 Task: Research Airbnb properties in Kingstown Park, Saint Vincent and the Grenadines from 6th December, 2023 to 10th December, 2023 for 1 adult.1  bedroom having 1 bed and 1 bathroom. Property type can be hotel. Booking option can be shelf check-in. Look for 5 properties as per requirement.
Action: Mouse moved to (426, 160)
Screenshot: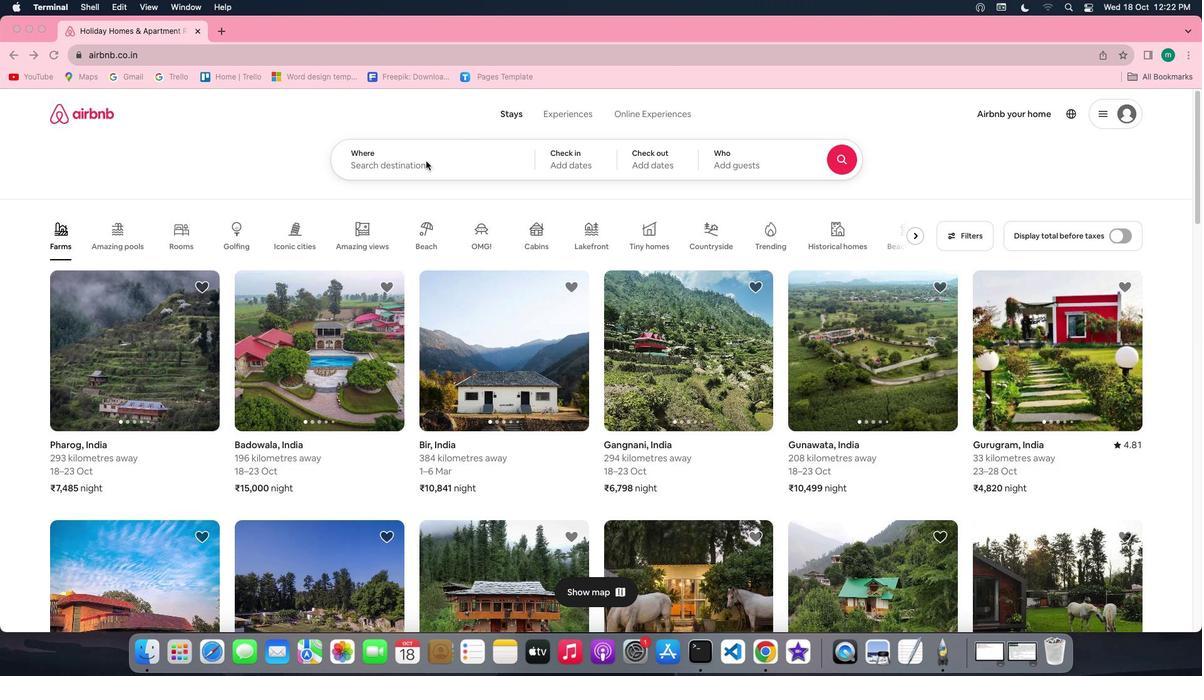 
Action: Mouse pressed left at (426, 160)
Screenshot: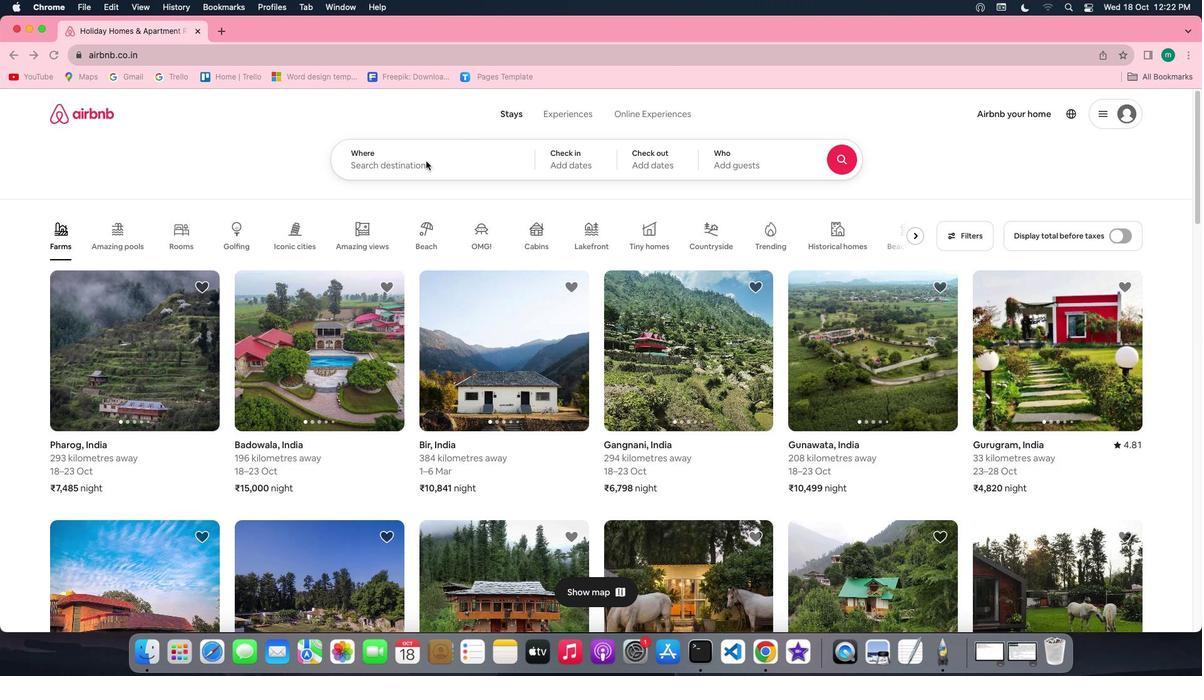 
Action: Mouse pressed left at (426, 160)
Screenshot: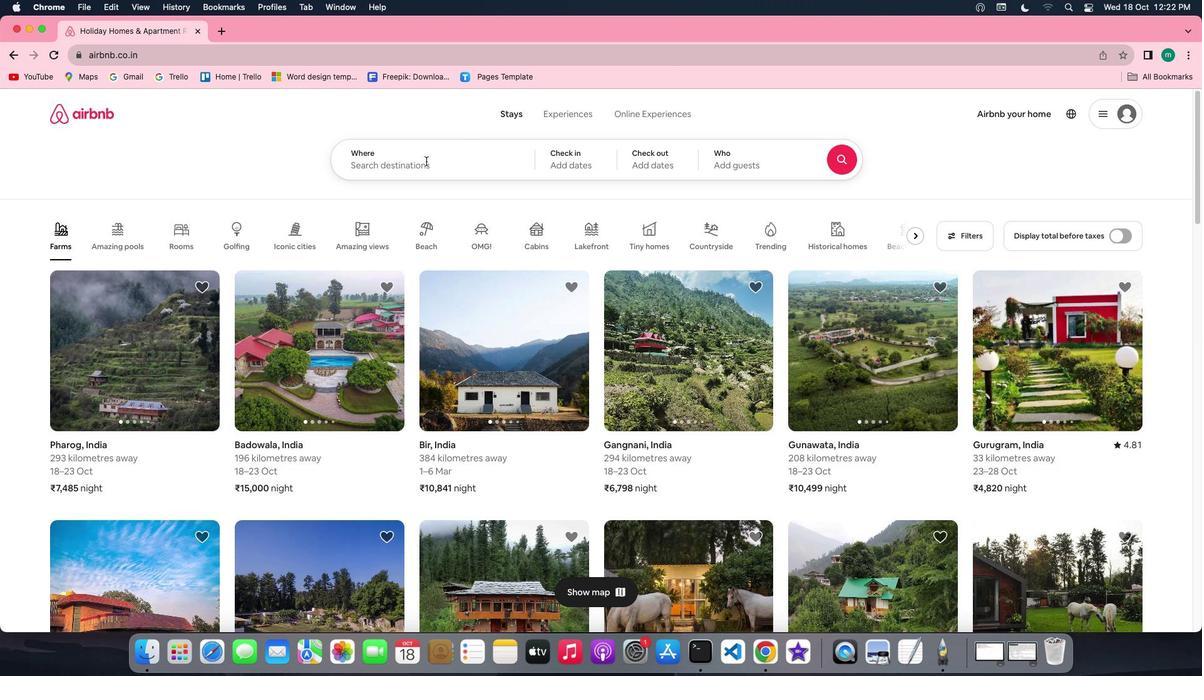 
Action: Key pressed Key.shift'K''i''n''g''s''t''o''w''n'Key.spaceKey.shift'P''a''r''k'','Key.shift's''a''i''n''t'Key.spaceKey.shift'V''i''n''c''e''n''t'Key.space'a''n''d'Key.space't''h''e'Key.spaceKey.shift'G''e'Key.backspace'r''e''n''a''d''i''n''e''s'
Screenshot: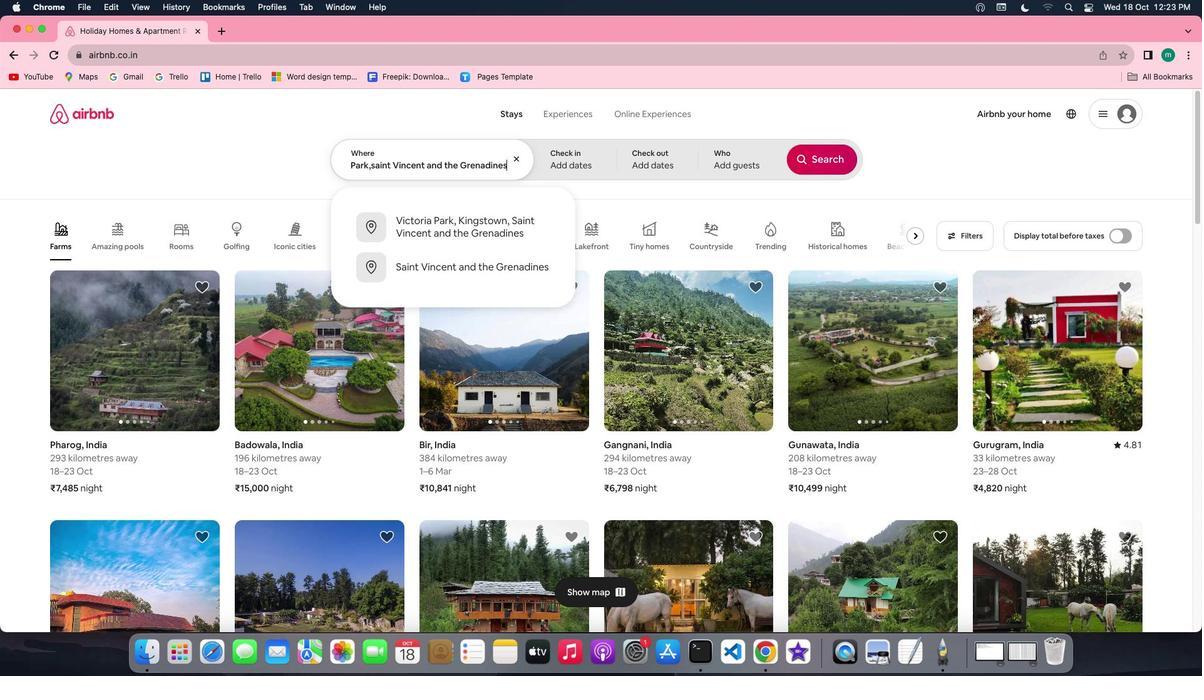 
Action: Mouse moved to (467, 228)
Screenshot: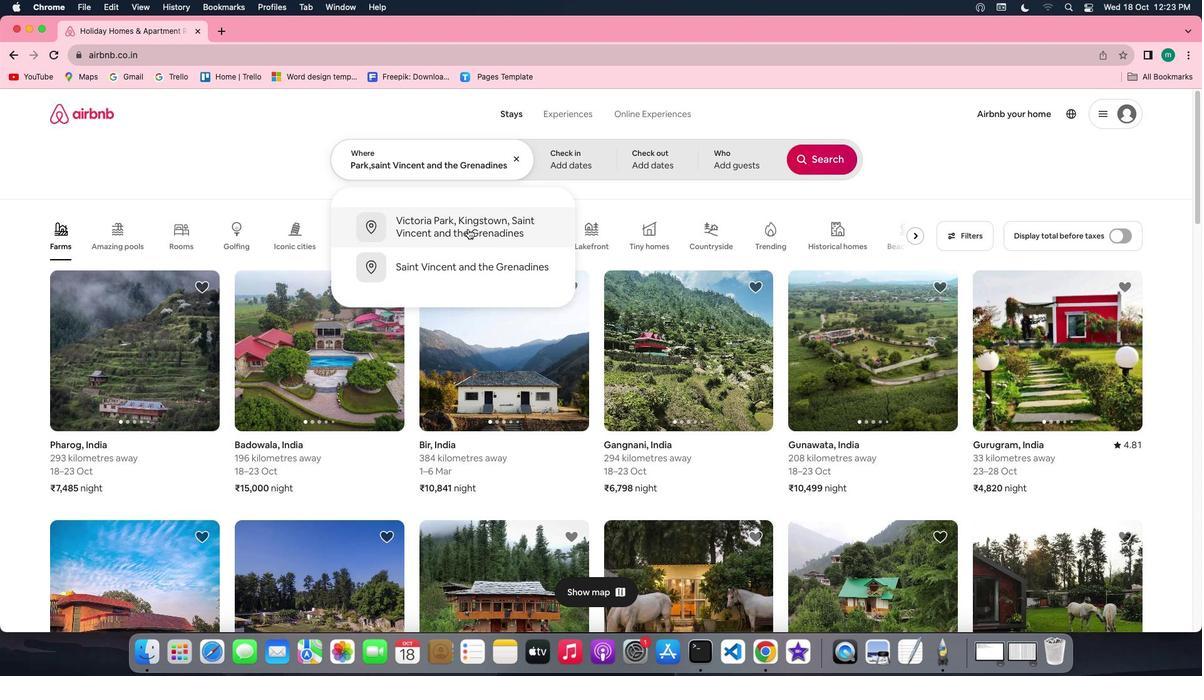 
Action: Mouse pressed left at (467, 228)
Screenshot: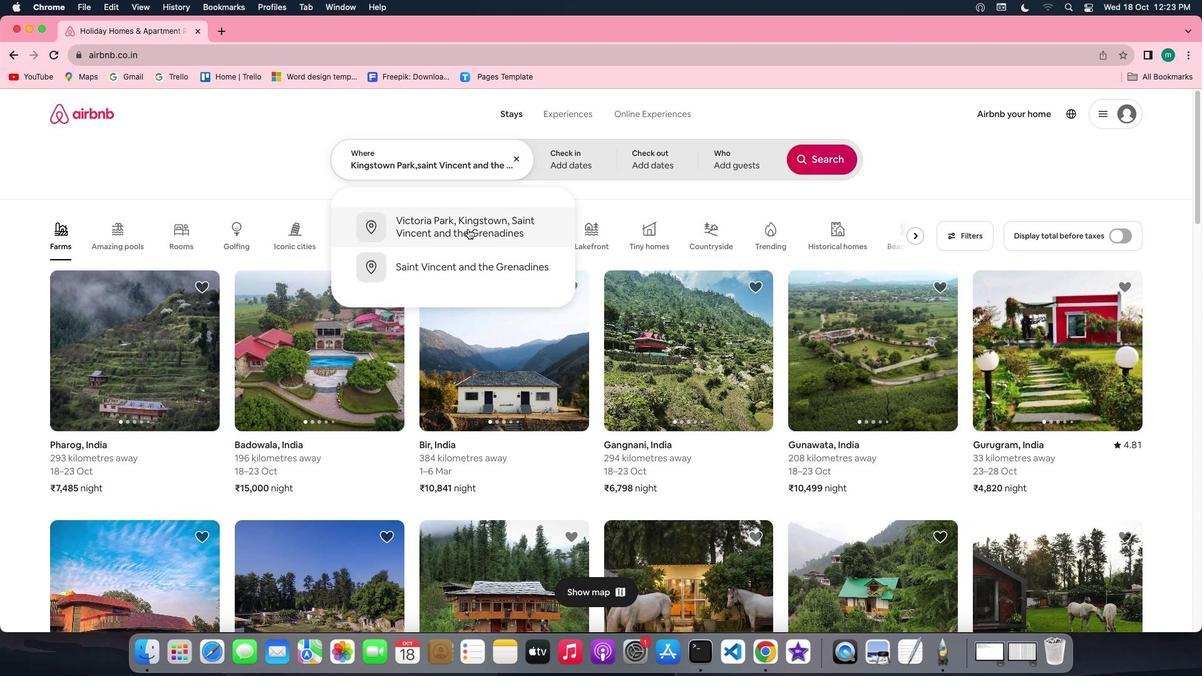 
Action: Mouse moved to (825, 261)
Screenshot: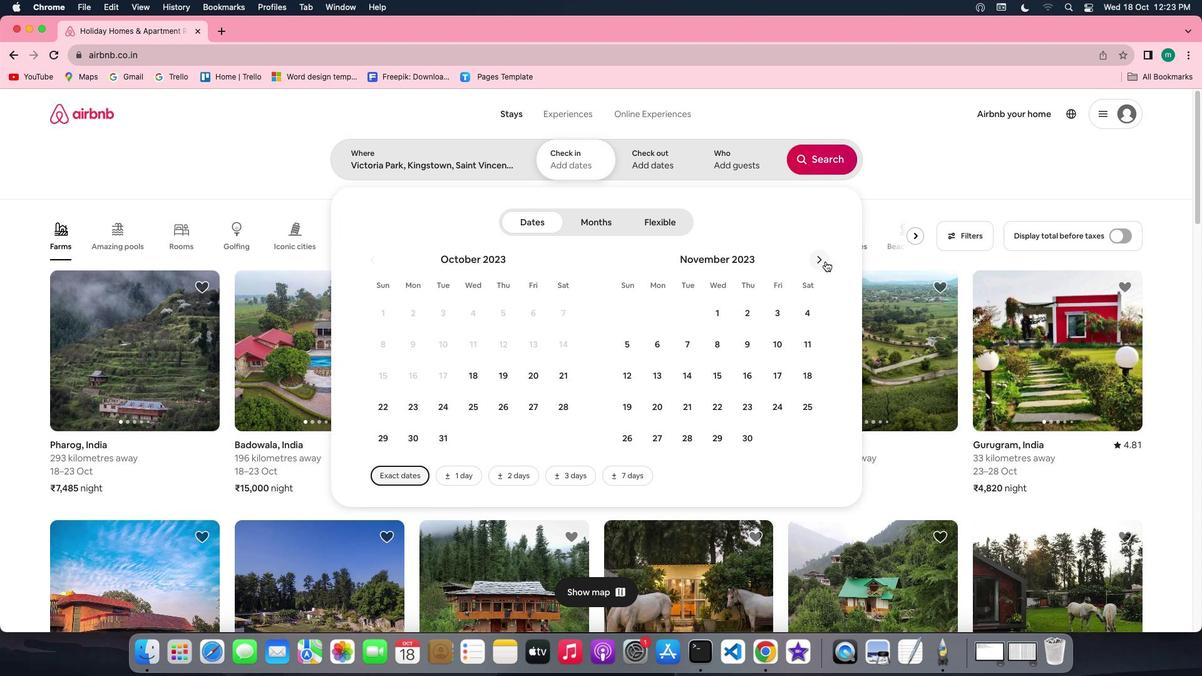 
Action: Mouse pressed left at (825, 261)
Screenshot: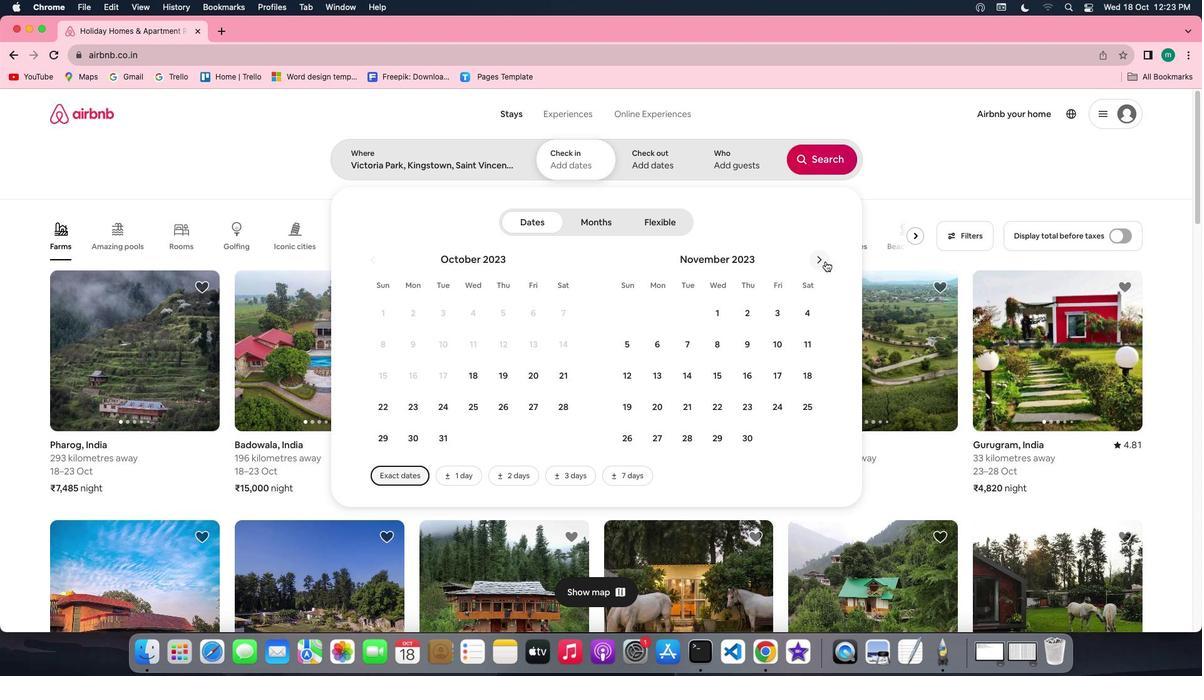 
Action: Mouse moved to (716, 346)
Screenshot: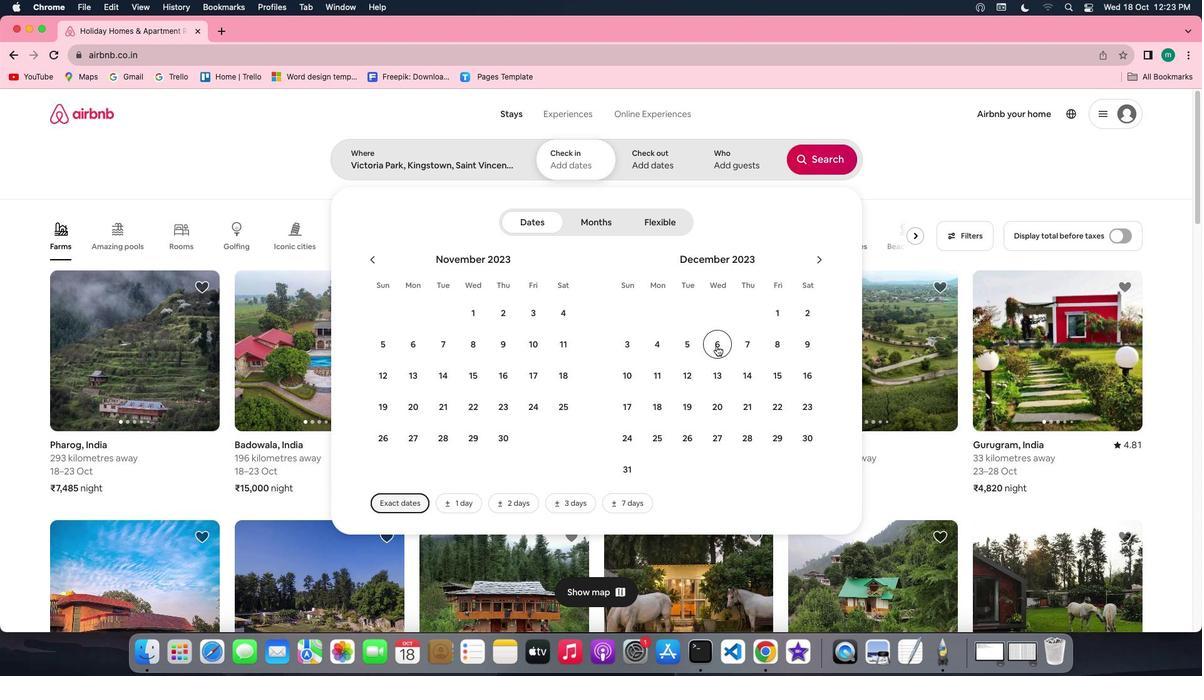 
Action: Mouse pressed left at (716, 346)
Screenshot: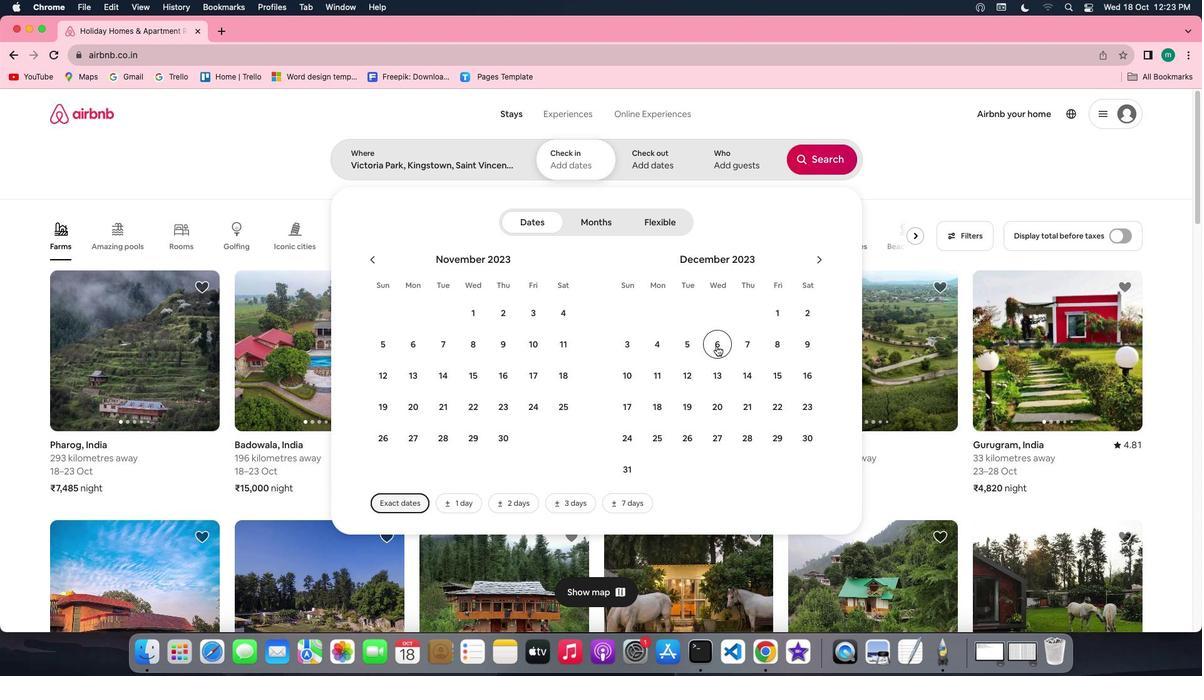 
Action: Mouse moved to (634, 376)
Screenshot: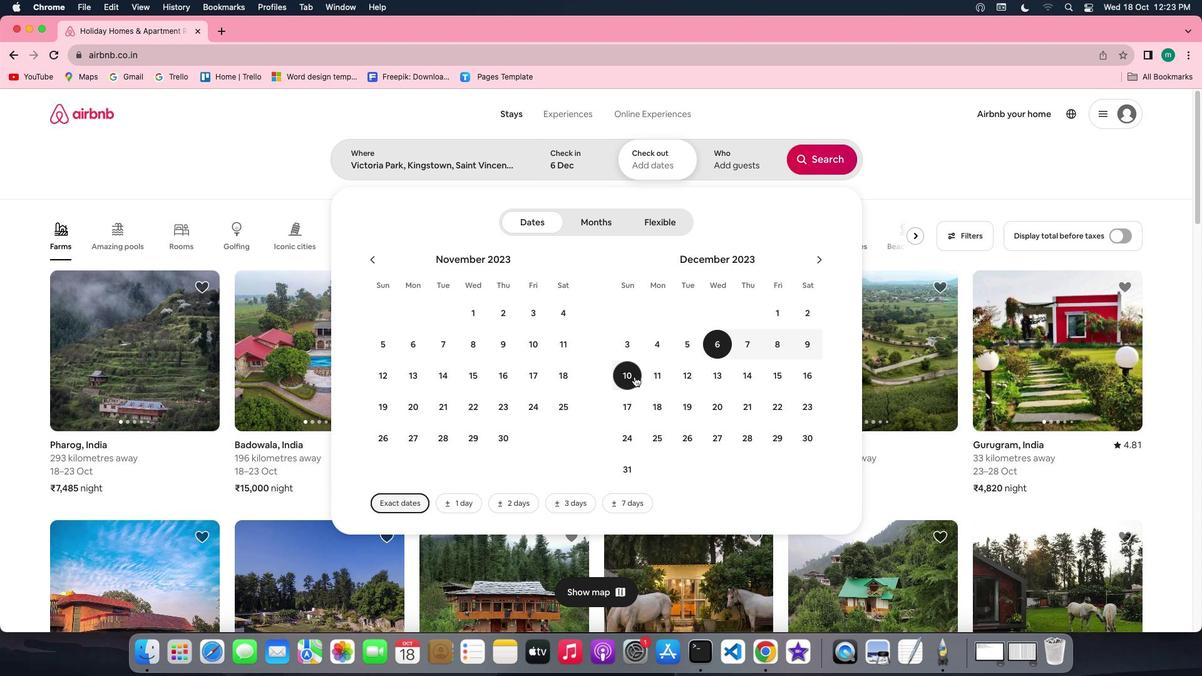 
Action: Mouse pressed left at (634, 376)
Screenshot: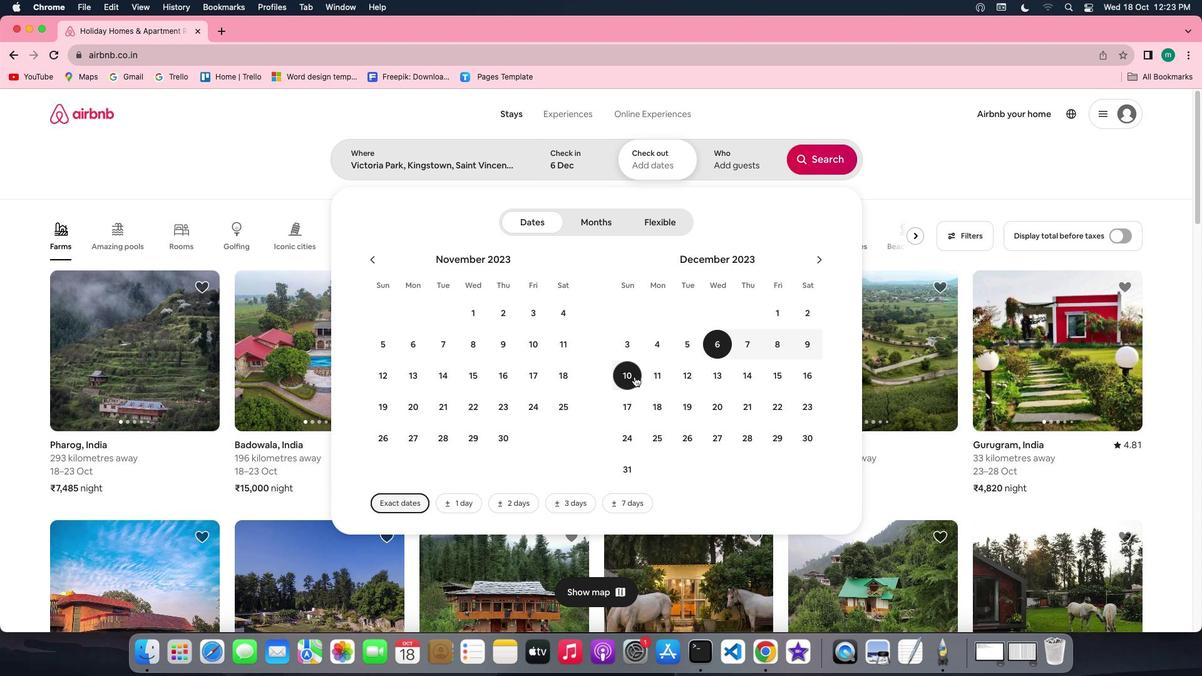 
Action: Mouse moved to (727, 175)
Screenshot: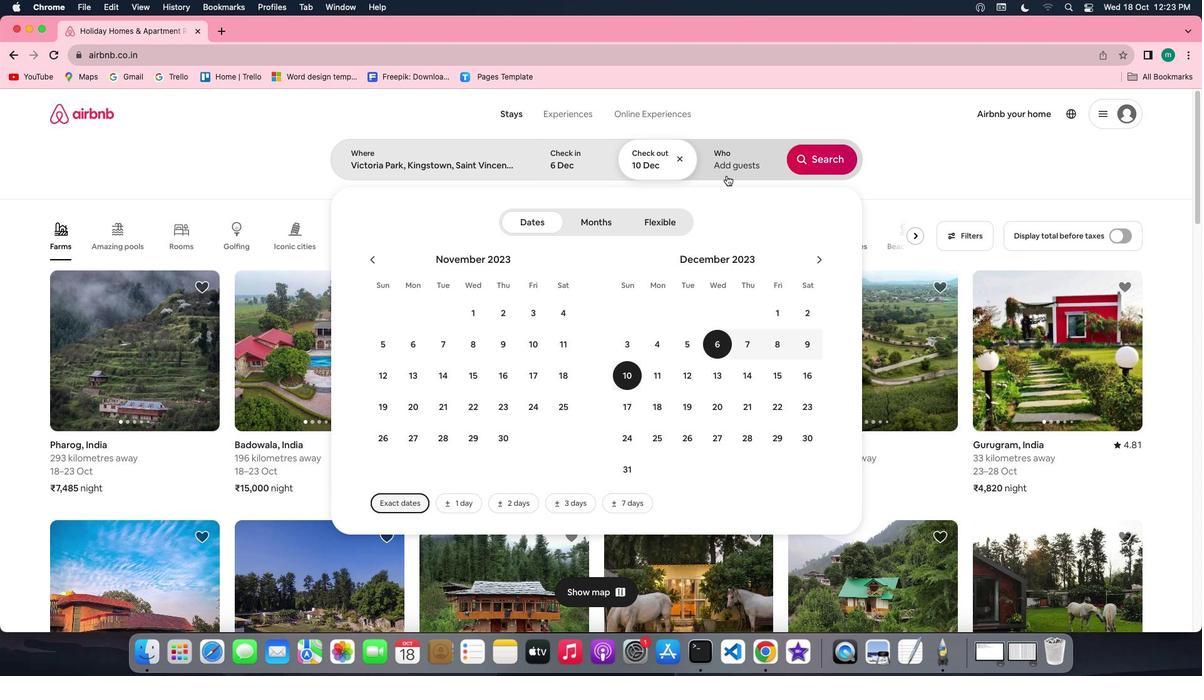 
Action: Mouse pressed left at (727, 175)
Screenshot: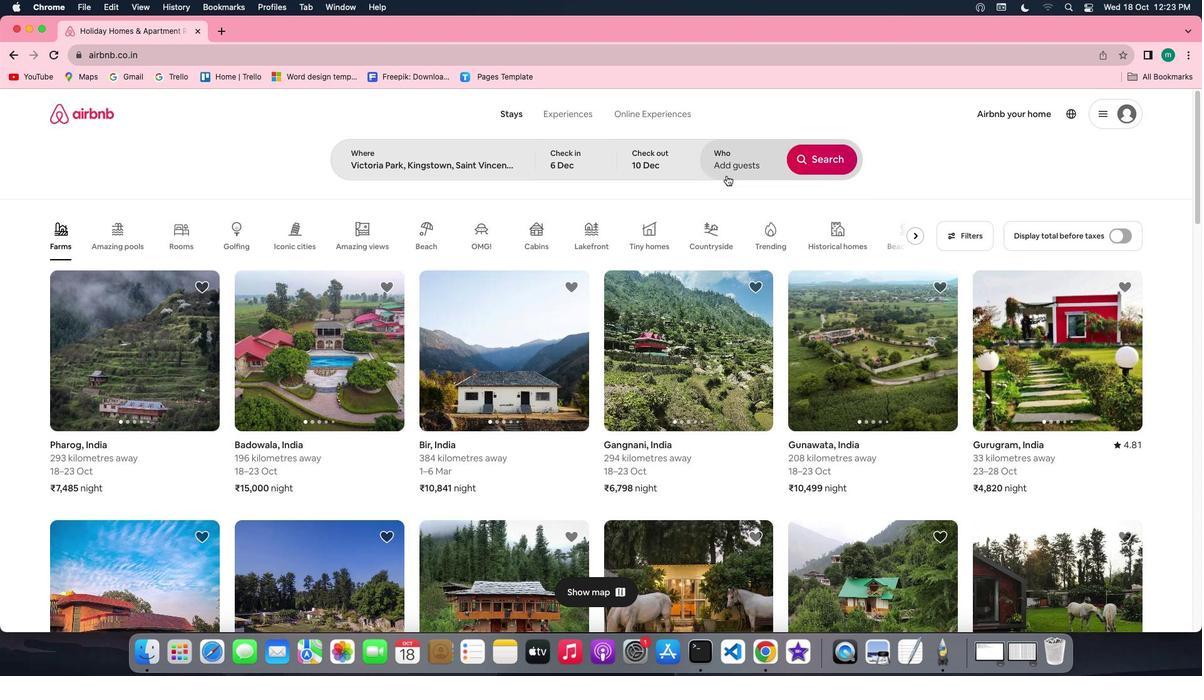 
Action: Mouse moved to (830, 228)
Screenshot: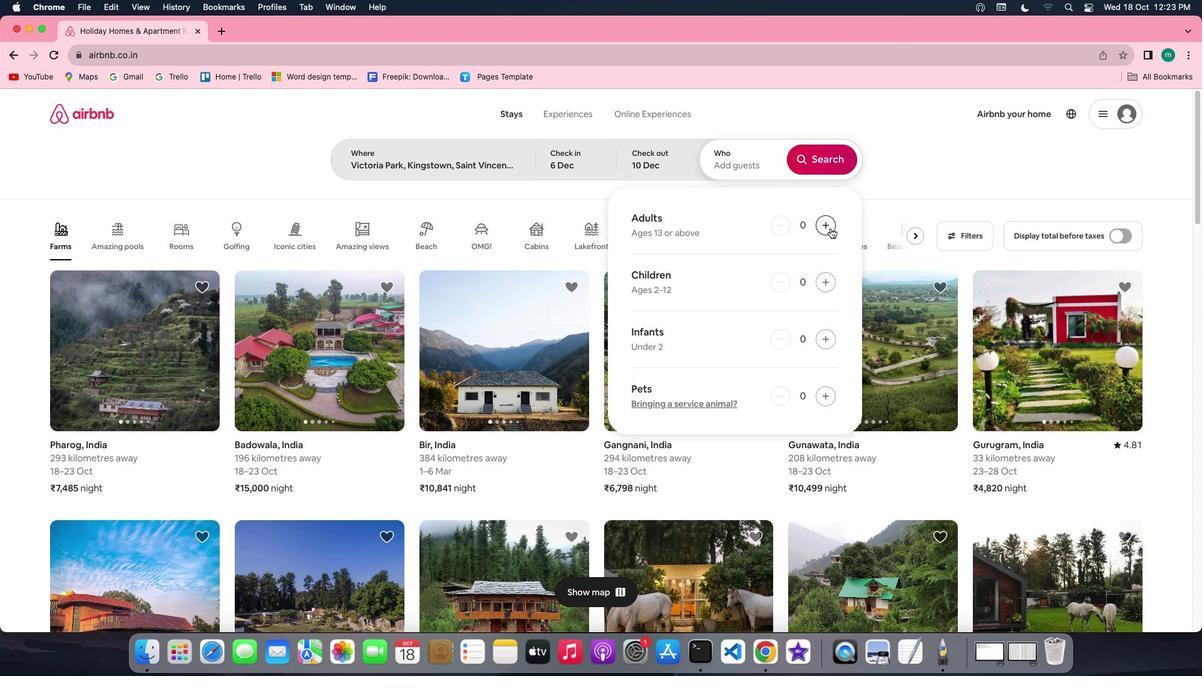 
Action: Mouse pressed left at (830, 228)
Screenshot: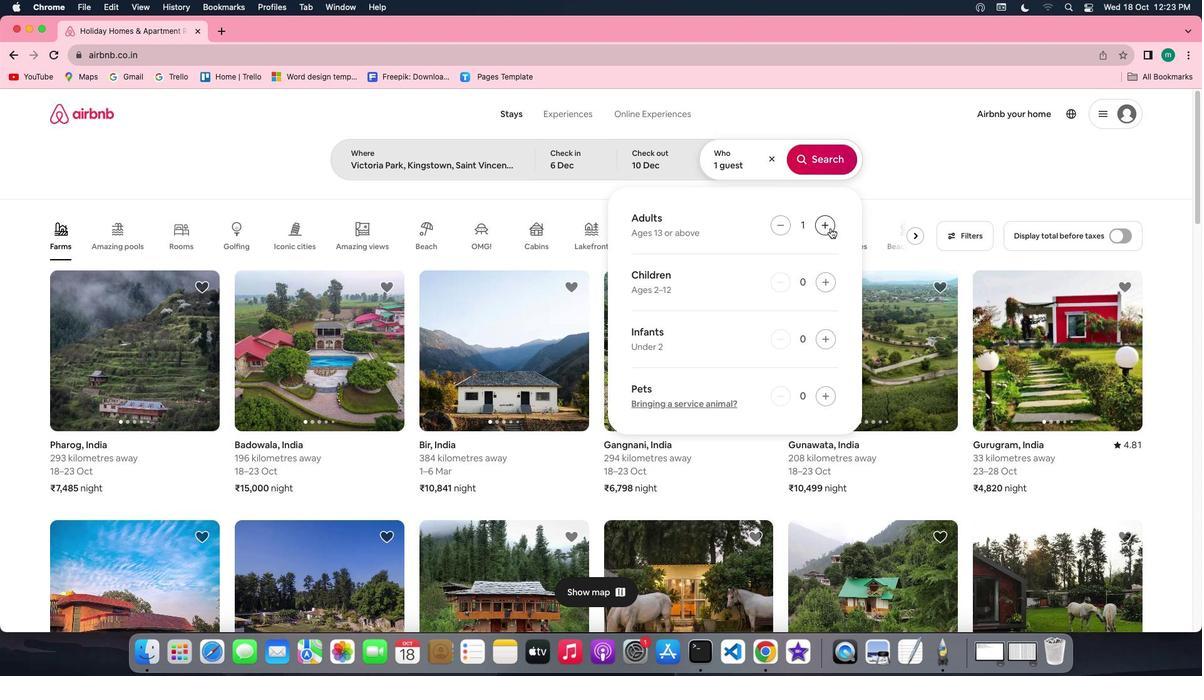 
Action: Mouse moved to (825, 154)
Screenshot: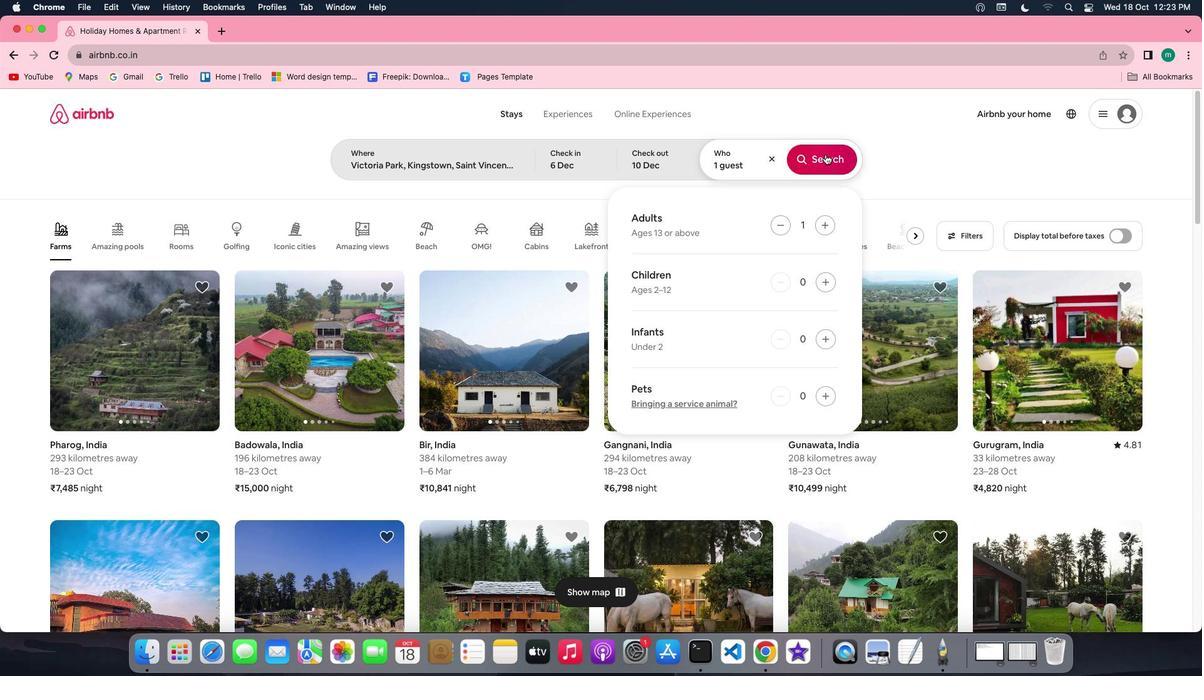
Action: Mouse pressed left at (825, 154)
Screenshot: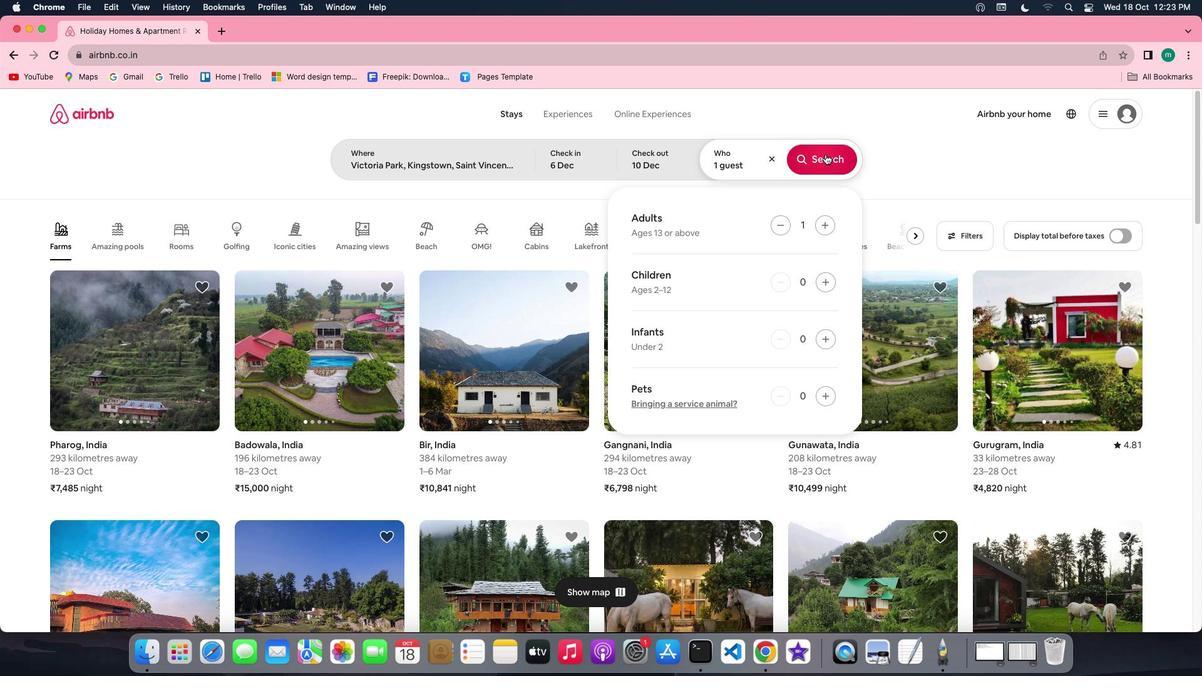 
Action: Mouse moved to (991, 157)
Screenshot: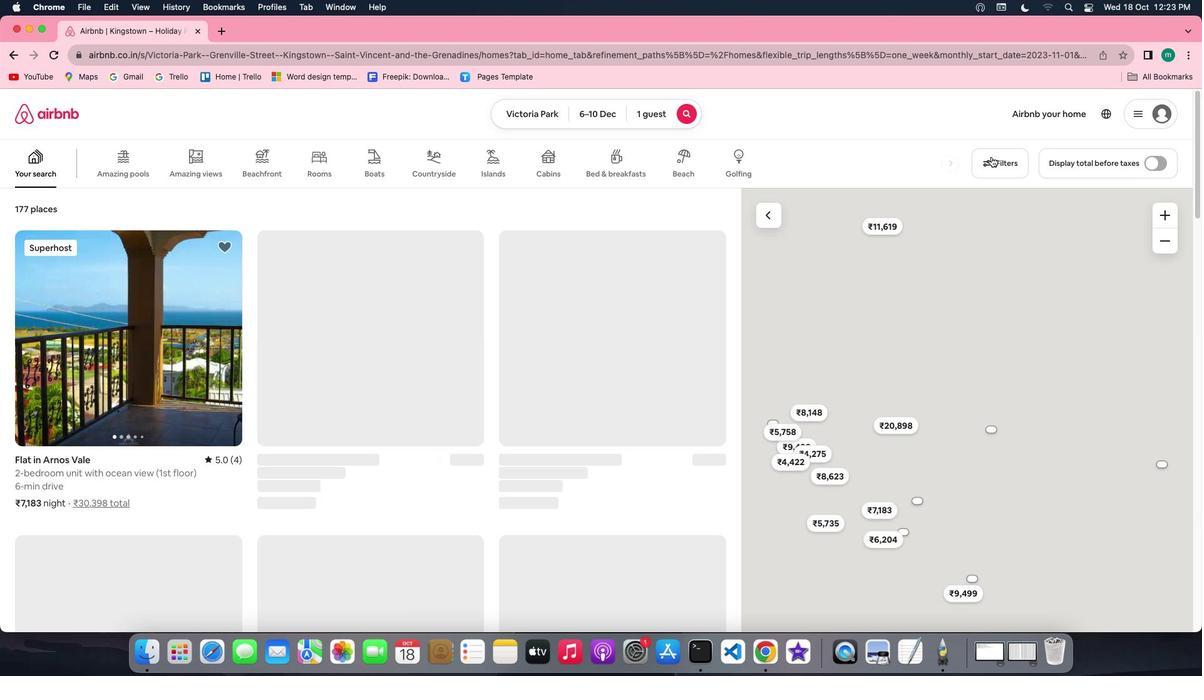 
Action: Mouse pressed left at (991, 157)
Screenshot: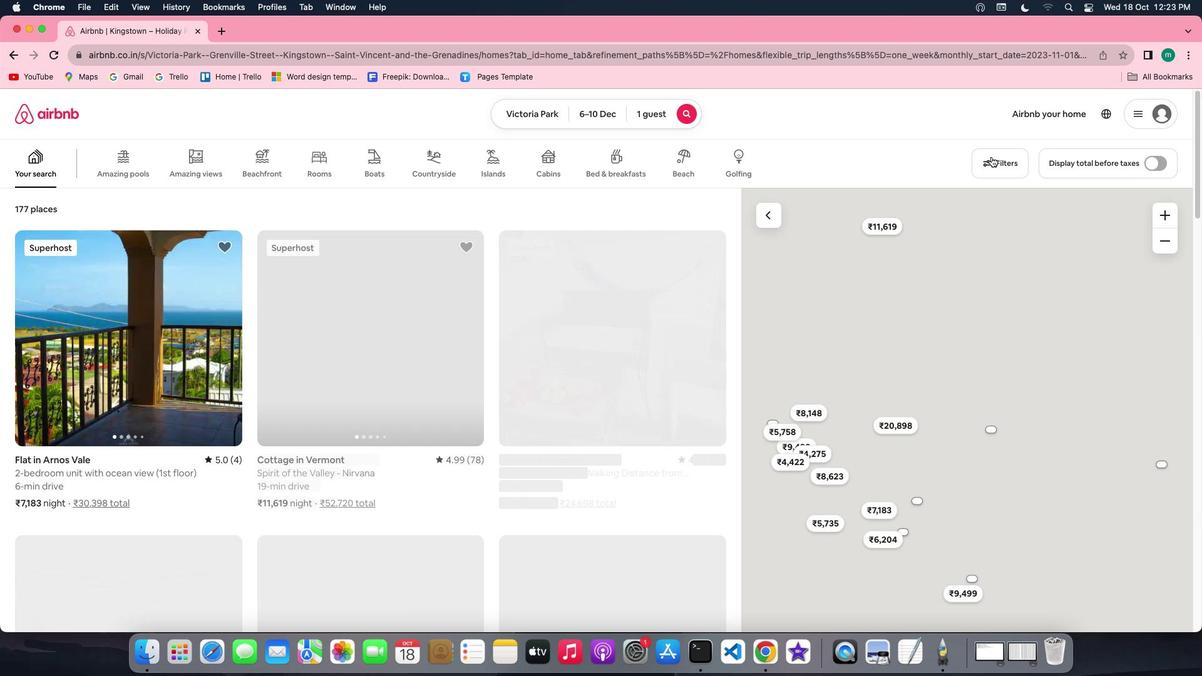 
Action: Mouse moved to (694, 294)
Screenshot: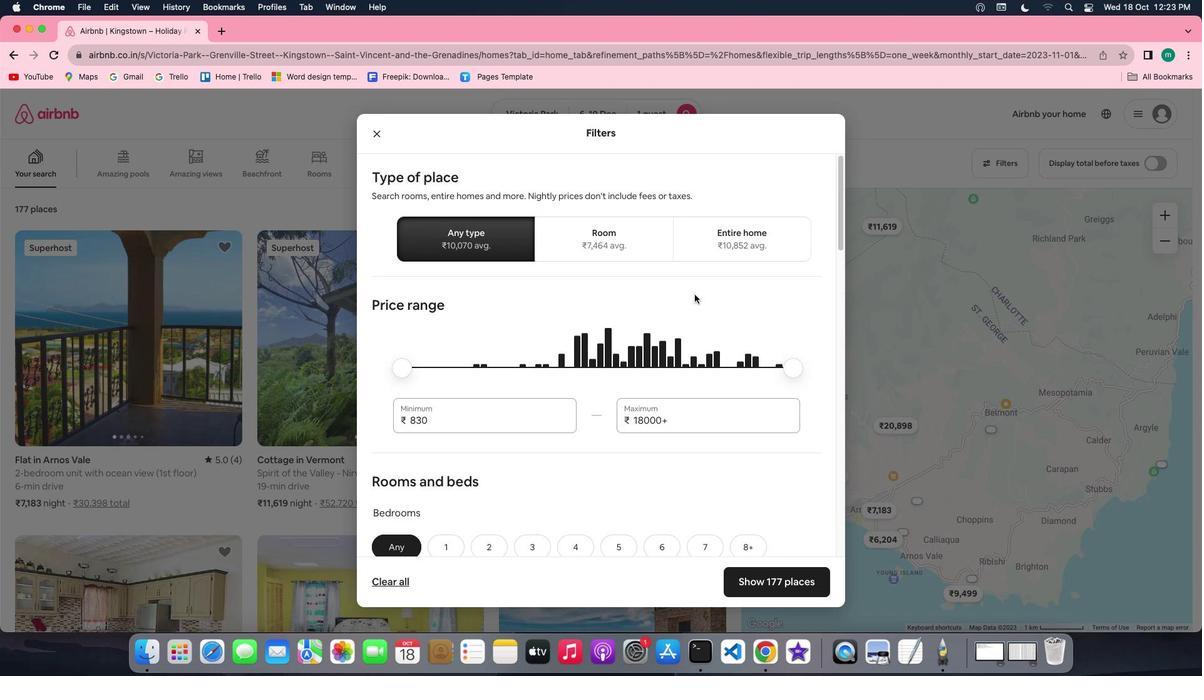
Action: Mouse scrolled (694, 294) with delta (0, 0)
Screenshot: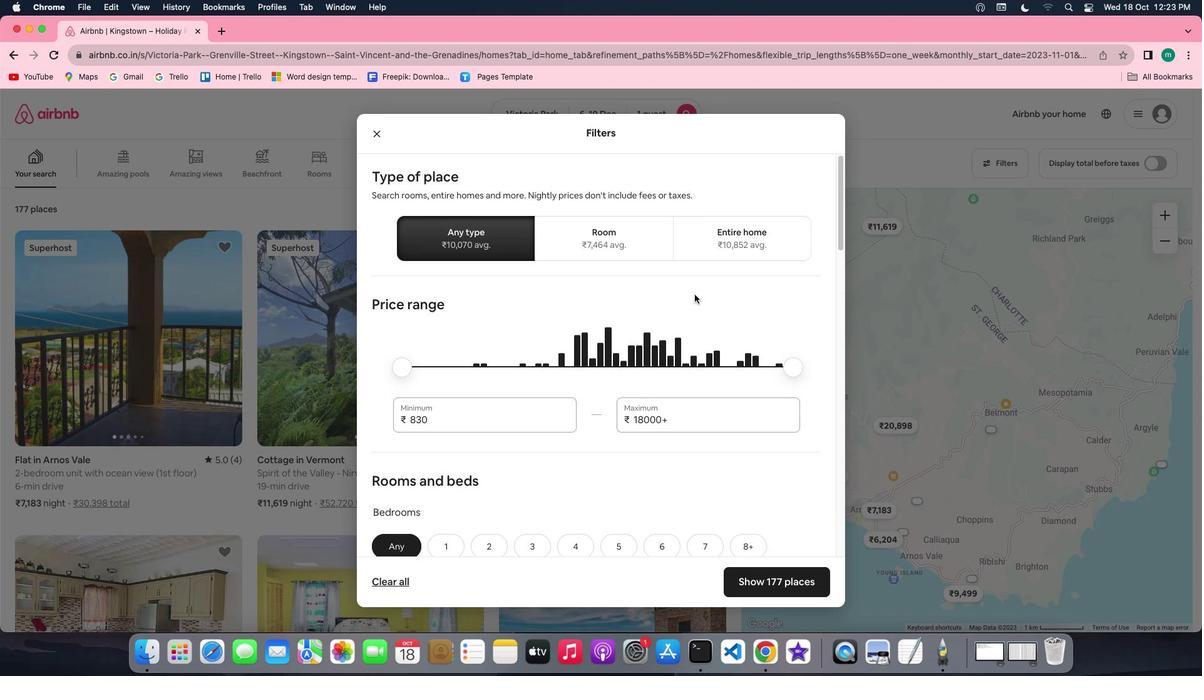 
Action: Mouse scrolled (694, 294) with delta (0, 0)
Screenshot: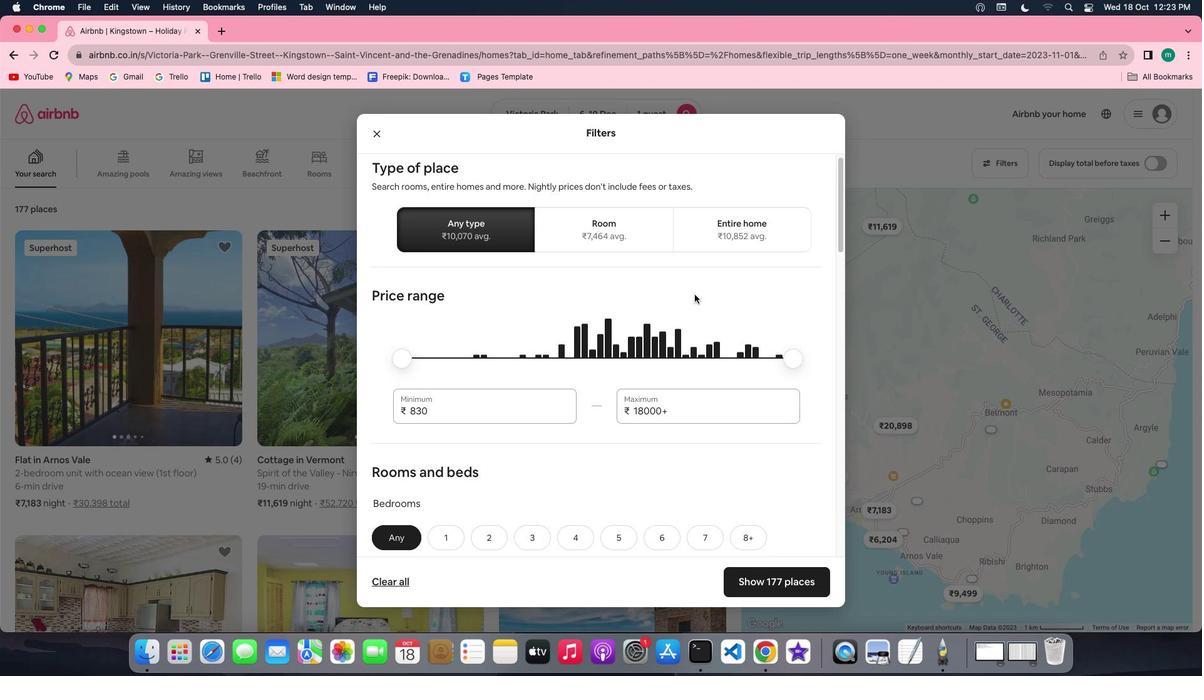 
Action: Mouse scrolled (694, 294) with delta (0, -1)
Screenshot: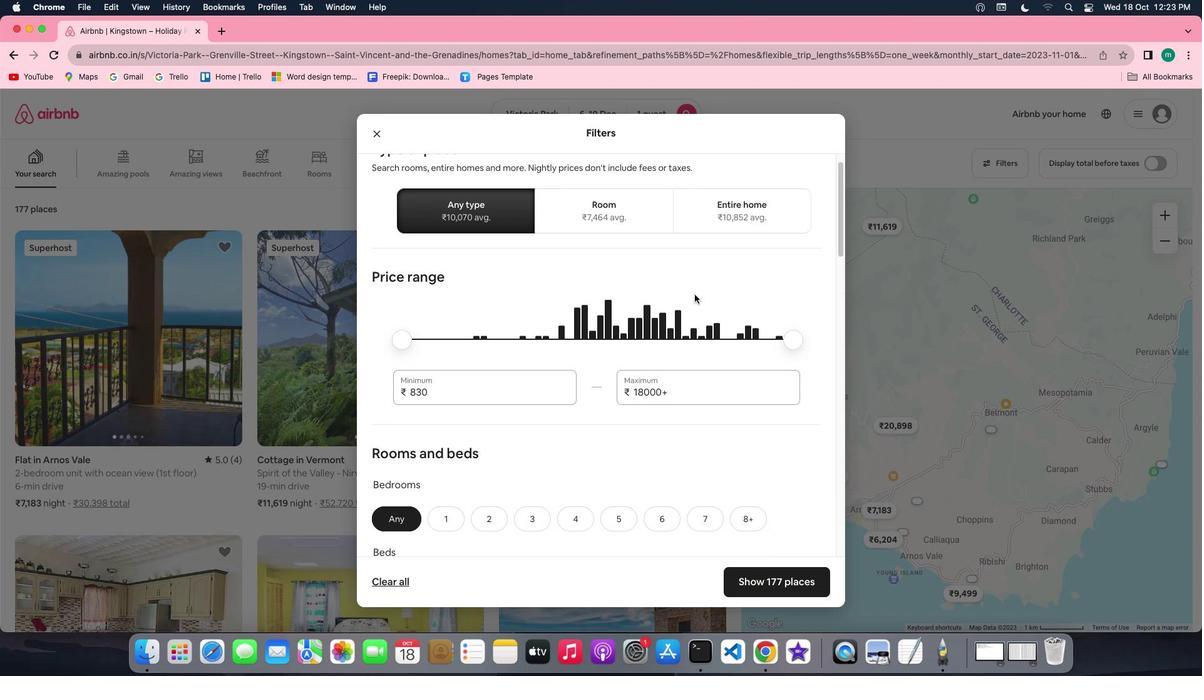 
Action: Mouse scrolled (694, 294) with delta (0, -1)
Screenshot: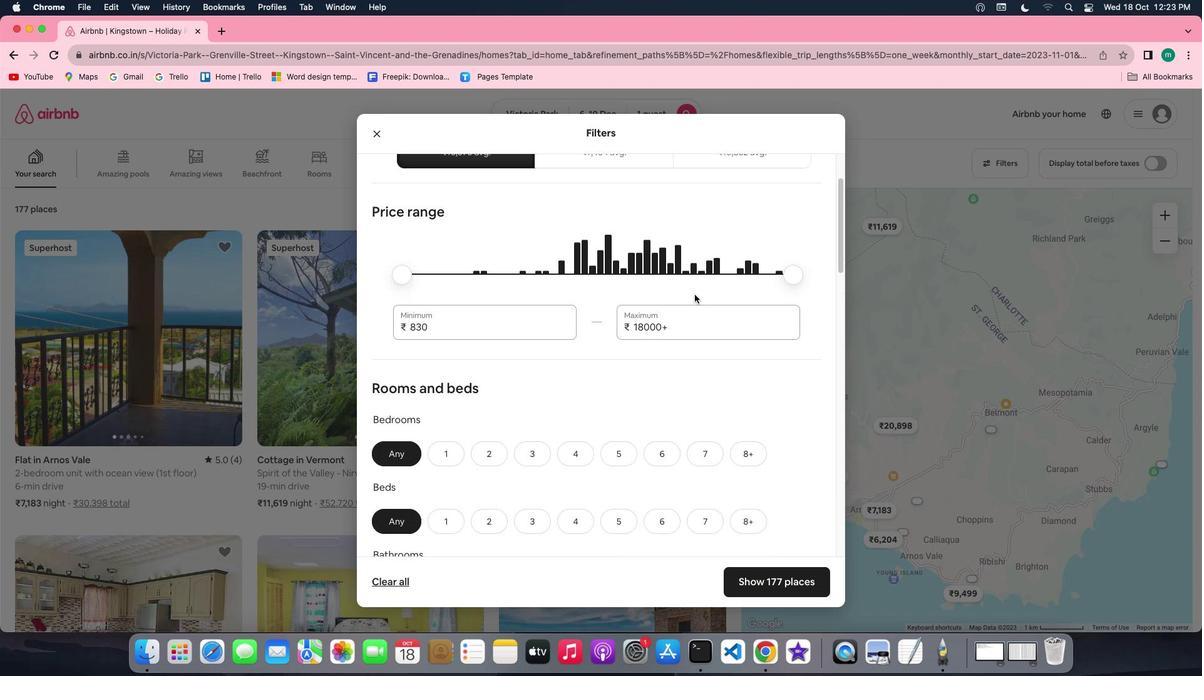 
Action: Mouse scrolled (694, 294) with delta (0, -1)
Screenshot: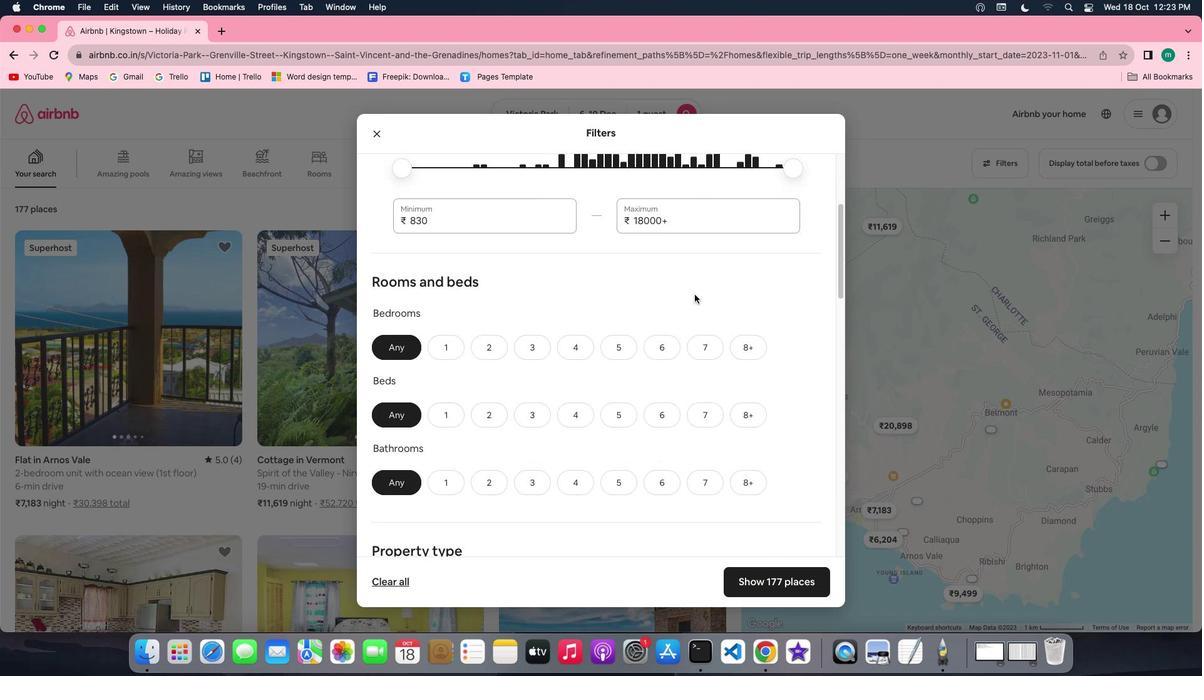 
Action: Mouse scrolled (694, 294) with delta (0, 0)
Screenshot: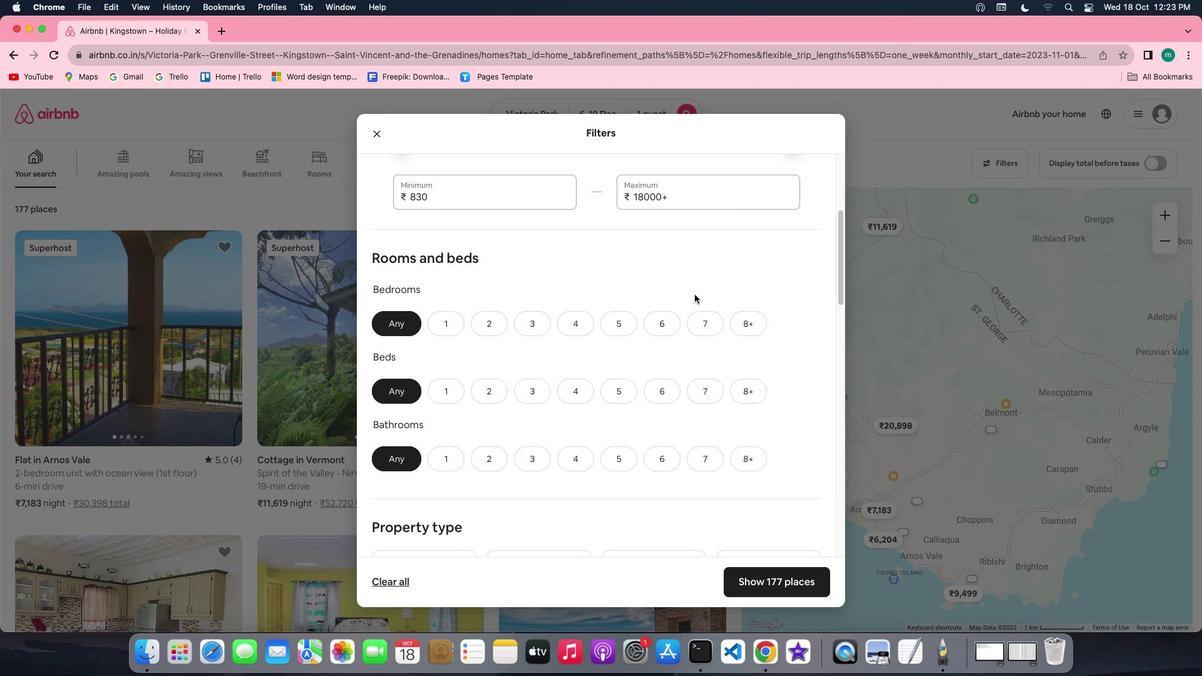 
Action: Mouse scrolled (694, 294) with delta (0, 0)
Screenshot: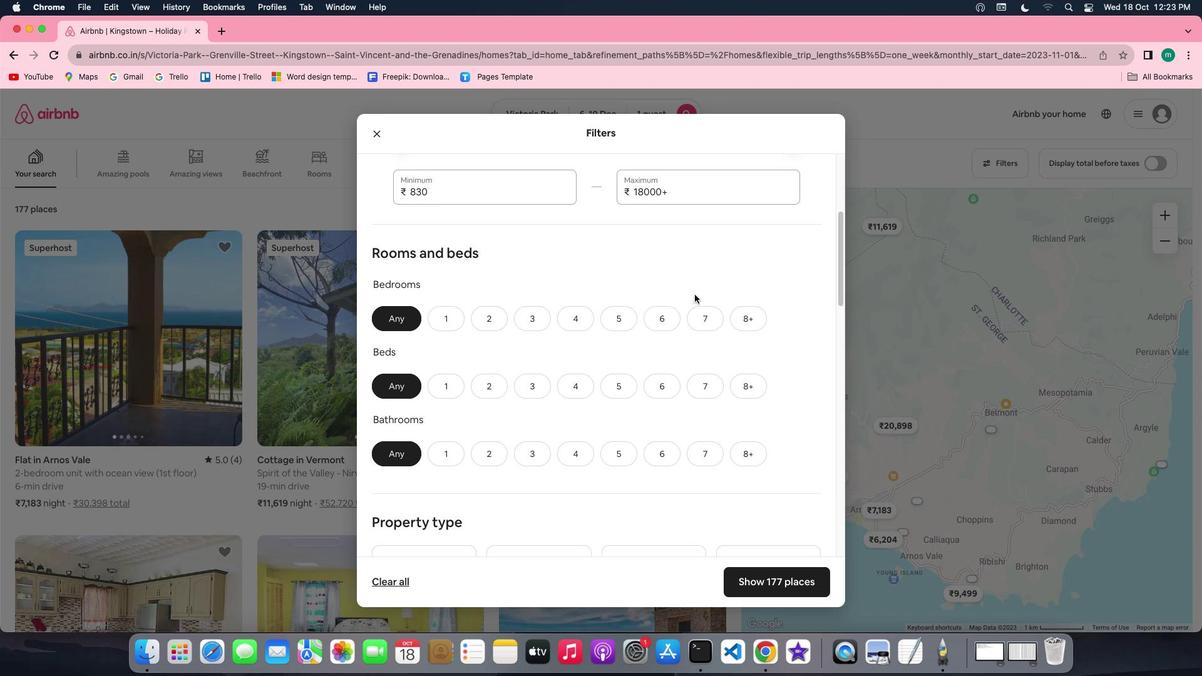 
Action: Mouse scrolled (694, 294) with delta (0, 0)
Screenshot: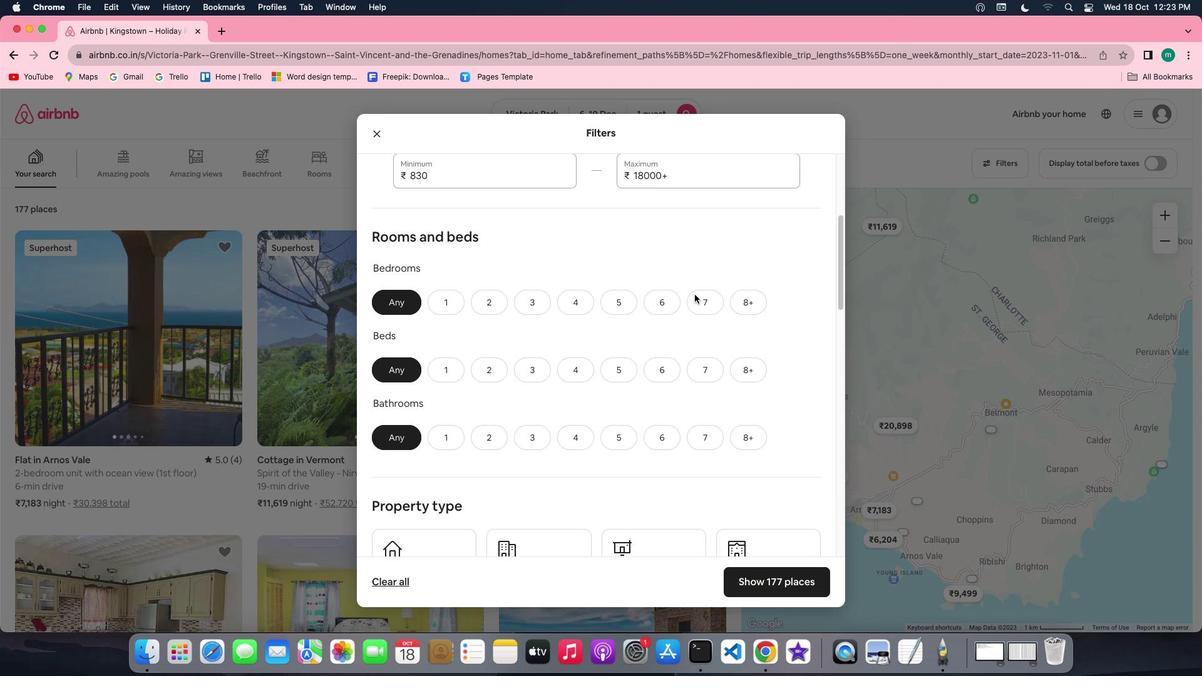 
Action: Mouse scrolled (694, 294) with delta (0, 0)
Screenshot: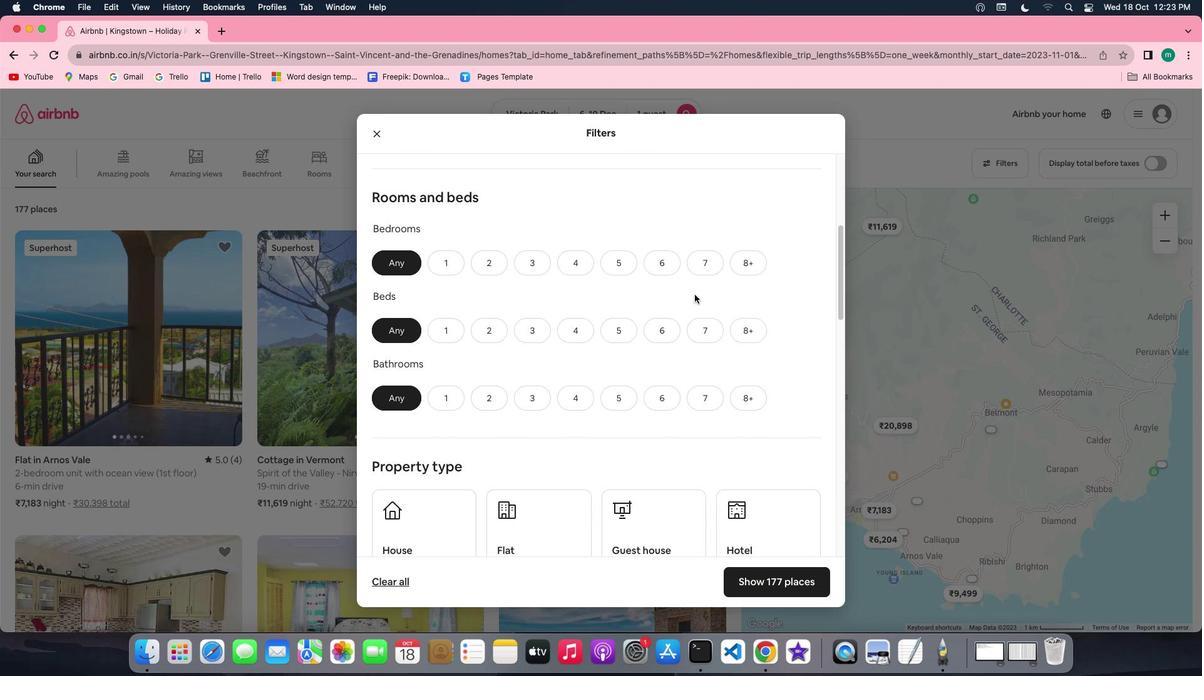 
Action: Mouse moved to (451, 250)
Screenshot: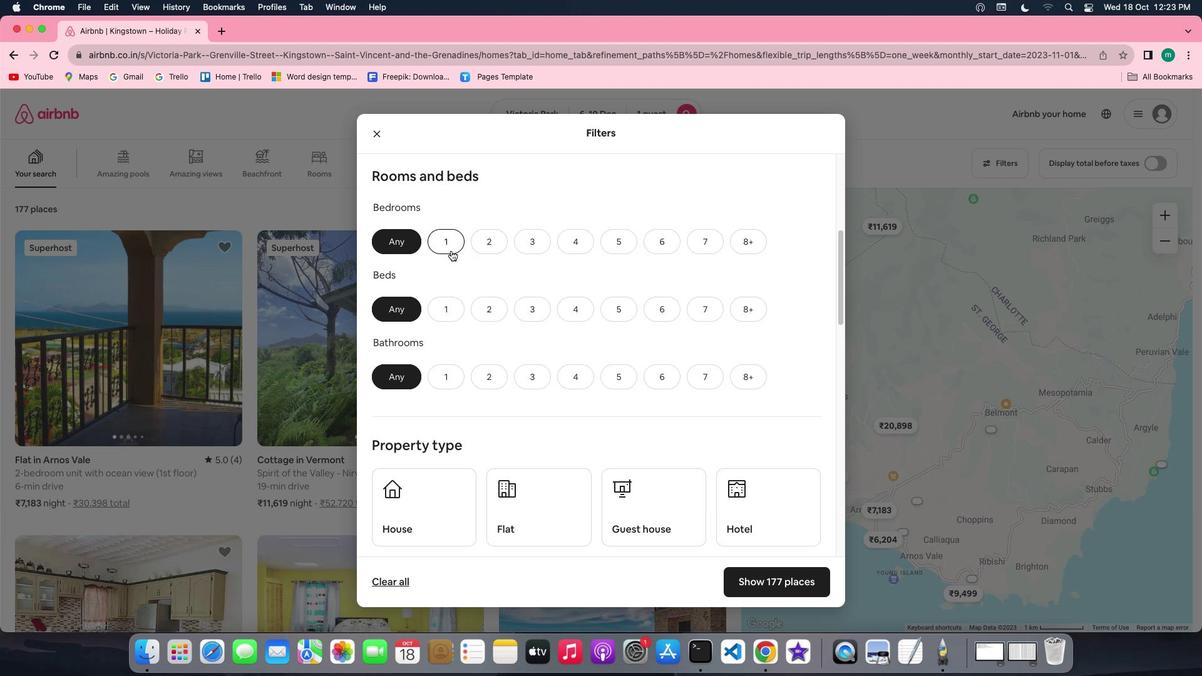 
Action: Mouse pressed left at (451, 250)
Screenshot: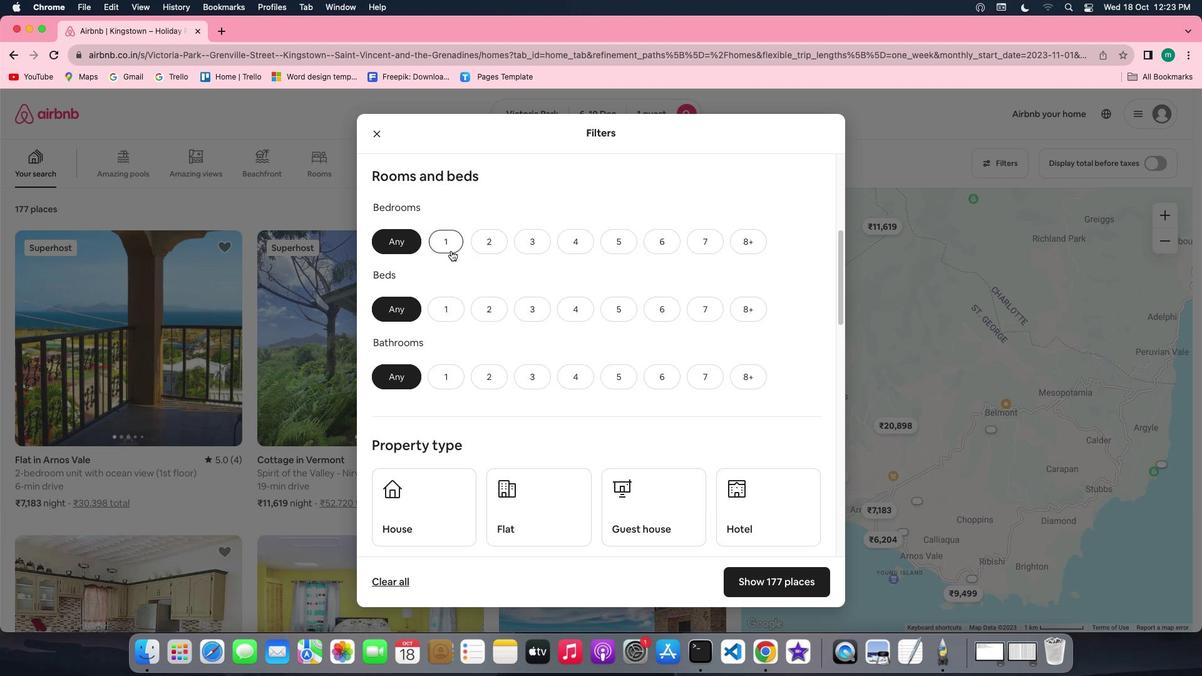 
Action: Mouse moved to (448, 307)
Screenshot: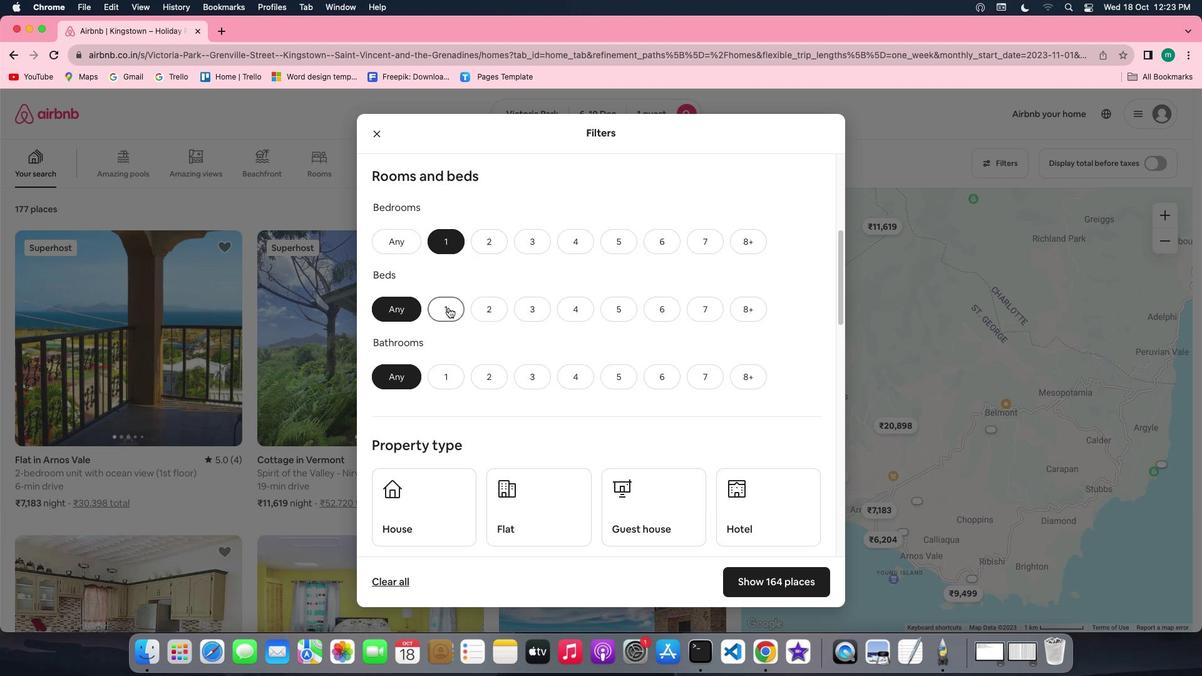 
Action: Mouse pressed left at (448, 307)
Screenshot: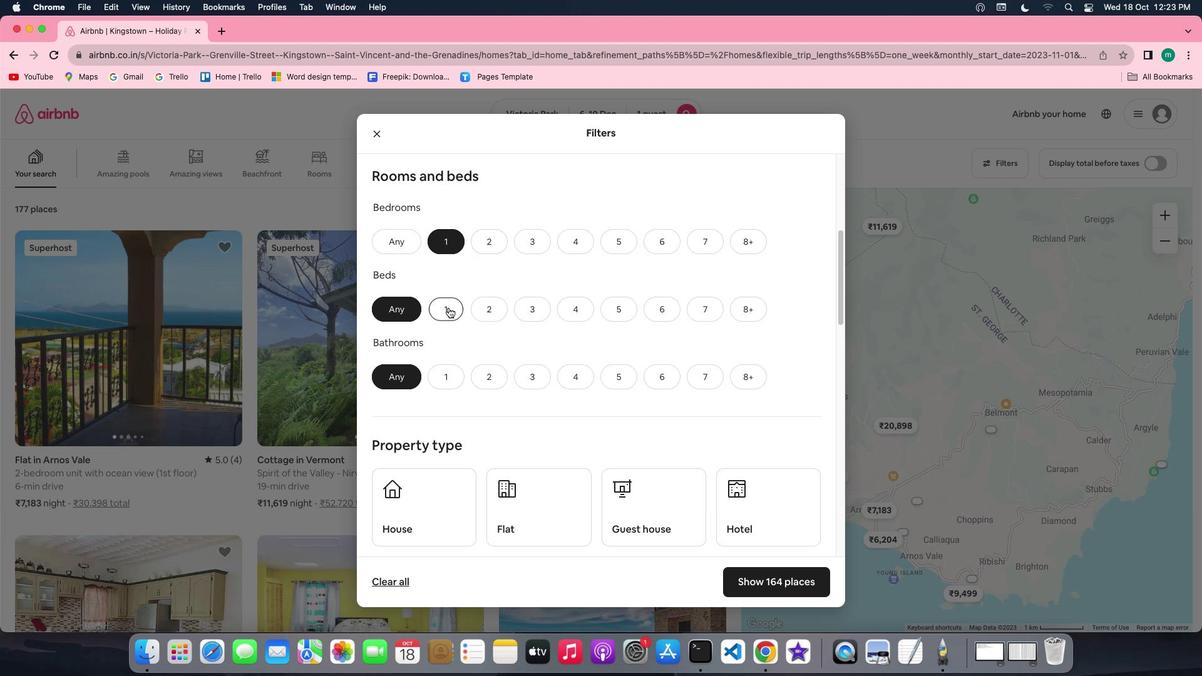 
Action: Mouse moved to (445, 366)
Screenshot: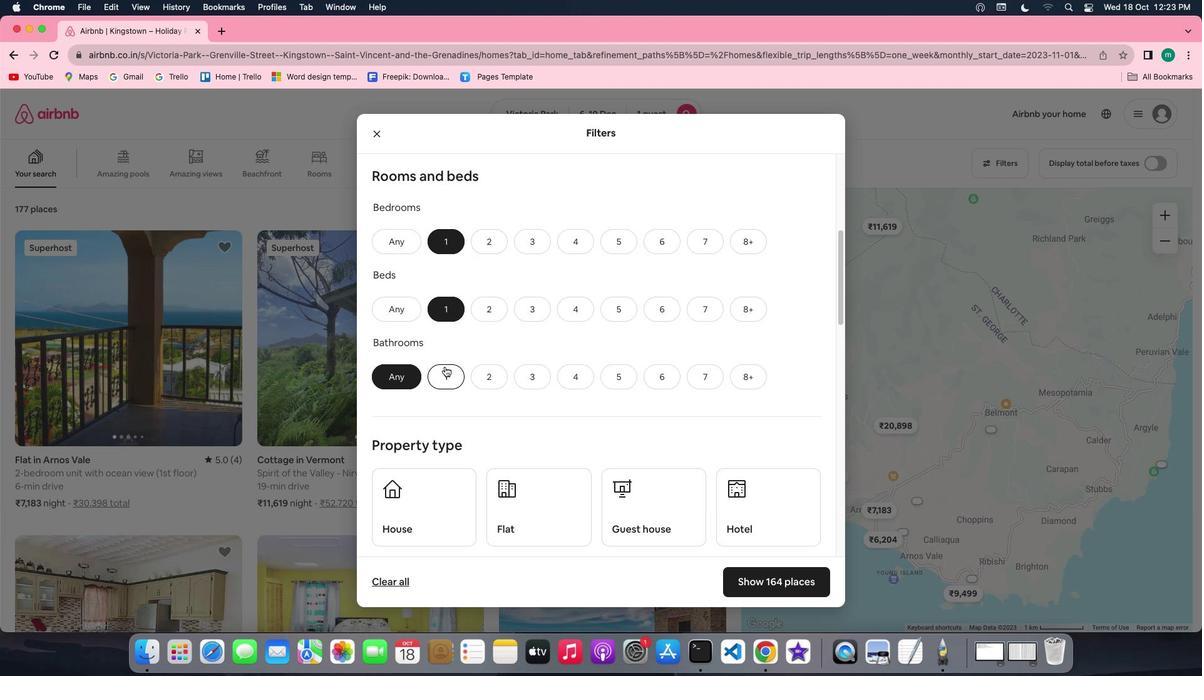 
Action: Mouse pressed left at (445, 366)
Screenshot: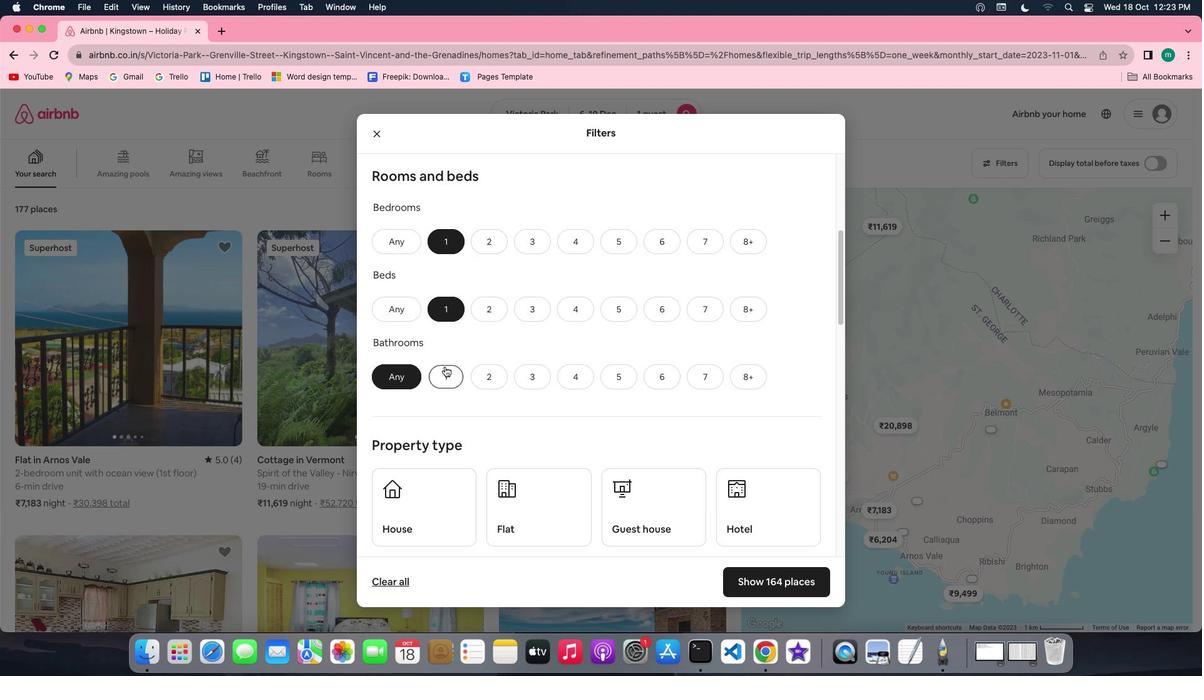 
Action: Mouse moved to (454, 351)
Screenshot: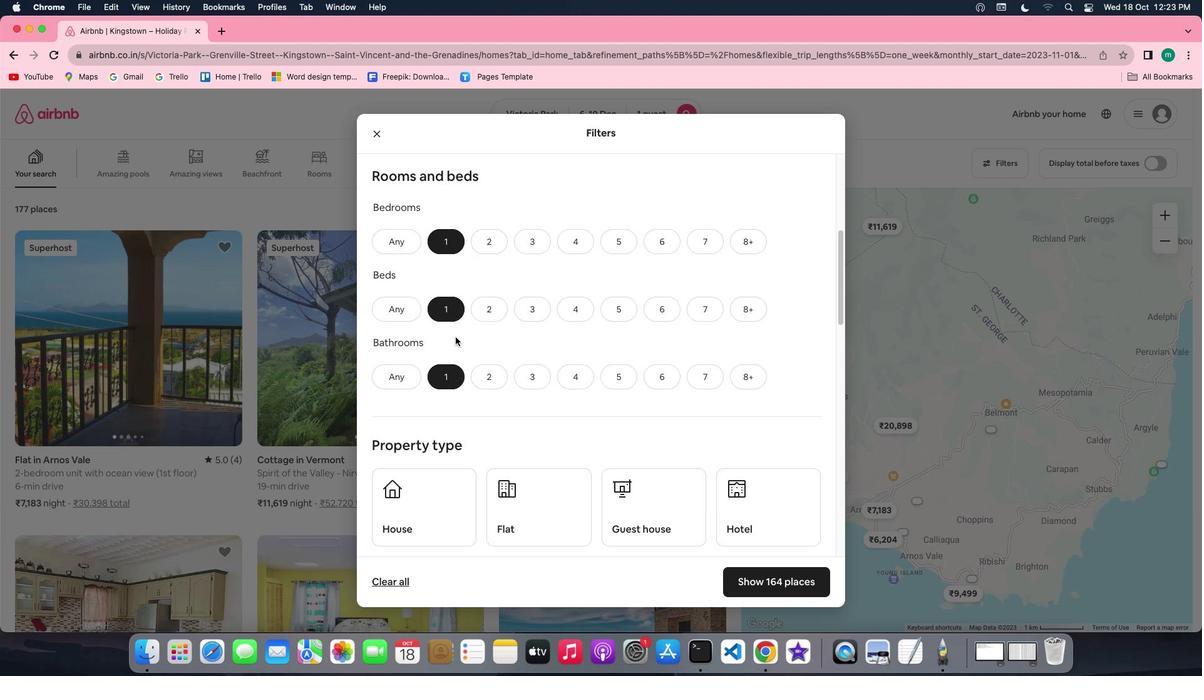 
Action: Mouse pressed left at (454, 351)
Screenshot: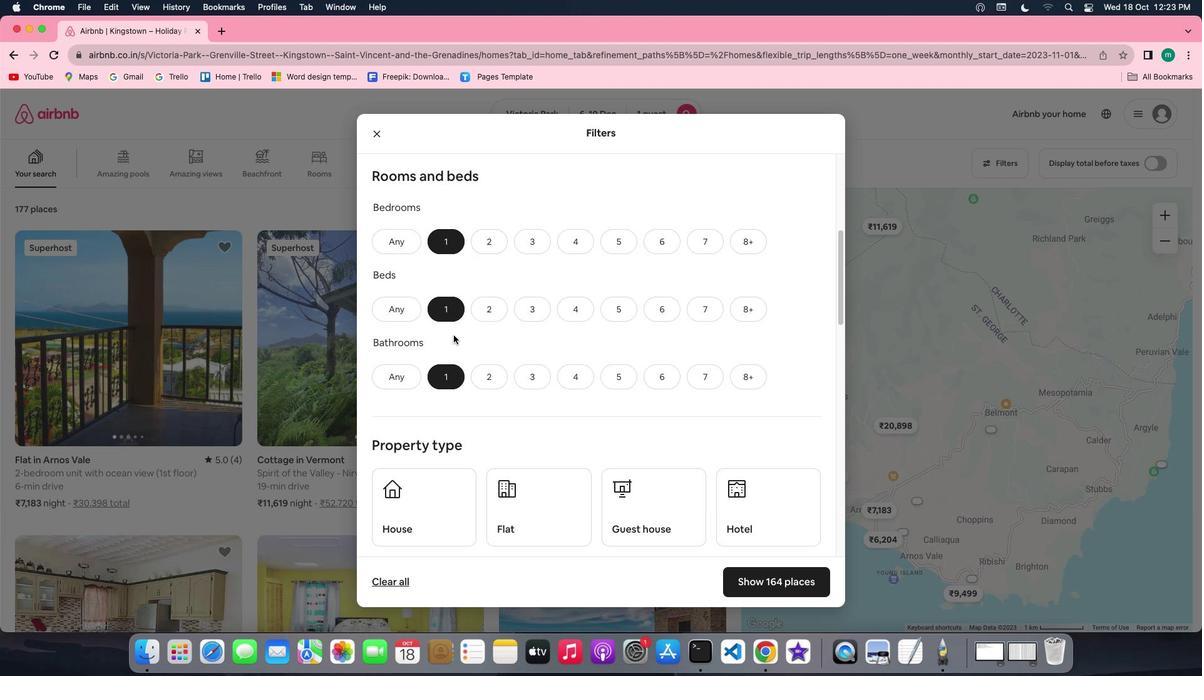 
Action: Mouse moved to (532, 462)
Screenshot: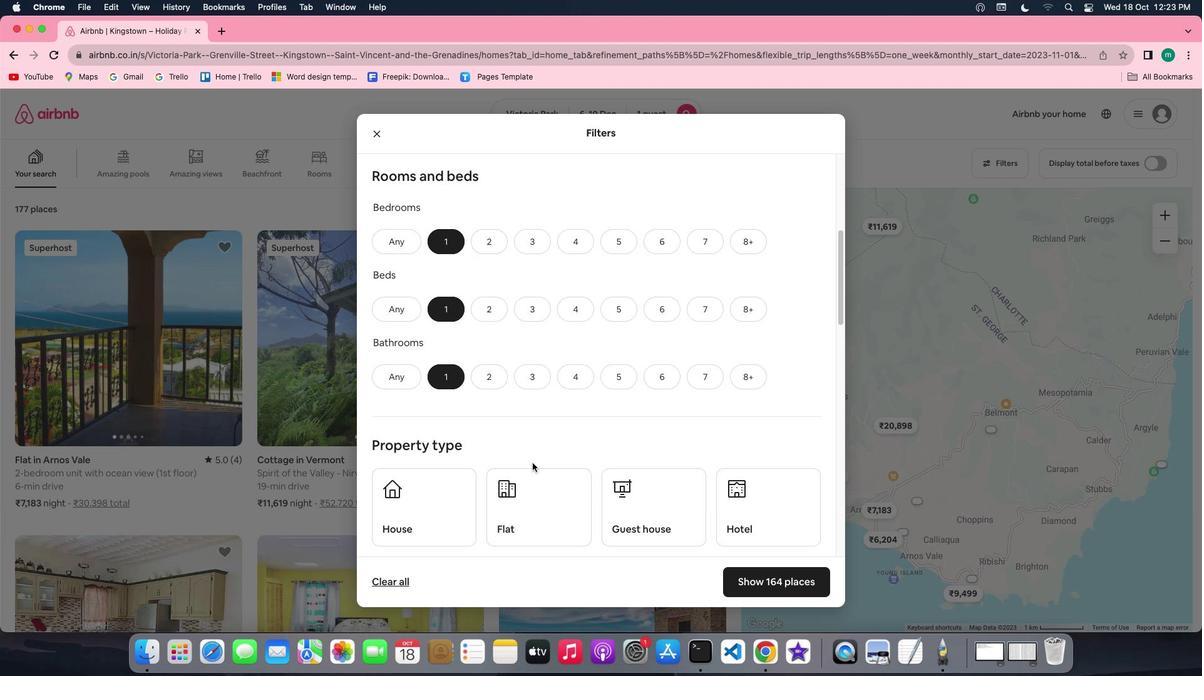 
Action: Mouse scrolled (532, 462) with delta (0, 0)
Screenshot: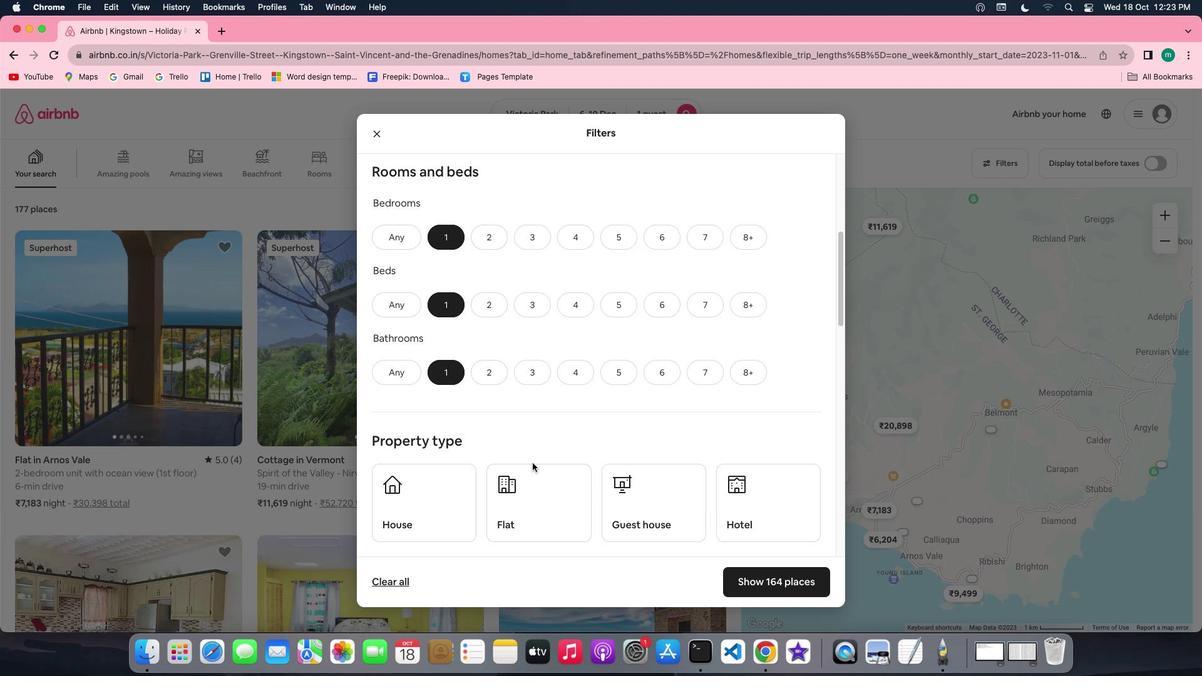 
Action: Mouse scrolled (532, 462) with delta (0, 0)
Screenshot: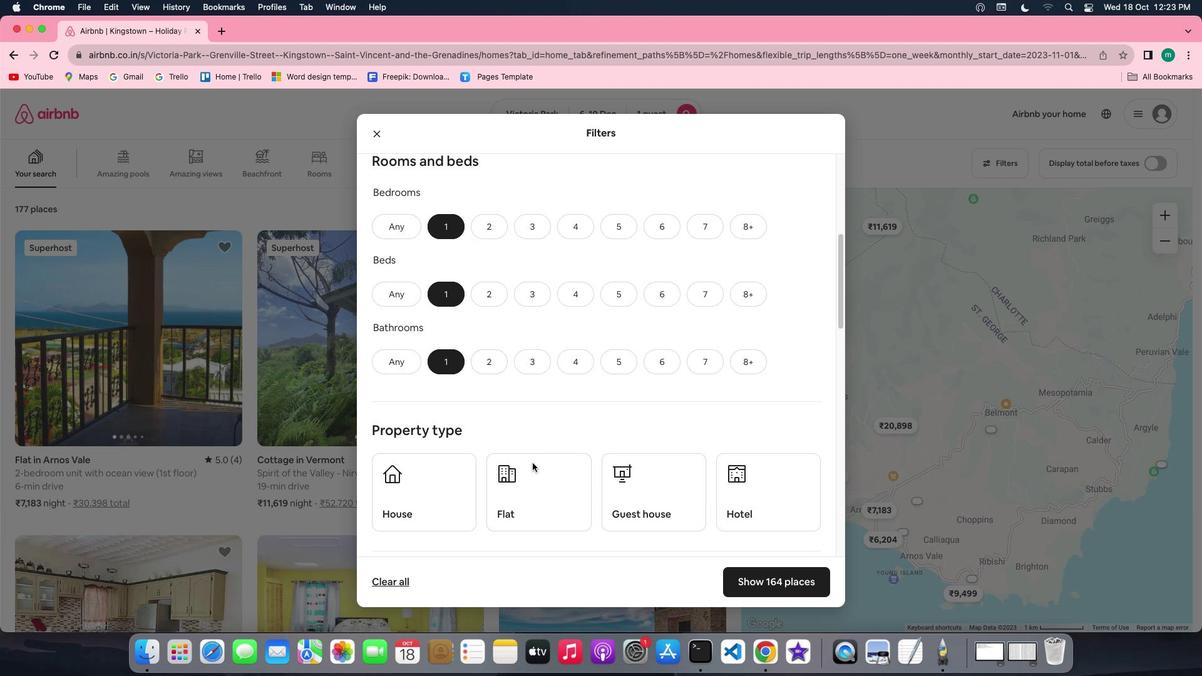 
Action: Mouse scrolled (532, 462) with delta (0, -1)
Screenshot: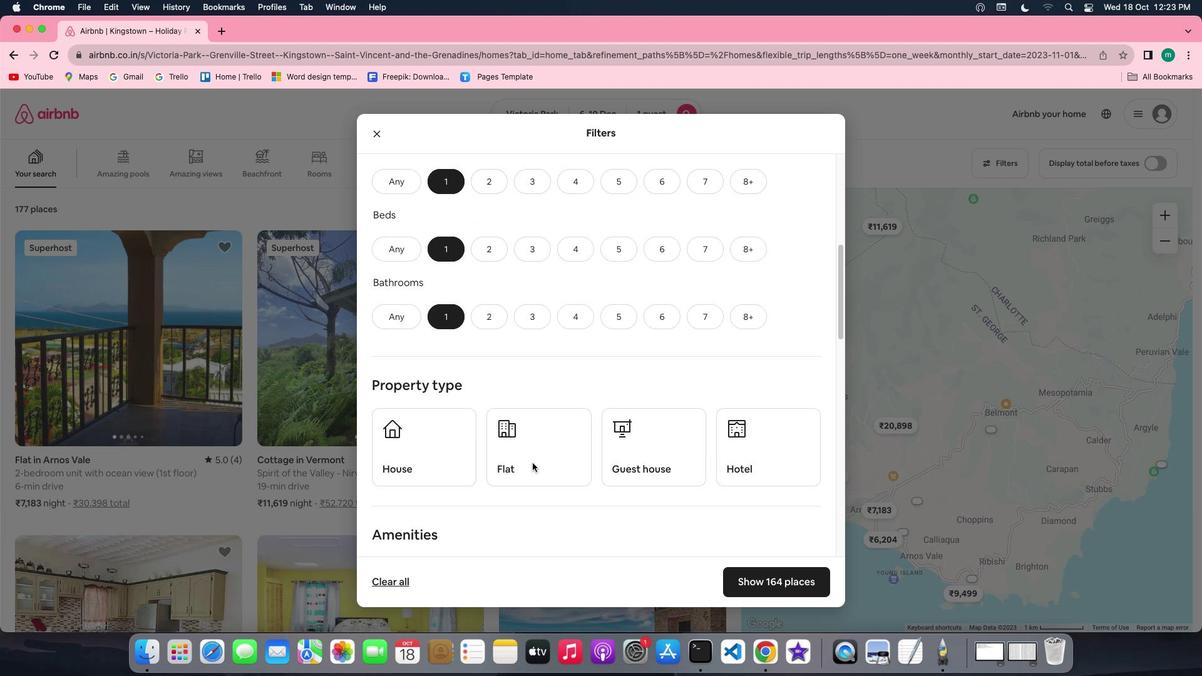 
Action: Mouse scrolled (532, 462) with delta (0, -1)
Screenshot: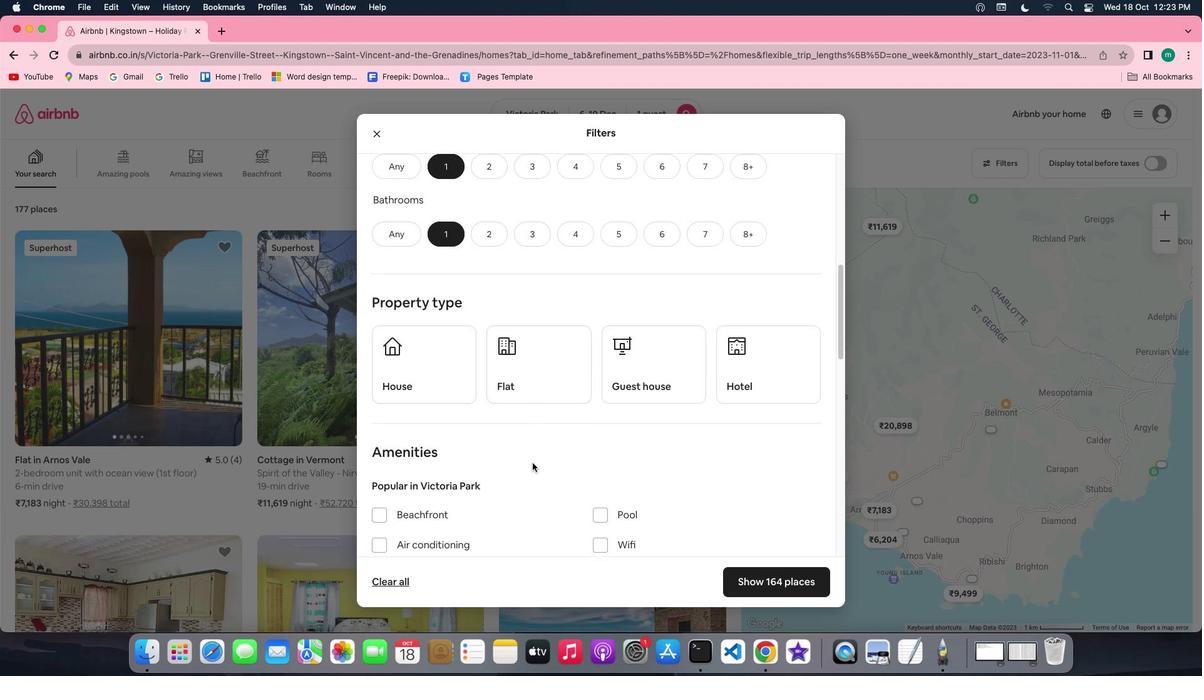 
Action: Mouse moved to (572, 450)
Screenshot: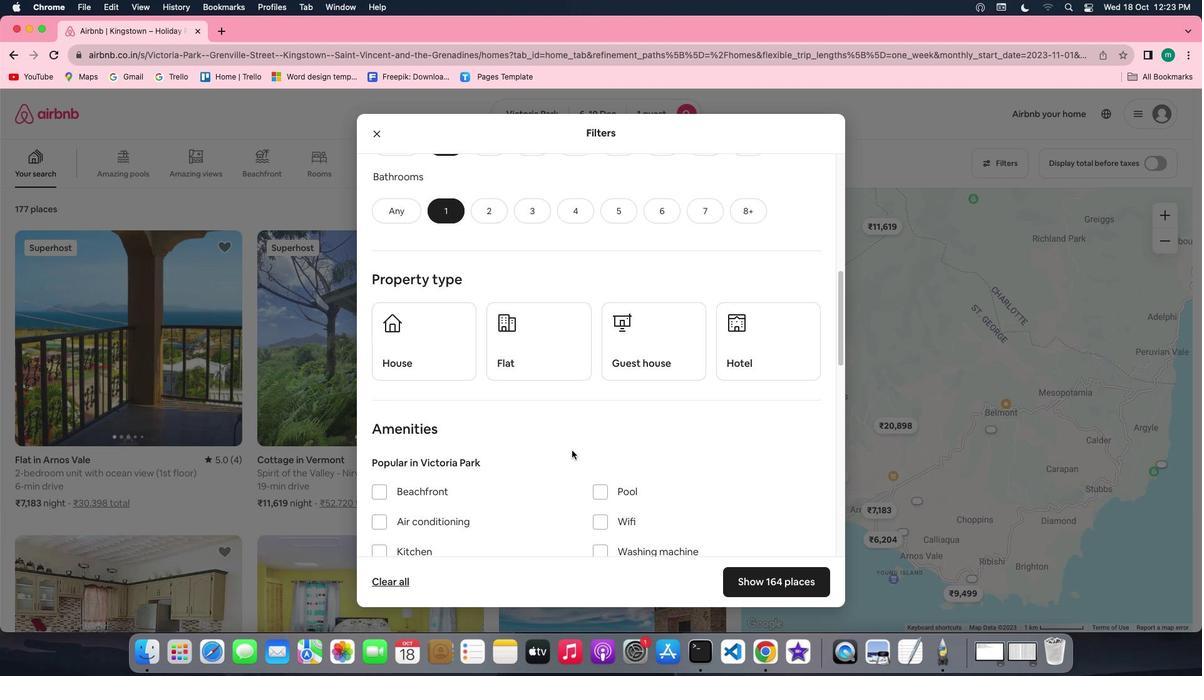
Action: Mouse scrolled (572, 450) with delta (0, 0)
Screenshot: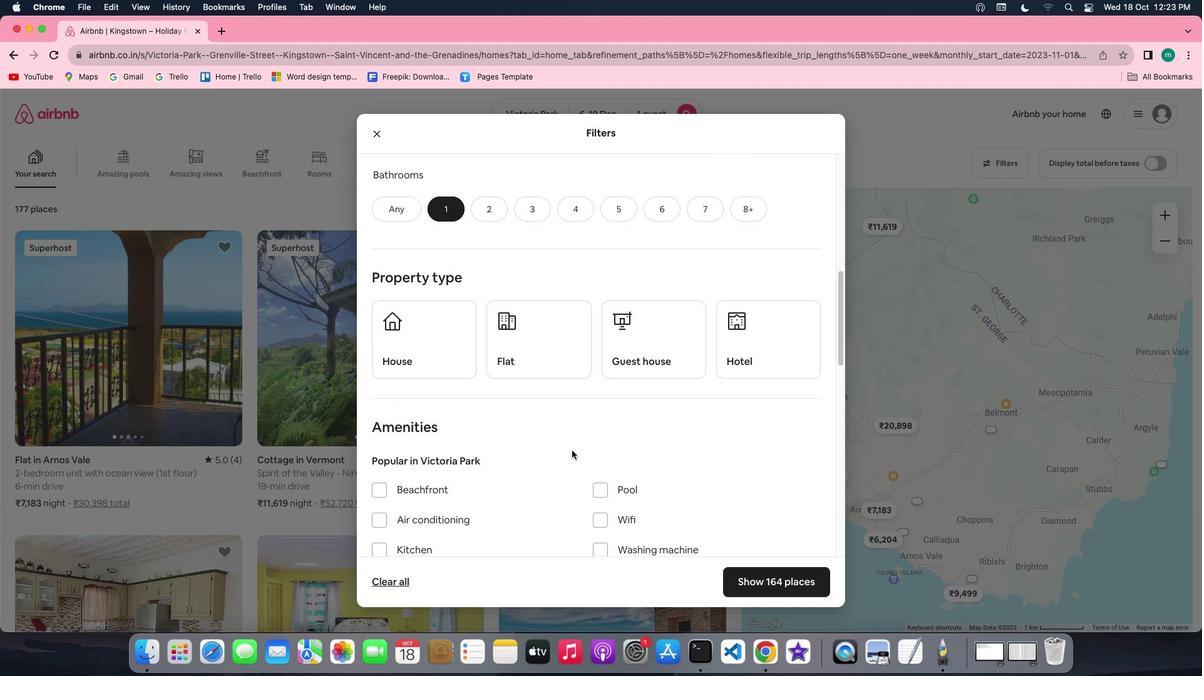 
Action: Mouse scrolled (572, 450) with delta (0, 0)
Screenshot: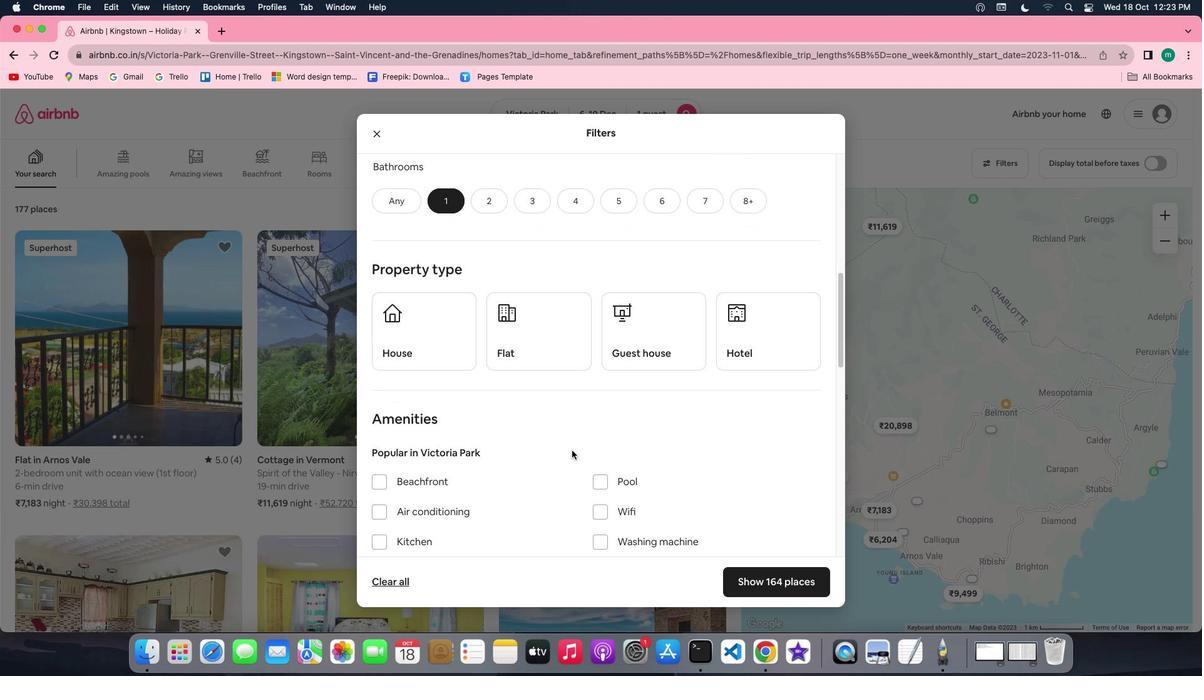 
Action: Mouse scrolled (572, 450) with delta (0, 0)
Screenshot: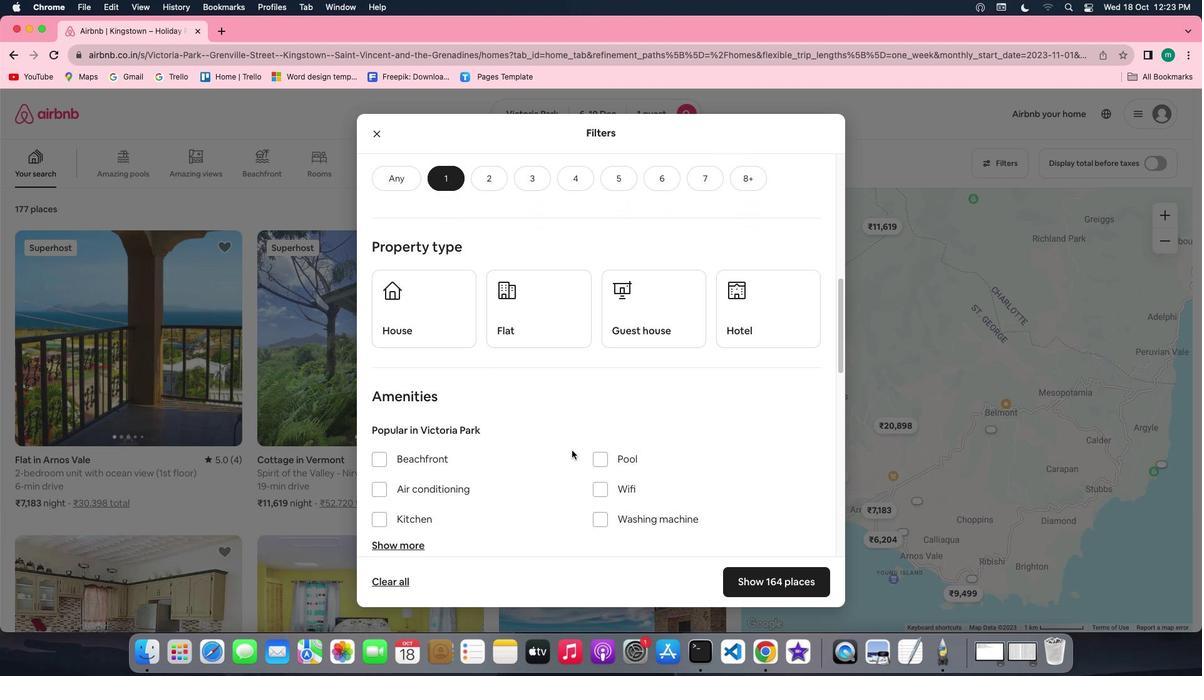 
Action: Mouse scrolled (572, 450) with delta (0, 0)
Screenshot: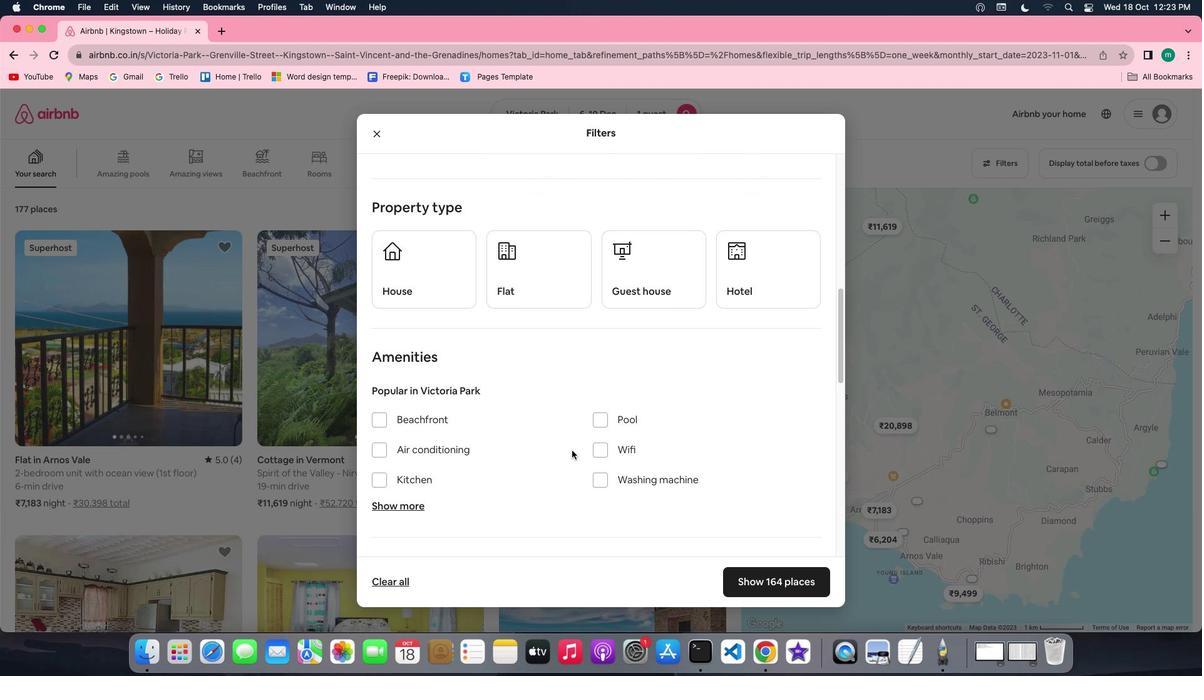 
Action: Mouse moved to (764, 271)
Screenshot: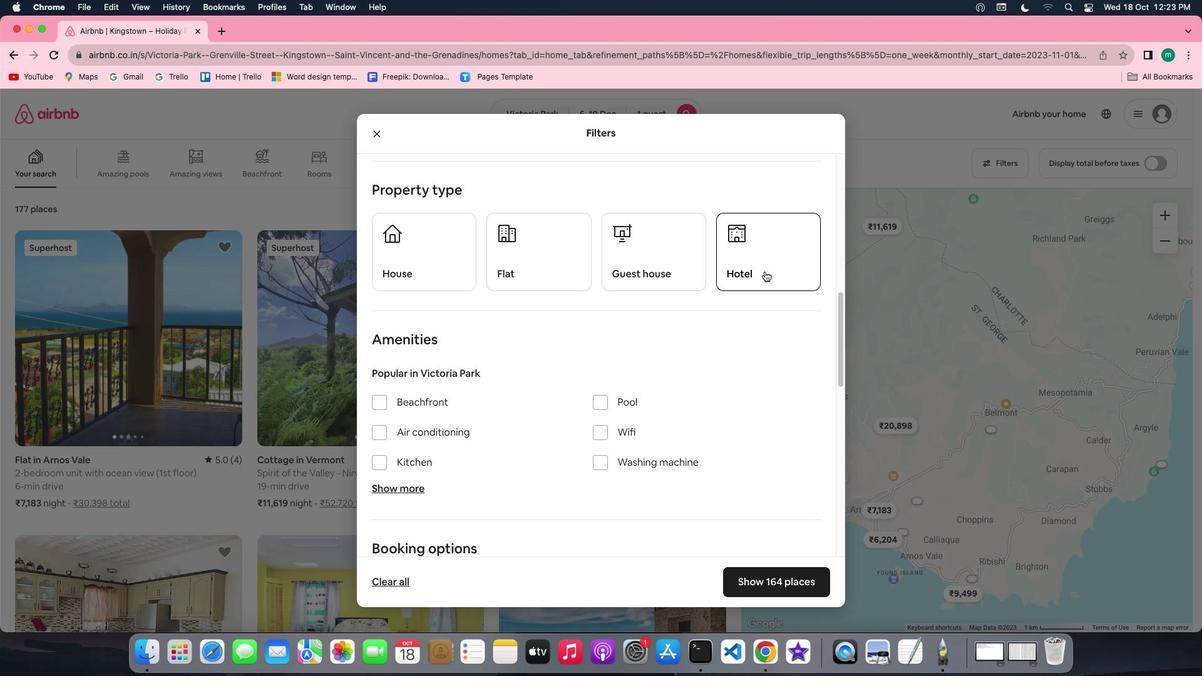 
Action: Mouse pressed left at (764, 271)
Screenshot: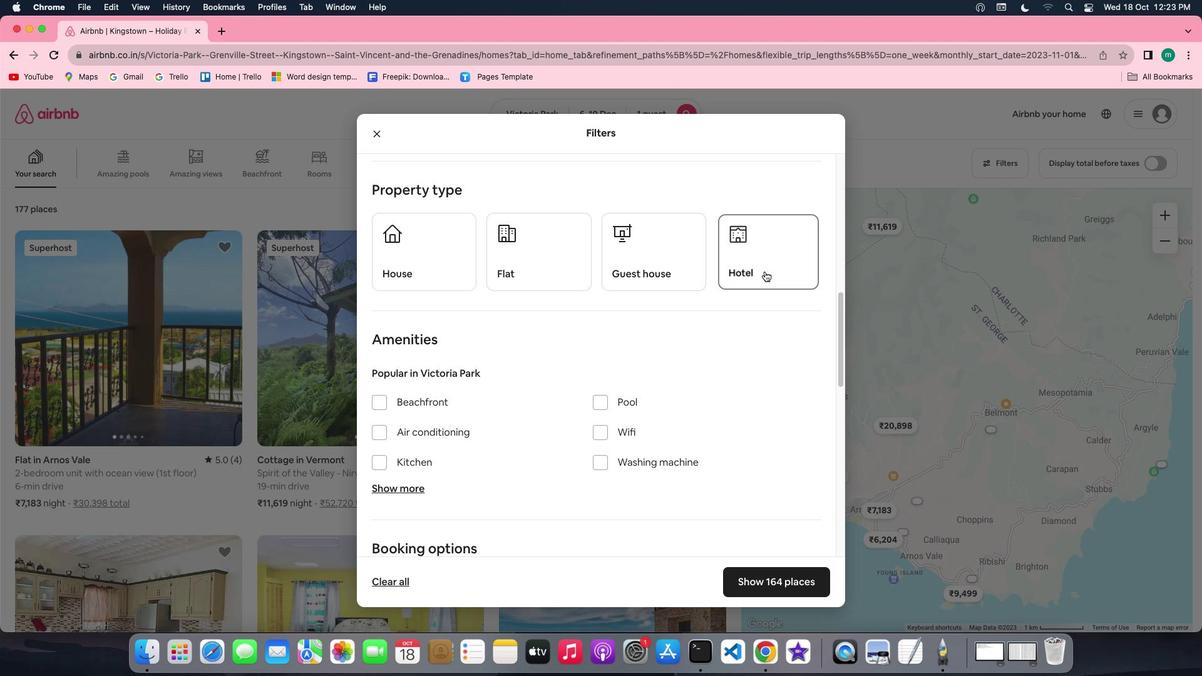 
Action: Mouse moved to (690, 340)
Screenshot: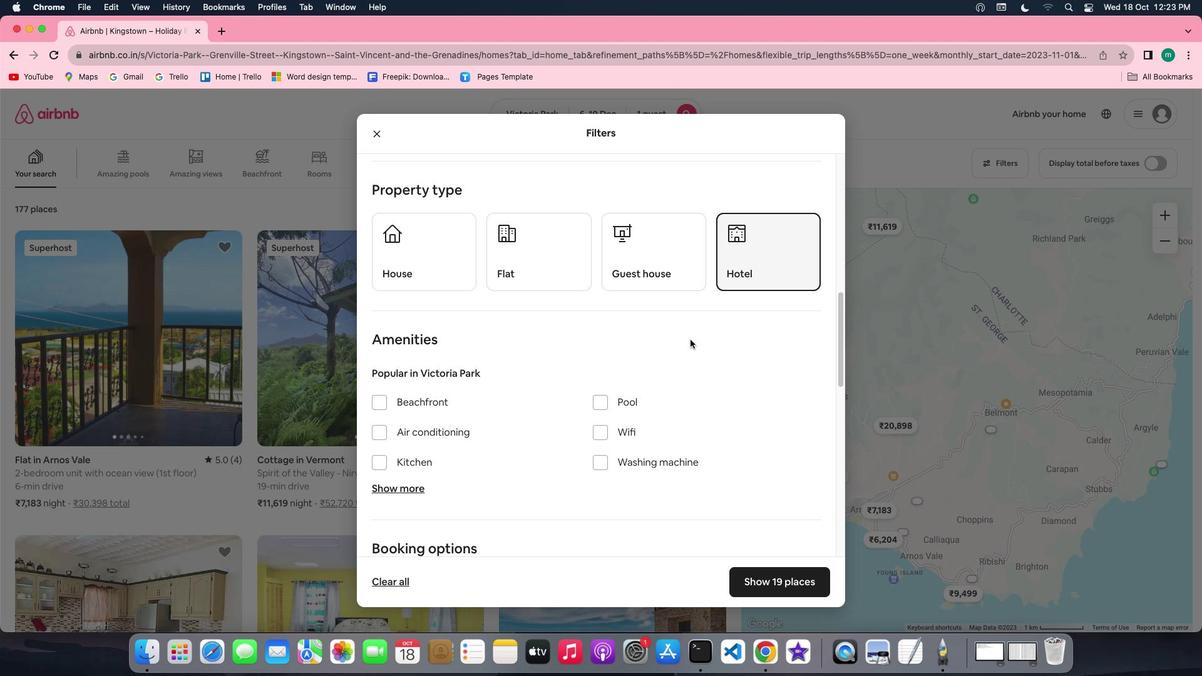 
Action: Mouse scrolled (690, 340) with delta (0, 0)
Screenshot: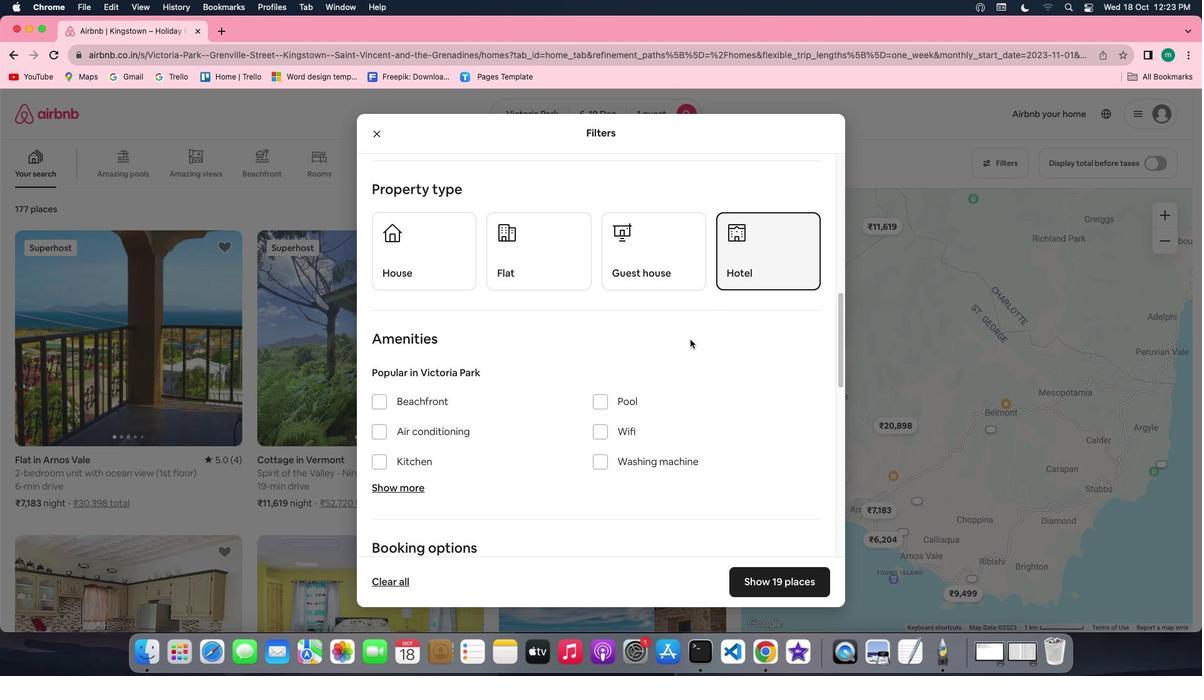 
Action: Mouse scrolled (690, 340) with delta (0, 0)
Screenshot: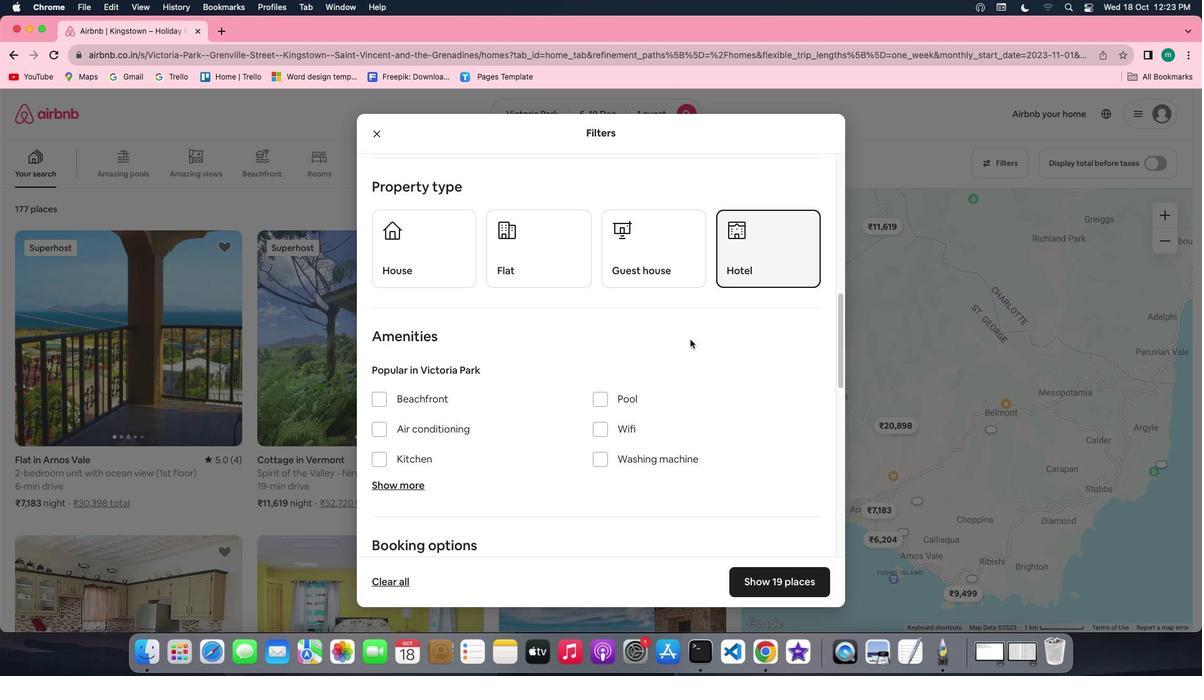 
Action: Mouse scrolled (690, 340) with delta (0, 0)
Screenshot: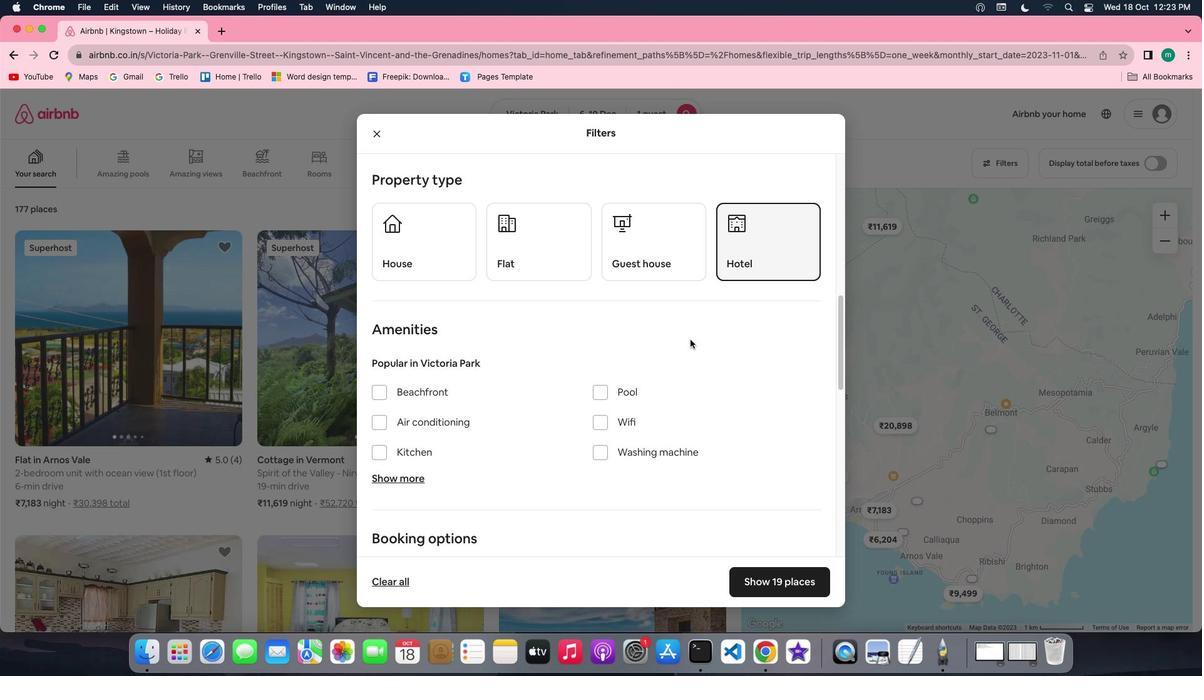 
Action: Mouse scrolled (690, 340) with delta (0, 0)
Screenshot: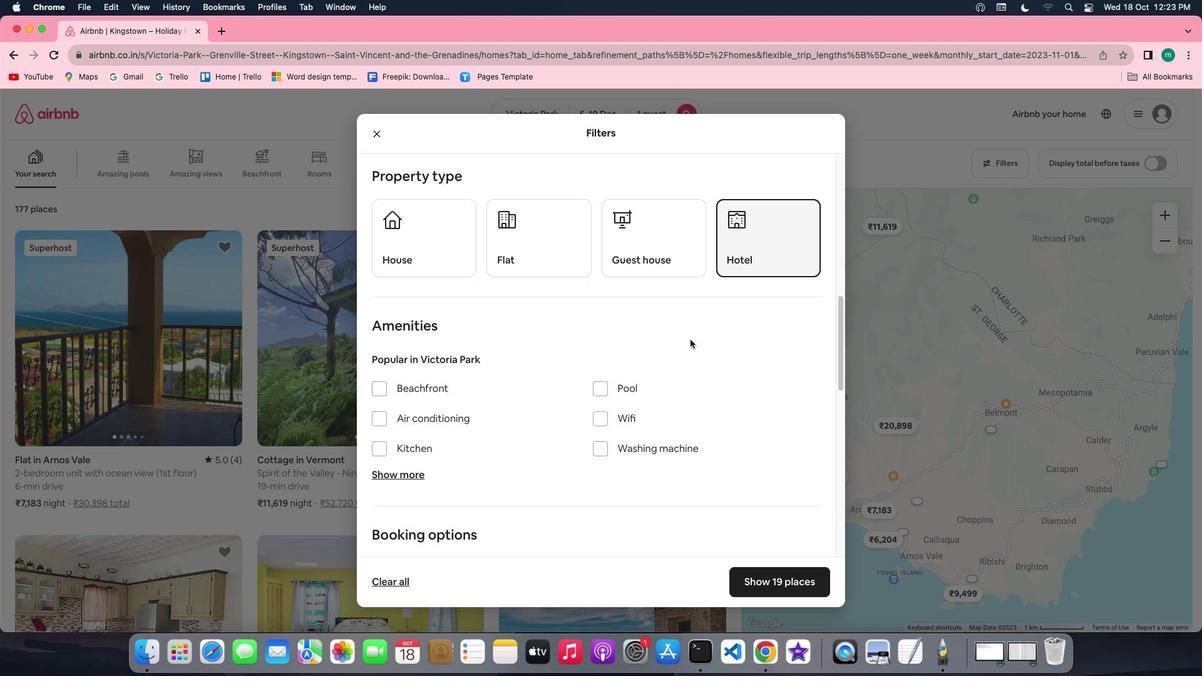 
Action: Mouse scrolled (690, 340) with delta (0, 0)
Screenshot: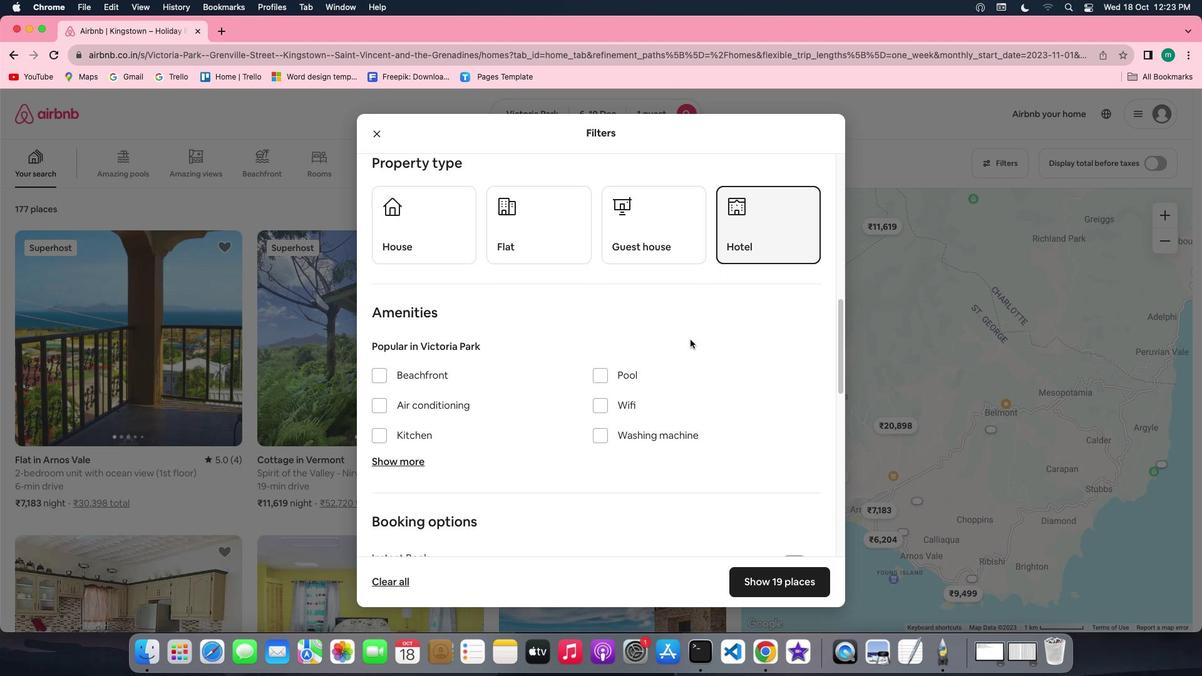 
Action: Mouse scrolled (690, 340) with delta (0, 0)
Screenshot: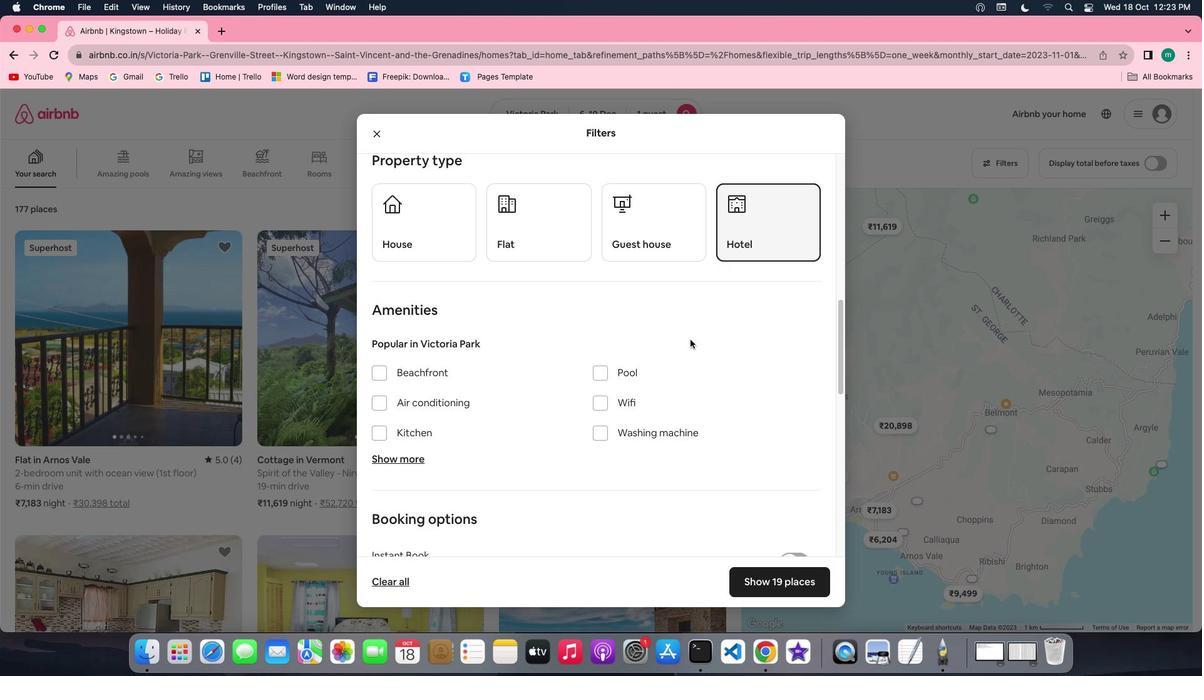 
Action: Mouse scrolled (690, 340) with delta (0, 0)
Screenshot: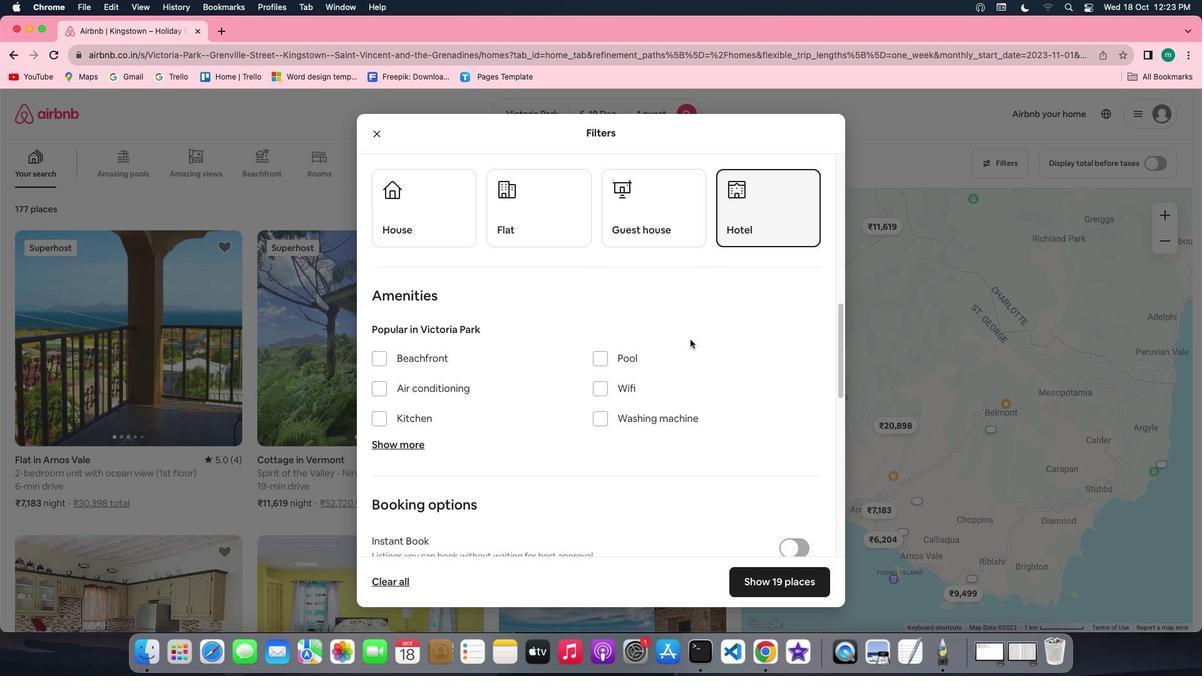 
Action: Mouse scrolled (690, 340) with delta (0, 0)
Screenshot: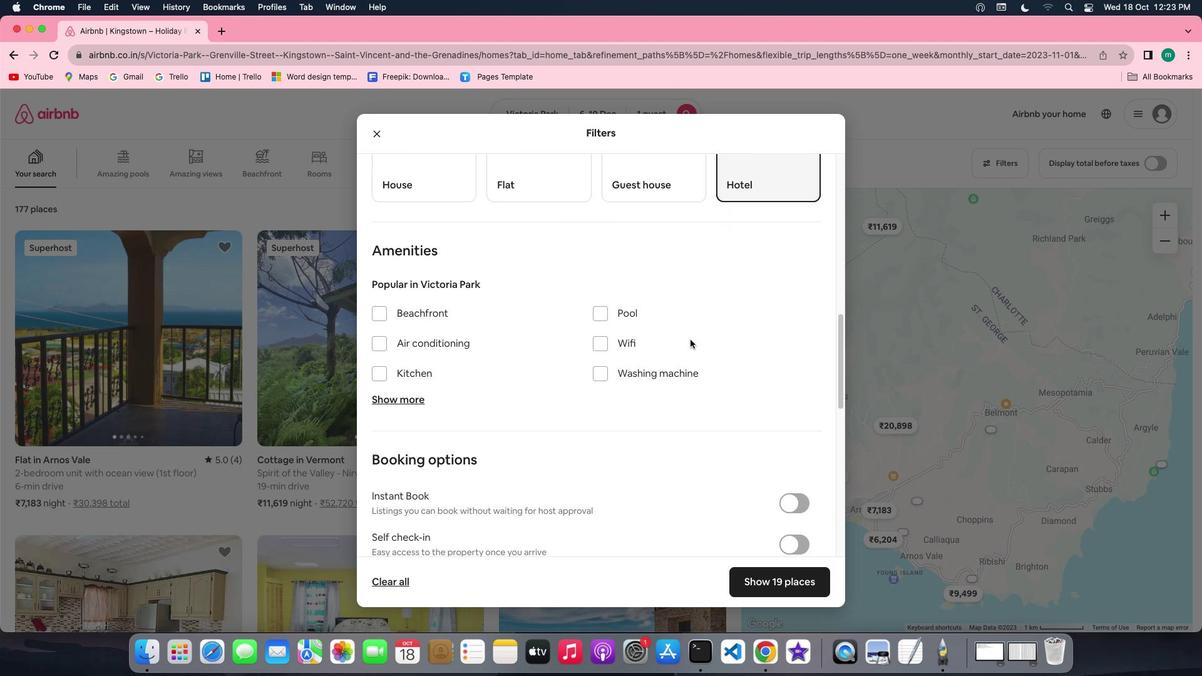 
Action: Mouse scrolled (690, 340) with delta (0, 0)
Screenshot: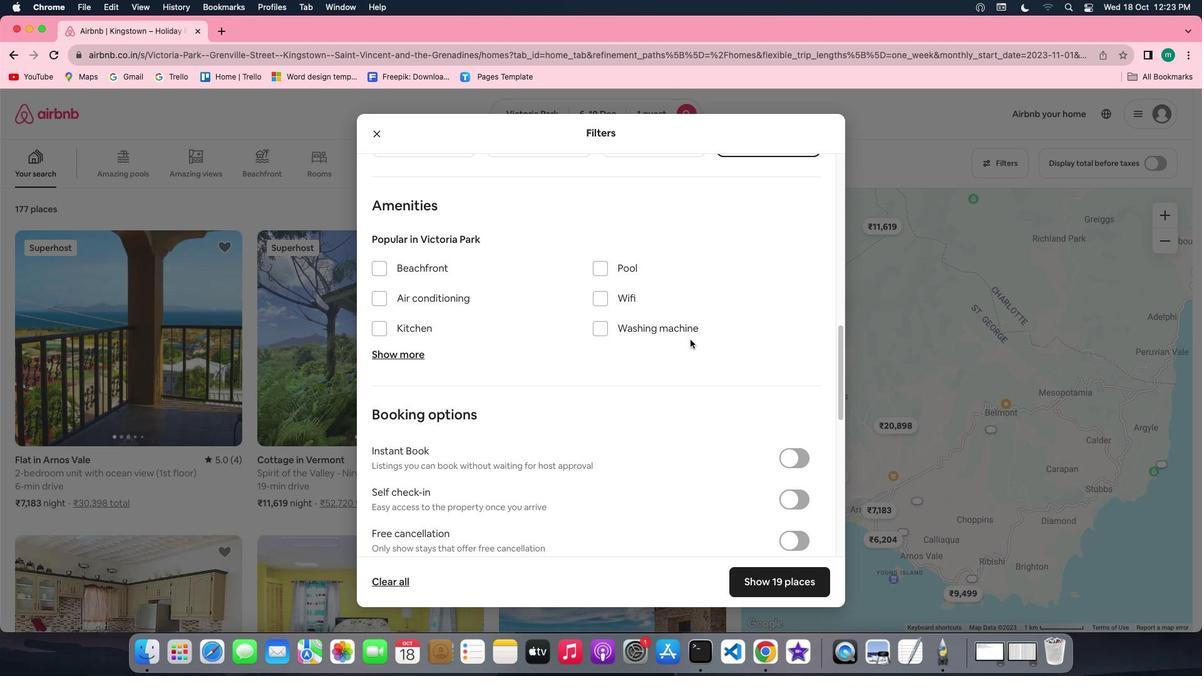 
Action: Mouse scrolled (690, 340) with delta (0, 0)
Screenshot: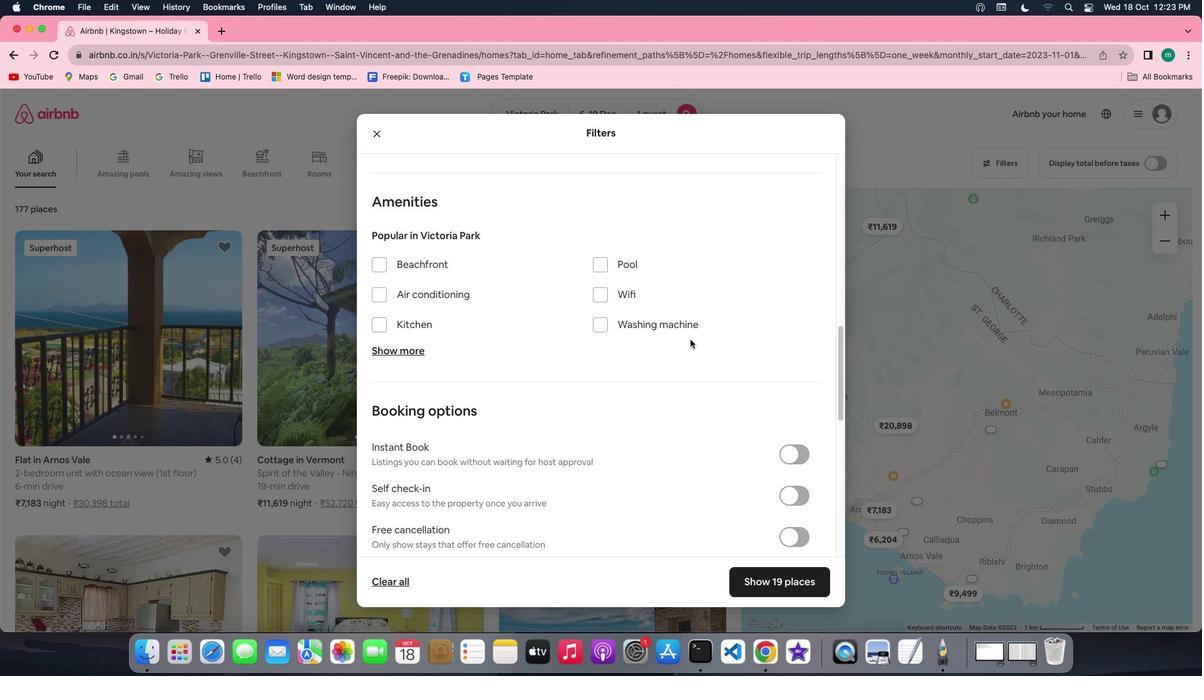 
Action: Mouse scrolled (690, 340) with delta (0, 0)
Screenshot: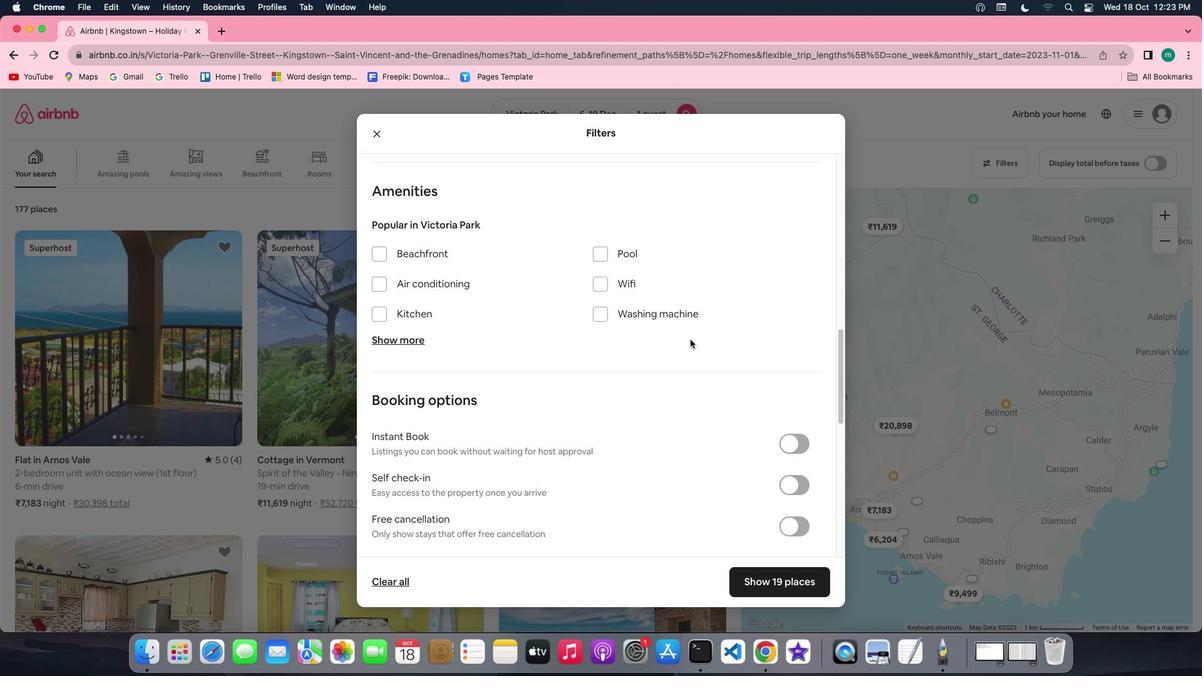 
Action: Mouse scrolled (690, 340) with delta (0, 0)
Screenshot: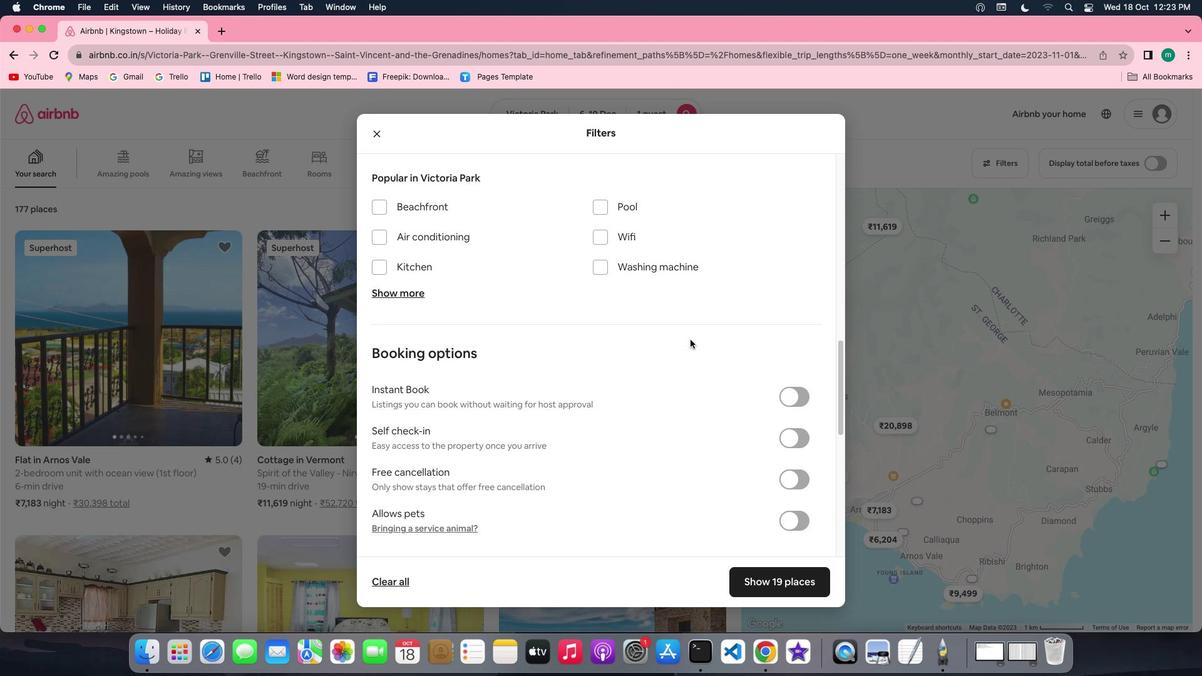 
Action: Mouse scrolled (690, 340) with delta (0, 0)
Screenshot: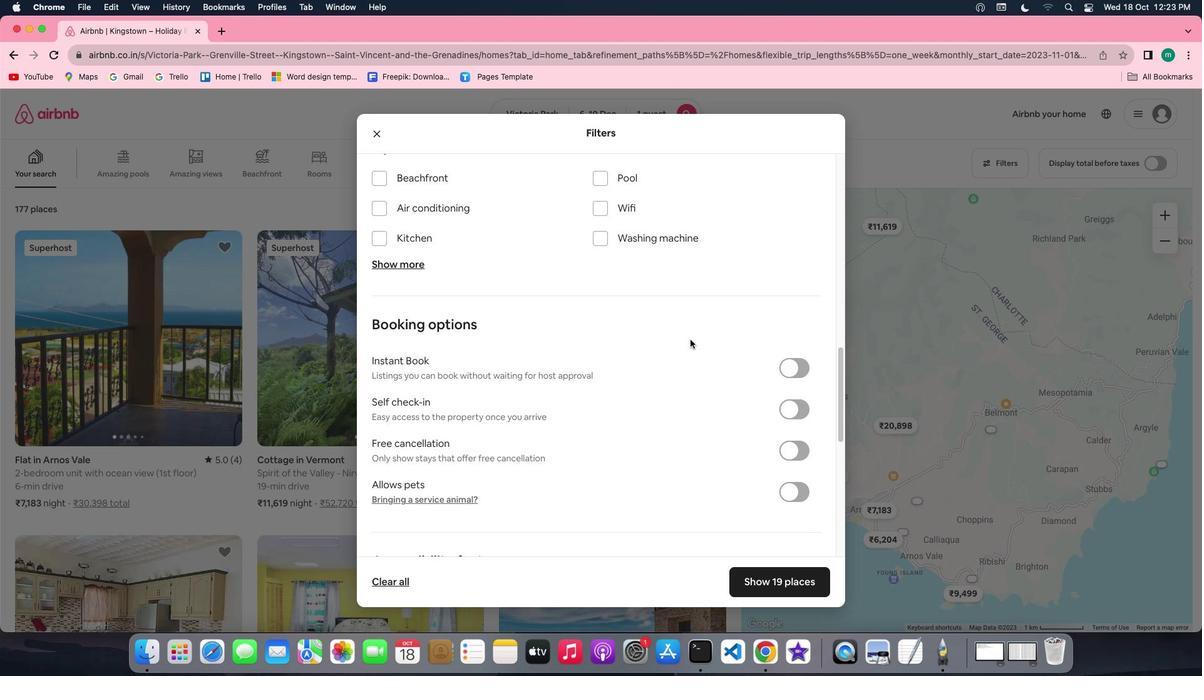 
Action: Mouse scrolled (690, 340) with delta (0, 0)
Screenshot: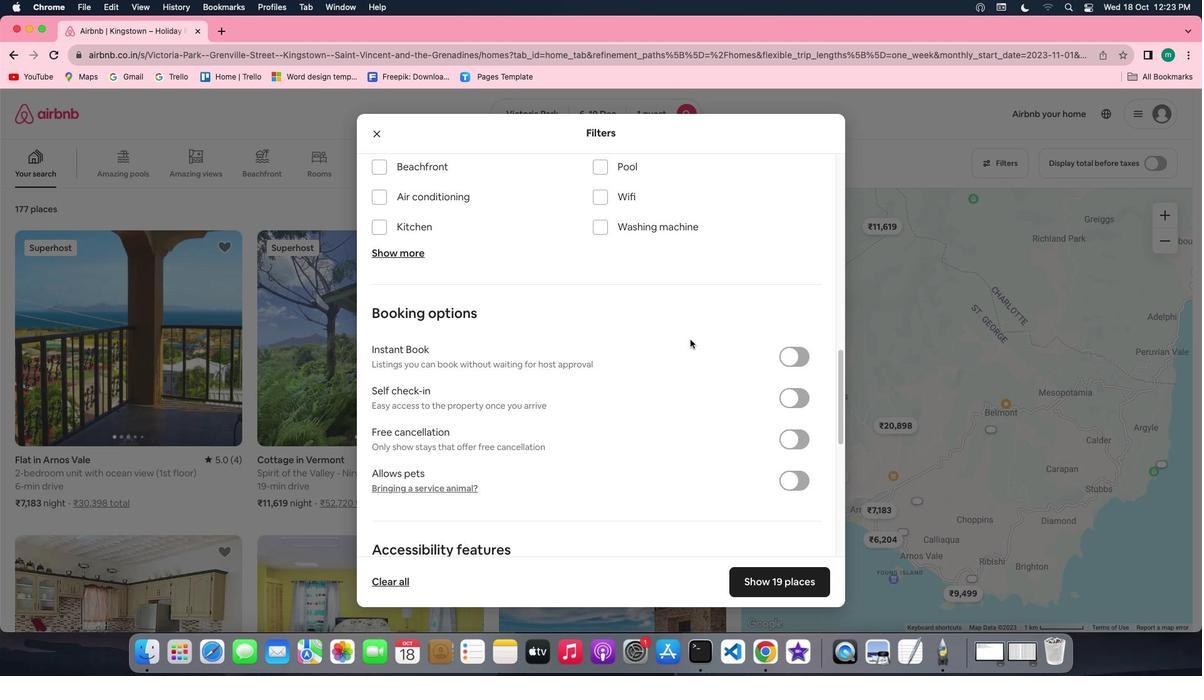 
Action: Mouse scrolled (690, 340) with delta (0, -1)
Screenshot: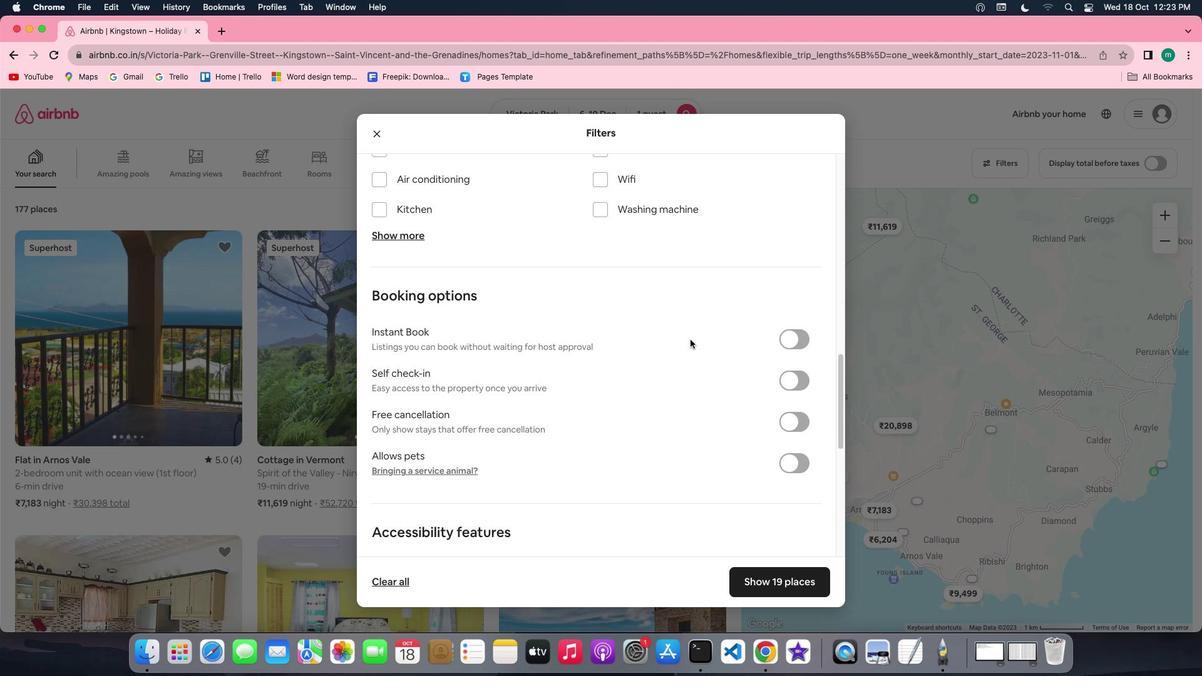 
Action: Mouse moved to (787, 328)
Screenshot: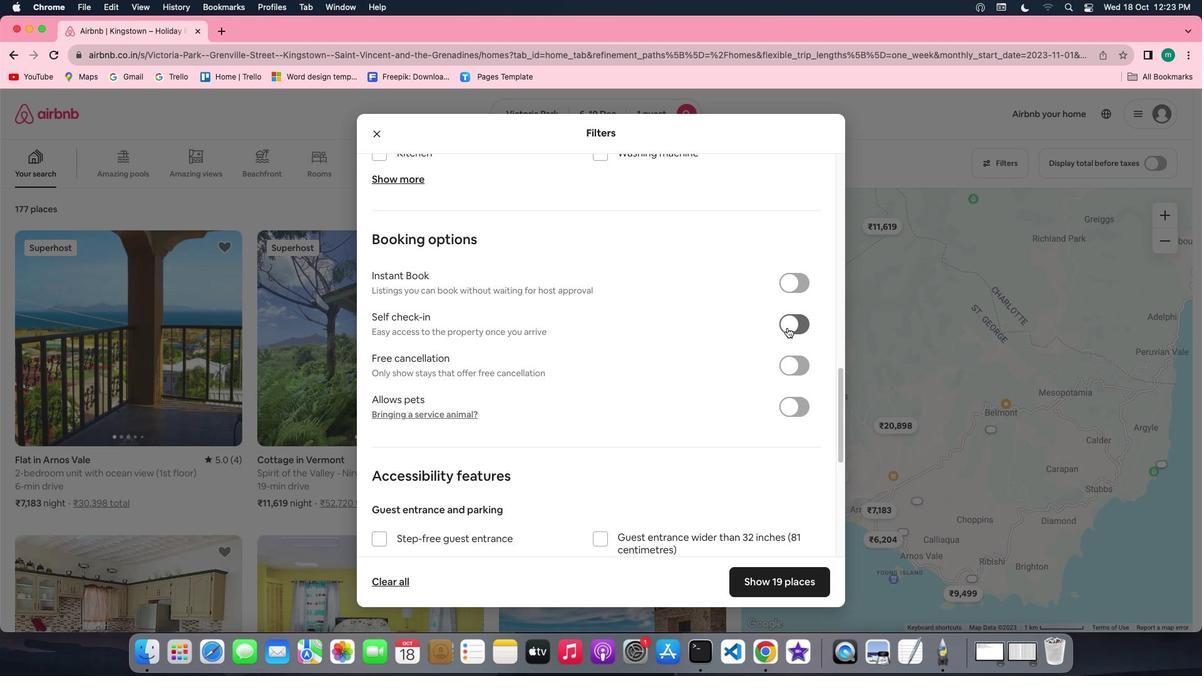 
Action: Mouse pressed left at (787, 328)
Screenshot: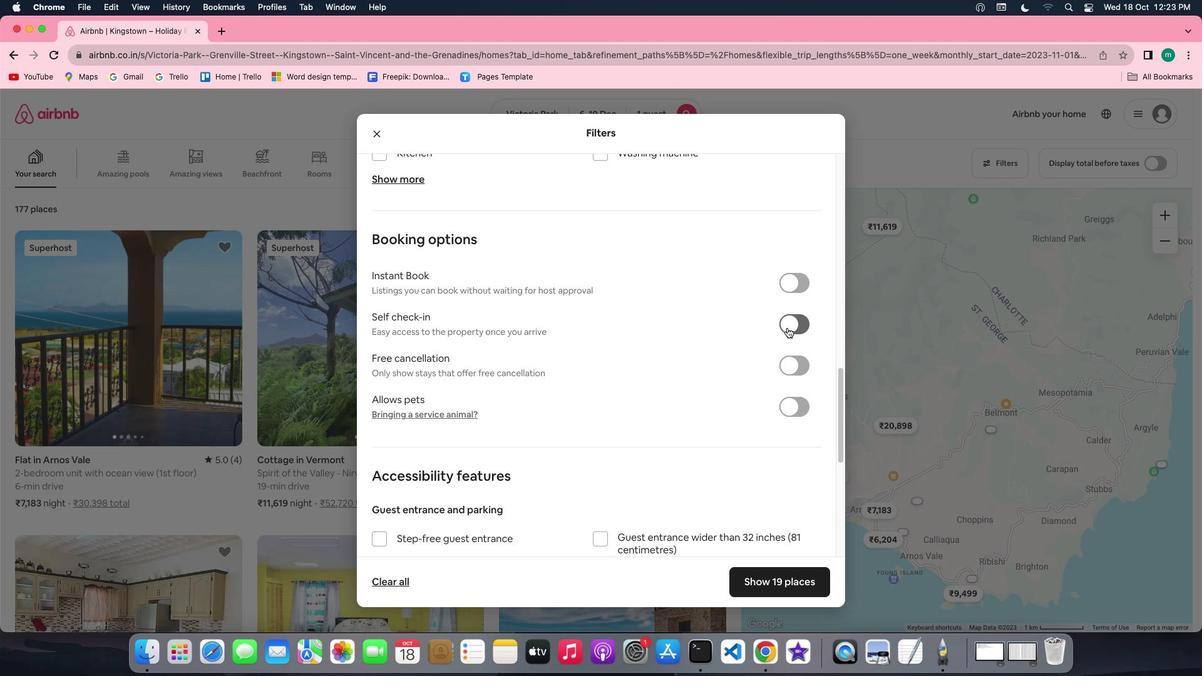 
Action: Mouse moved to (797, 322)
Screenshot: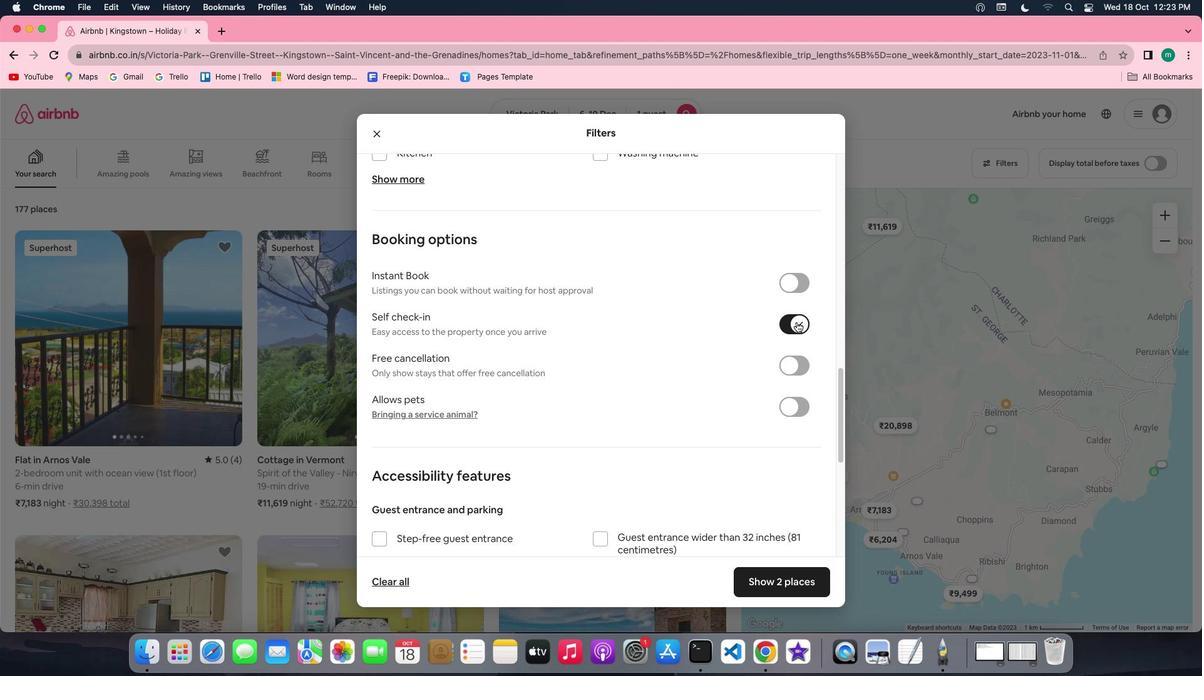 
Action: Mouse pressed left at (797, 322)
Screenshot: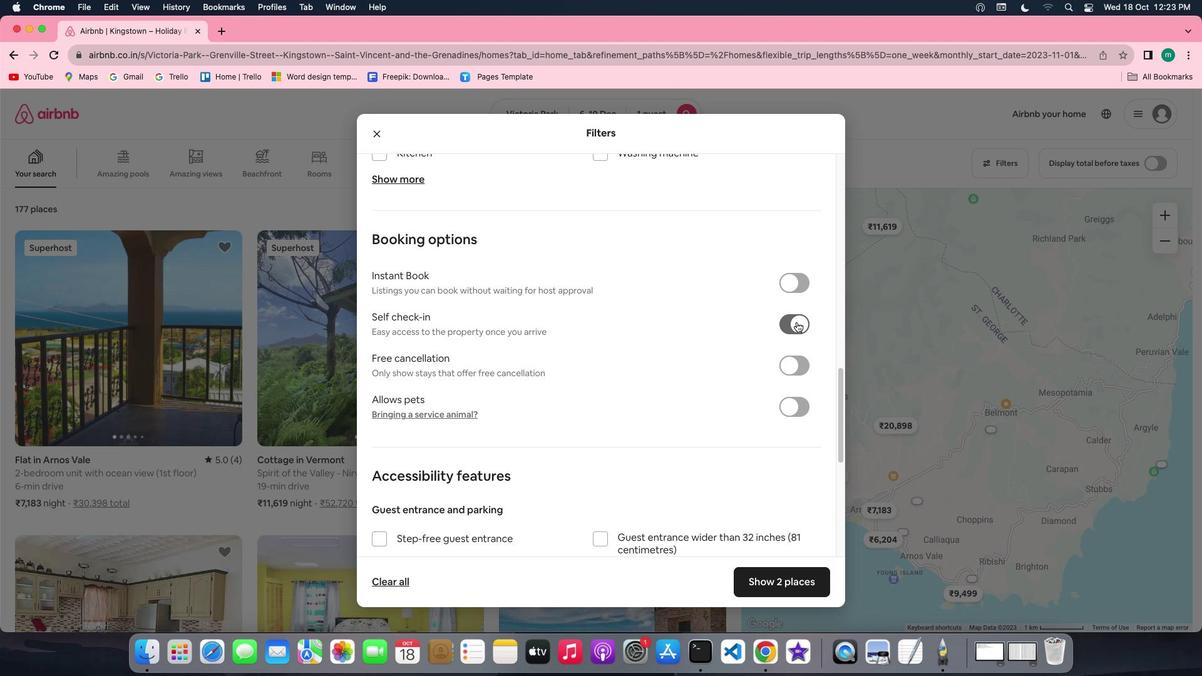 
Action: Mouse moved to (789, 577)
Screenshot: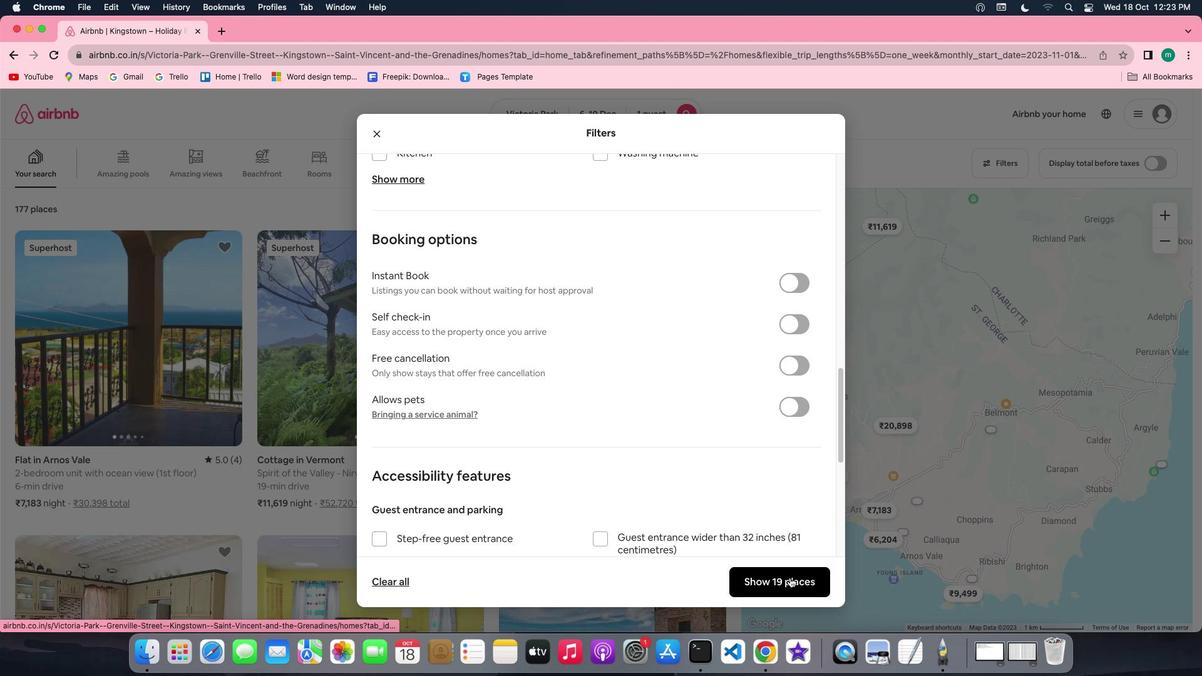 
Action: Mouse pressed left at (789, 577)
Screenshot: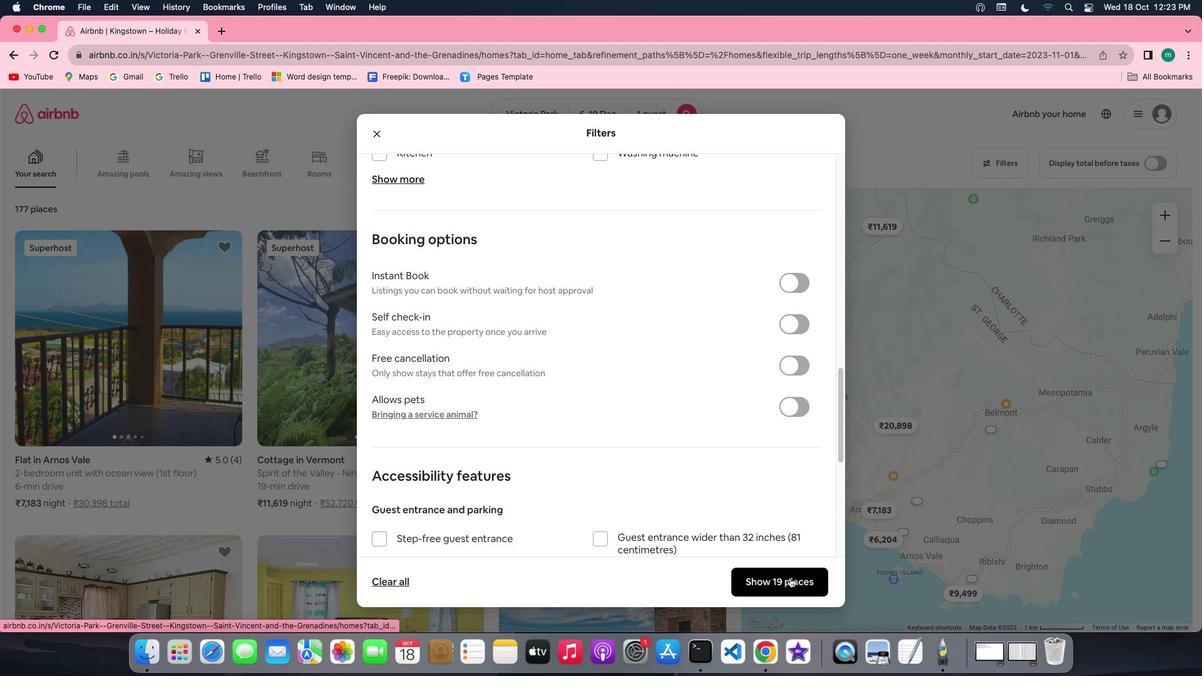 
Action: Mouse moved to (135, 319)
Screenshot: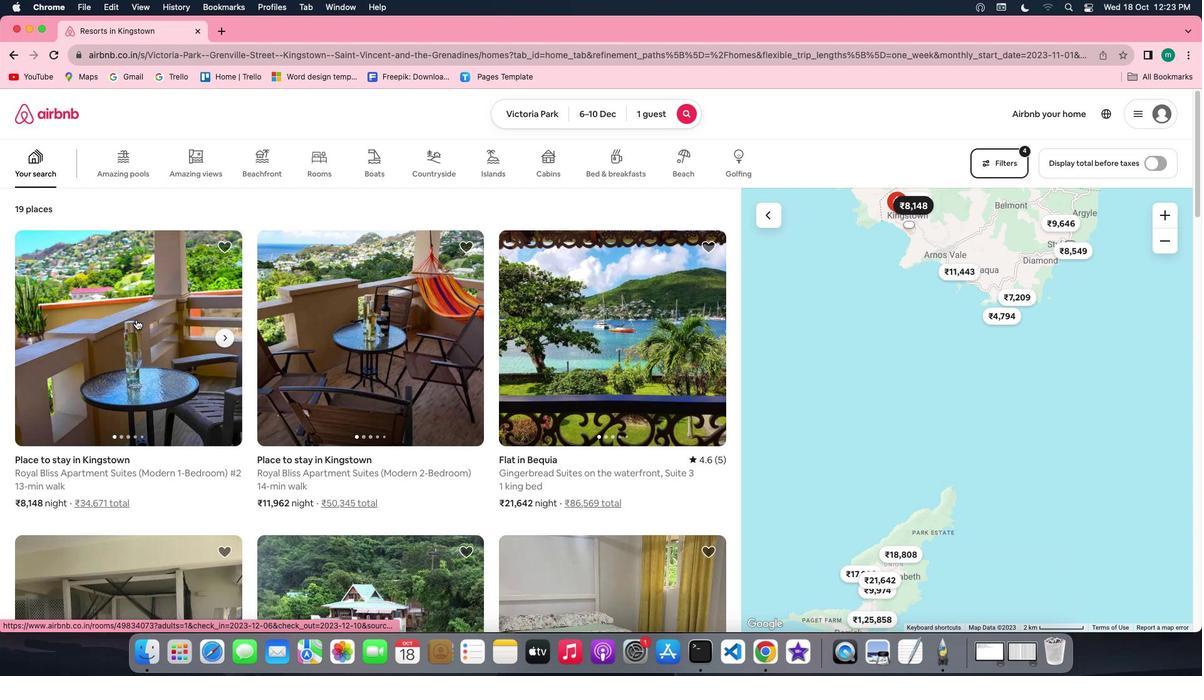 
Action: Mouse pressed left at (135, 319)
Screenshot: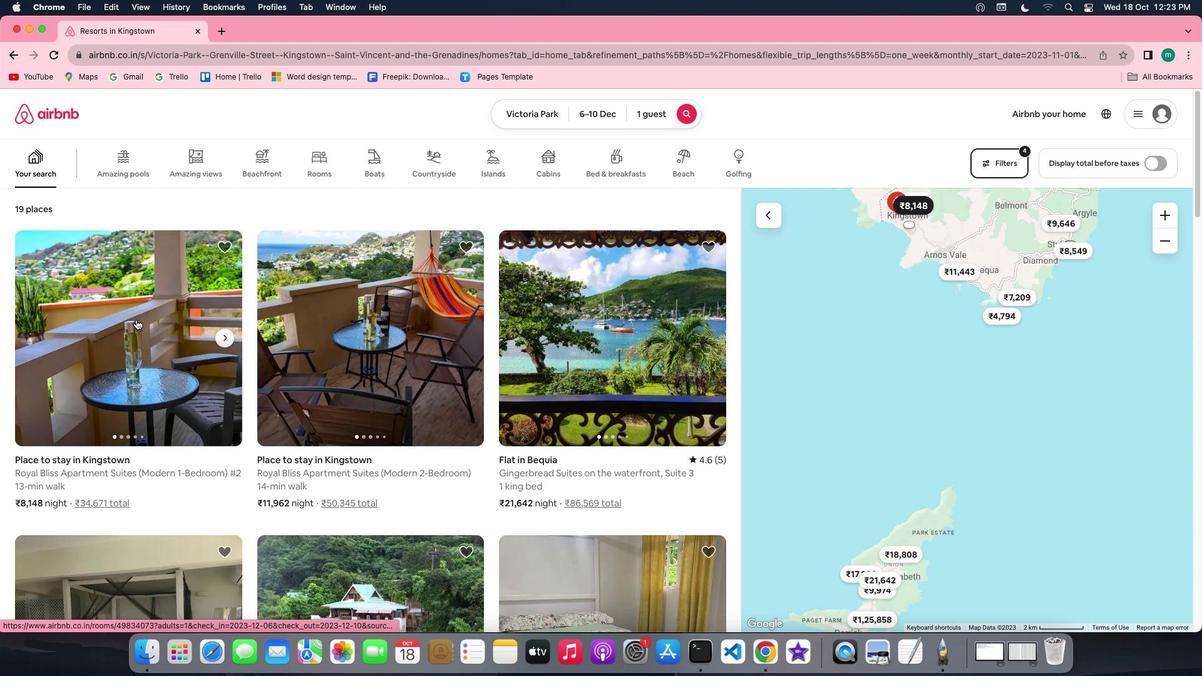
Action: Mouse moved to (924, 470)
Screenshot: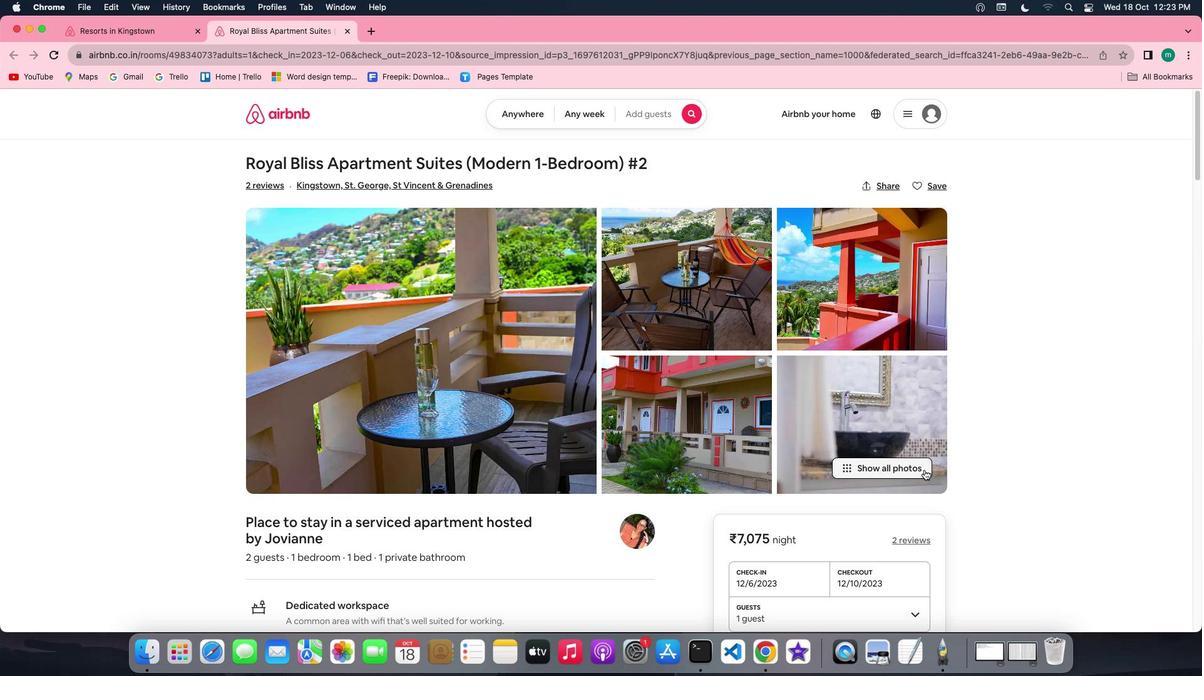 
Action: Mouse pressed left at (924, 470)
Screenshot: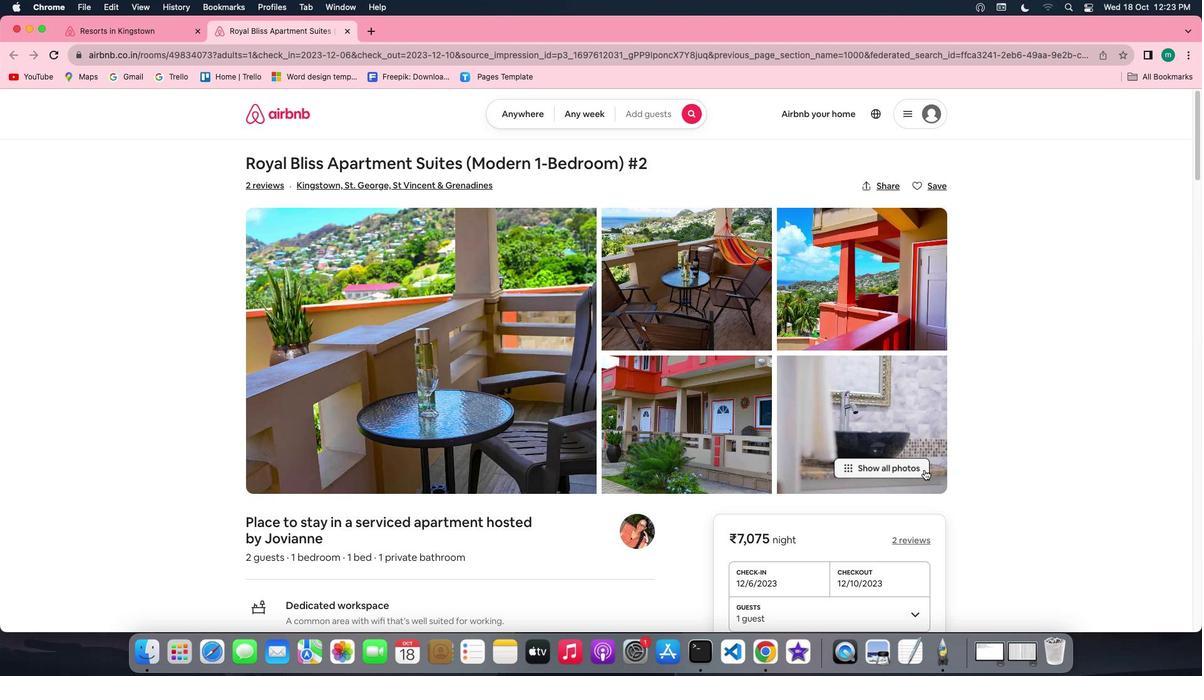 
Action: Mouse moved to (760, 425)
Screenshot: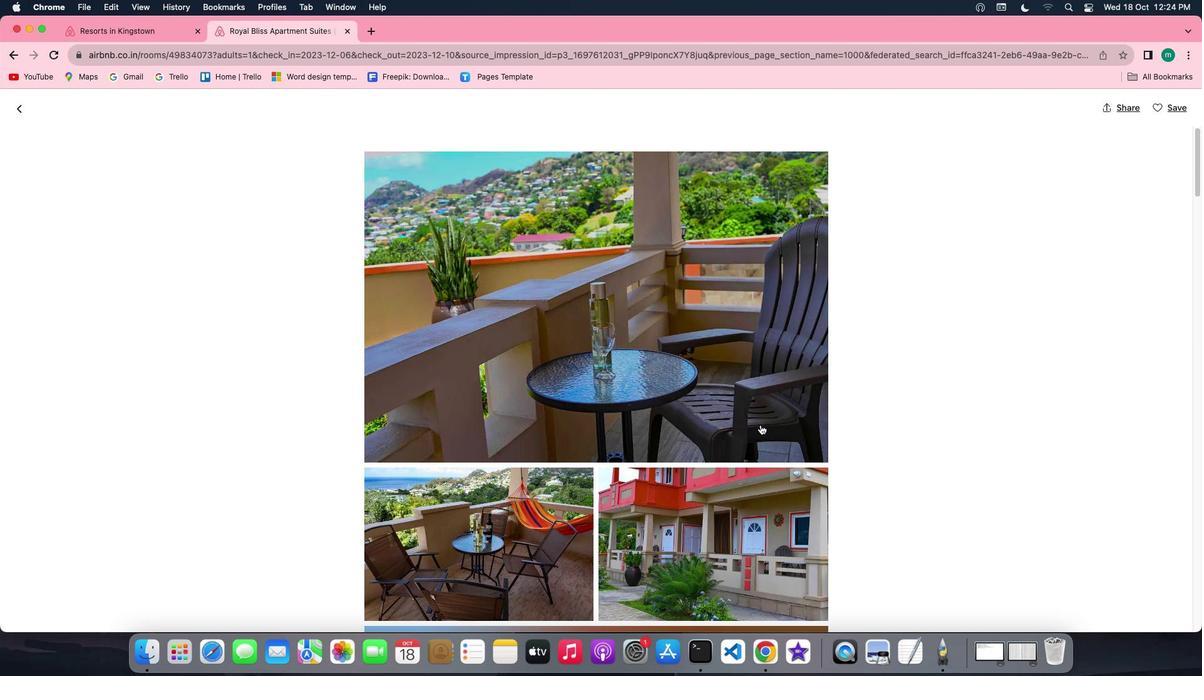 
Action: Mouse scrolled (760, 425) with delta (0, 0)
Screenshot: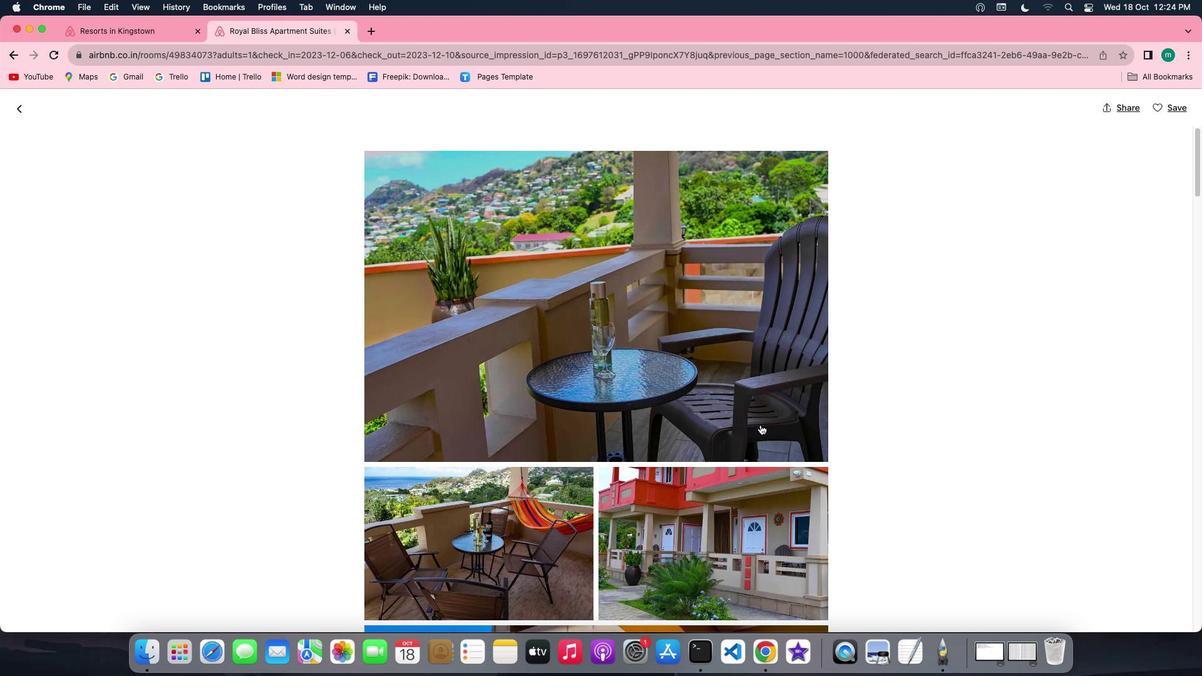 
Action: Mouse scrolled (760, 425) with delta (0, 0)
Screenshot: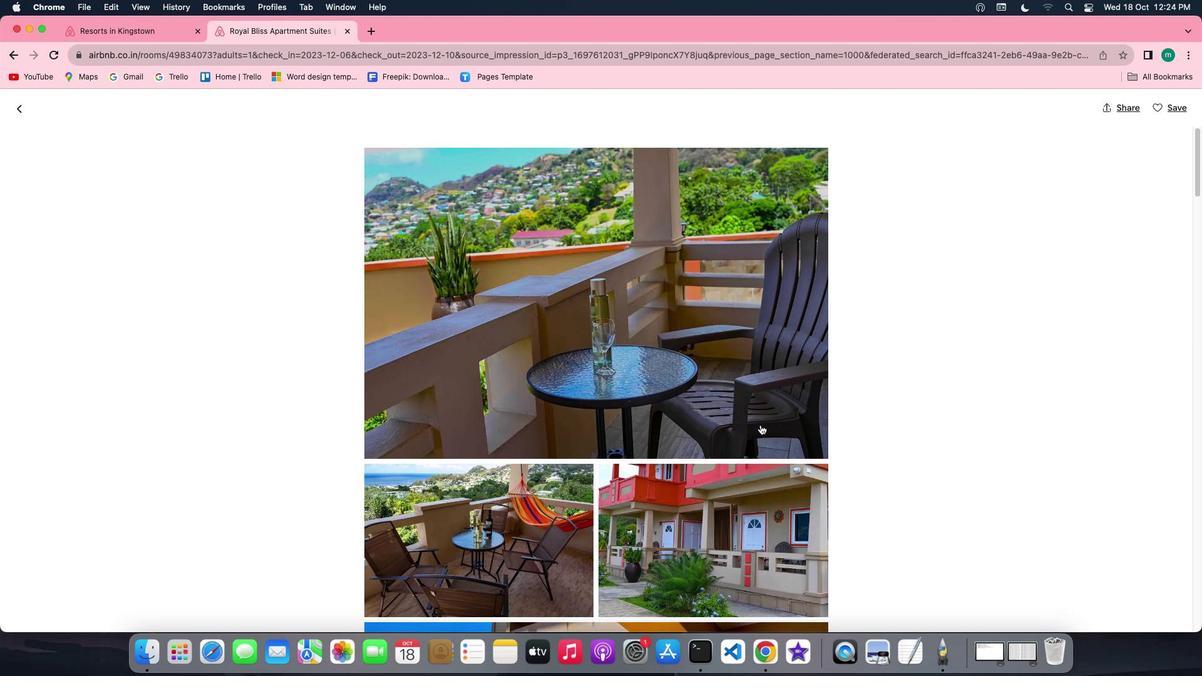 
Action: Mouse scrolled (760, 425) with delta (0, 0)
Screenshot: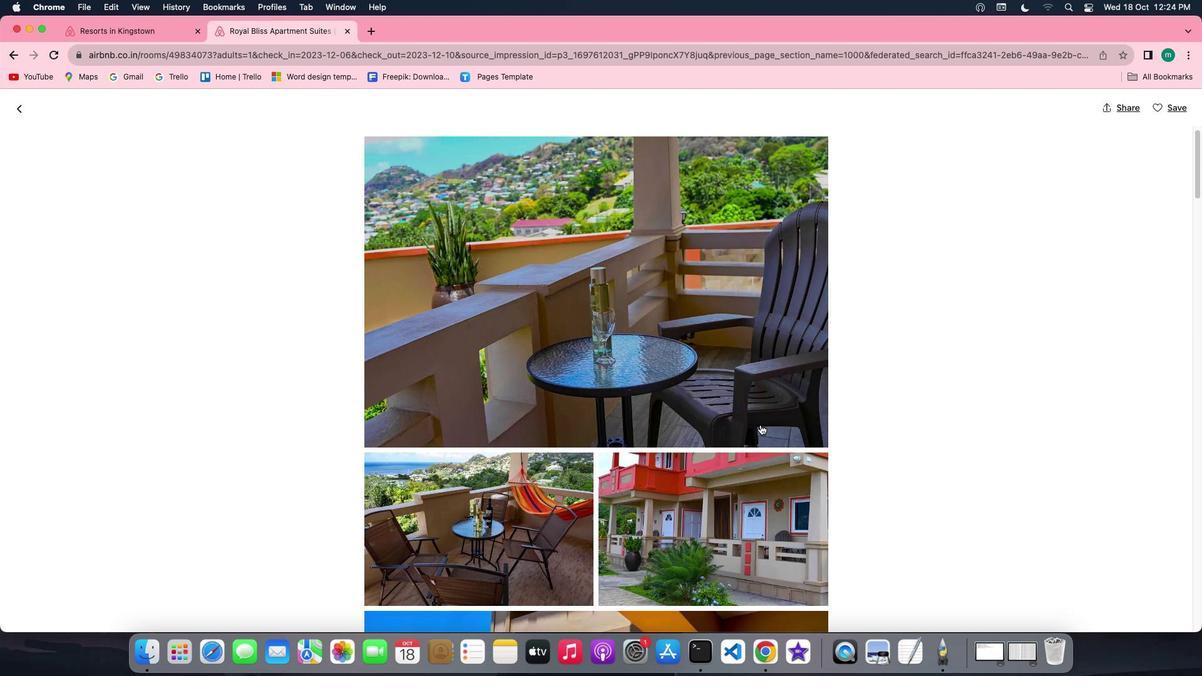 
Action: Mouse scrolled (760, 425) with delta (0, 0)
Screenshot: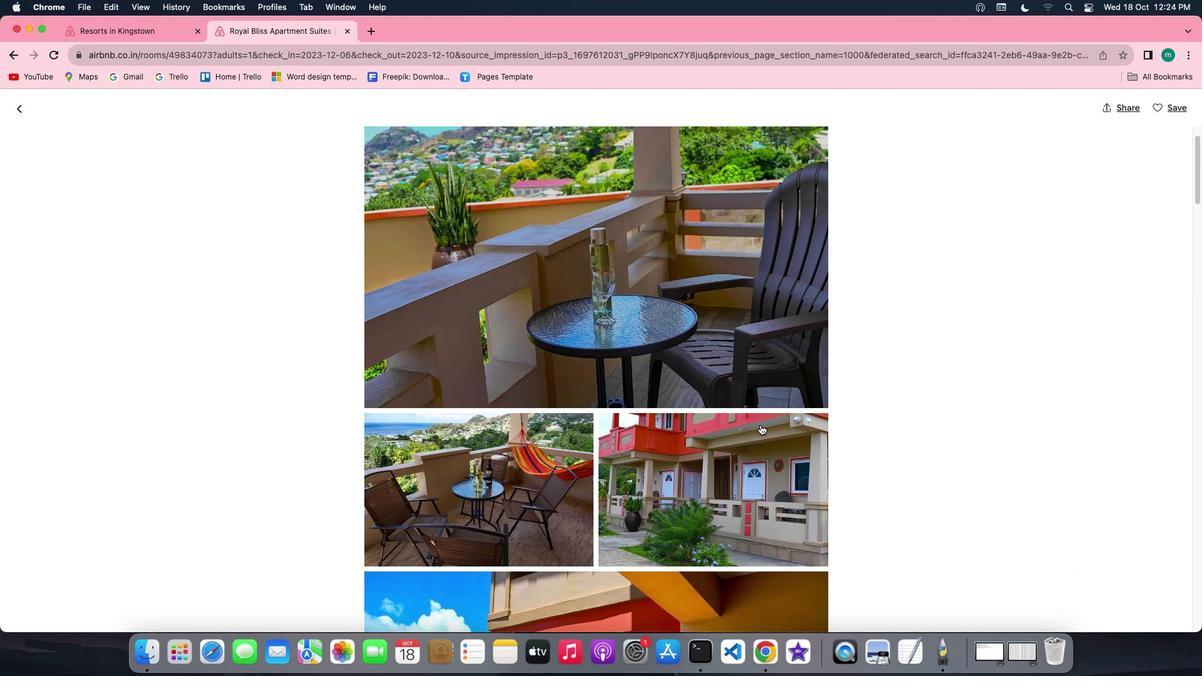 
Action: Mouse scrolled (760, 425) with delta (0, 0)
Screenshot: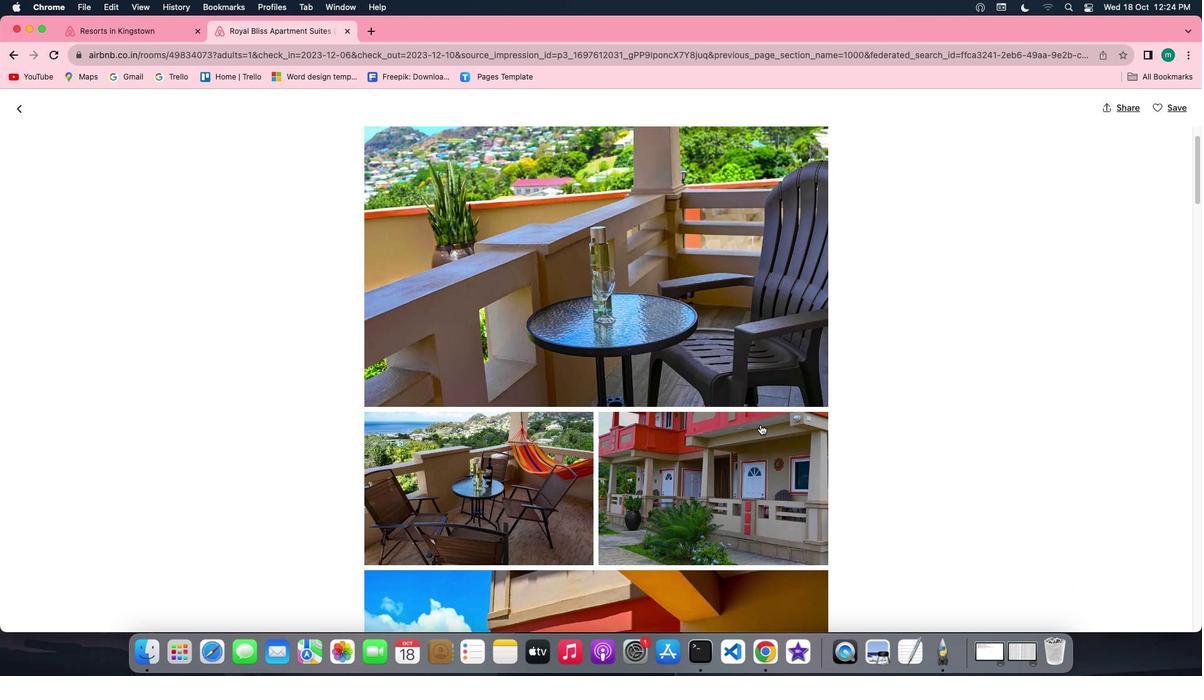 
Action: Mouse scrolled (760, 425) with delta (0, 0)
Screenshot: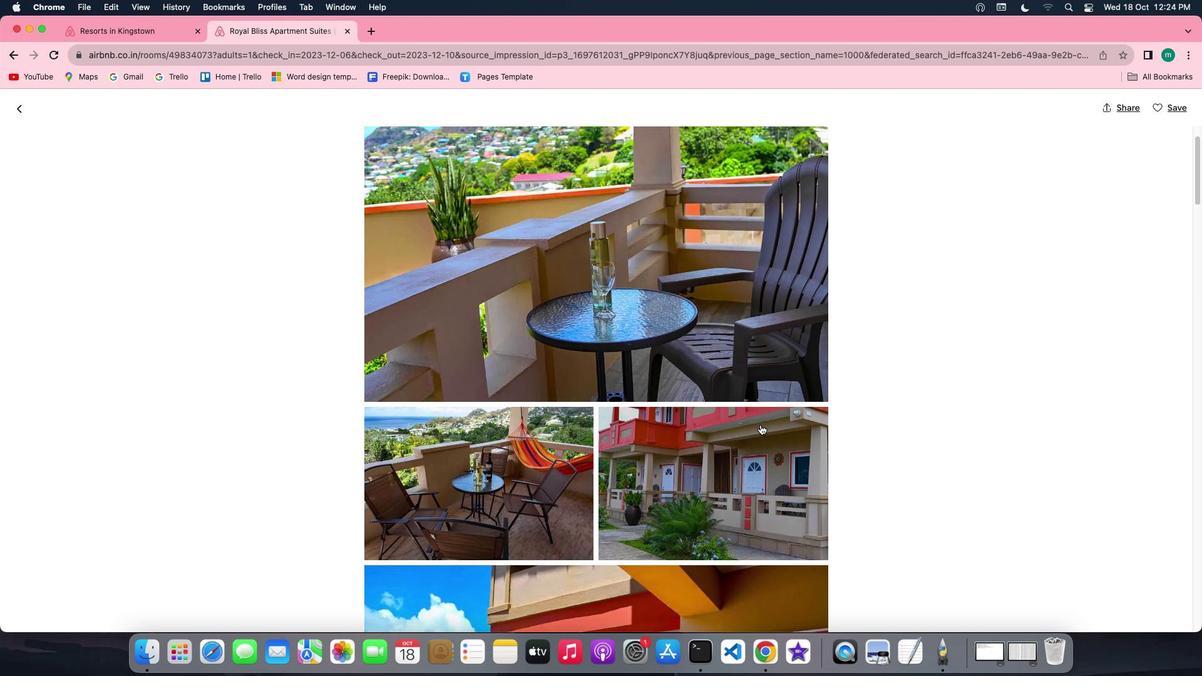
Action: Mouse scrolled (760, 425) with delta (0, 0)
Screenshot: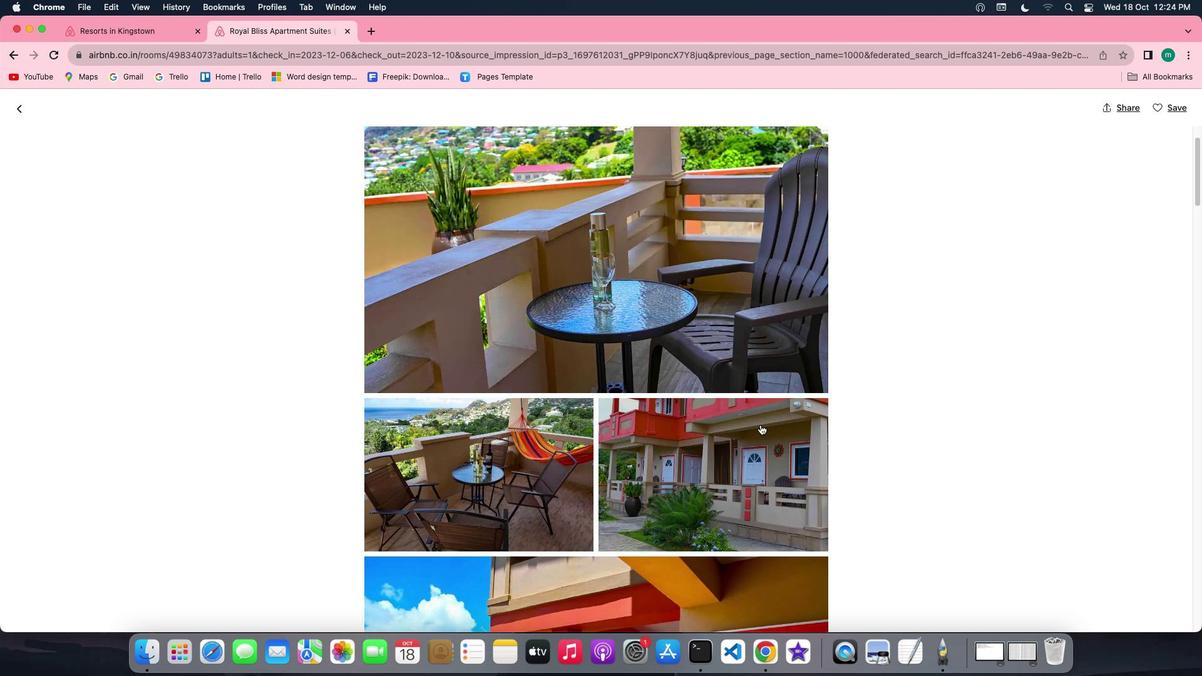 
Action: Mouse scrolled (760, 425) with delta (0, 0)
Screenshot: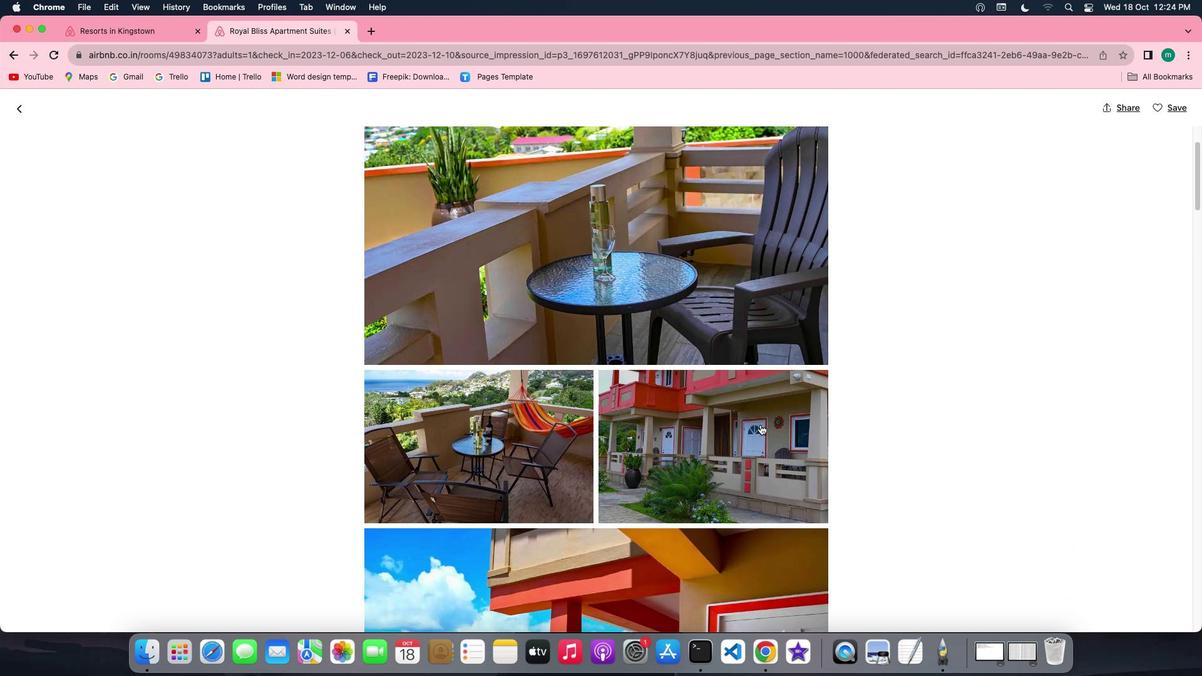 
Action: Mouse scrolled (760, 425) with delta (0, 0)
Screenshot: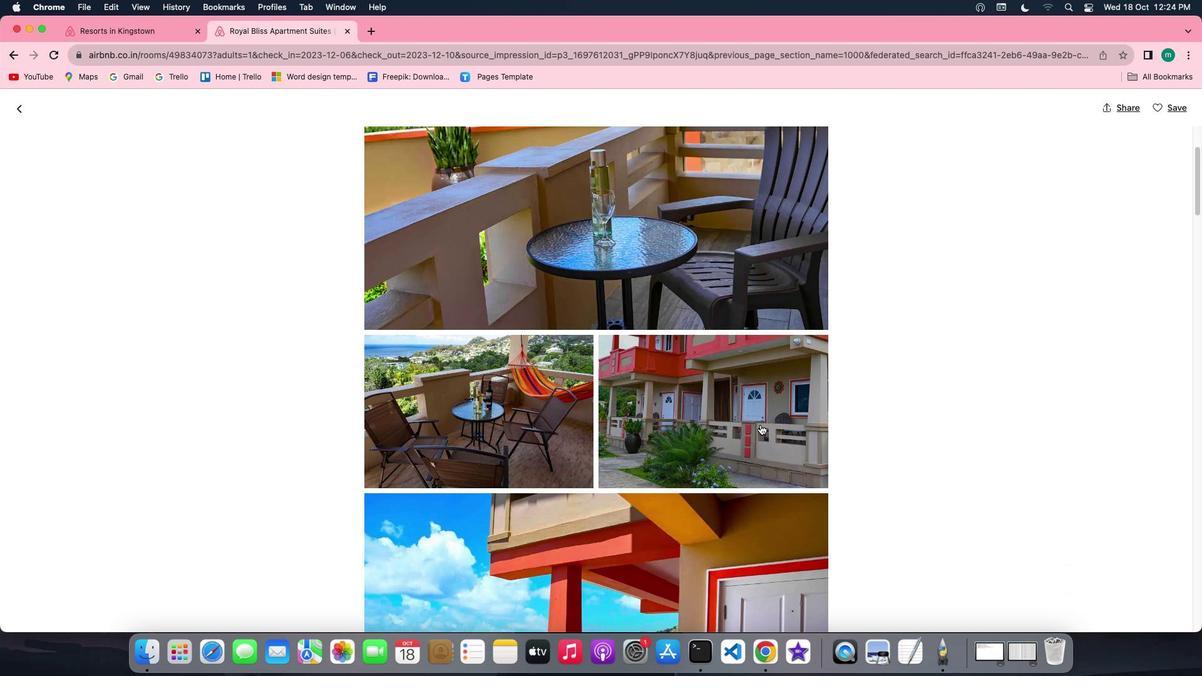 
Action: Mouse scrolled (760, 425) with delta (0, 0)
Screenshot: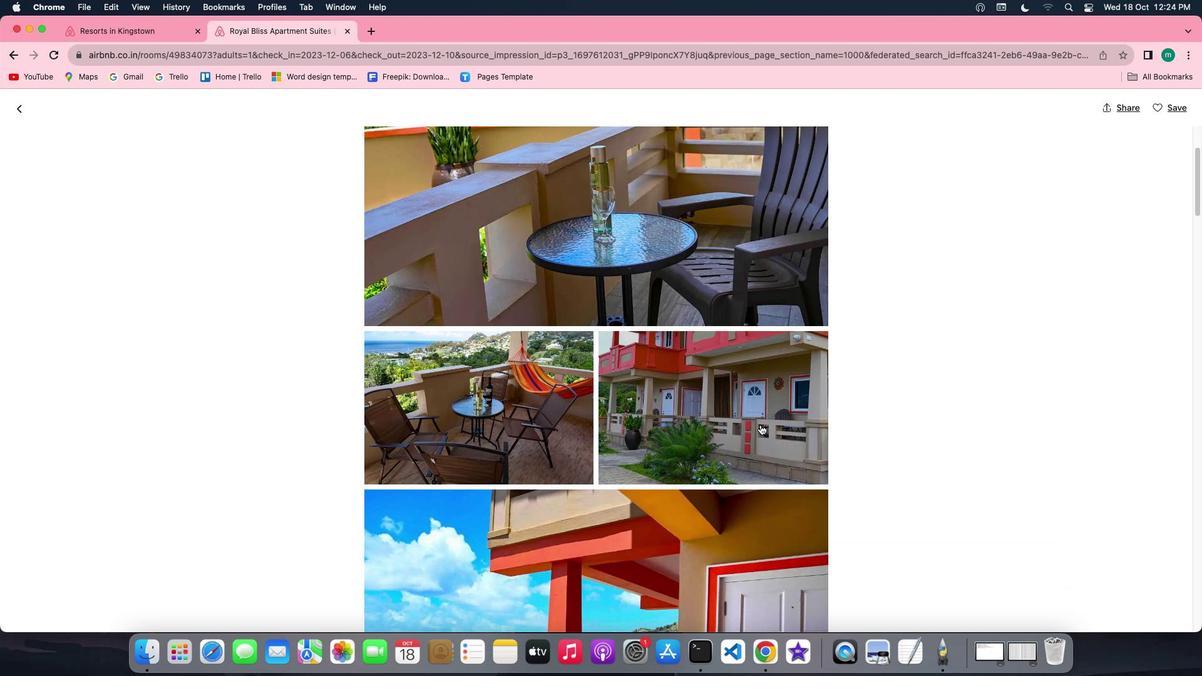 
Action: Mouse scrolled (760, 425) with delta (0, -1)
Screenshot: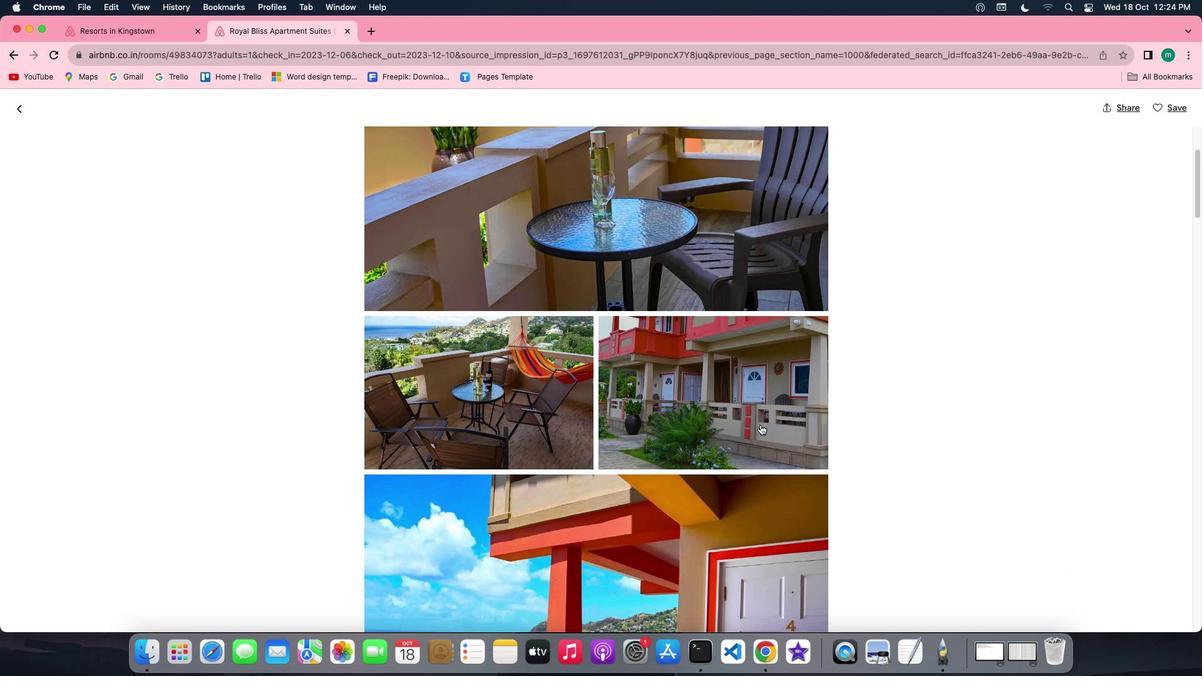 
Action: Mouse scrolled (760, 425) with delta (0, -1)
Screenshot: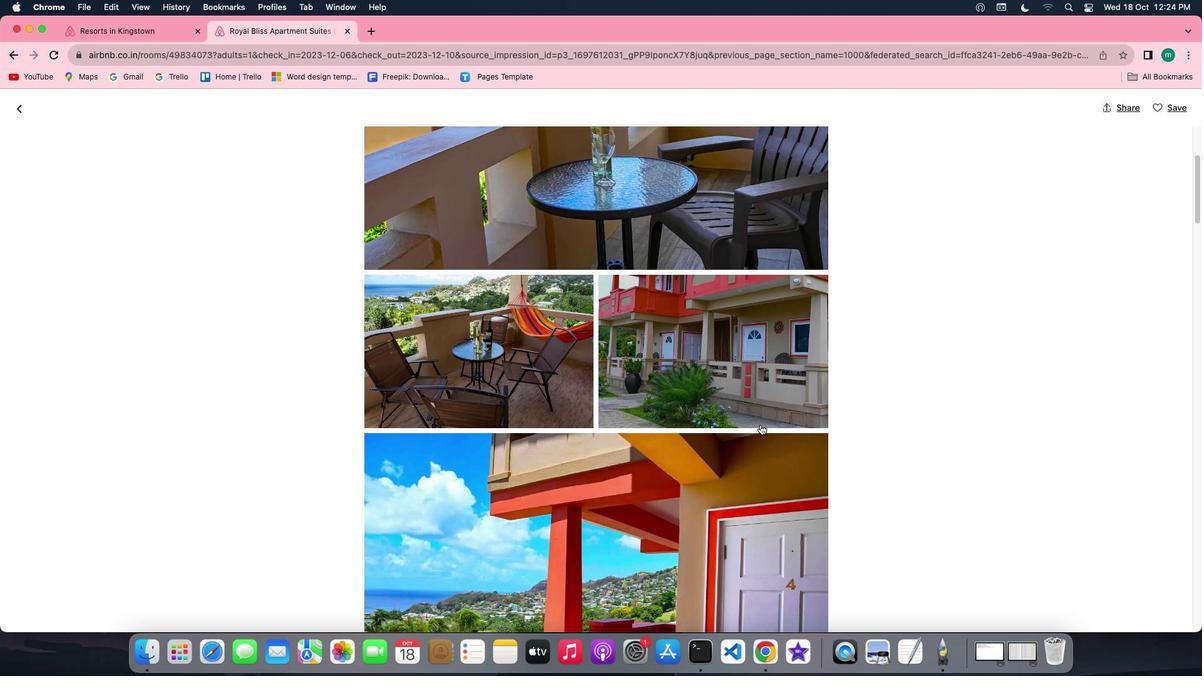 
Action: Mouse scrolled (760, 425) with delta (0, 0)
Screenshot: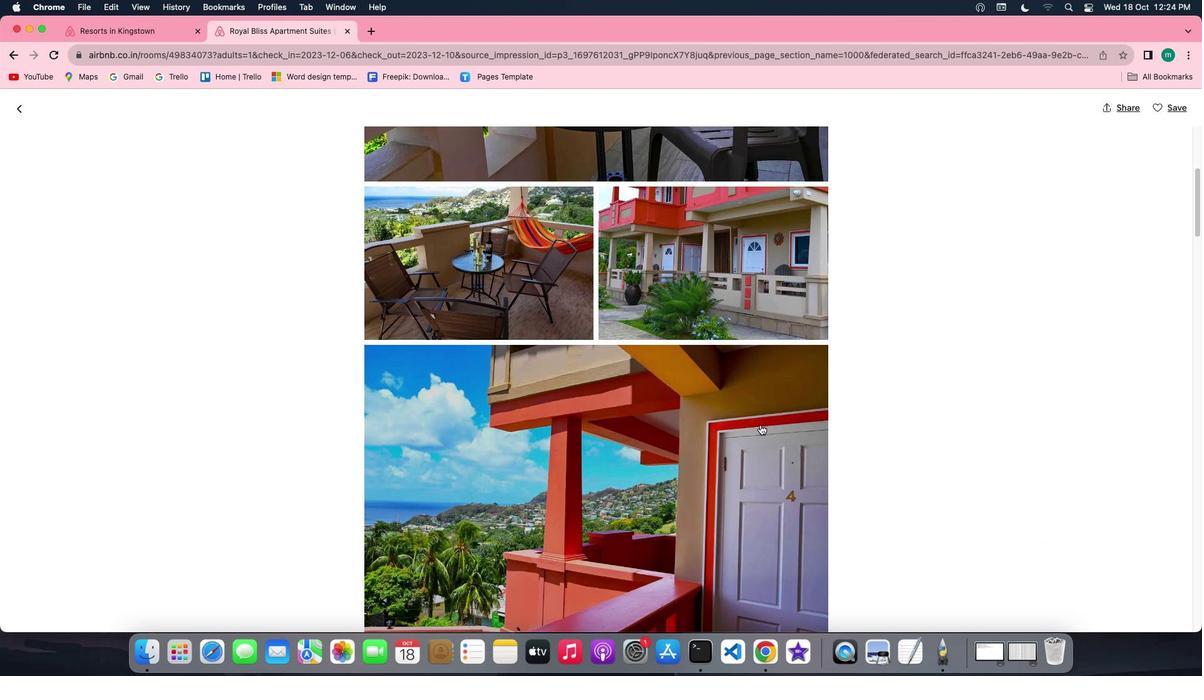 
Action: Mouse scrolled (760, 425) with delta (0, 0)
Screenshot: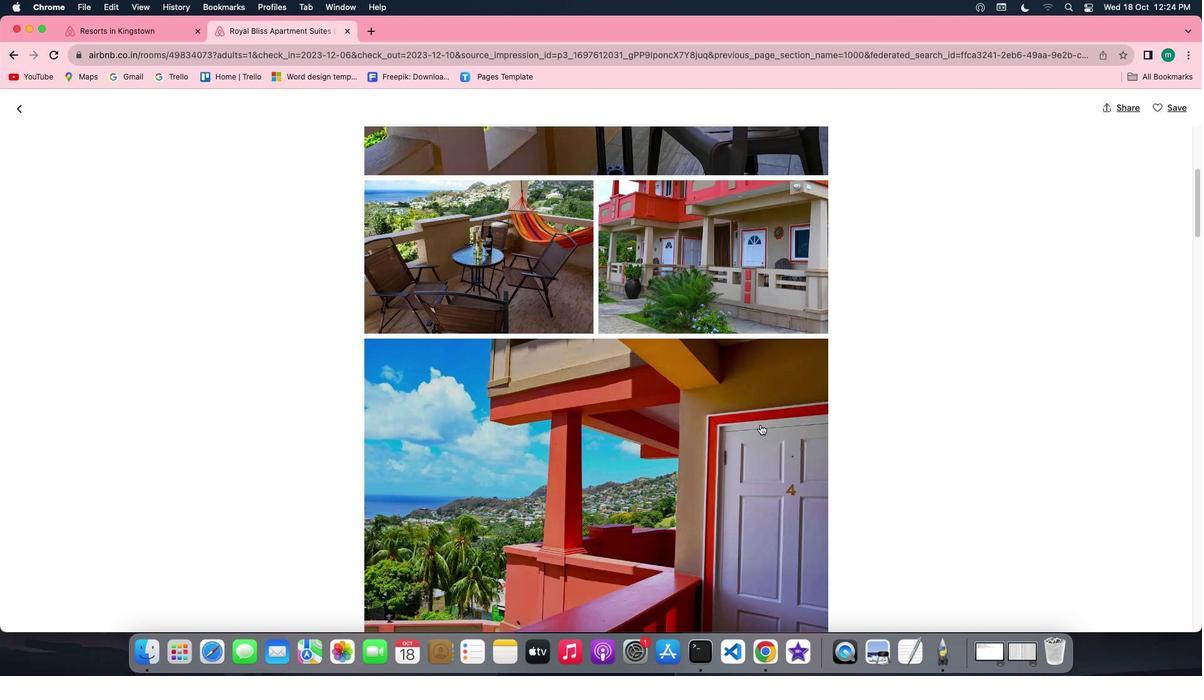 
Action: Mouse scrolled (760, 425) with delta (0, 0)
Screenshot: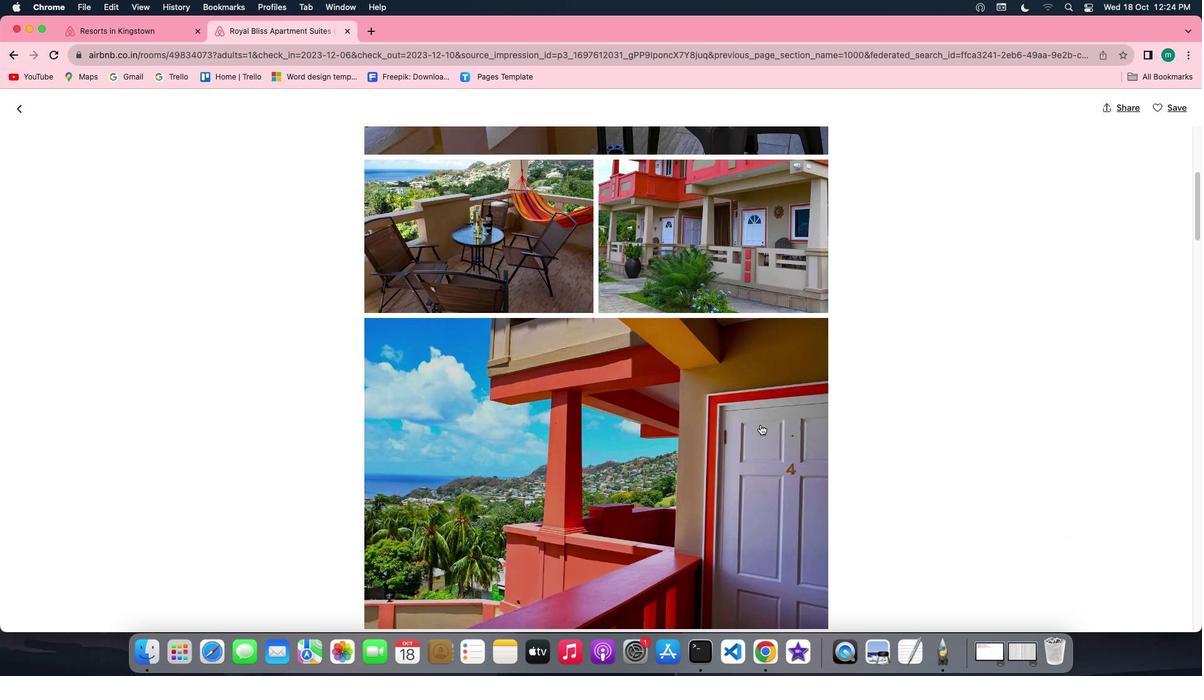 
Action: Mouse scrolled (760, 425) with delta (0, 0)
Screenshot: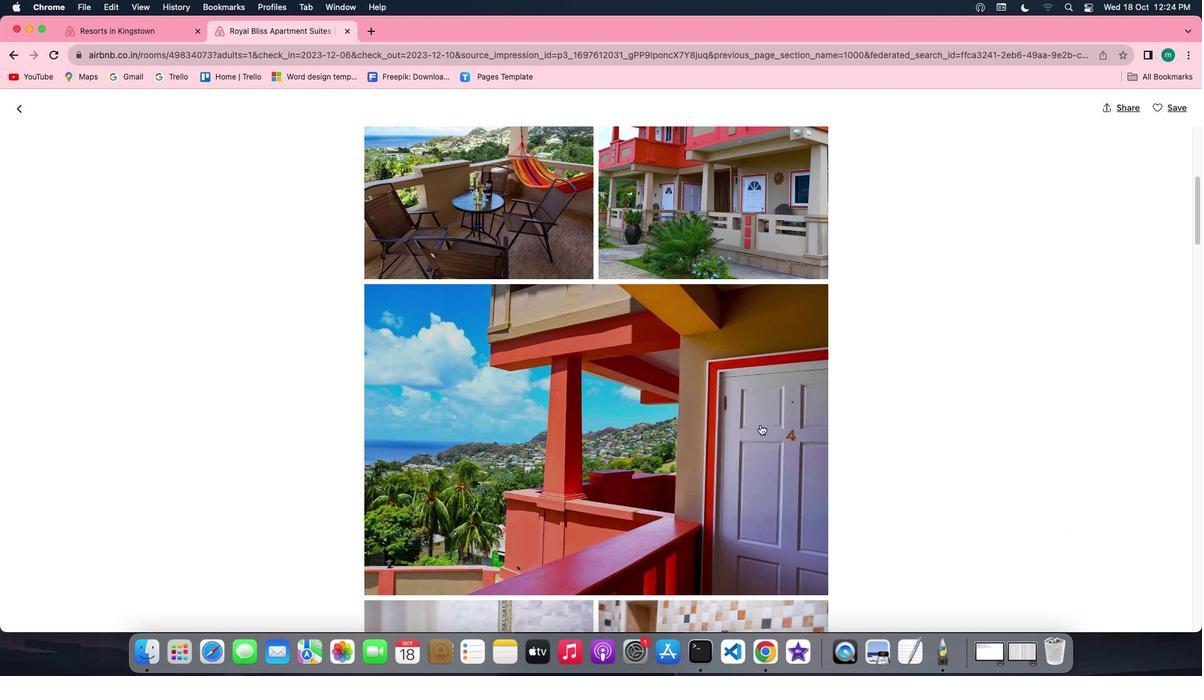 
Action: Mouse scrolled (760, 425) with delta (0, 0)
Screenshot: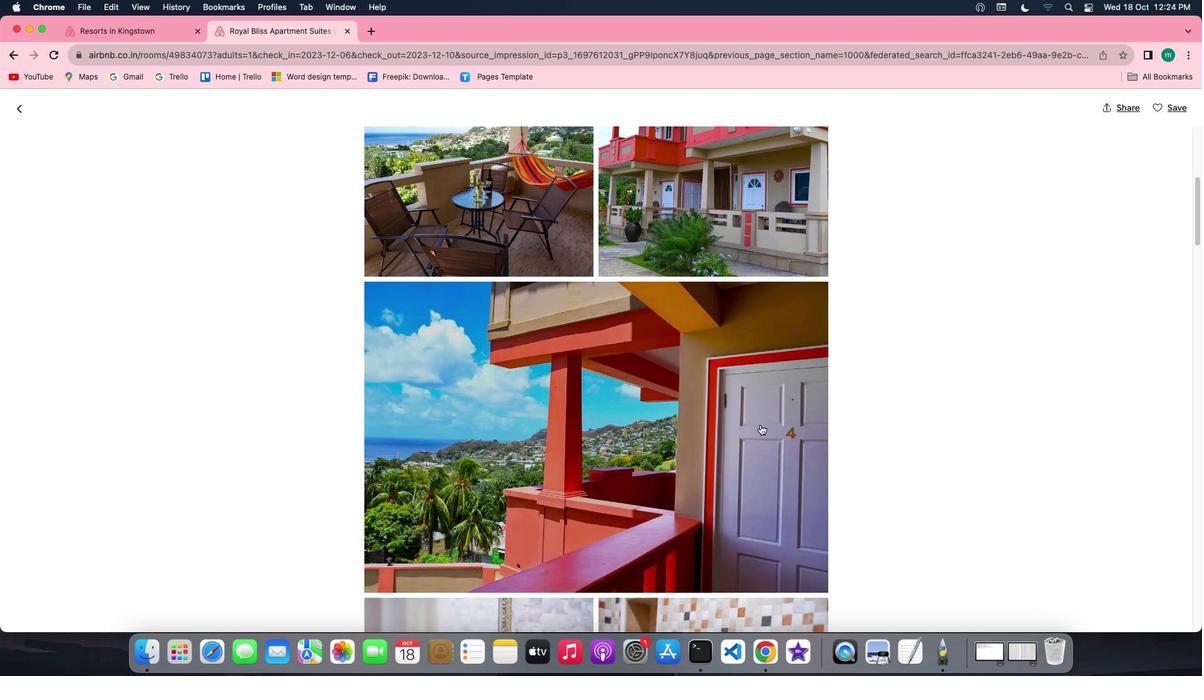 
Action: Mouse scrolled (760, 425) with delta (0, 0)
Screenshot: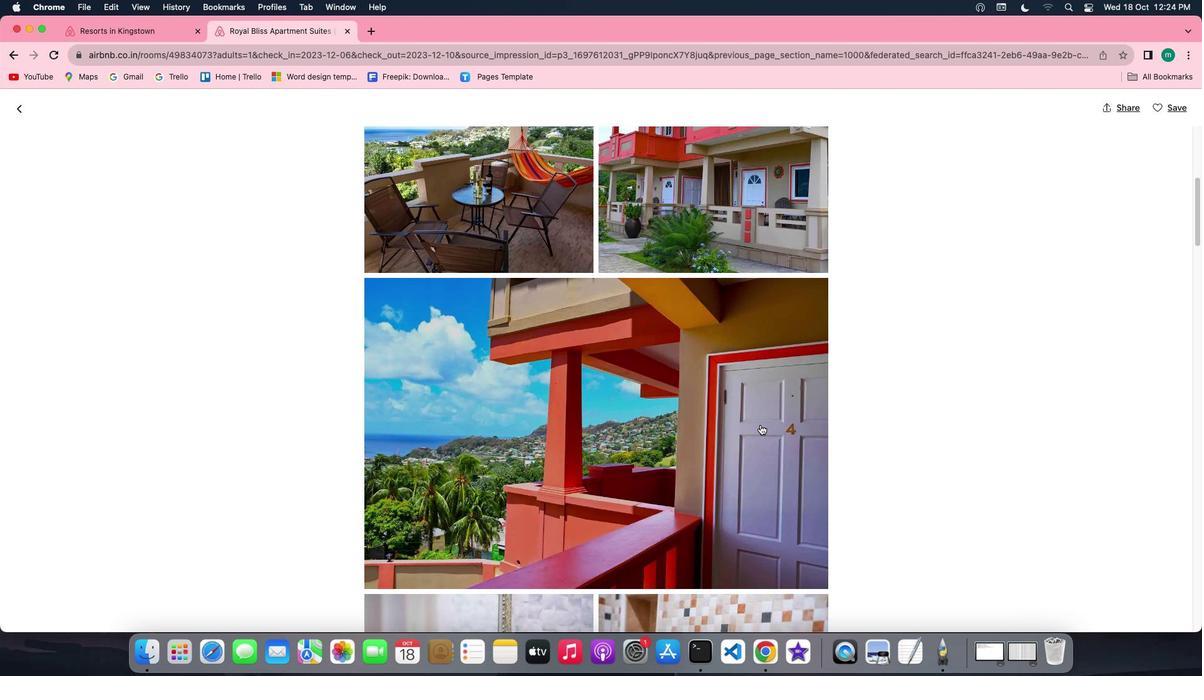 
Action: Mouse scrolled (760, 425) with delta (0, 0)
Screenshot: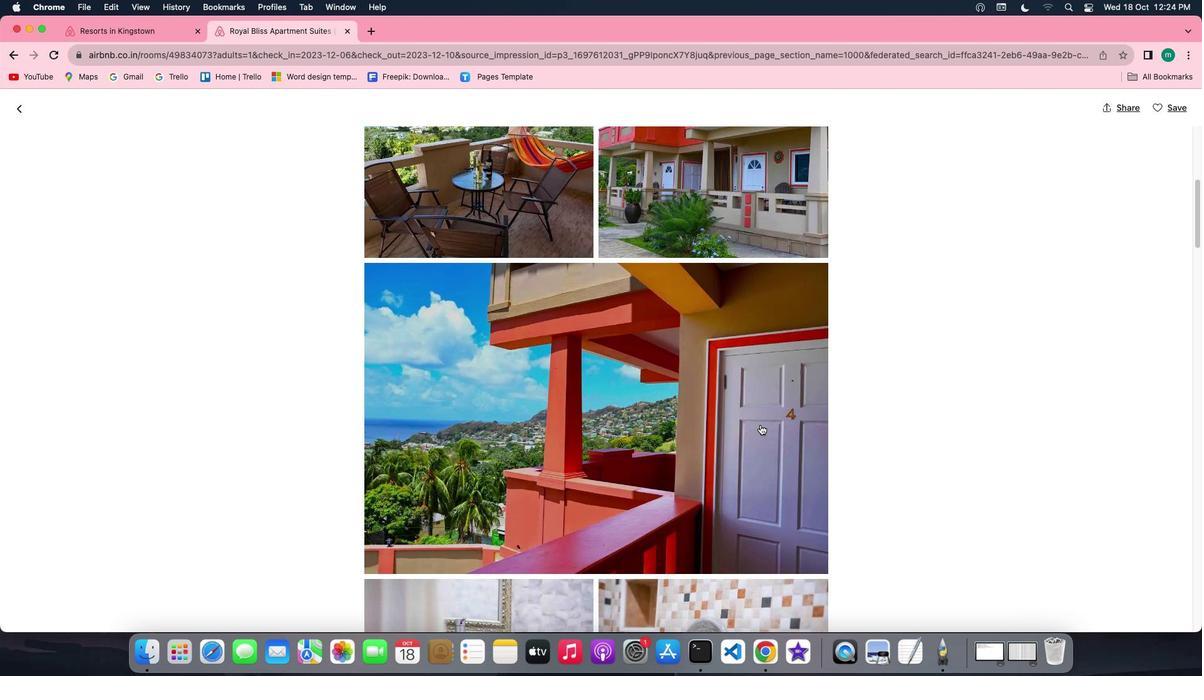 
Action: Mouse scrolled (760, 425) with delta (0, -1)
Screenshot: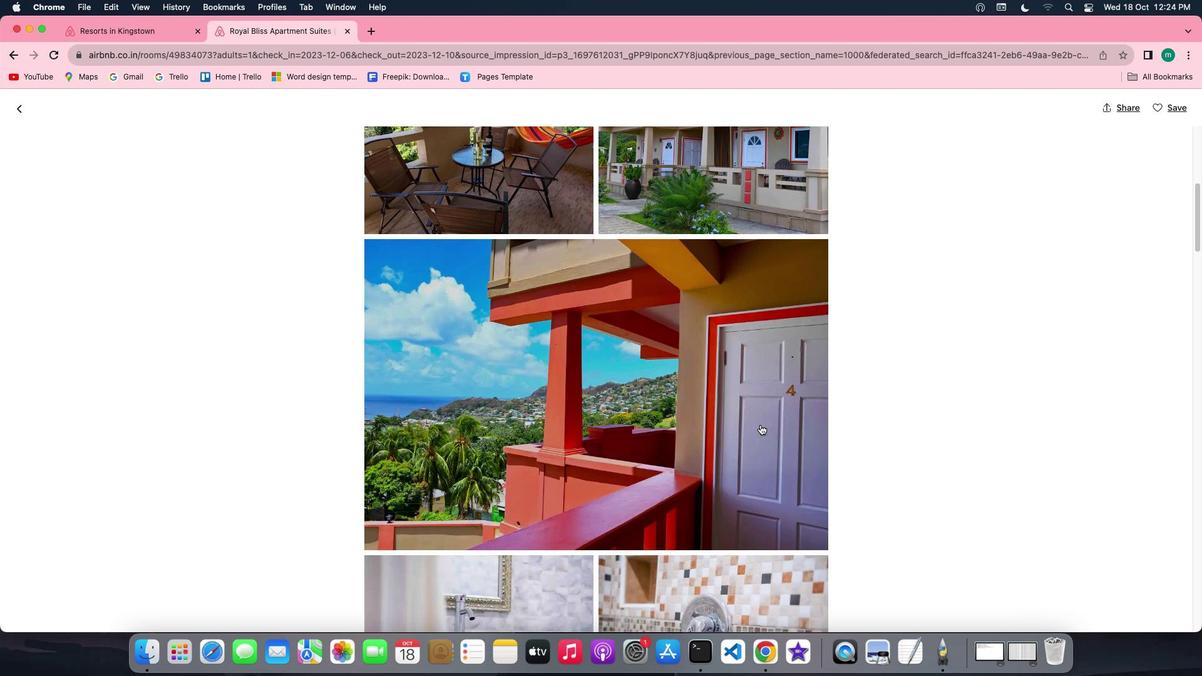 
Action: Mouse scrolled (760, 425) with delta (0, 0)
Screenshot: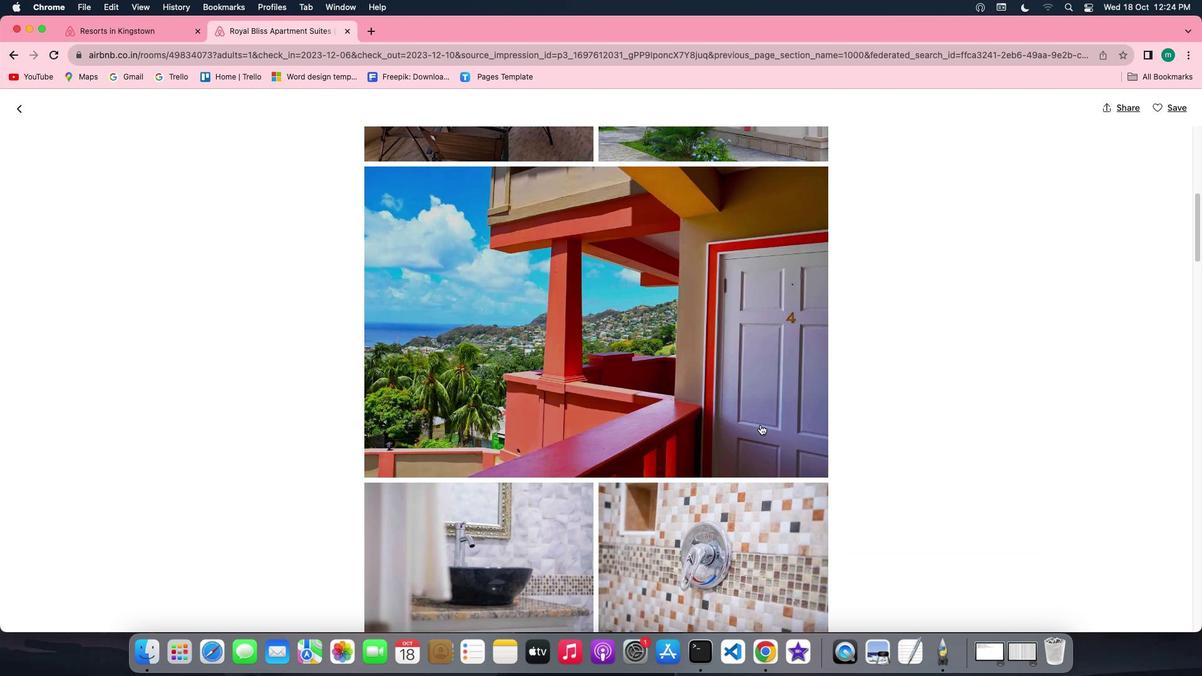 
Action: Mouse scrolled (760, 425) with delta (0, 0)
Screenshot: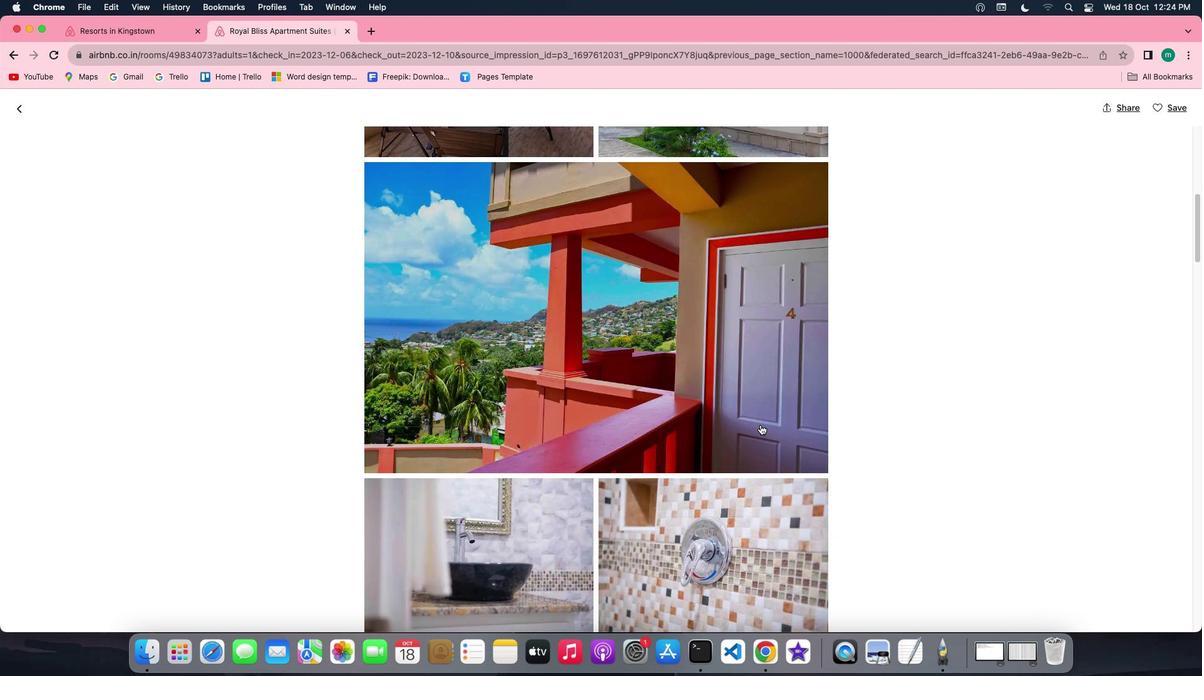 
Action: Mouse scrolled (760, 425) with delta (0, -1)
Screenshot: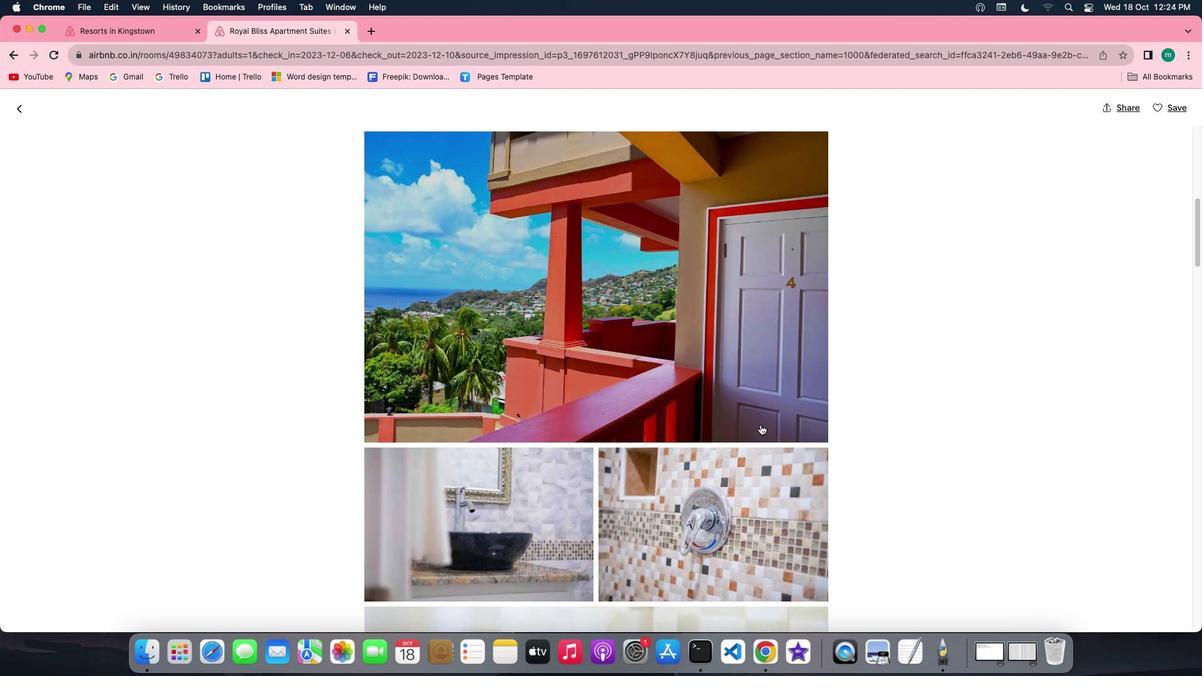 
Action: Mouse scrolled (760, 425) with delta (0, -1)
Screenshot: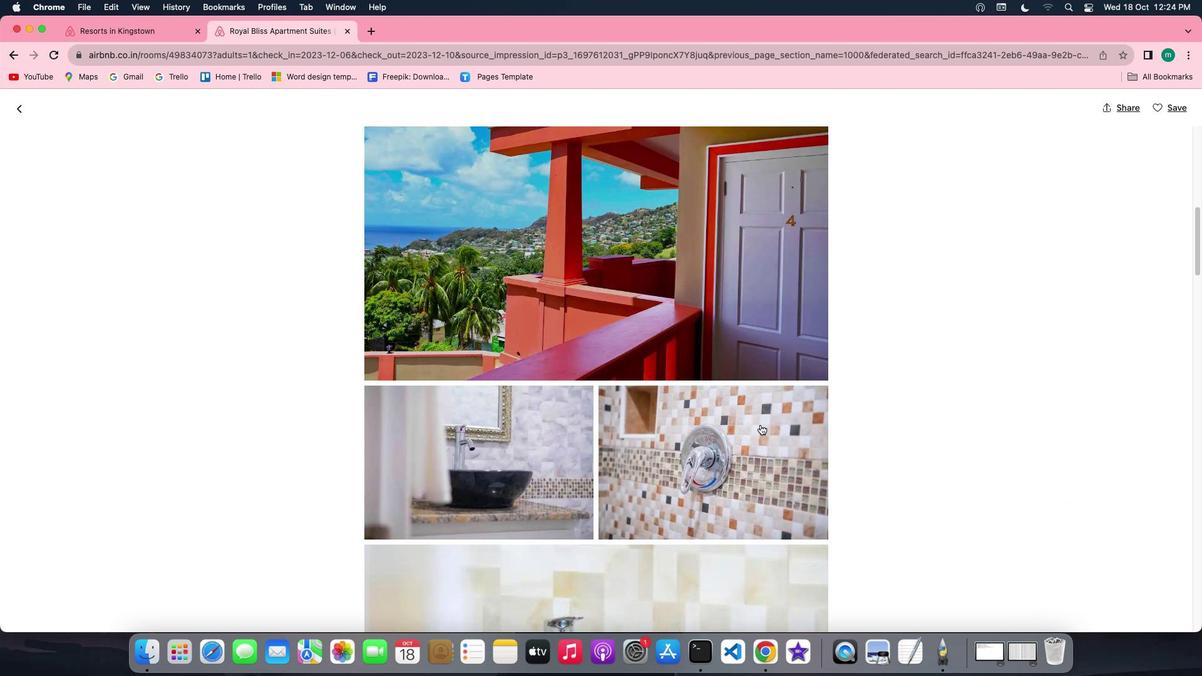 
Action: Mouse scrolled (760, 425) with delta (0, 0)
Screenshot: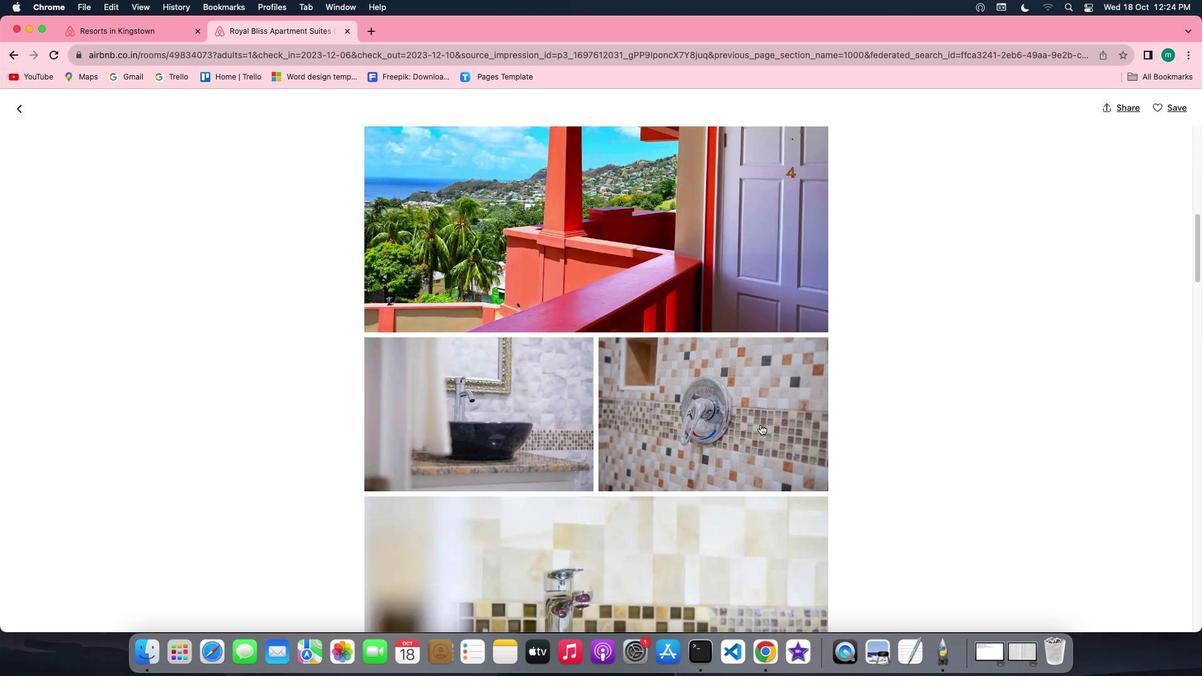 
Action: Mouse scrolled (760, 425) with delta (0, 0)
Screenshot: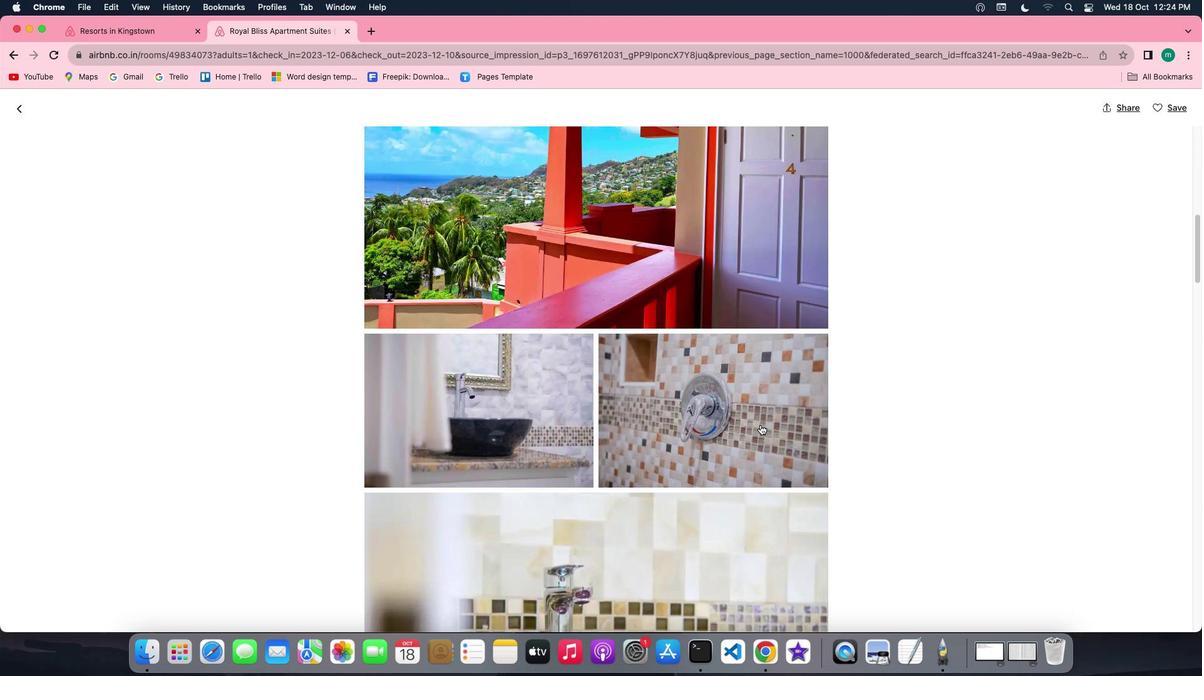 
Action: Mouse scrolled (760, 425) with delta (0, 0)
Screenshot: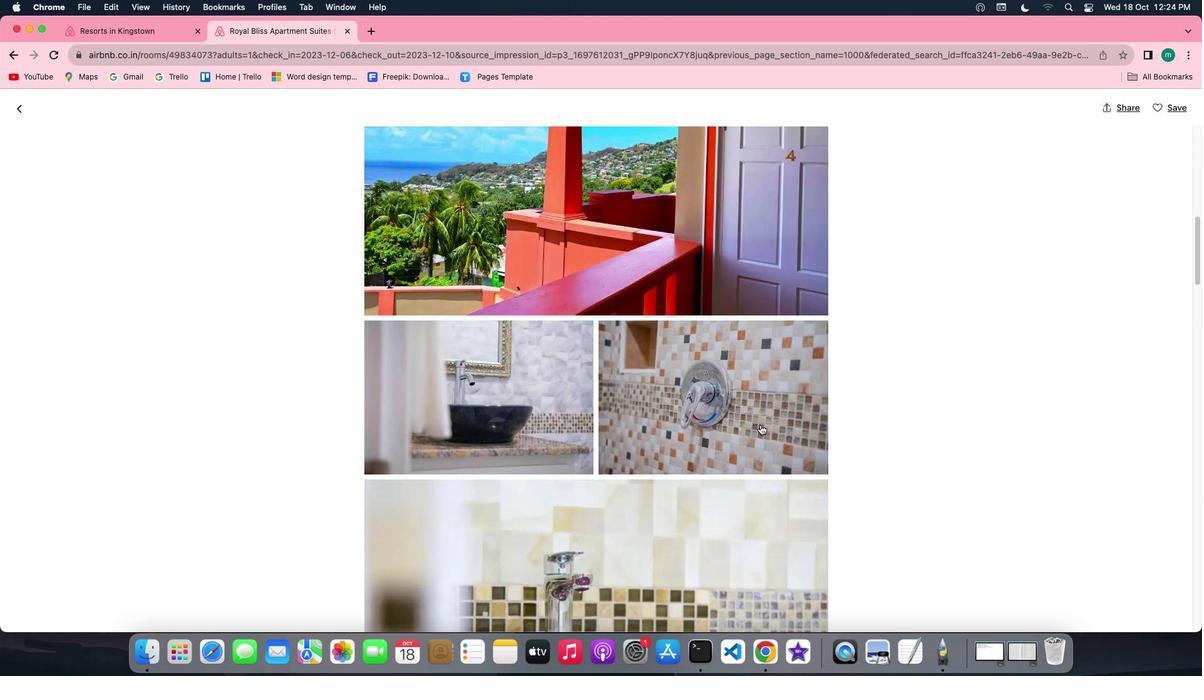 
Action: Mouse scrolled (760, 425) with delta (0, 0)
Screenshot: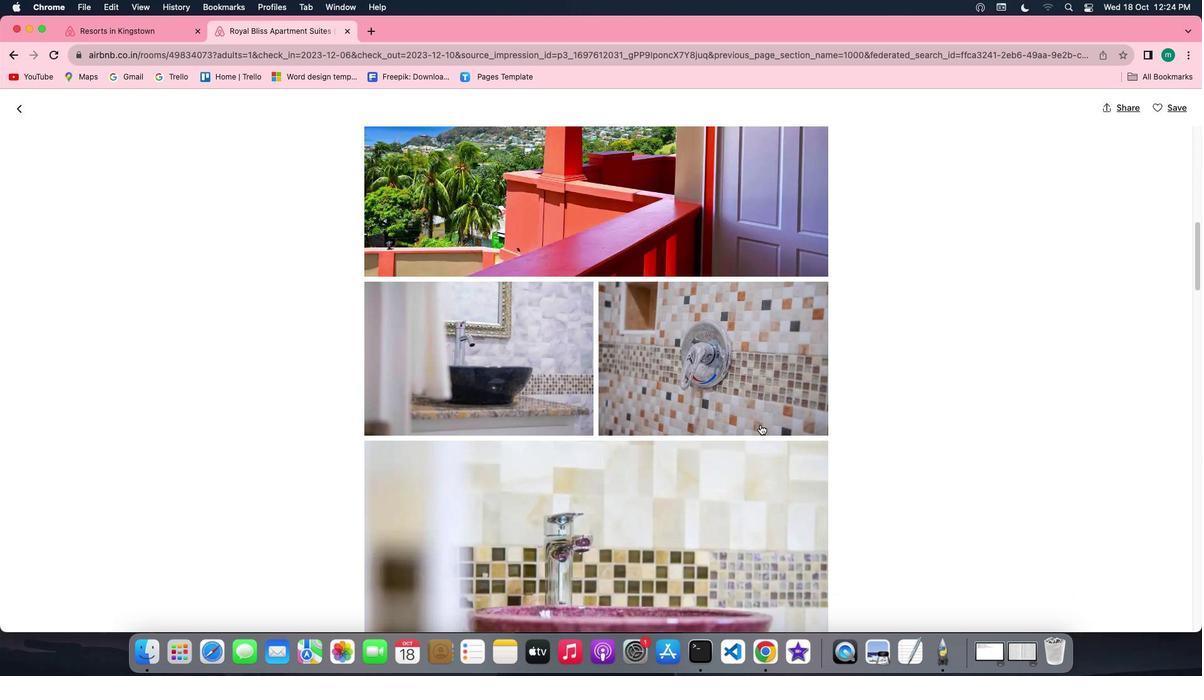 
Action: Mouse scrolled (760, 425) with delta (0, 0)
Screenshot: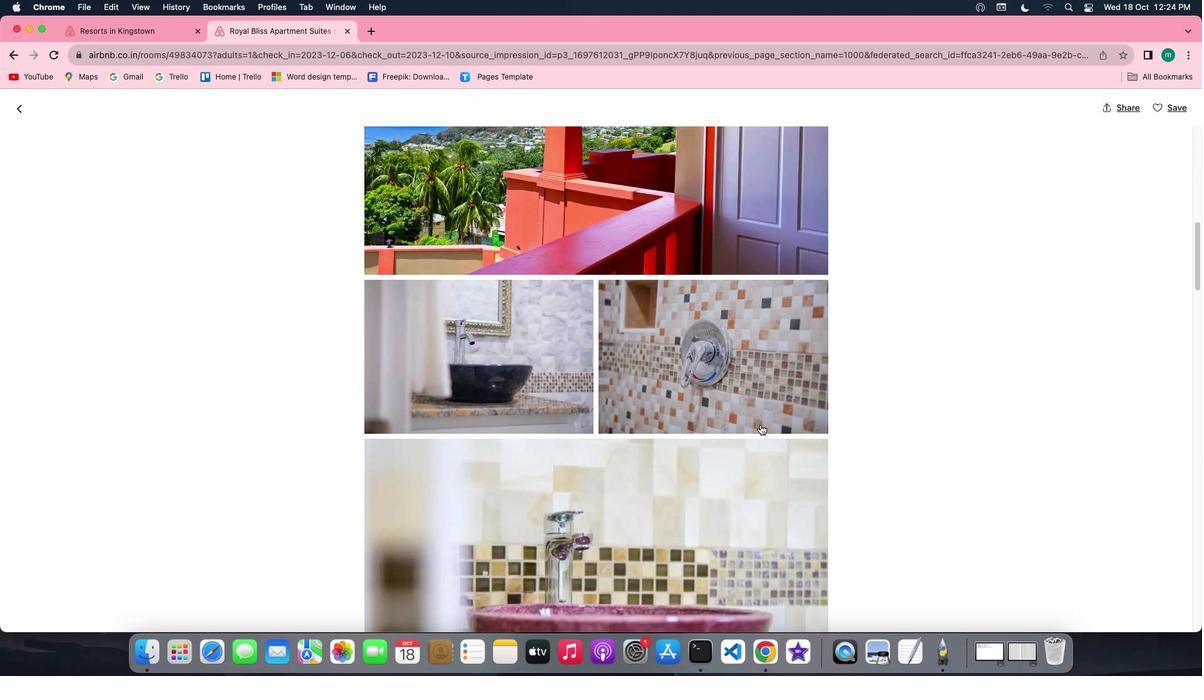 
Action: Mouse scrolled (760, 425) with delta (0, 0)
Screenshot: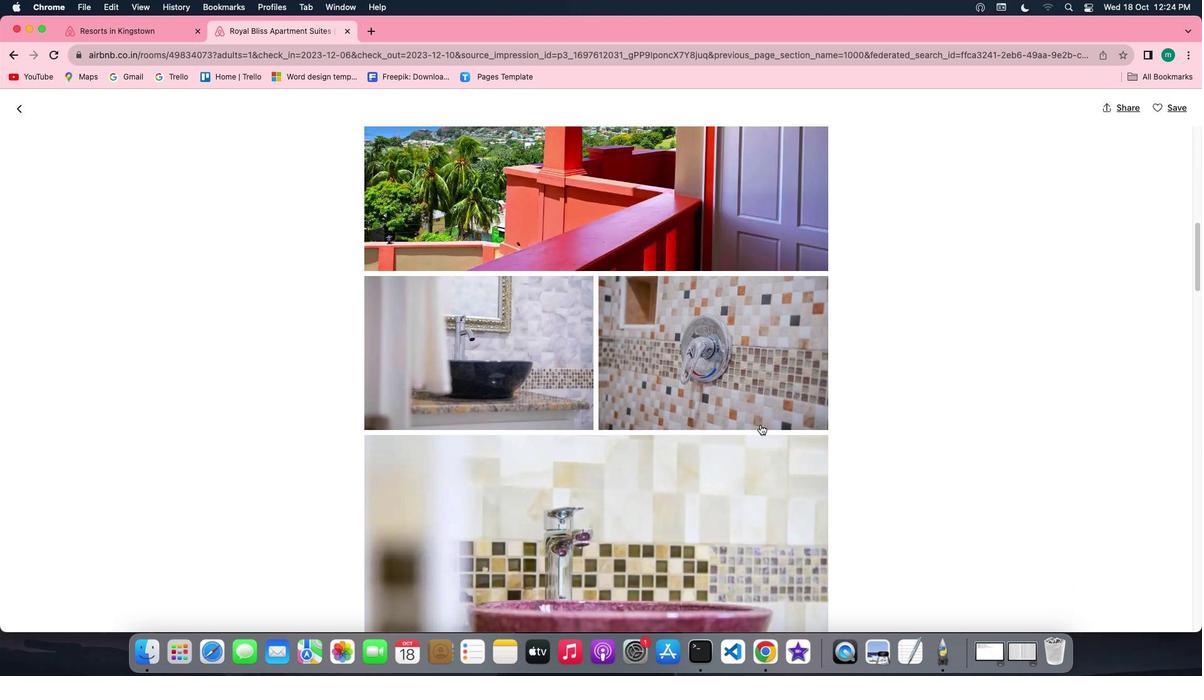 
Action: Mouse scrolled (760, 425) with delta (0, 0)
Screenshot: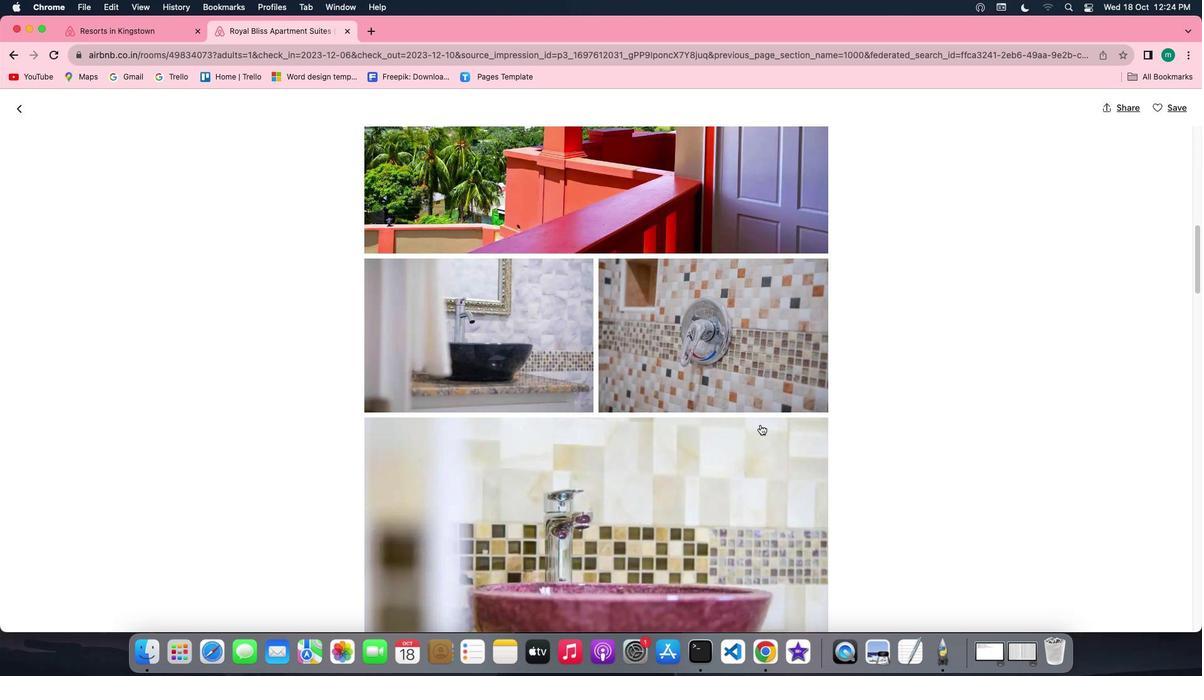 
Action: Mouse scrolled (760, 425) with delta (0, -1)
Screenshot: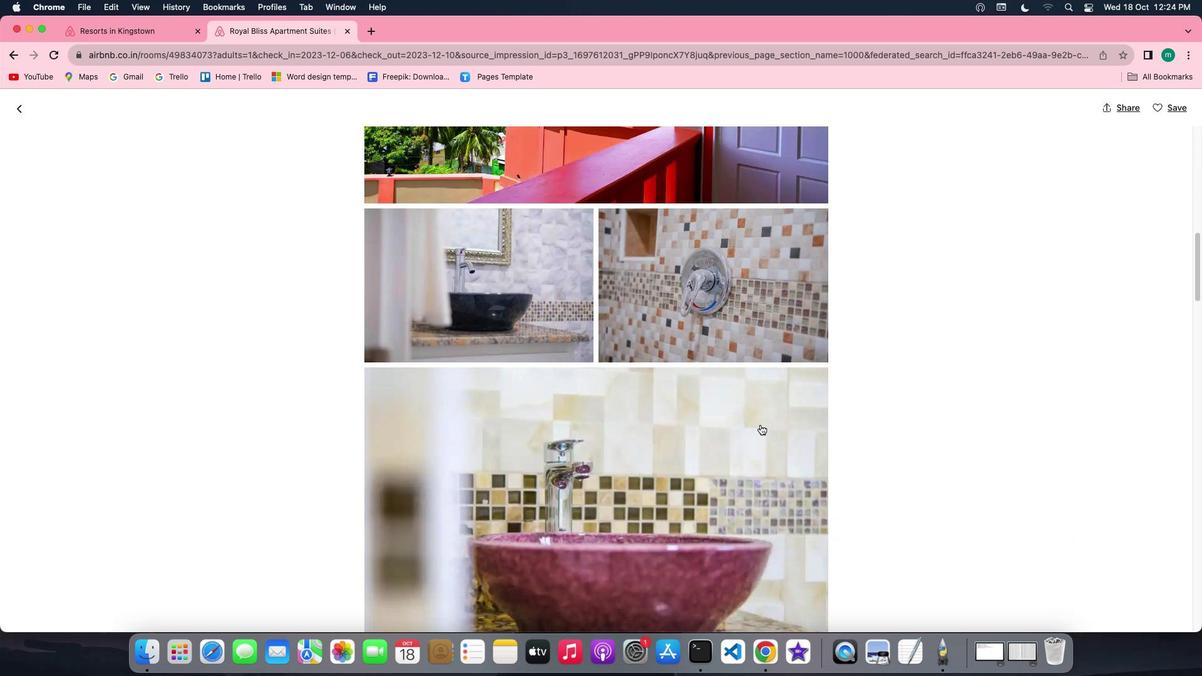 
Action: Mouse scrolled (760, 425) with delta (0, 0)
Screenshot: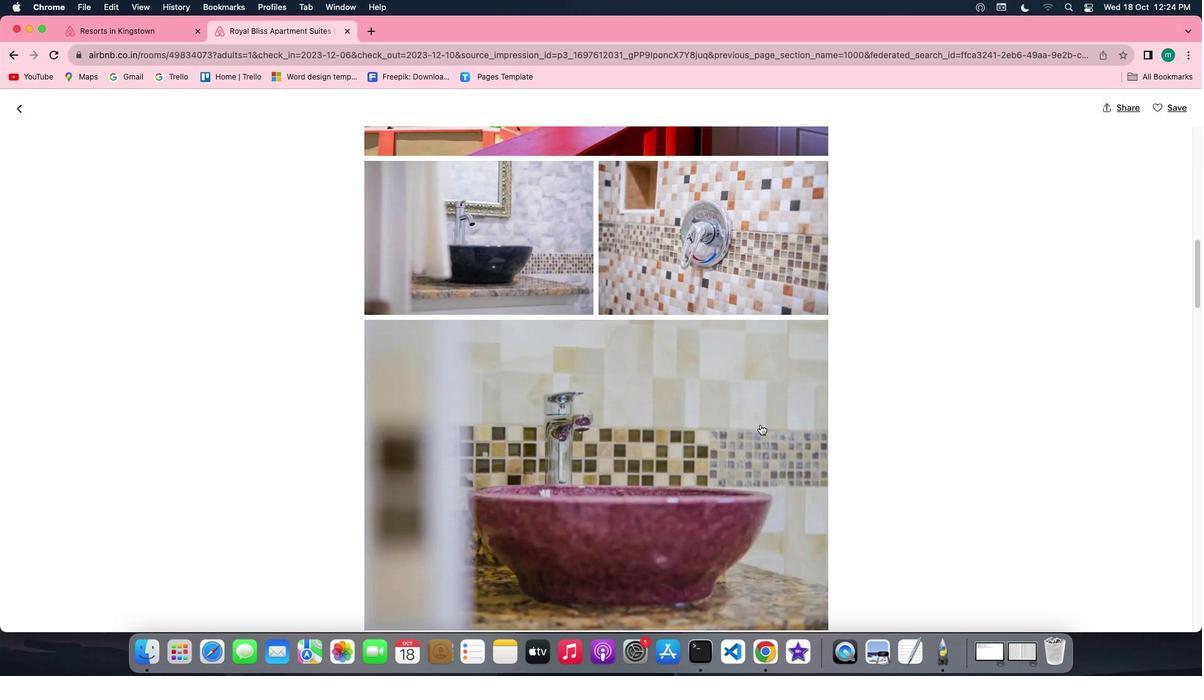 
Action: Mouse scrolled (760, 425) with delta (0, 0)
Screenshot: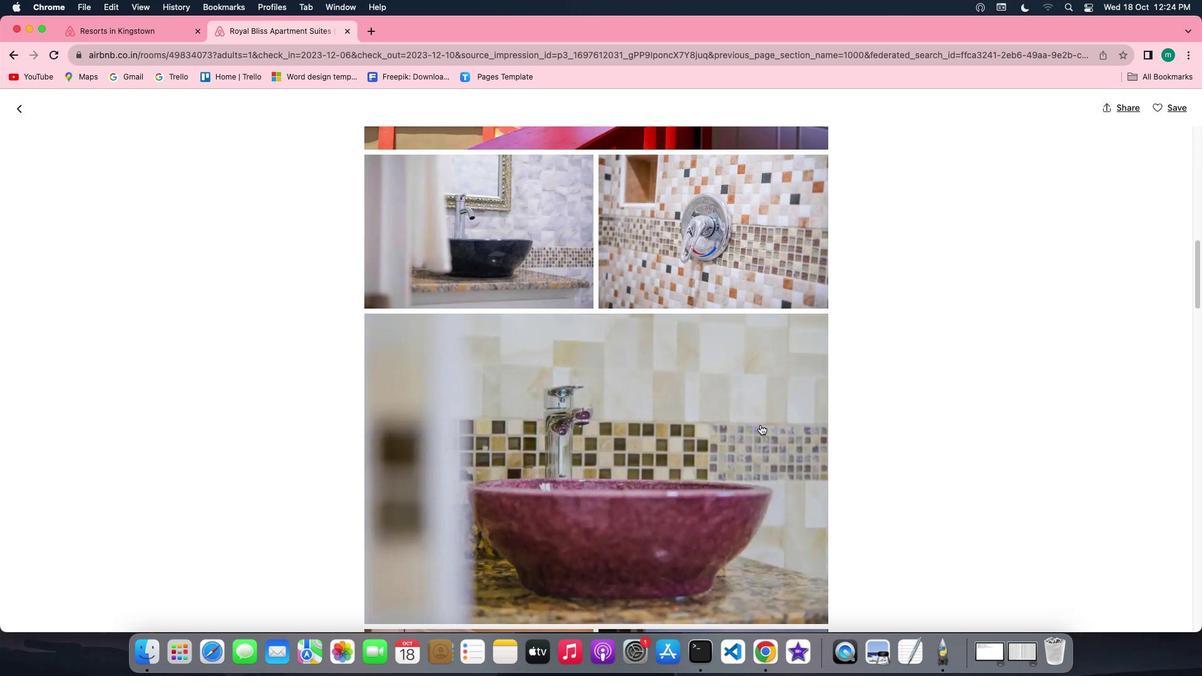 
Action: Mouse scrolled (760, 425) with delta (0, 0)
Screenshot: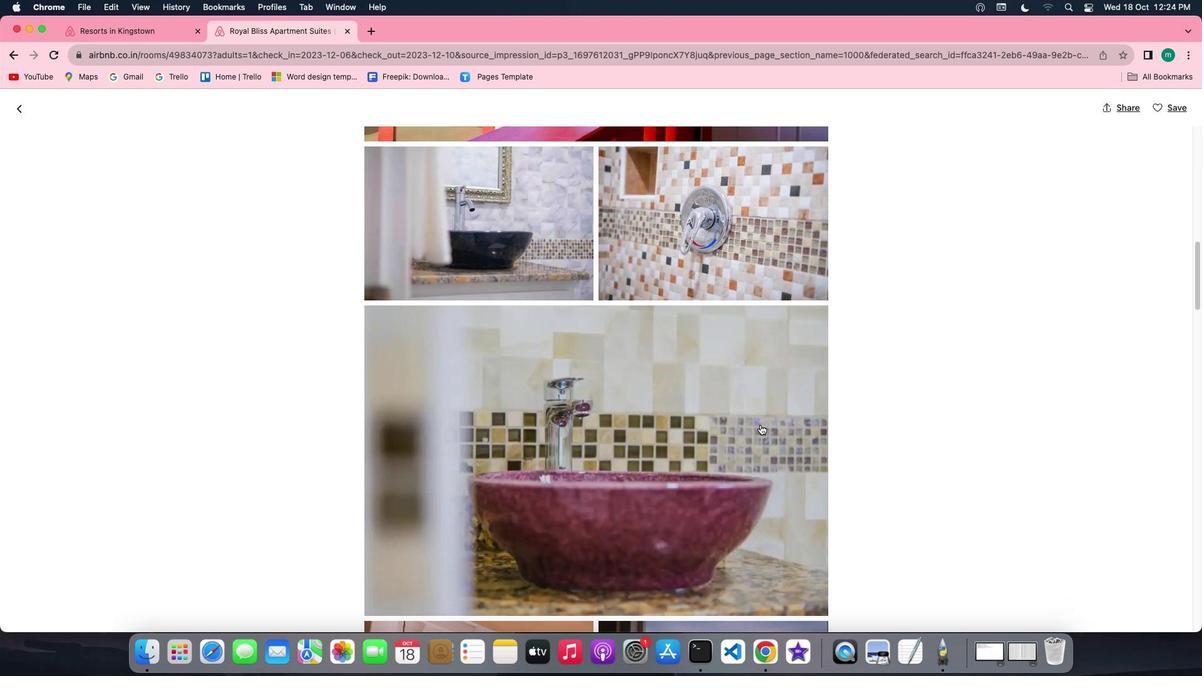 
Action: Mouse scrolled (760, 425) with delta (0, 0)
Screenshot: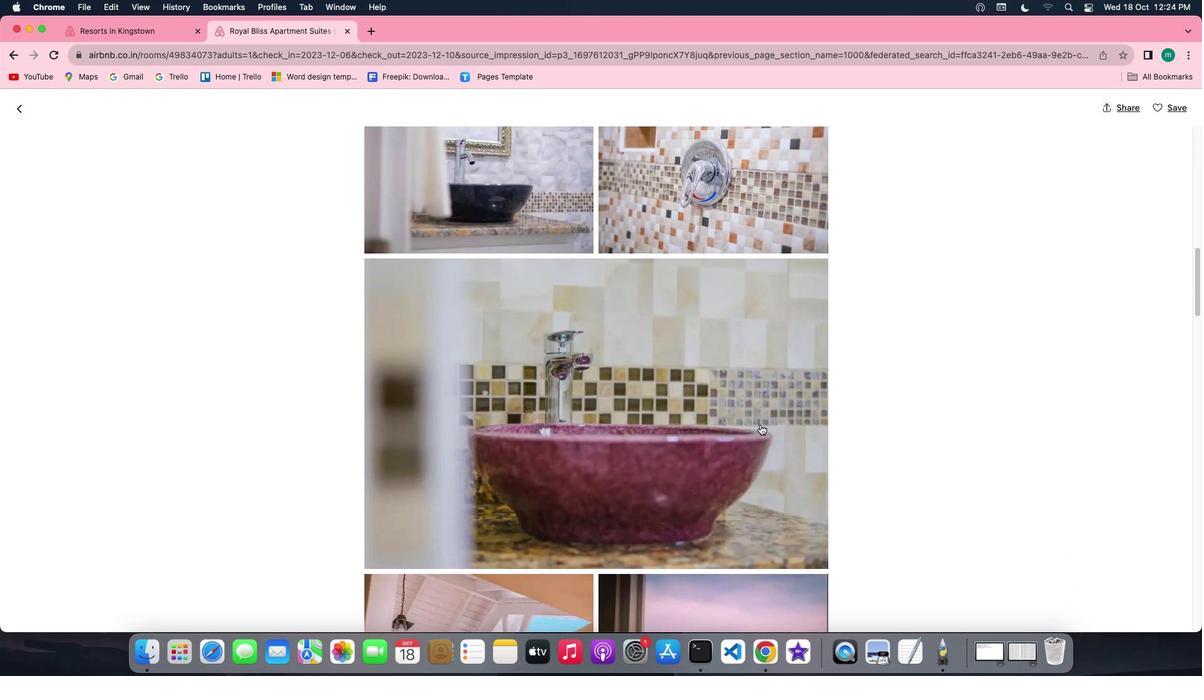 
Action: Mouse scrolled (760, 425) with delta (0, 0)
Screenshot: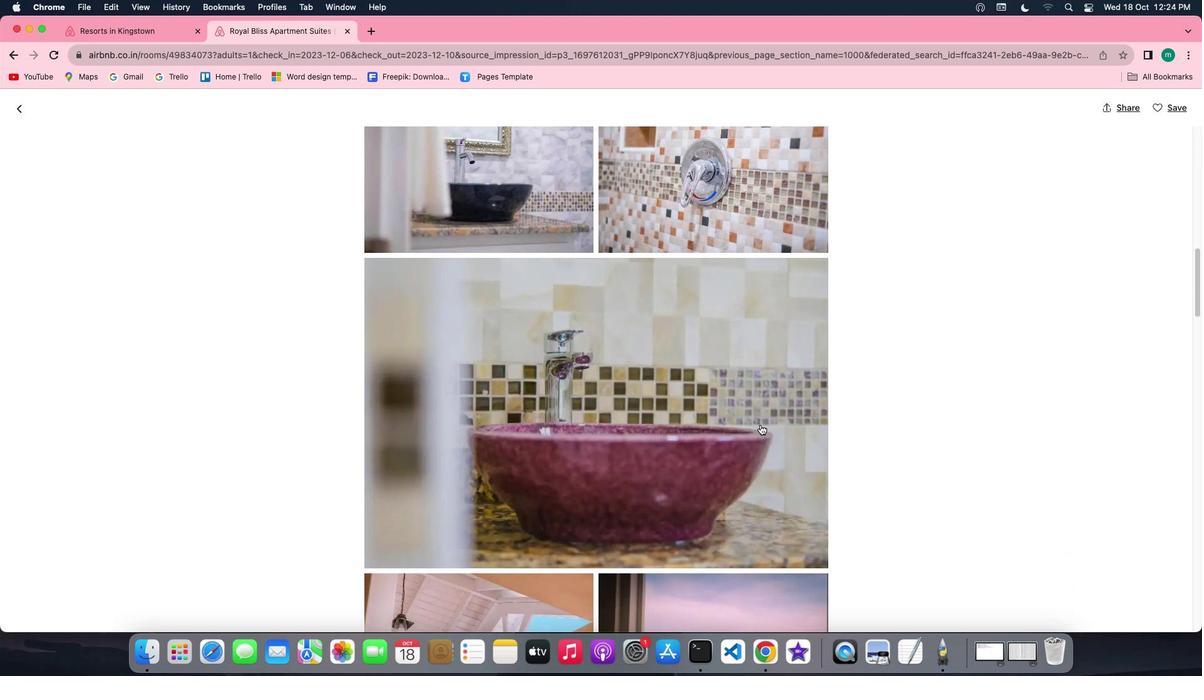 
Action: Mouse scrolled (760, 425) with delta (0, 0)
Screenshot: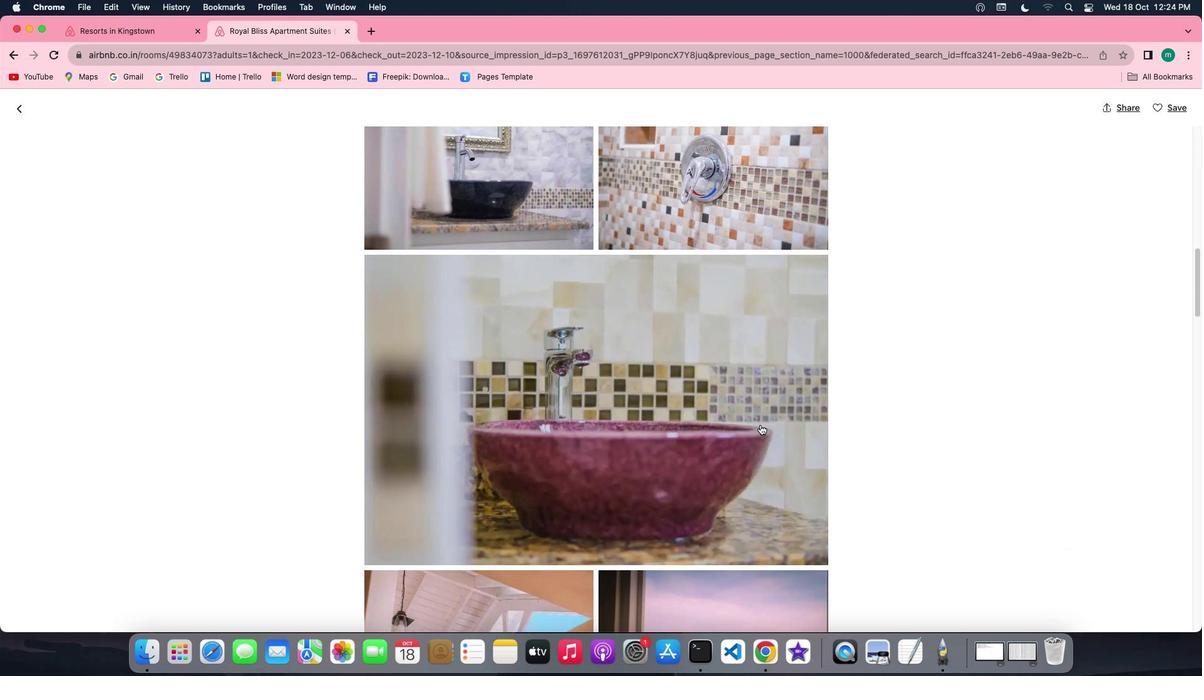 
Action: Mouse scrolled (760, 425) with delta (0, 0)
Screenshot: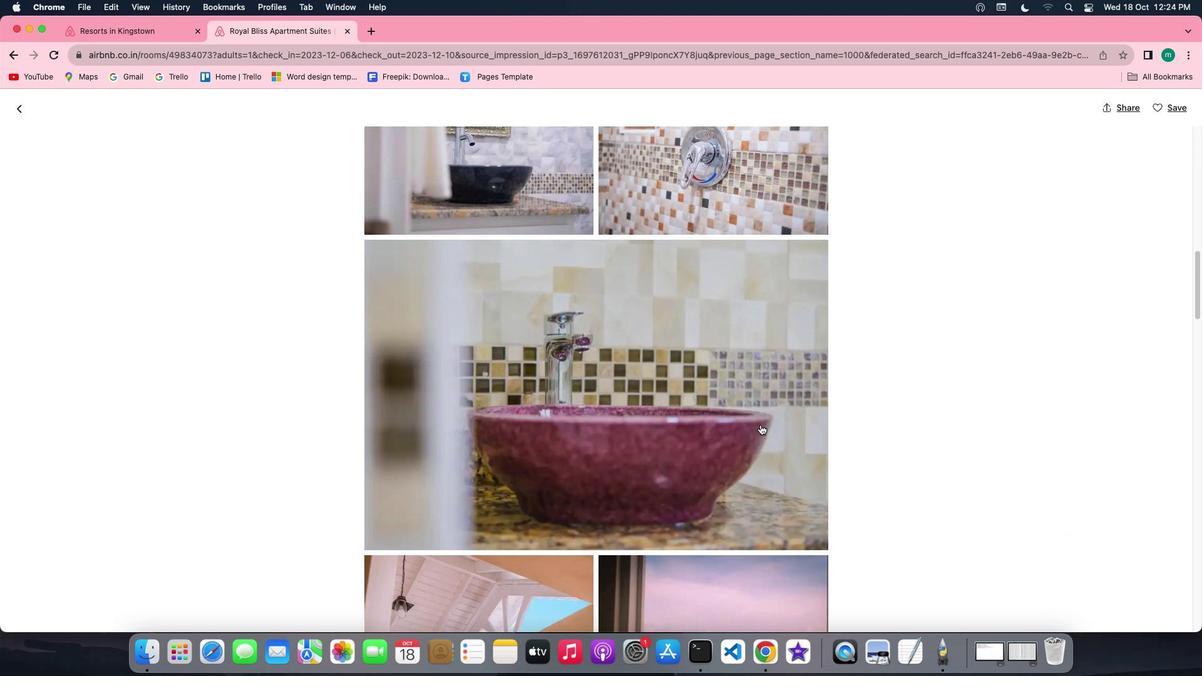 
Action: Mouse scrolled (760, 425) with delta (0, 0)
Screenshot: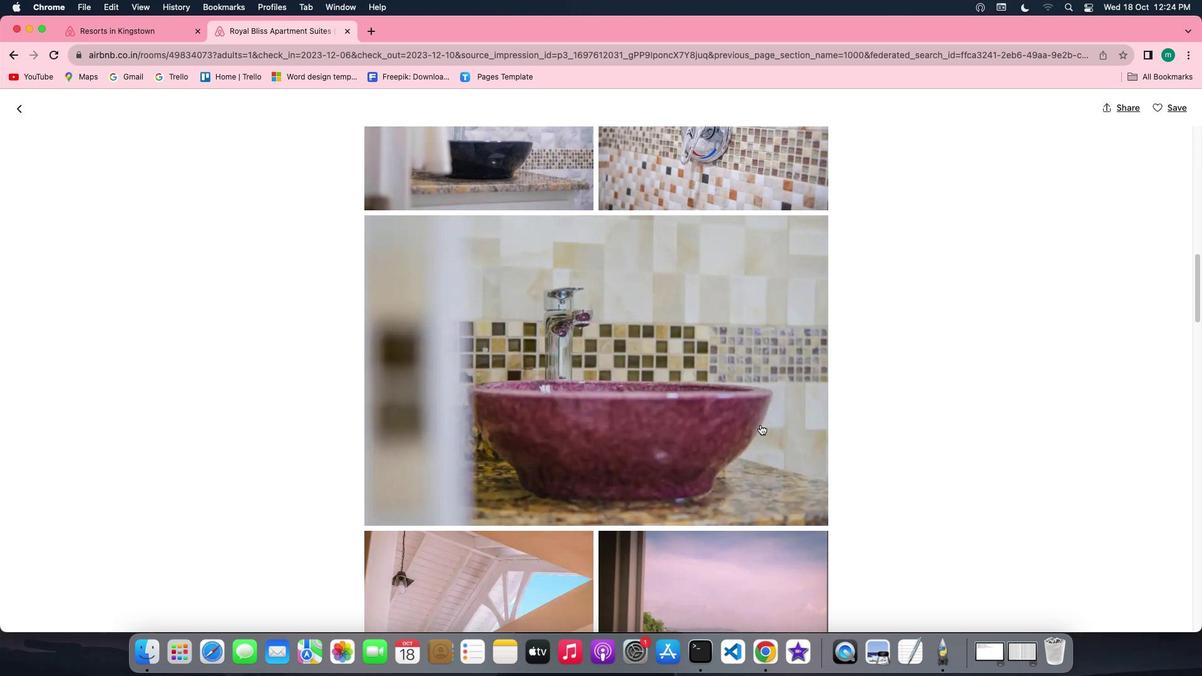 
Action: Mouse scrolled (760, 425) with delta (0, 0)
Screenshot: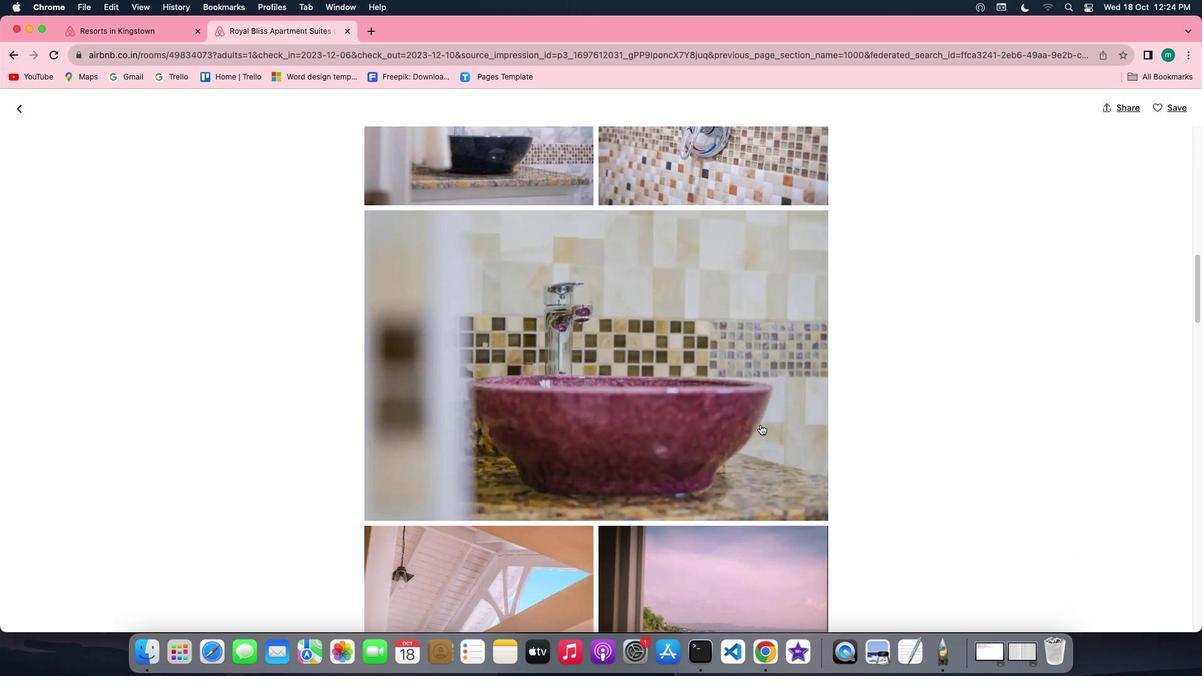 
Action: Mouse scrolled (760, 425) with delta (0, 0)
Screenshot: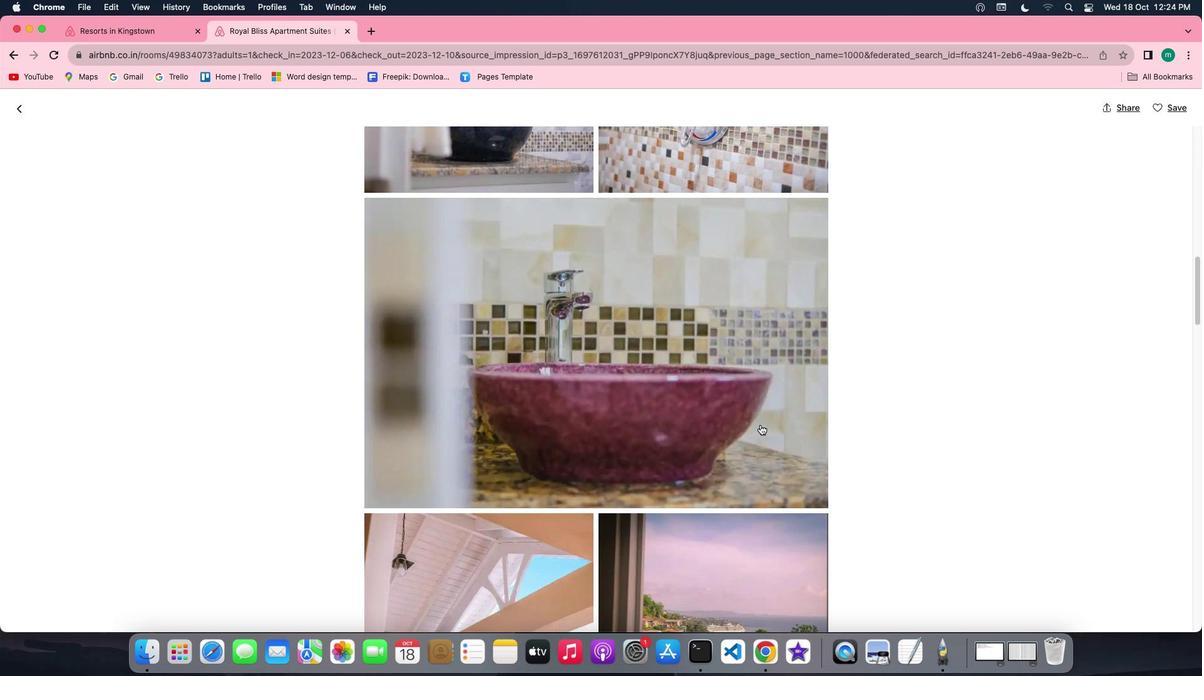 
Action: Mouse scrolled (760, 425) with delta (0, 0)
Screenshot: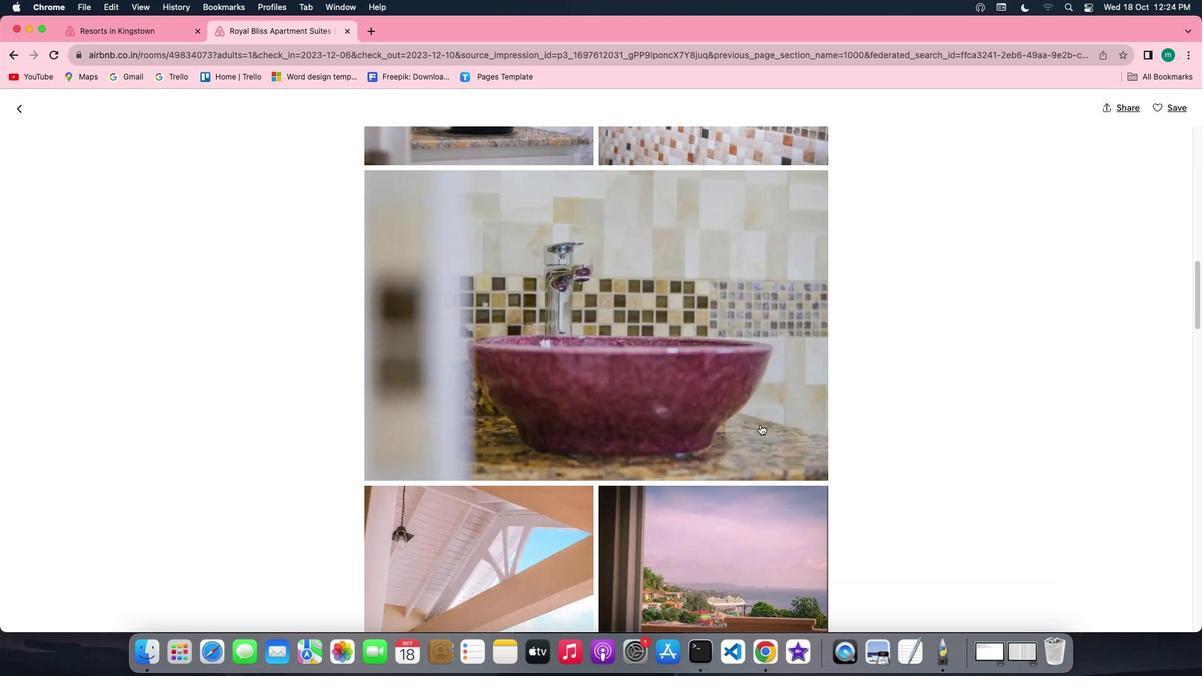 
Action: Mouse scrolled (760, 425) with delta (0, 0)
Screenshot: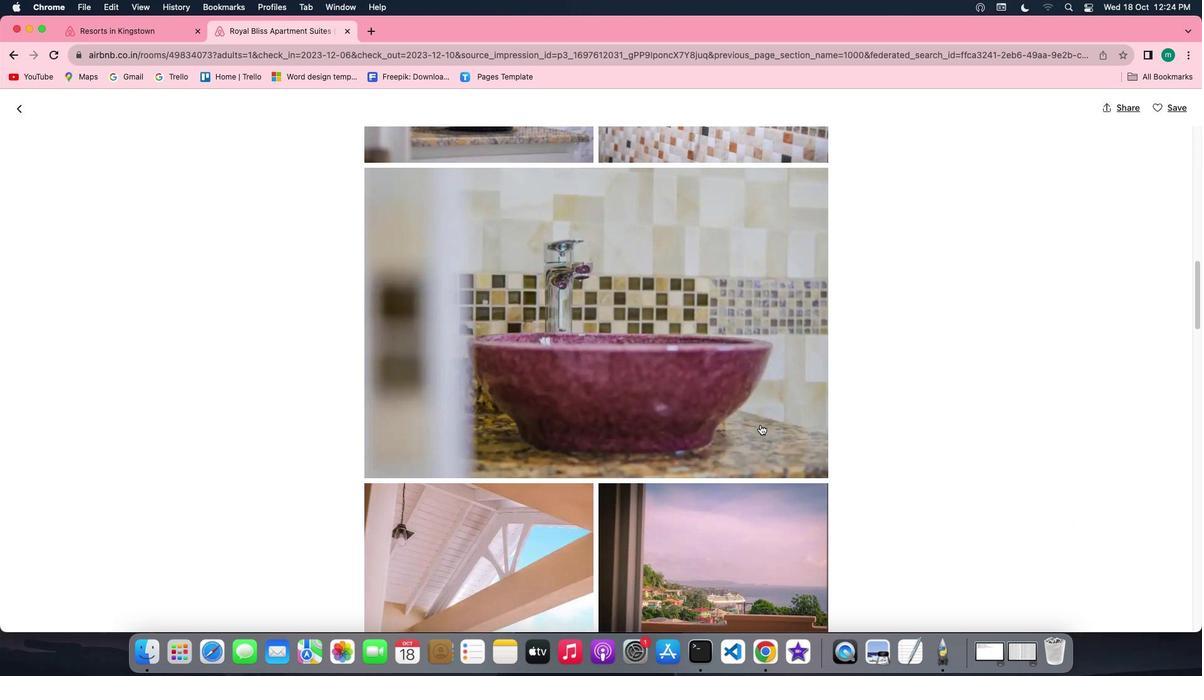 
Action: Mouse scrolled (760, 425) with delta (0, 0)
Screenshot: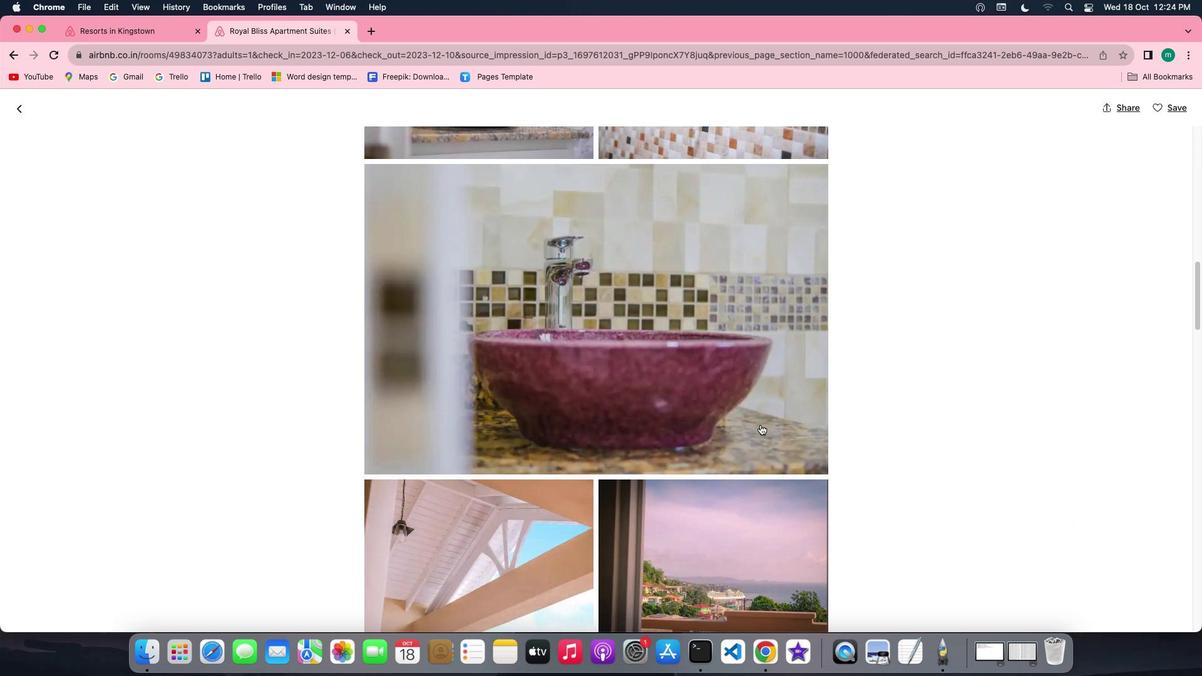
Action: Mouse scrolled (760, 425) with delta (0, 0)
Screenshot: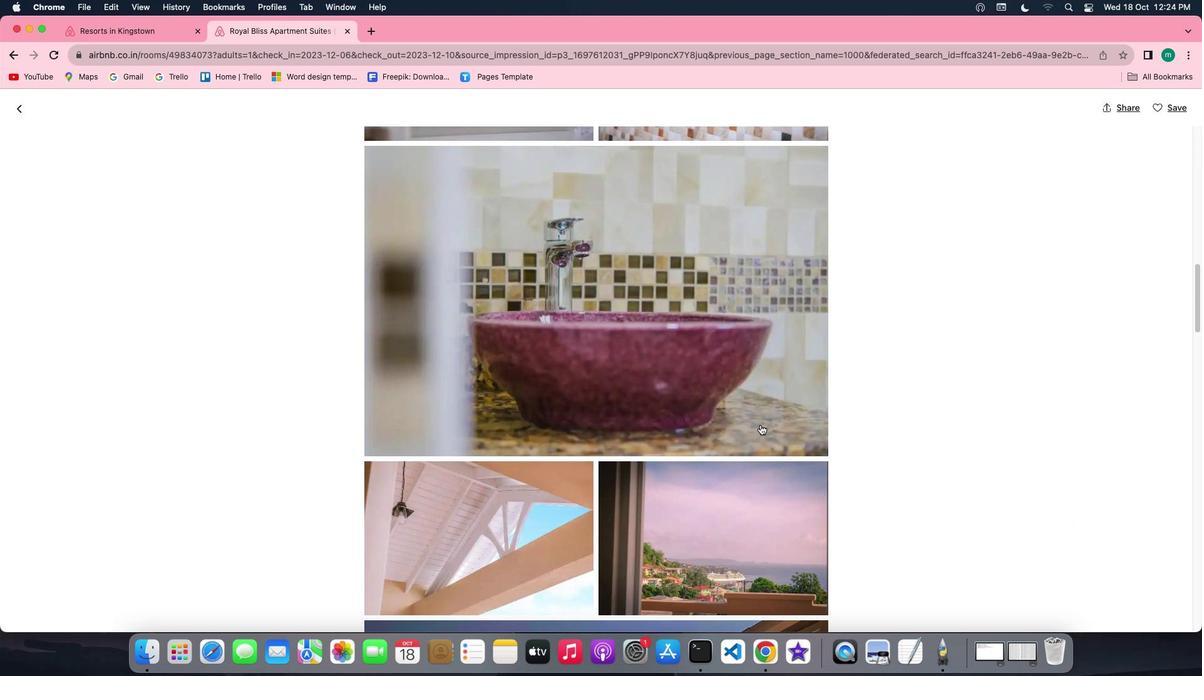 
Action: Mouse scrolled (760, 425) with delta (0, -1)
Screenshot: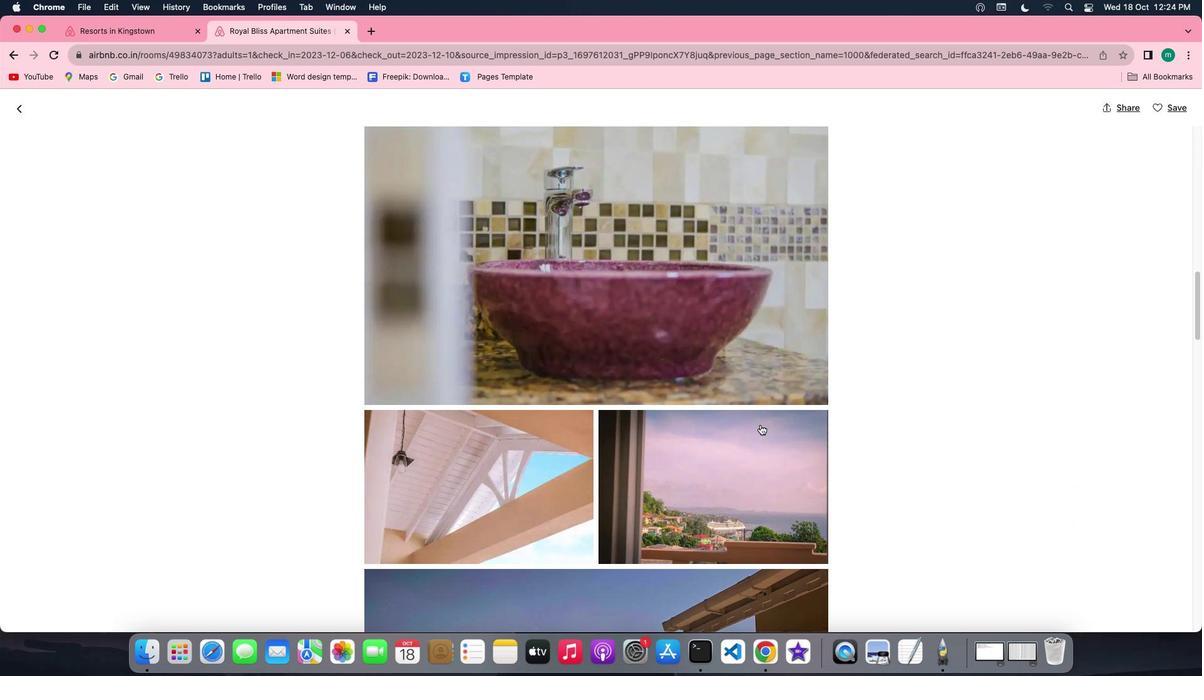 
Action: Mouse scrolled (760, 425) with delta (0, 0)
Screenshot: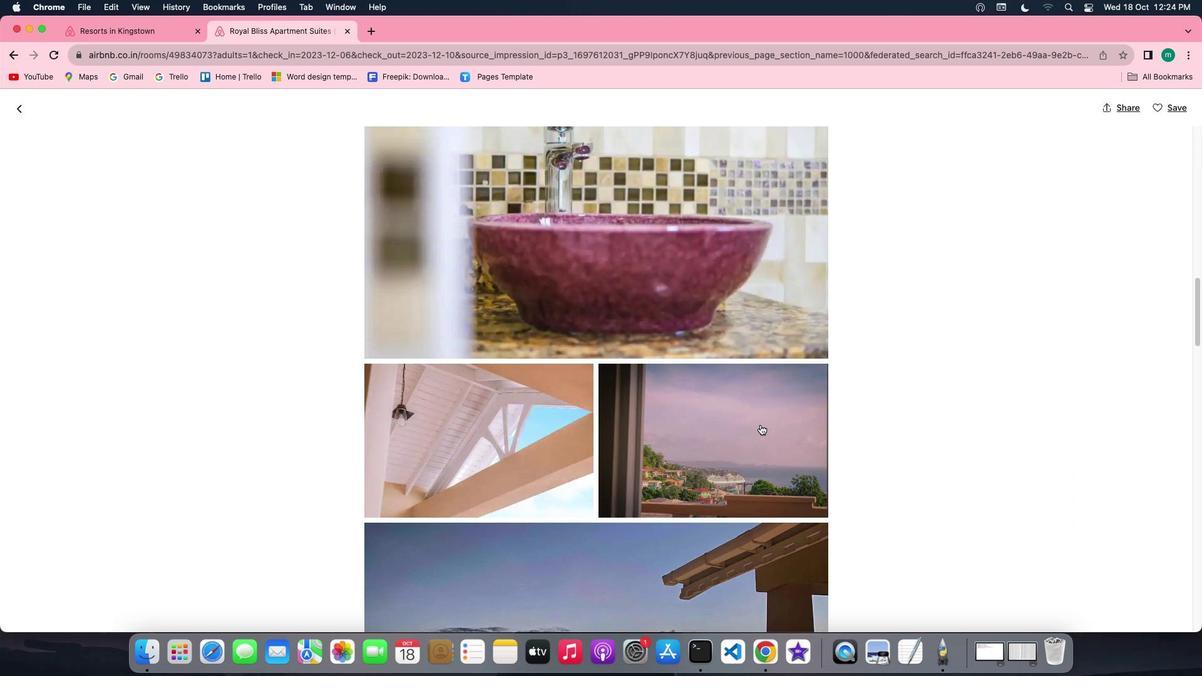 
Action: Mouse scrolled (760, 425) with delta (0, 0)
Screenshot: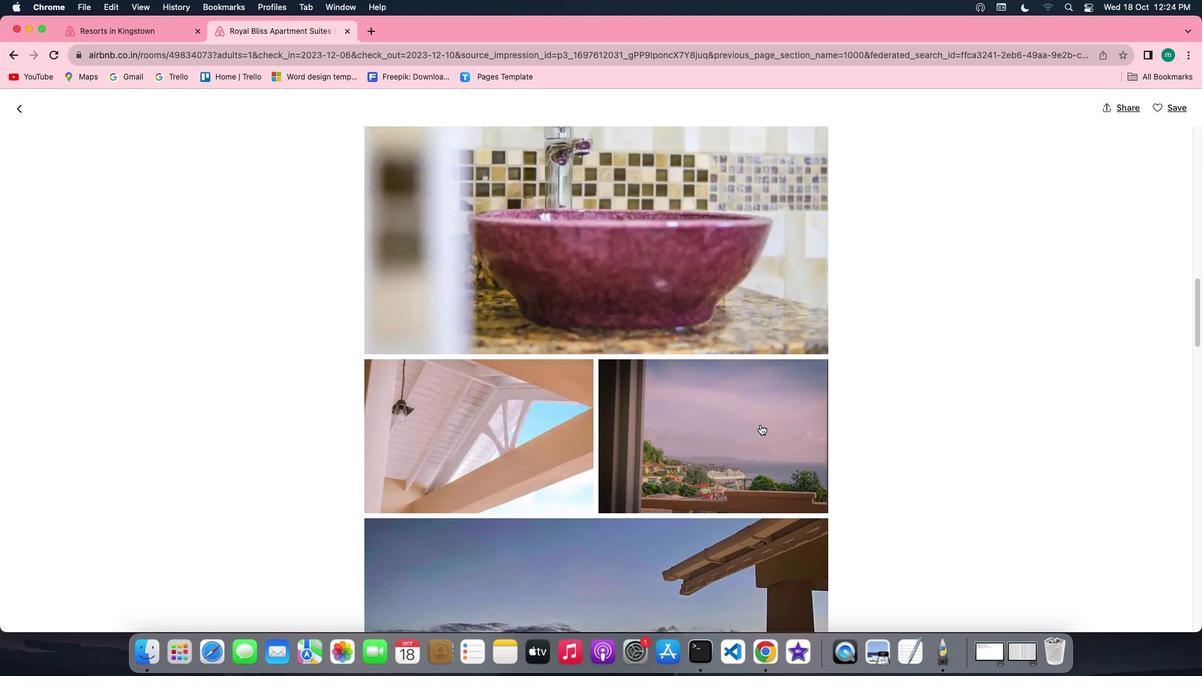 
Action: Mouse scrolled (760, 425) with delta (0, -1)
Screenshot: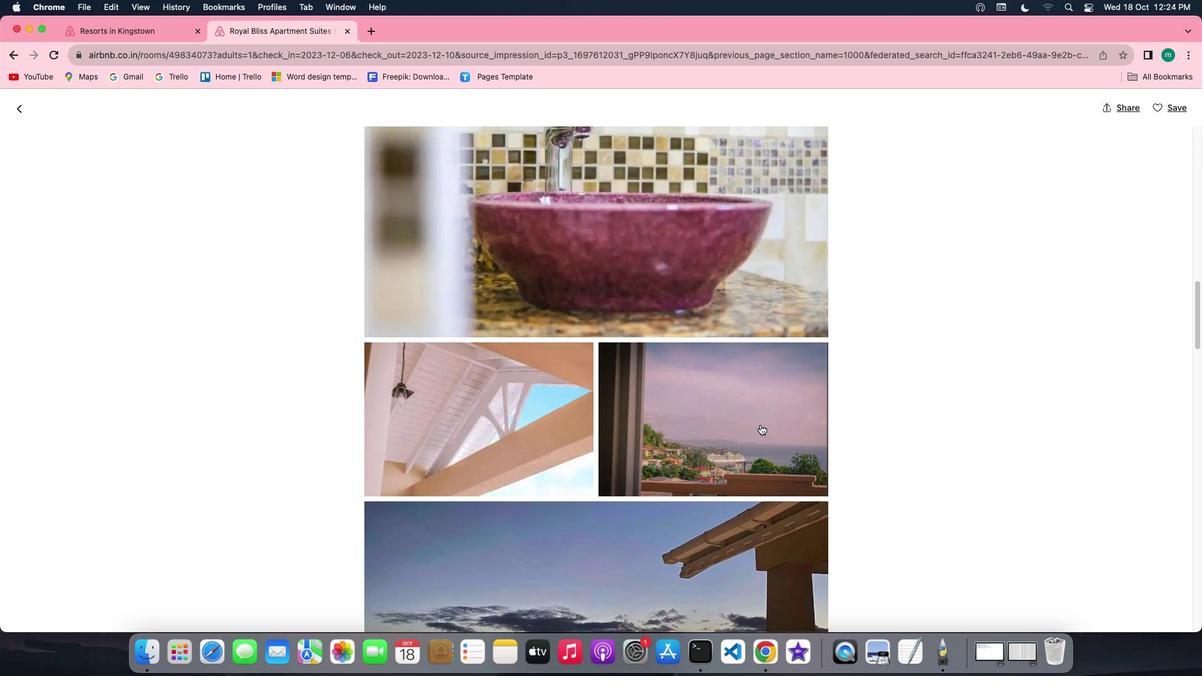
Action: Mouse scrolled (760, 425) with delta (0, -1)
Screenshot: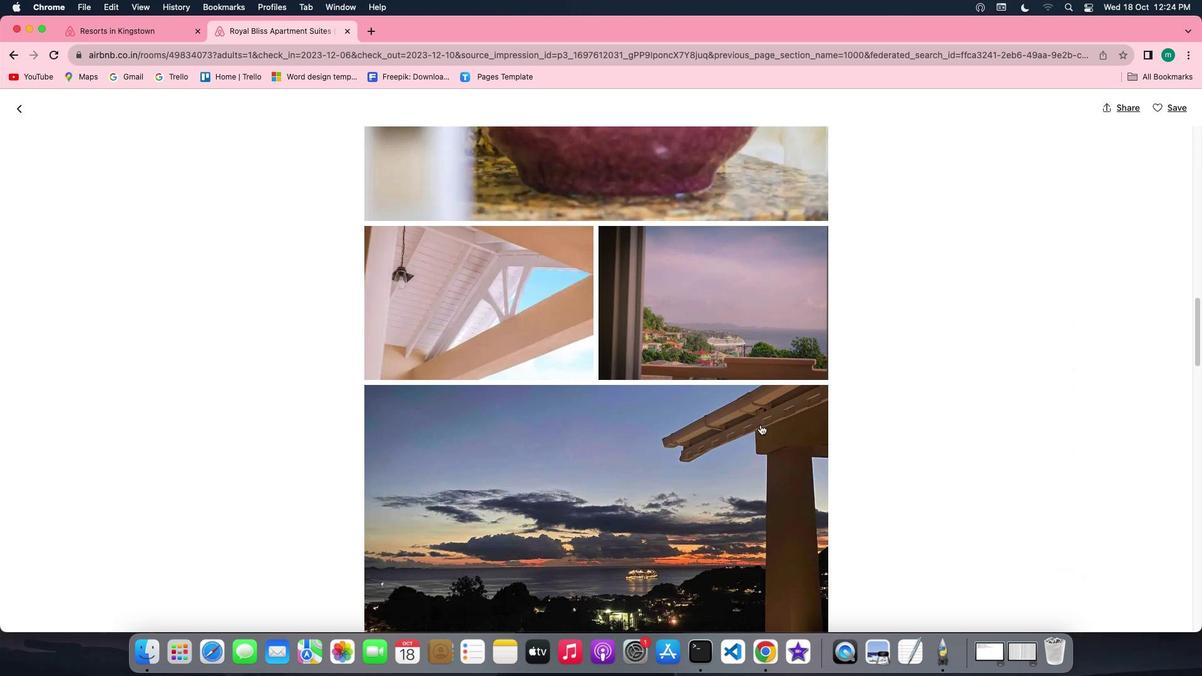 
Action: Mouse scrolled (760, 425) with delta (0, 0)
Screenshot: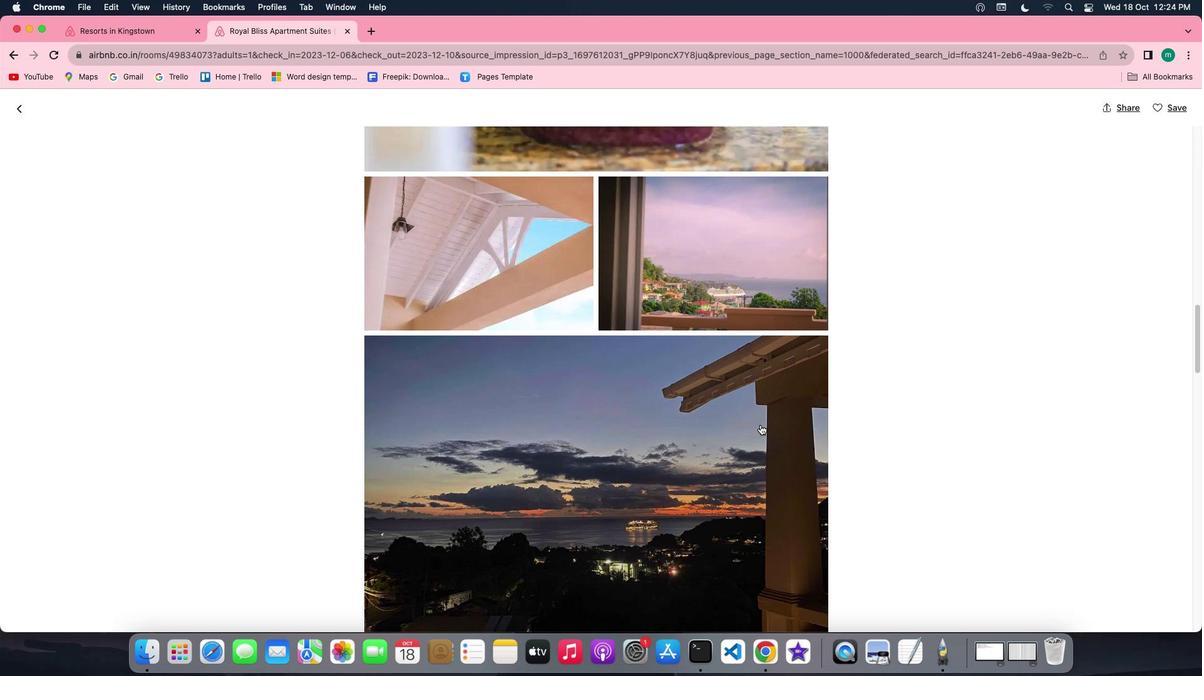 
Action: Mouse scrolled (760, 425) with delta (0, 0)
Screenshot: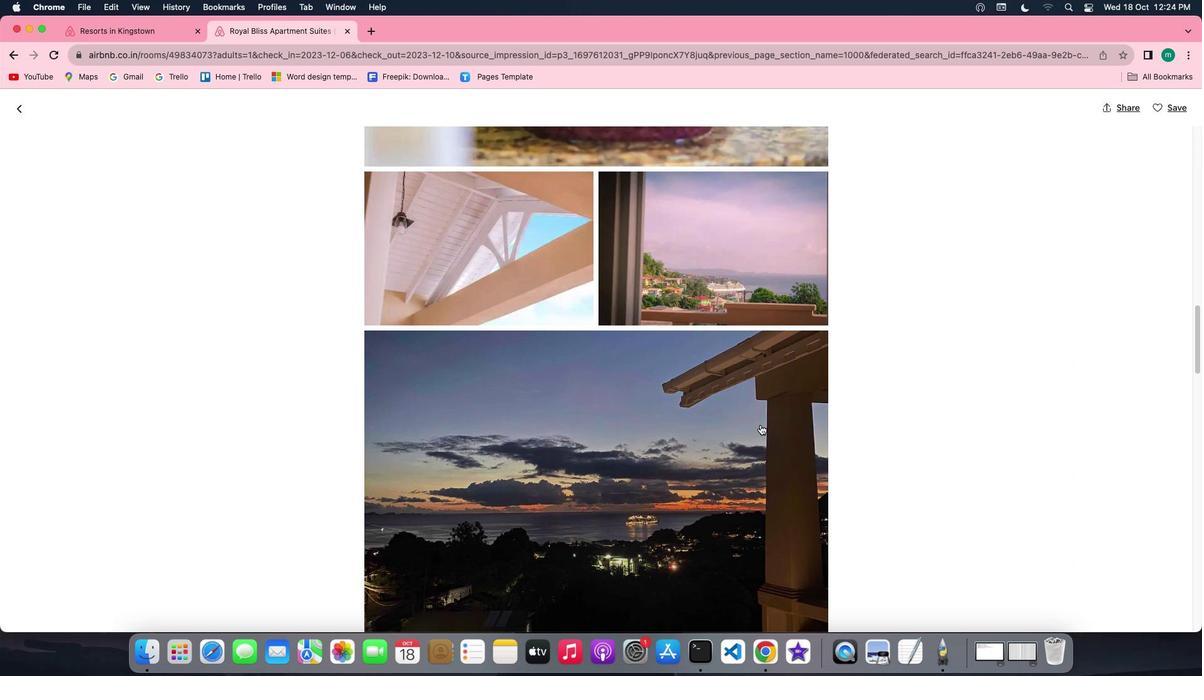 
Action: Mouse scrolled (760, 425) with delta (0, -1)
Screenshot: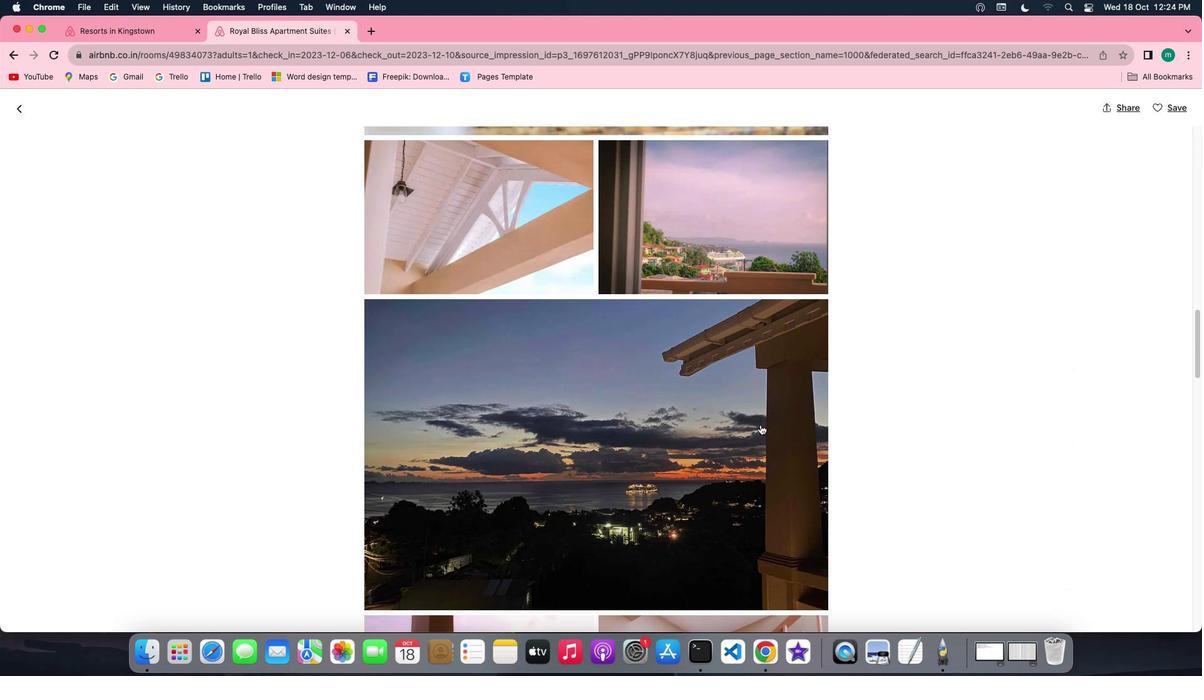 
Action: Mouse scrolled (760, 425) with delta (0, 0)
Screenshot: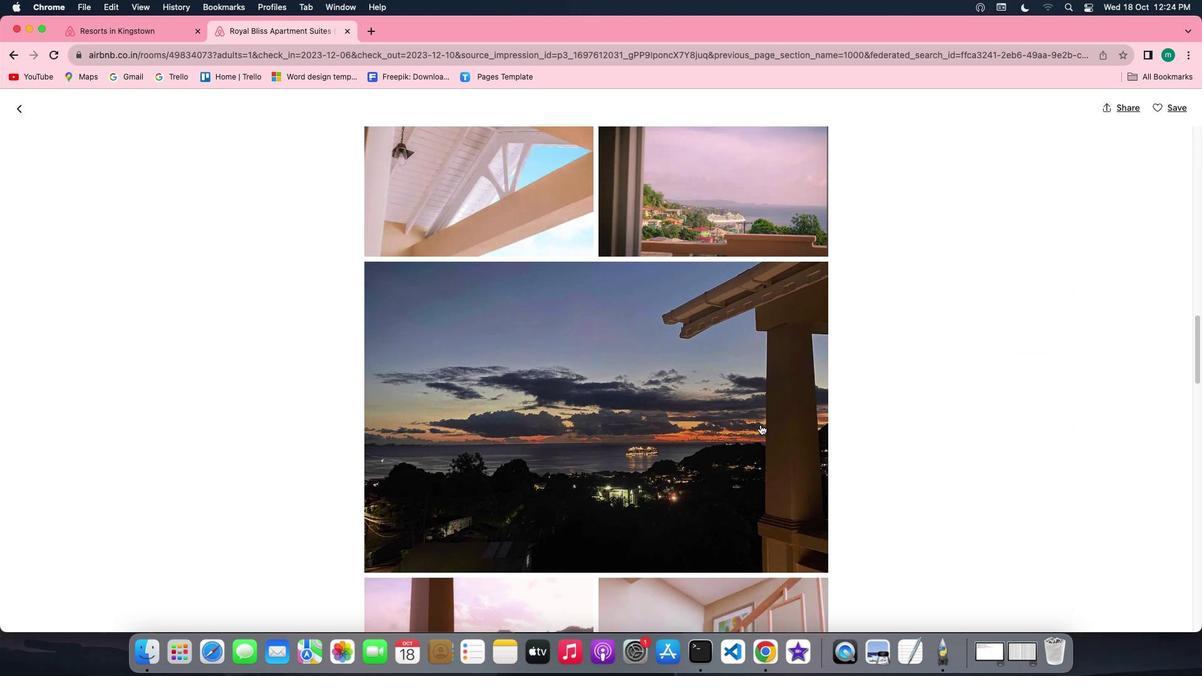 
Action: Mouse scrolled (760, 425) with delta (0, 0)
Screenshot: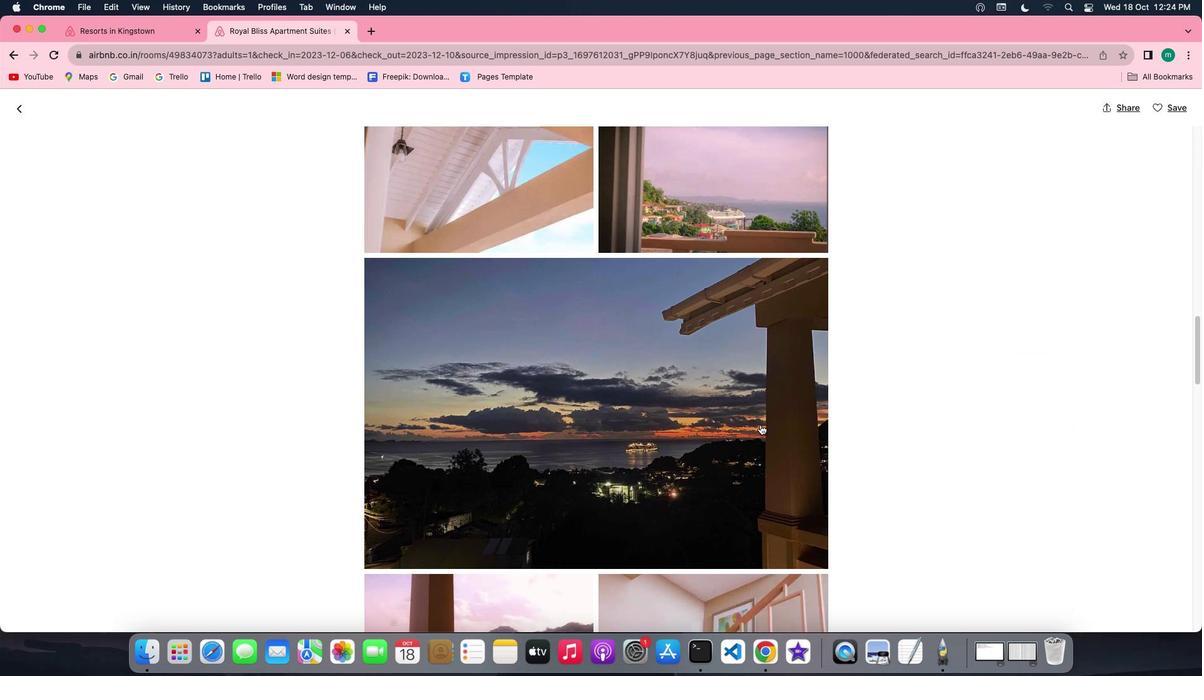 
Action: Mouse scrolled (760, 425) with delta (0, 0)
Screenshot: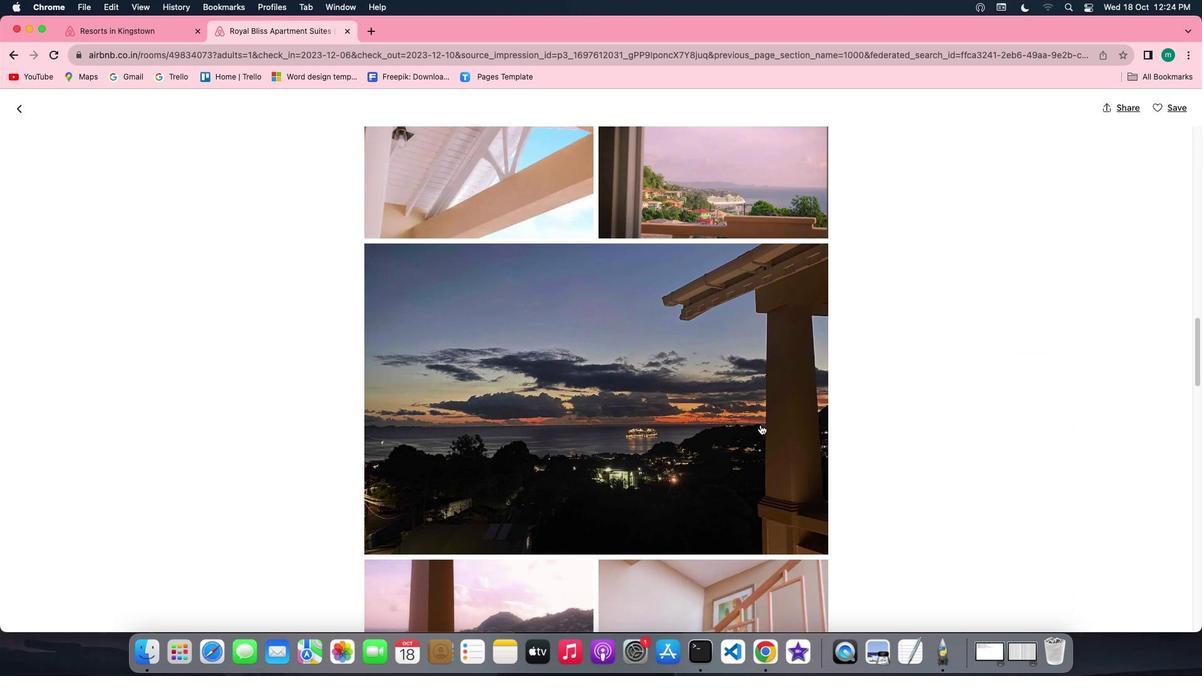 
Action: Mouse scrolled (760, 425) with delta (0, 0)
Screenshot: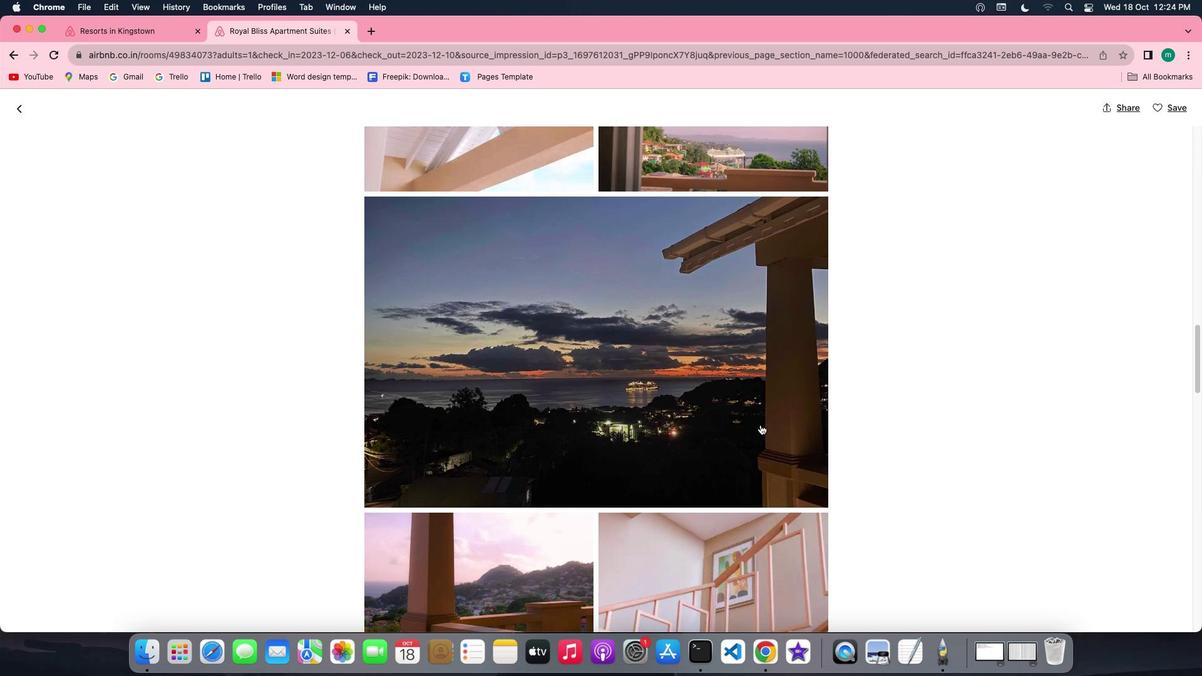 
Action: Mouse scrolled (760, 425) with delta (0, 0)
Screenshot: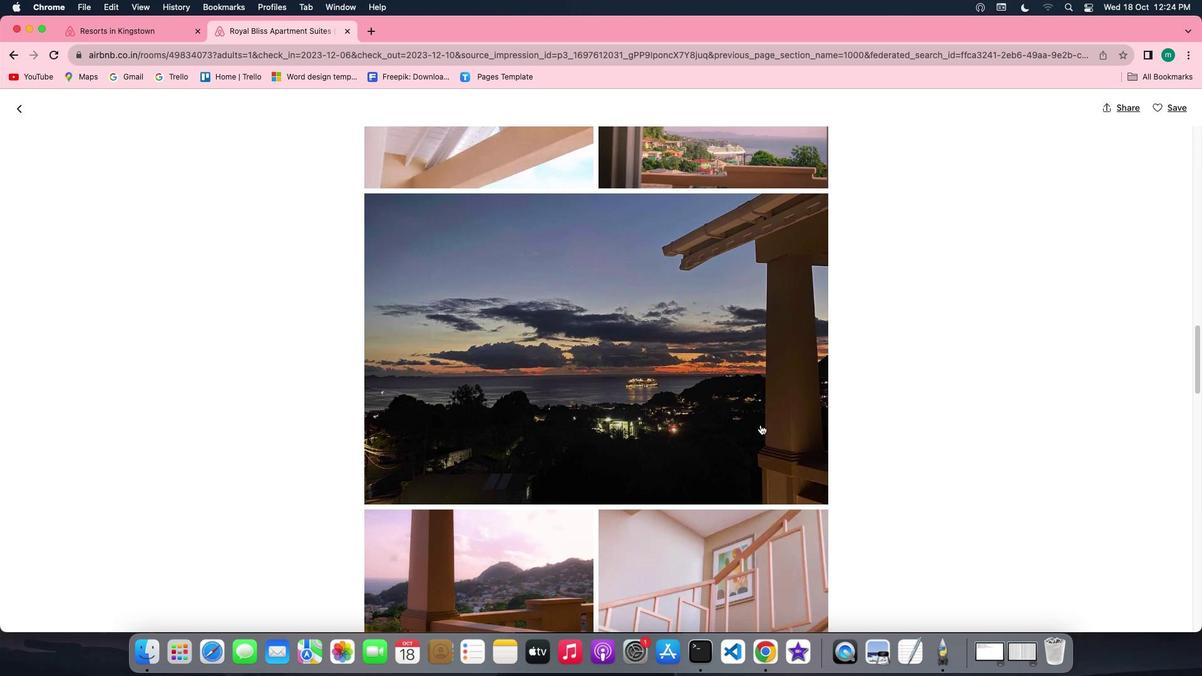 
Action: Mouse scrolled (760, 425) with delta (0, 0)
Screenshot: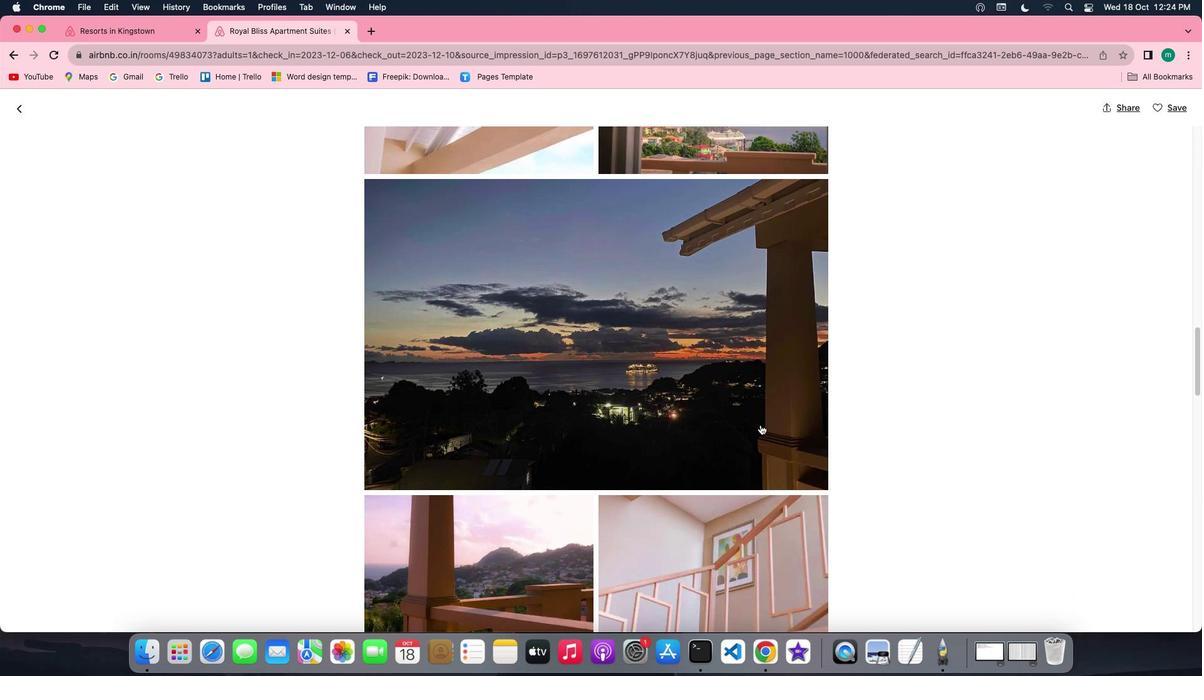 
Action: Mouse scrolled (760, 425) with delta (0, 0)
Screenshot: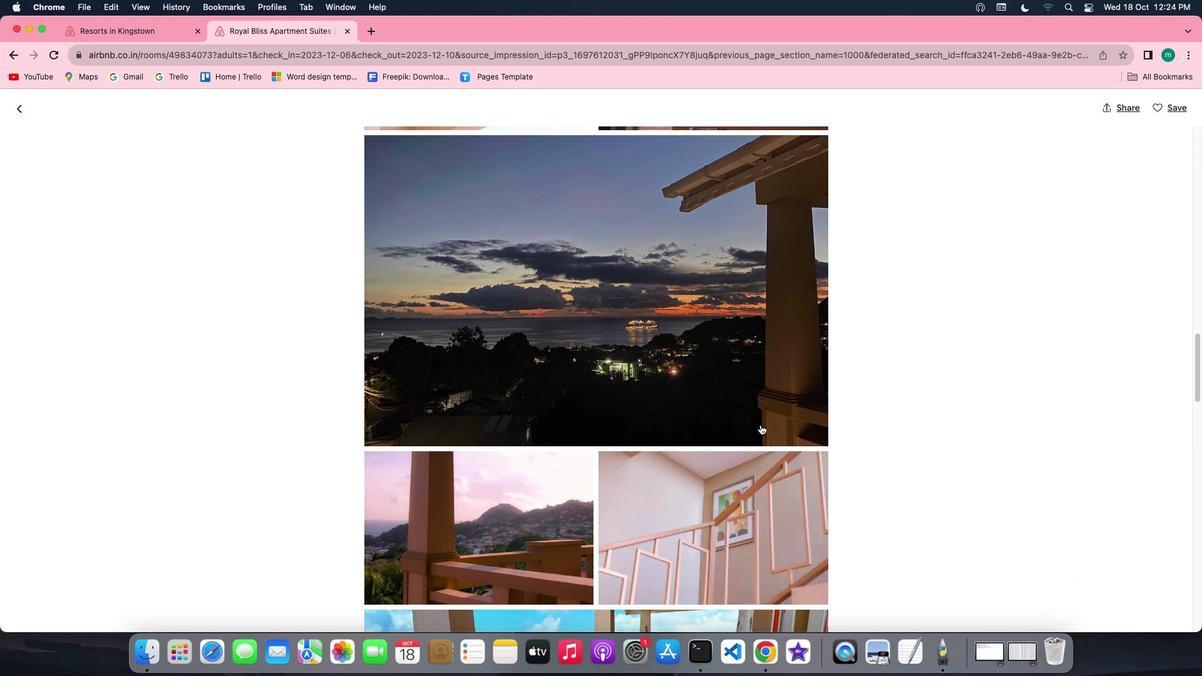 
Action: Mouse scrolled (760, 425) with delta (0, 0)
Screenshot: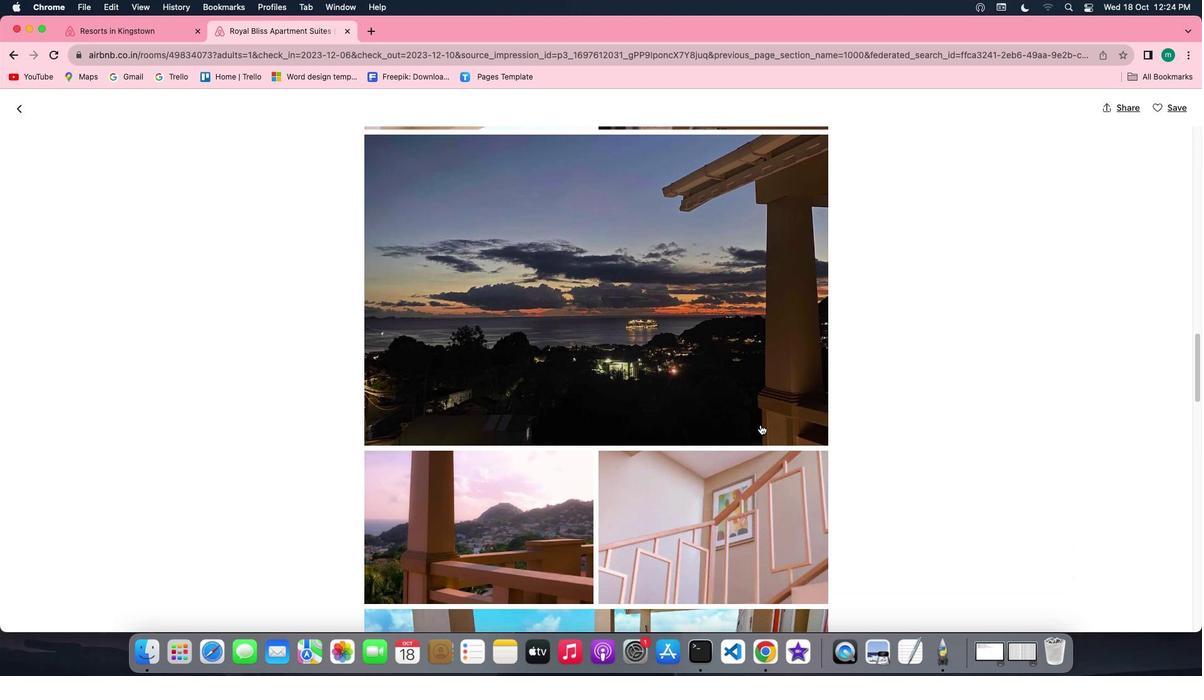 
Action: Mouse scrolled (760, 425) with delta (0, 0)
Screenshot: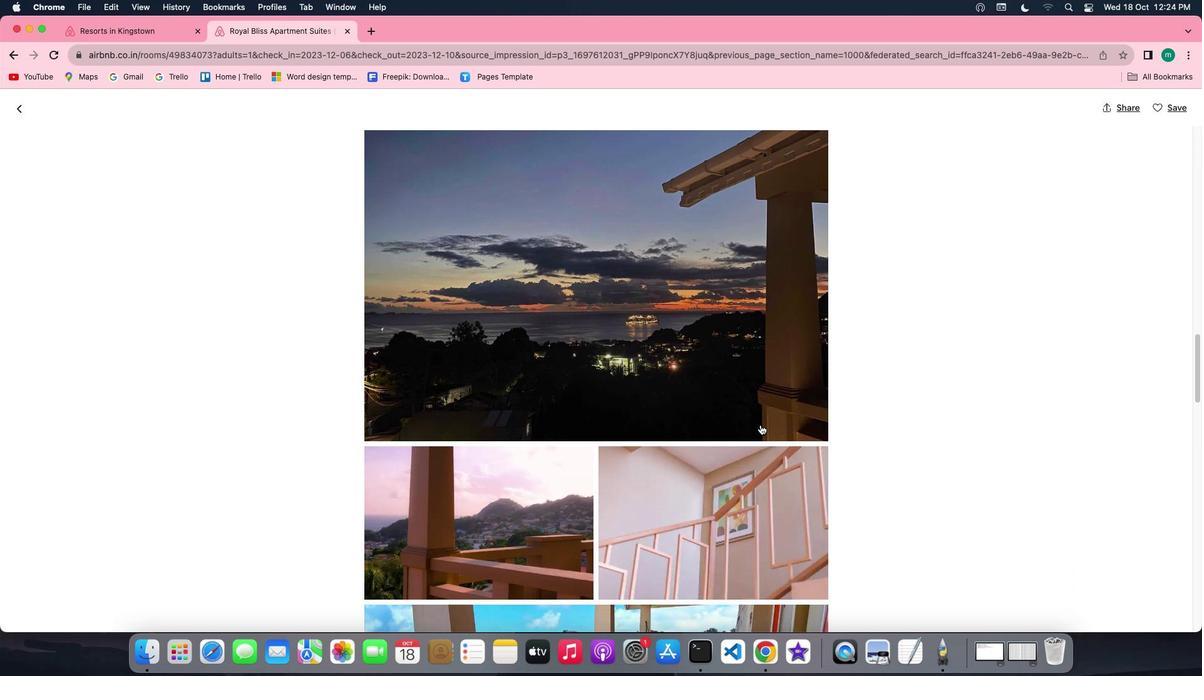 
Action: Mouse scrolled (760, 425) with delta (0, 0)
Screenshot: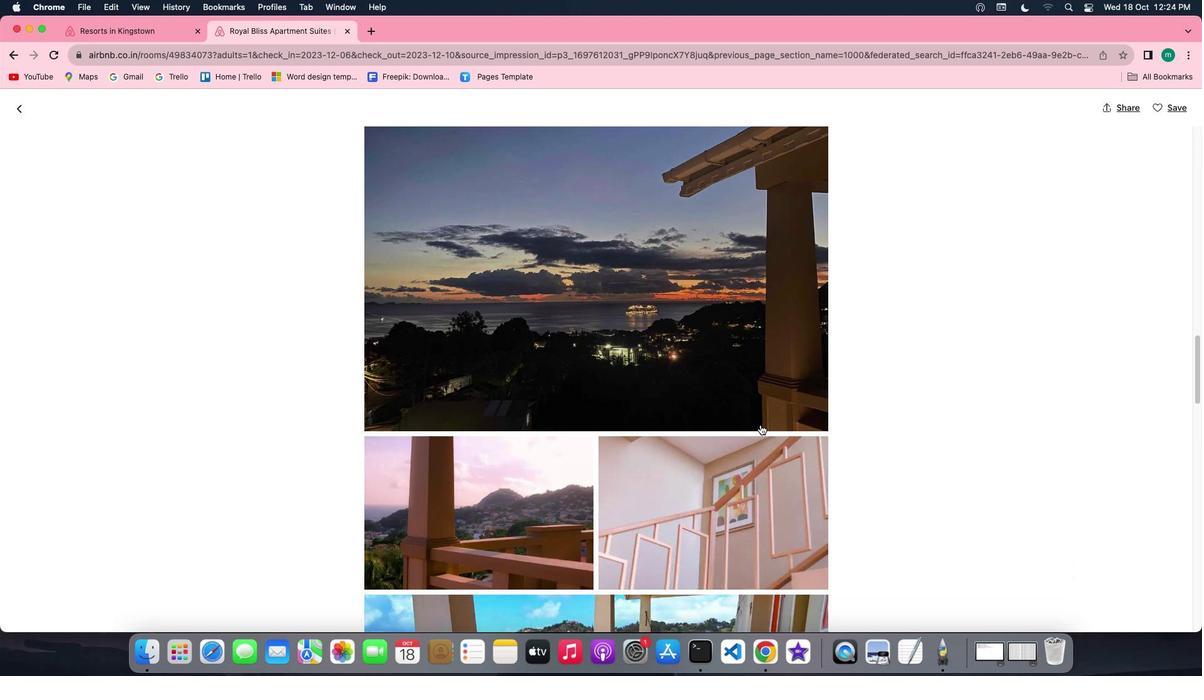 
Action: Mouse scrolled (760, 425) with delta (0, 0)
Screenshot: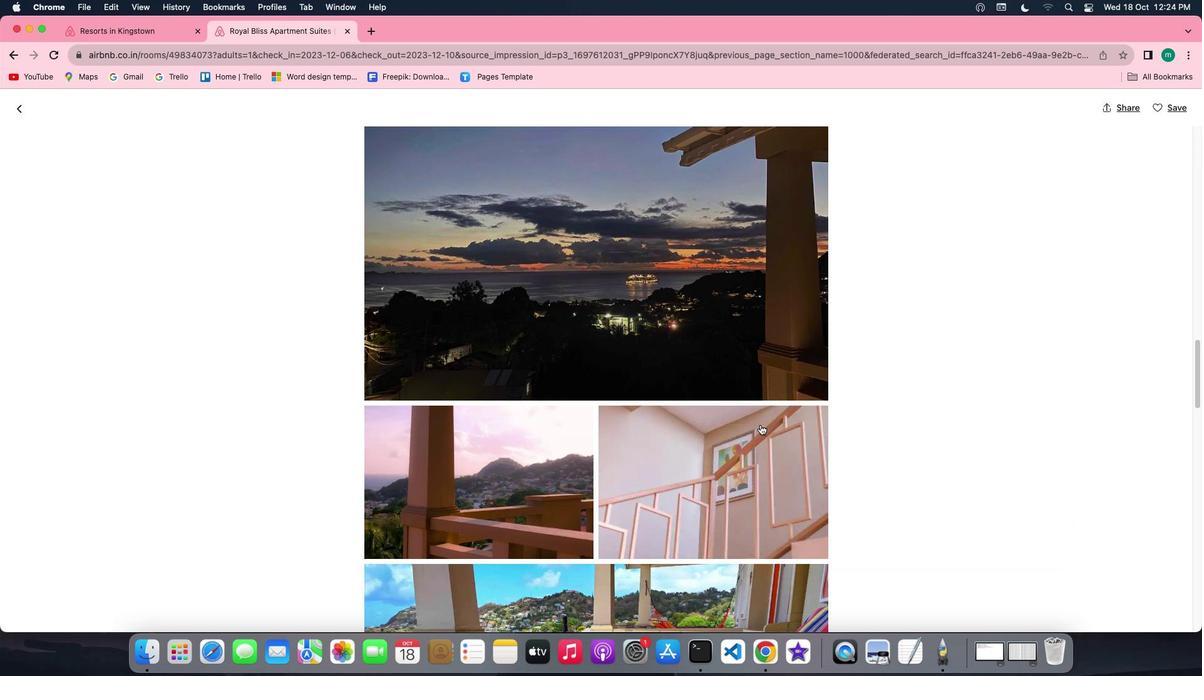 
Action: Mouse scrolled (760, 425) with delta (0, 0)
Screenshot: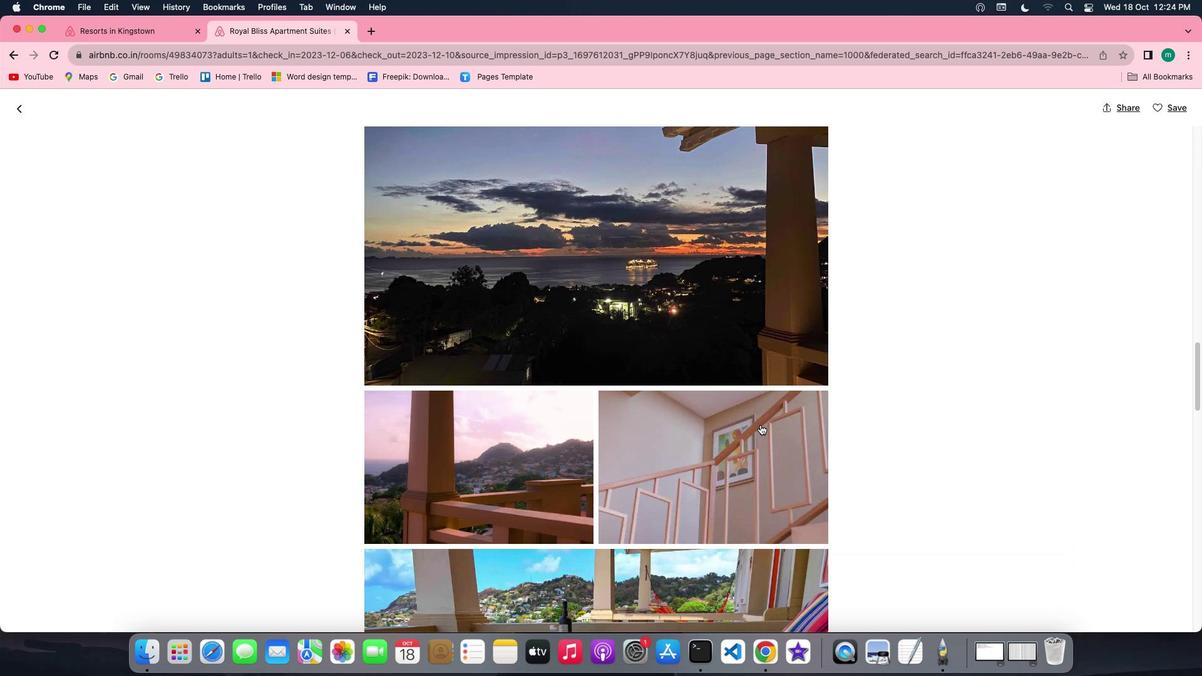 
Action: Mouse scrolled (760, 425) with delta (0, 0)
Screenshot: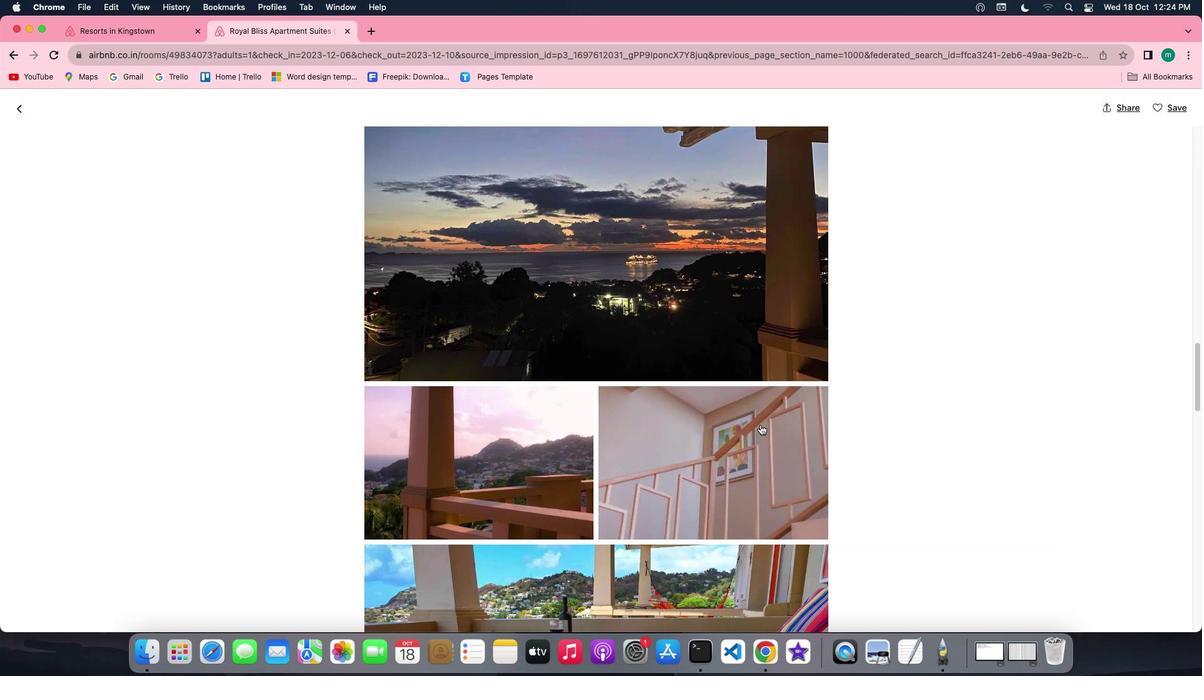 
Action: Mouse scrolled (760, 425) with delta (0, 0)
Screenshot: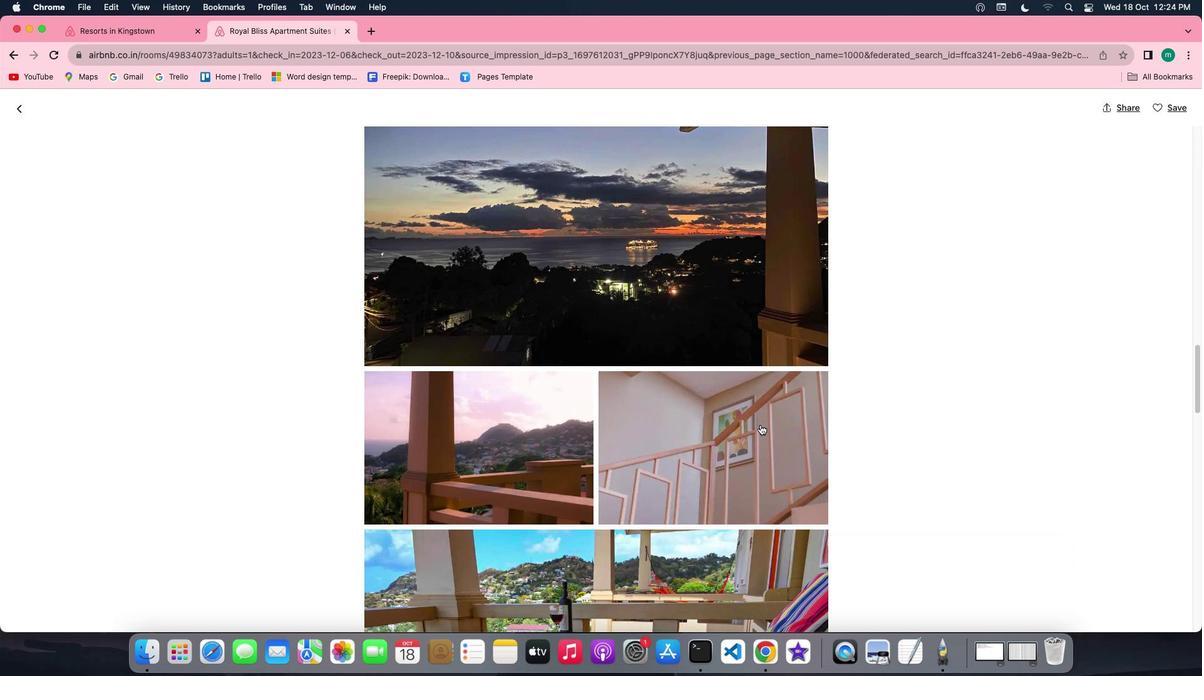 
Action: Mouse scrolled (760, 425) with delta (0, 0)
Screenshot: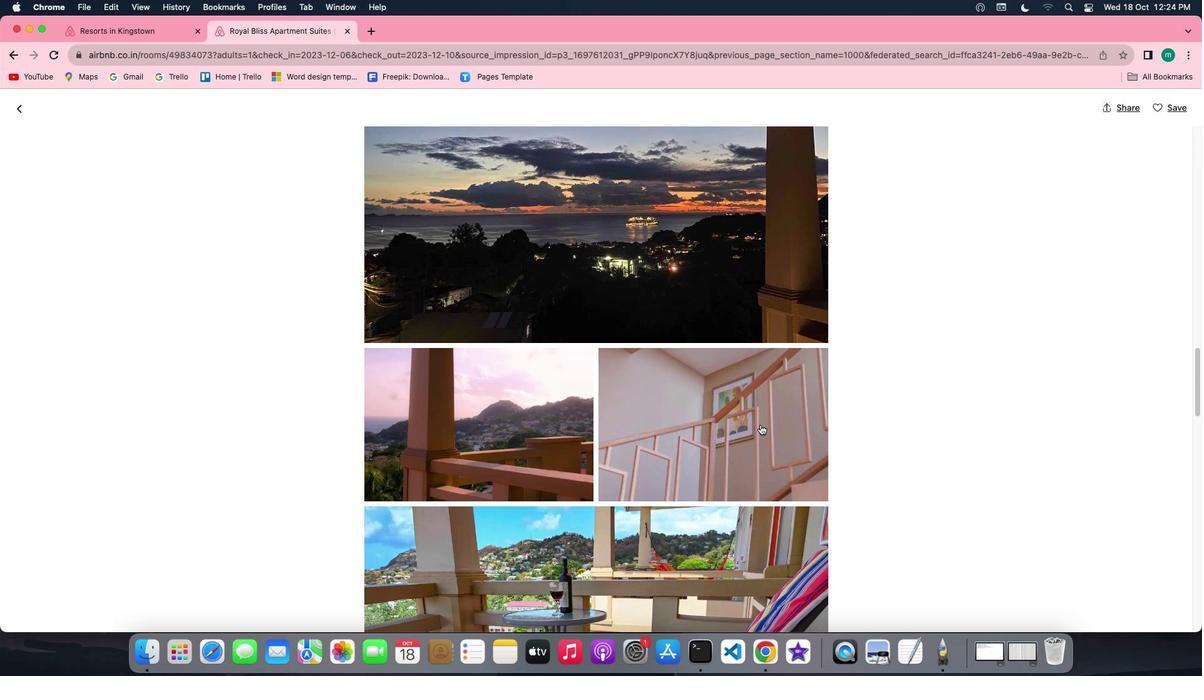
Action: Mouse scrolled (760, 425) with delta (0, 0)
Screenshot: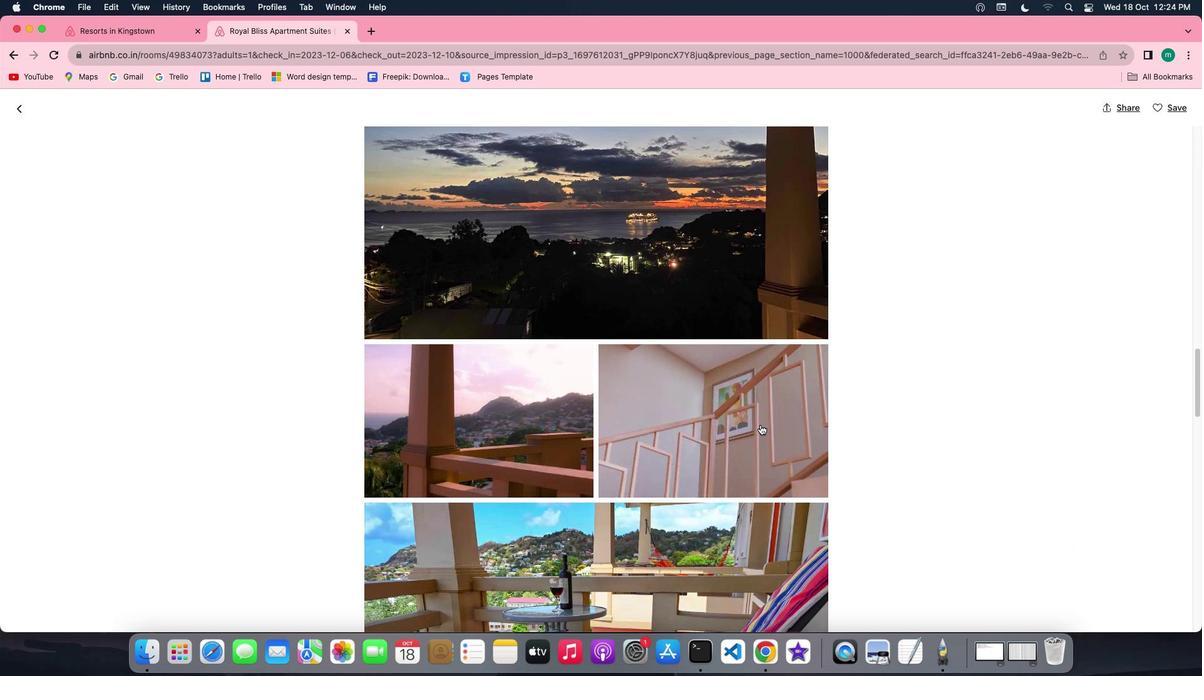 
Action: Mouse scrolled (760, 425) with delta (0, 0)
Screenshot: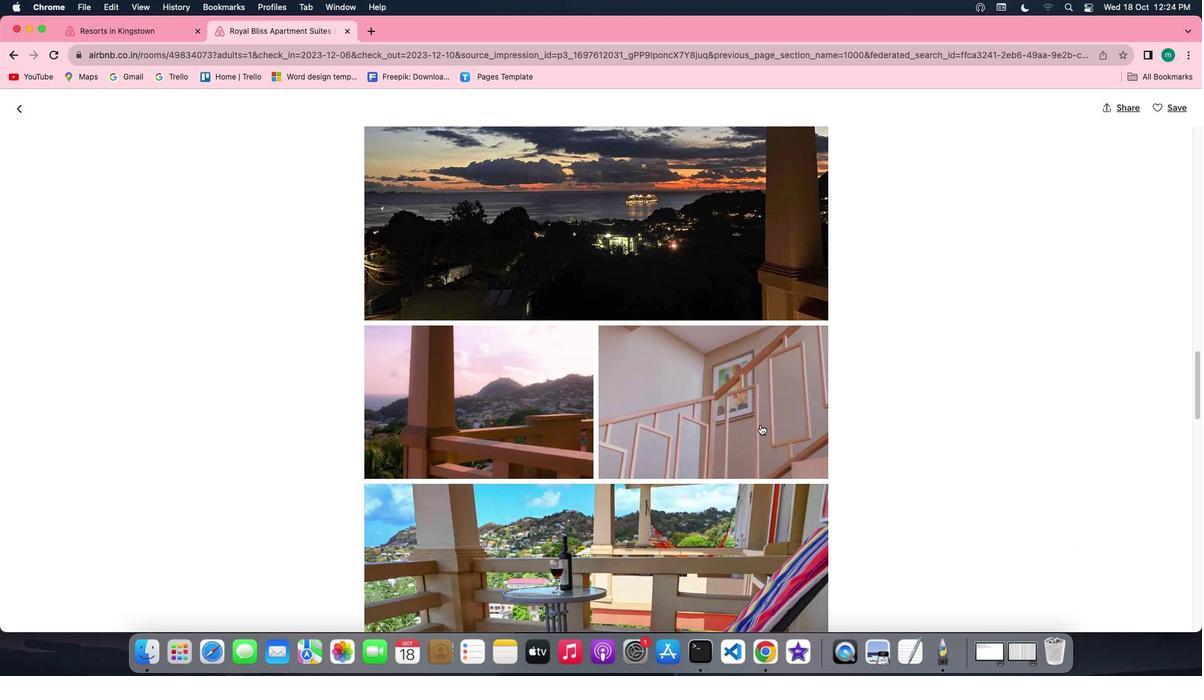 
Action: Mouse scrolled (760, 425) with delta (0, 0)
Screenshot: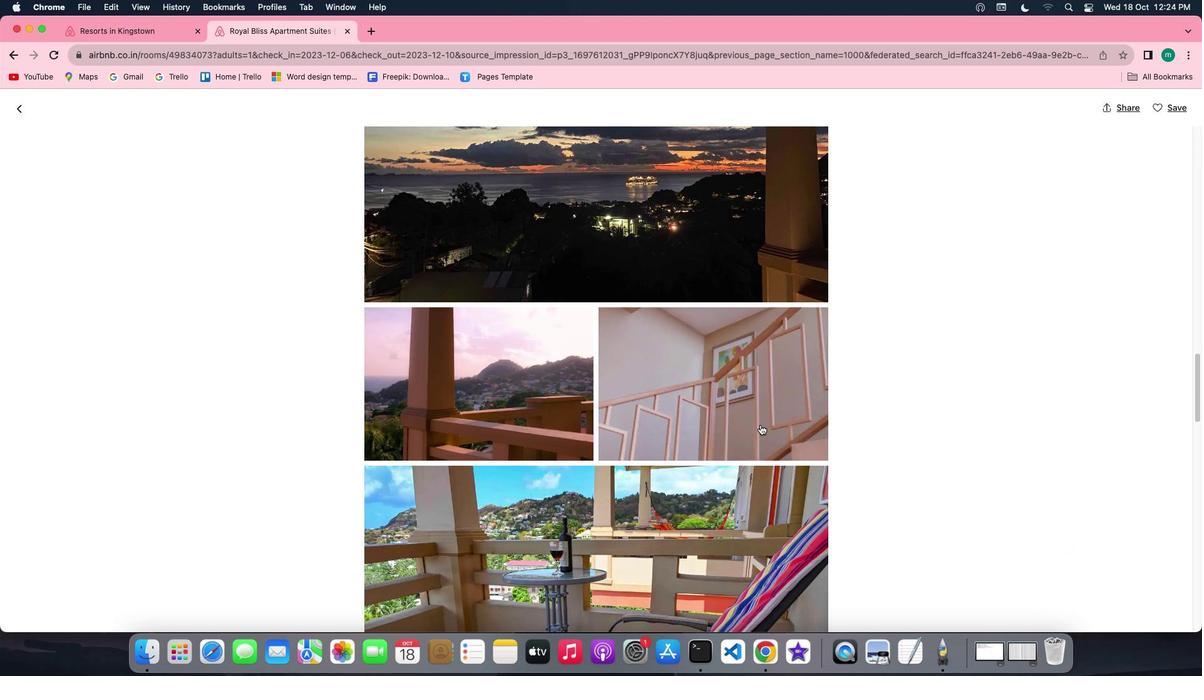 
Action: Mouse scrolled (760, 425) with delta (0, 0)
Screenshot: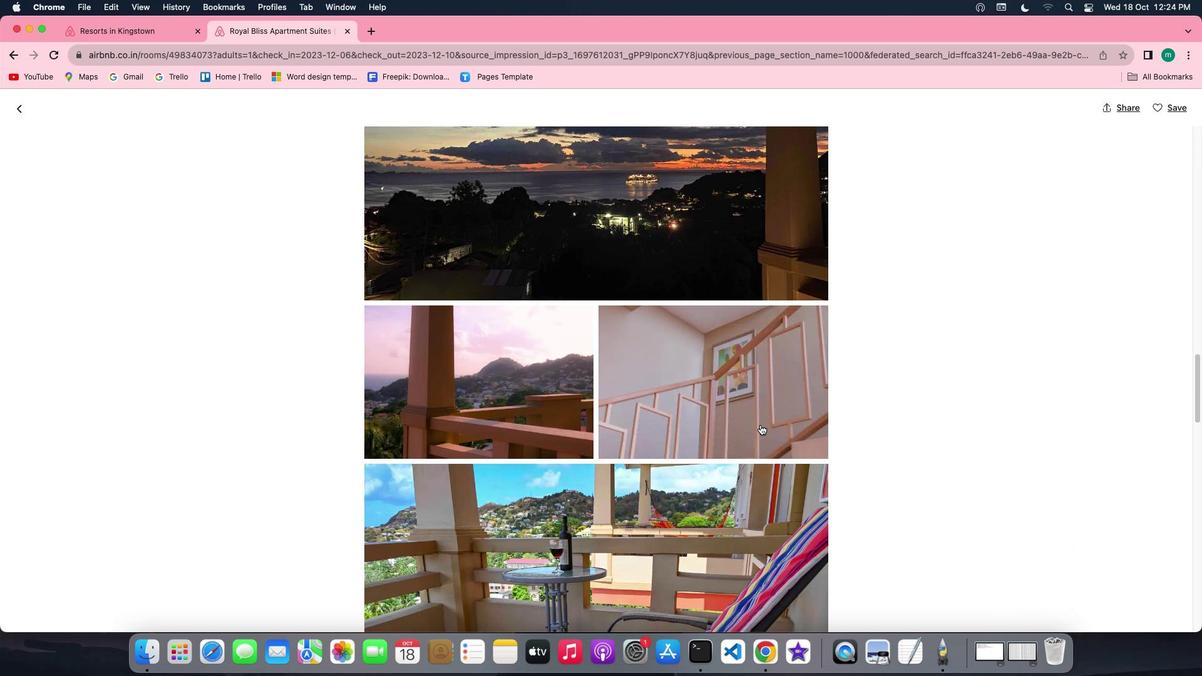 
Action: Mouse scrolled (760, 425) with delta (0, 0)
Screenshot: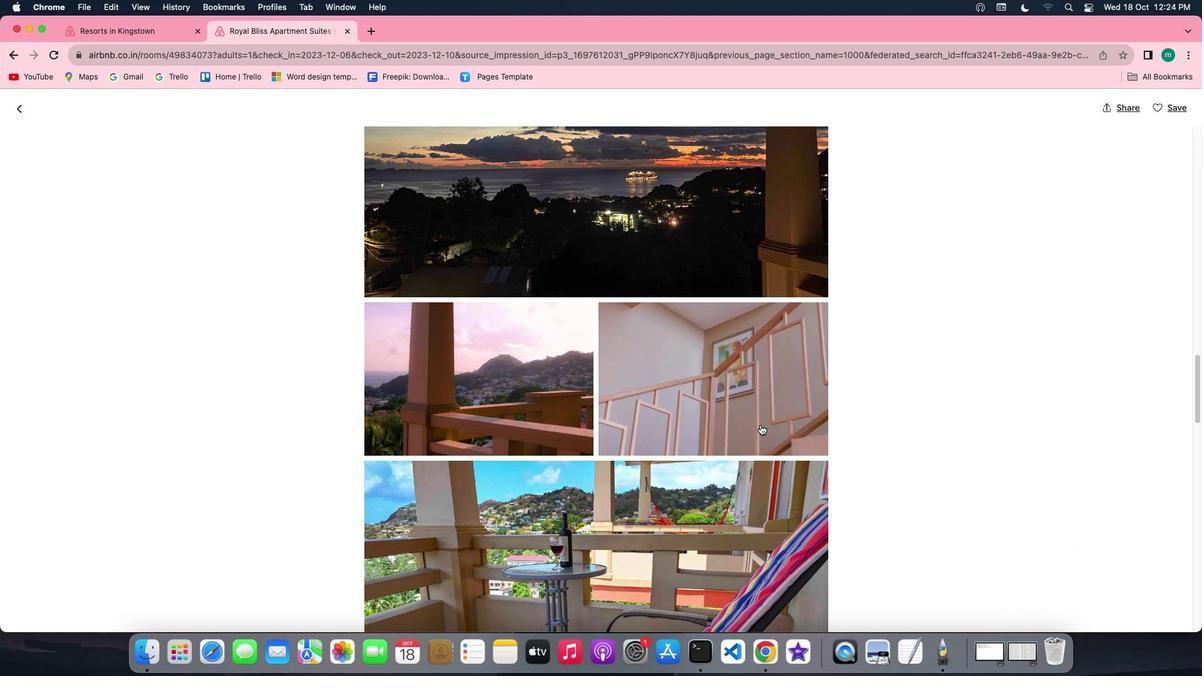 
Action: Mouse scrolled (760, 425) with delta (0, 0)
Screenshot: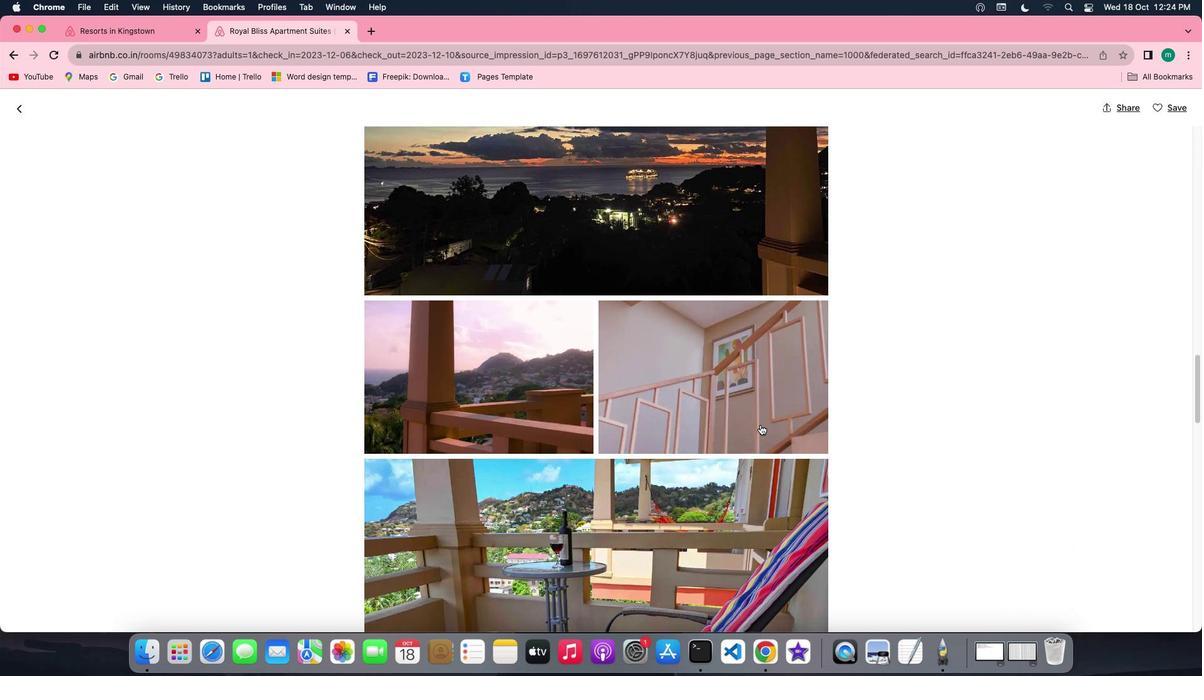 
Action: Mouse scrolled (760, 425) with delta (0, 0)
Screenshot: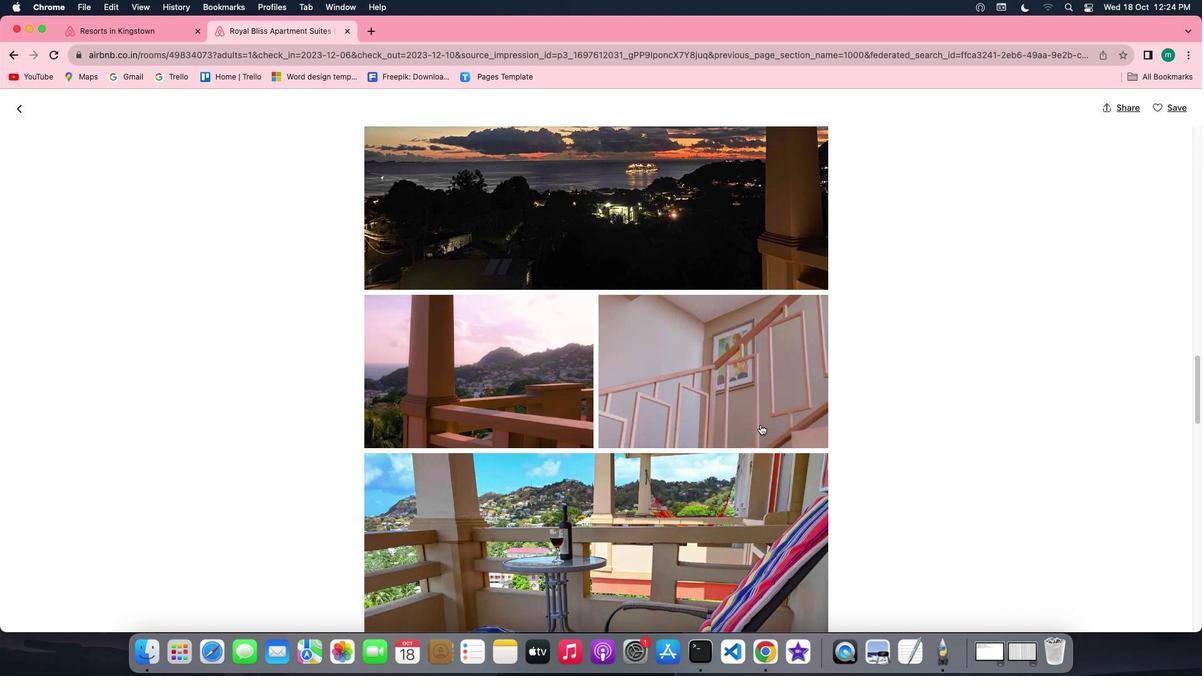 
Action: Mouse scrolled (760, 425) with delta (0, 0)
Screenshot: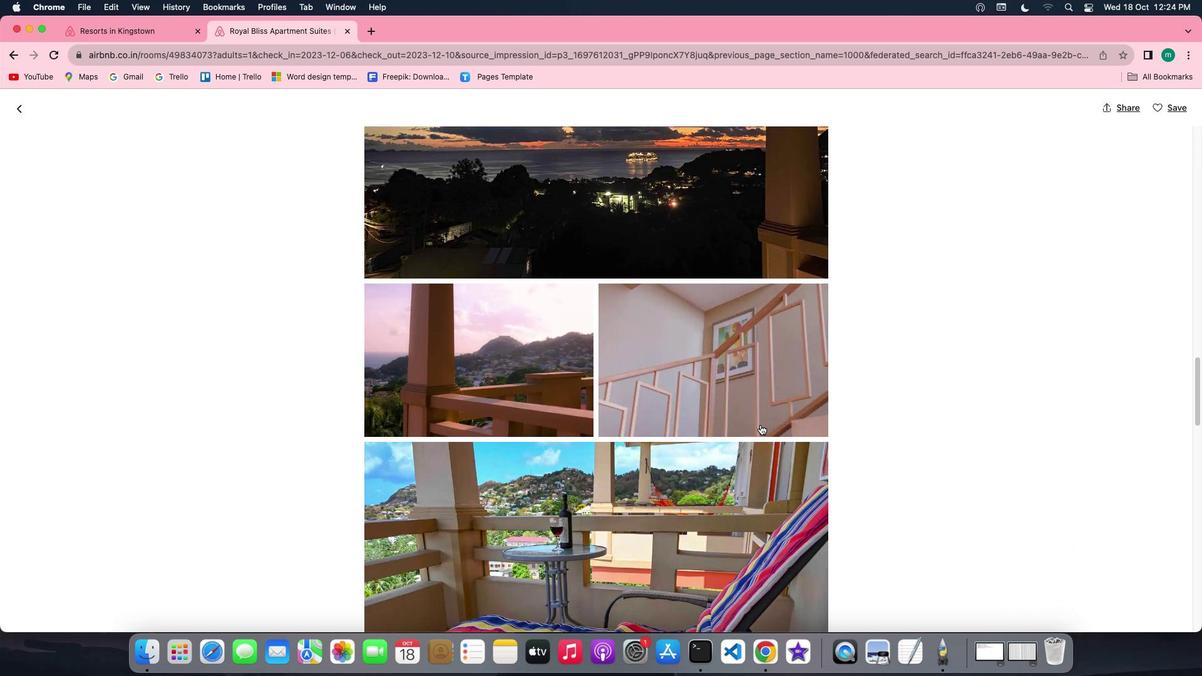 
Action: Mouse scrolled (760, 425) with delta (0, 0)
Screenshot: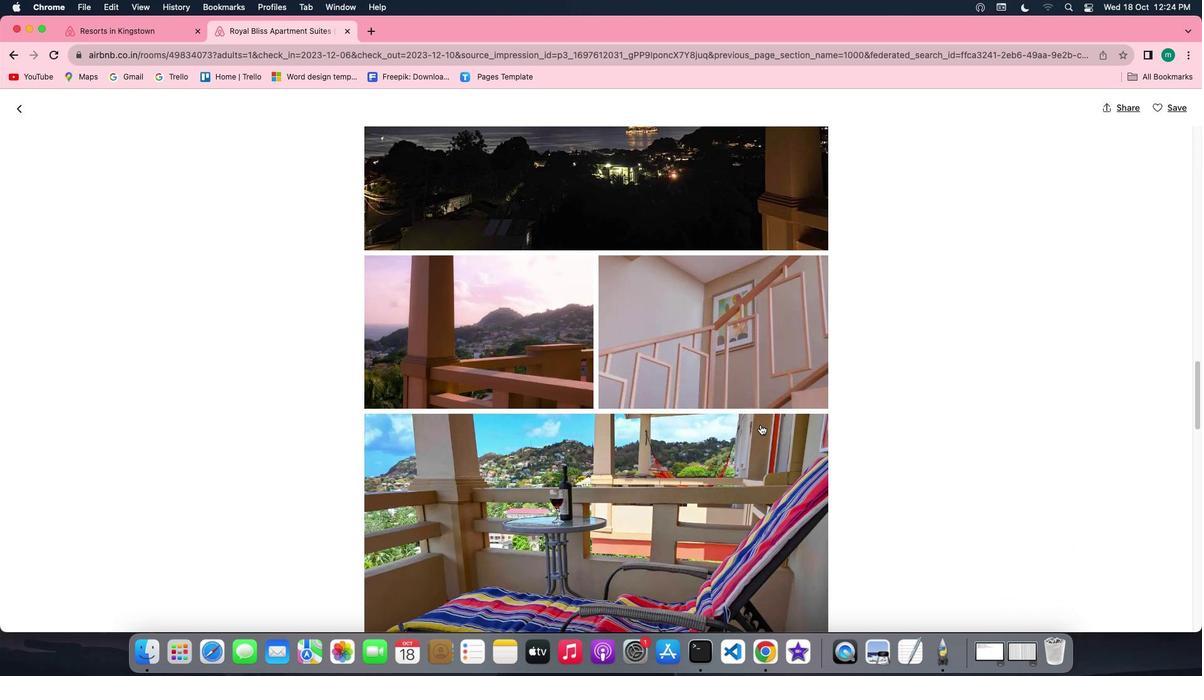 
Action: Mouse scrolled (760, 425) with delta (0, 0)
Screenshot: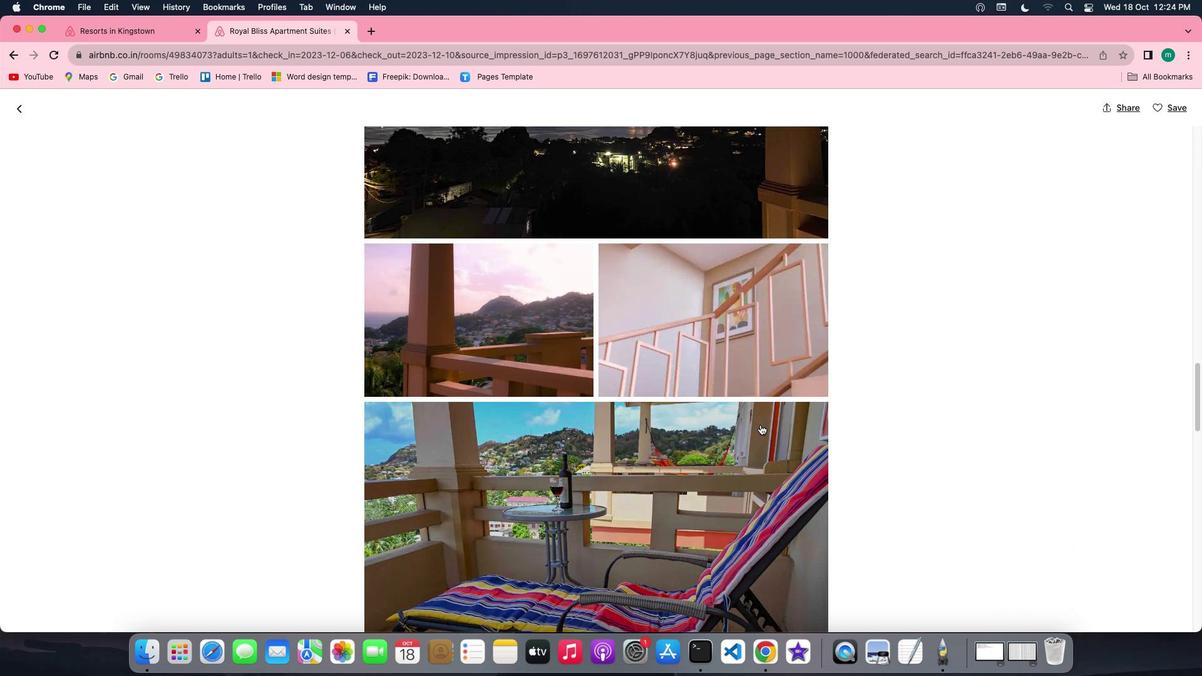 
Action: Mouse scrolled (760, 425) with delta (0, 0)
Screenshot: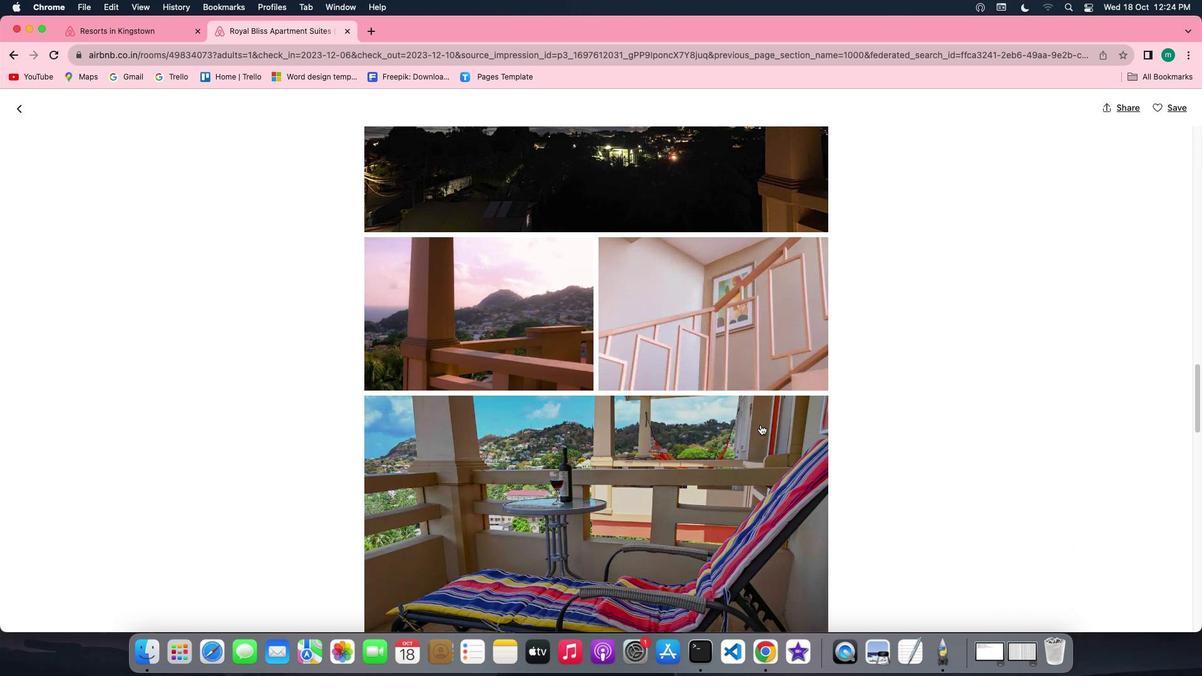 
Action: Mouse scrolled (760, 425) with delta (0, 0)
Screenshot: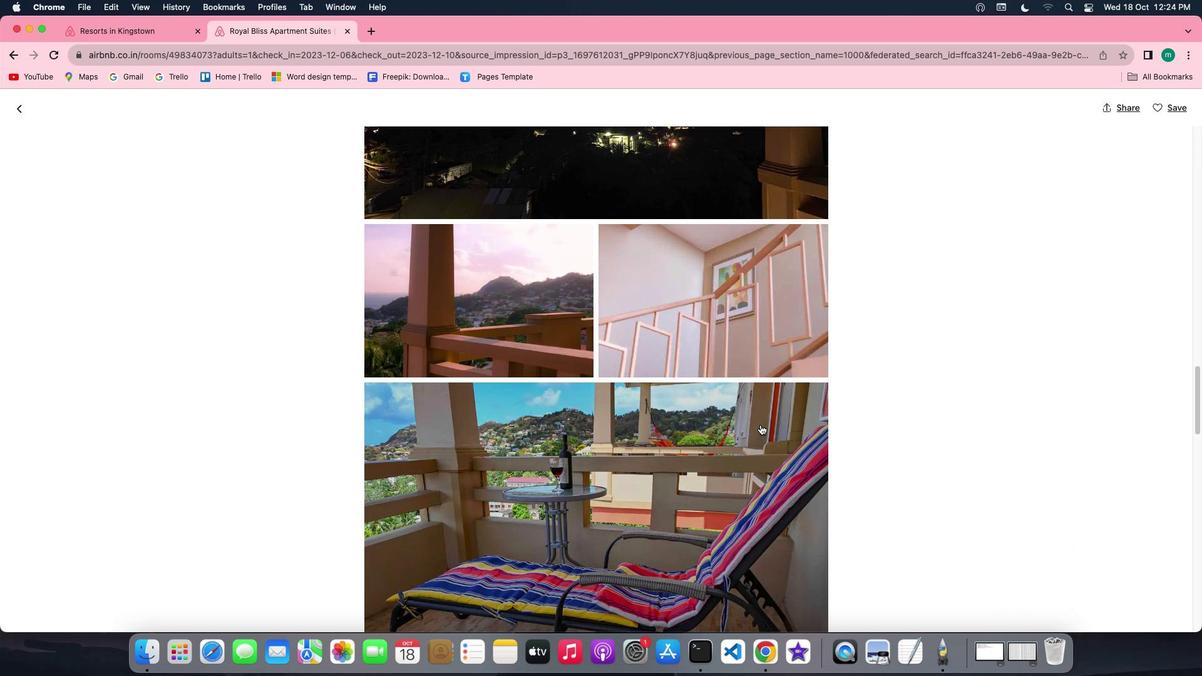 
Action: Mouse scrolled (760, 425) with delta (0, 0)
Screenshot: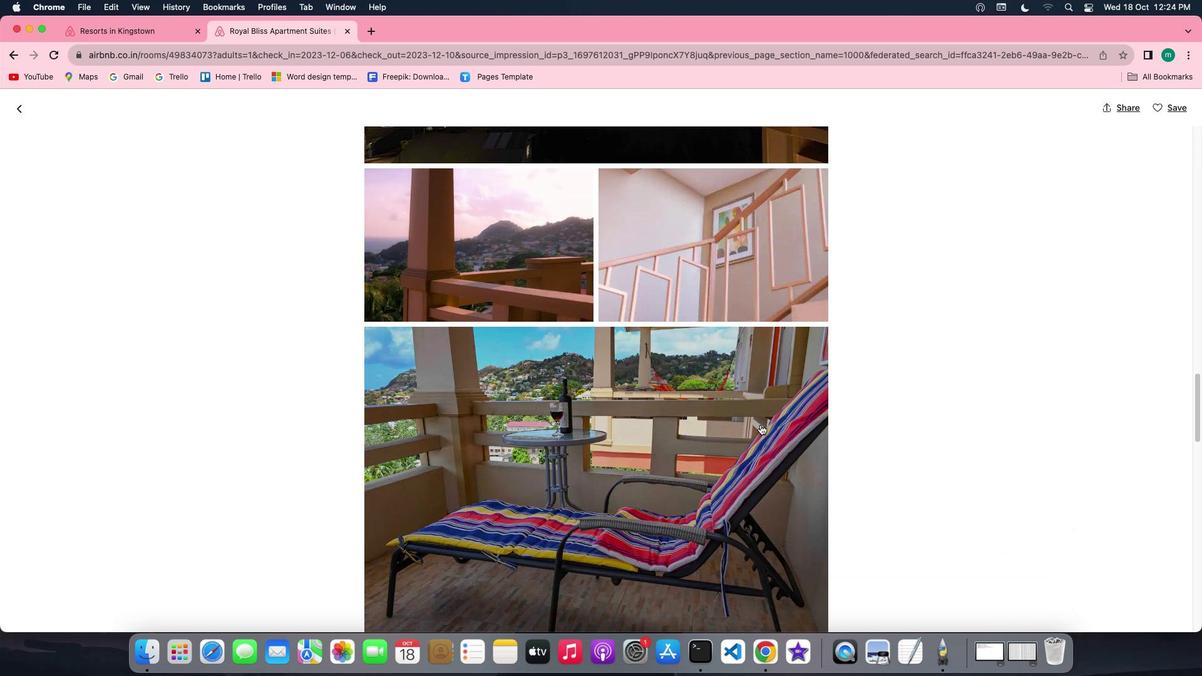 
Action: Mouse scrolled (760, 425) with delta (0, 0)
Screenshot: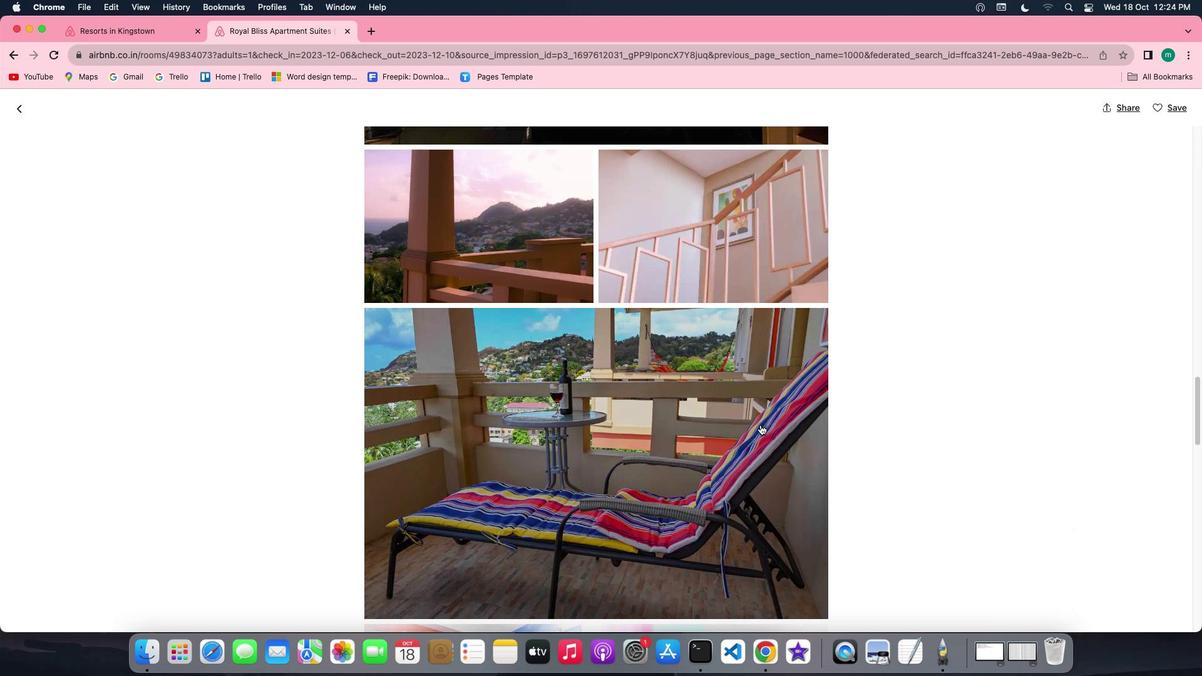 
Action: Mouse scrolled (760, 425) with delta (0, 0)
Screenshot: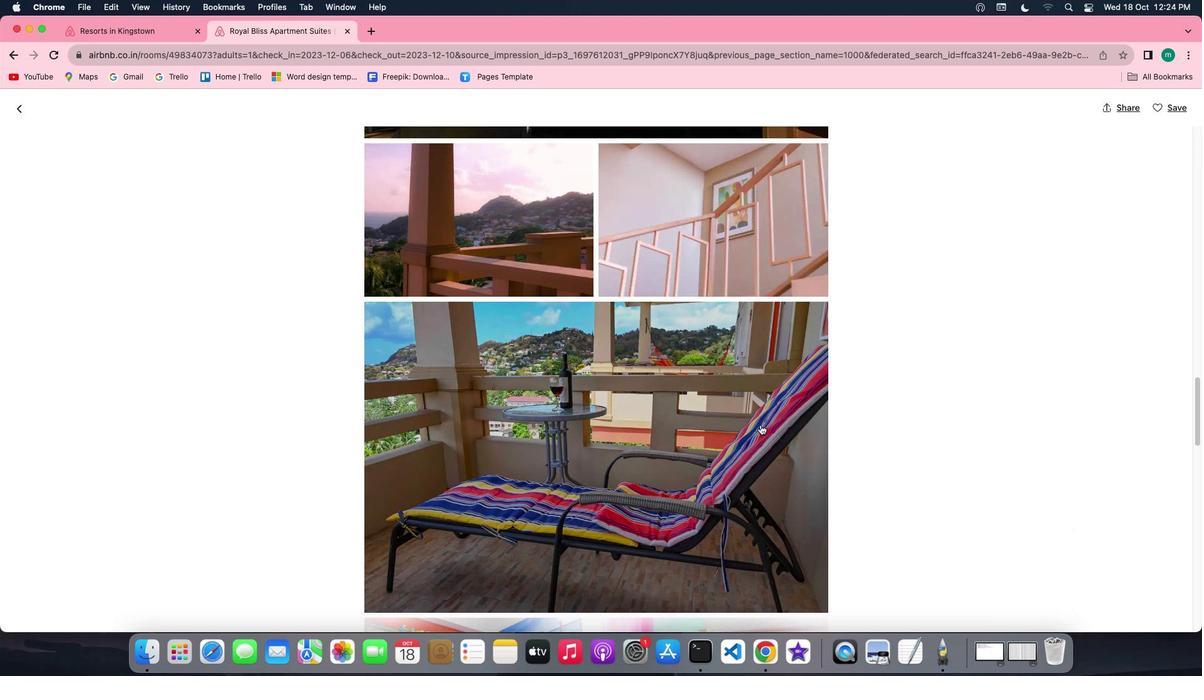 
Action: Mouse scrolled (760, 425) with delta (0, 0)
Screenshot: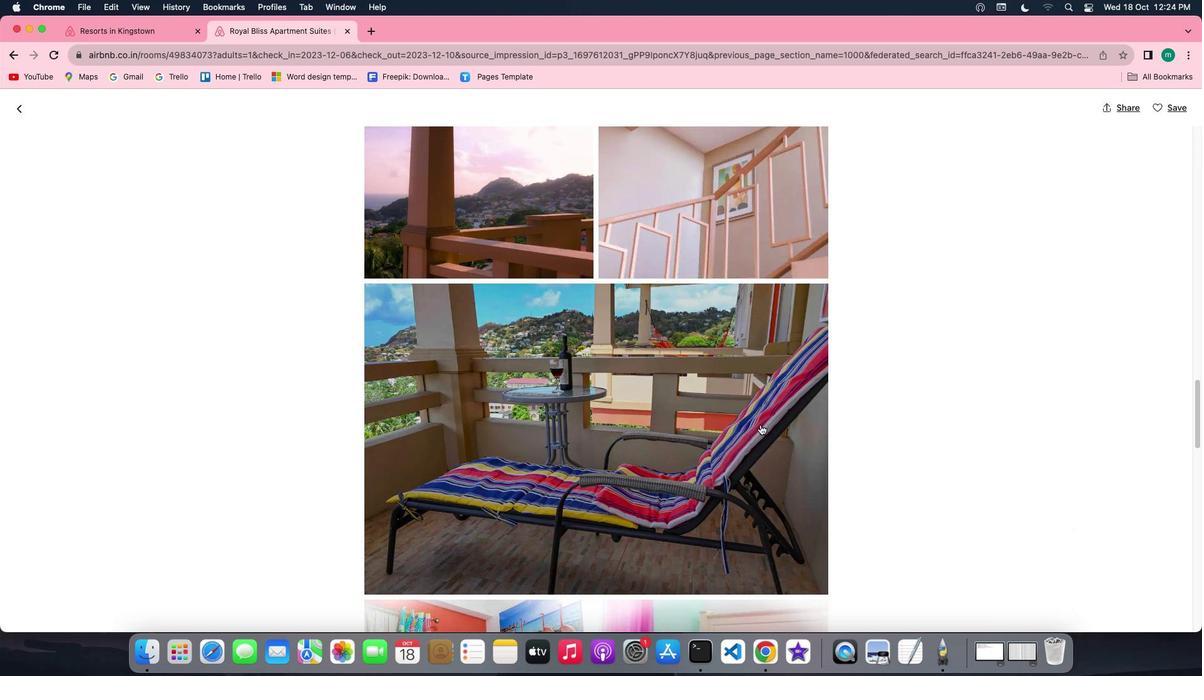 
Action: Mouse scrolled (760, 425) with delta (0, 0)
Screenshot: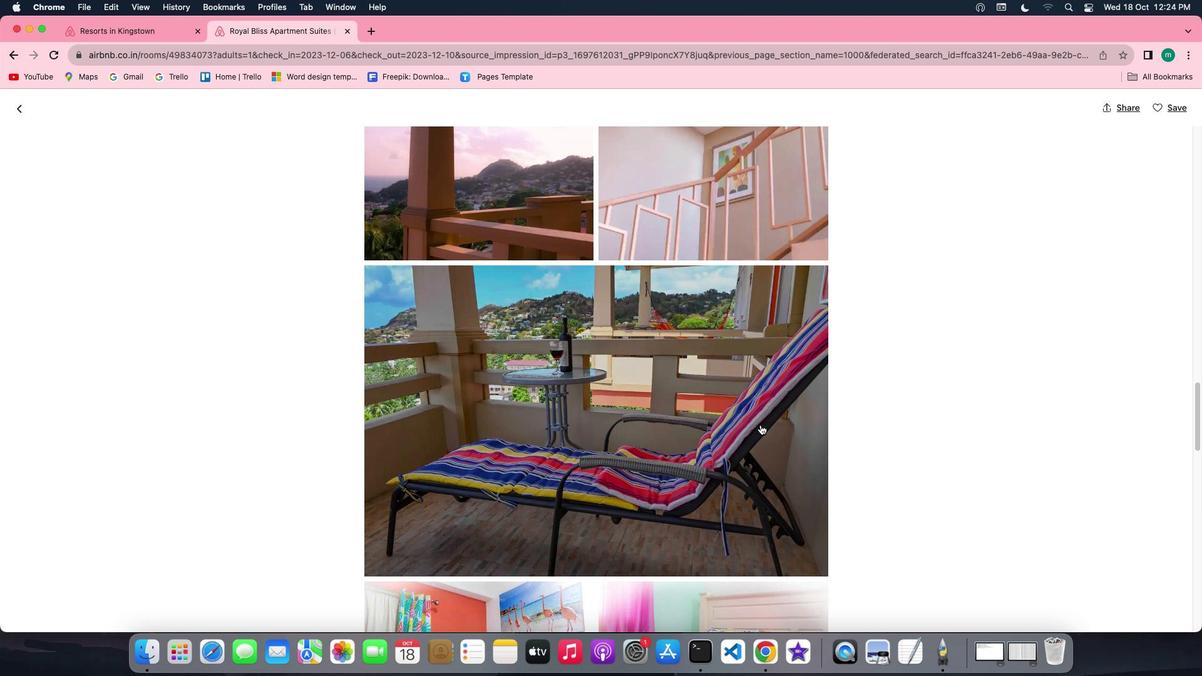 
Action: Mouse scrolled (760, 425) with delta (0, 0)
Screenshot: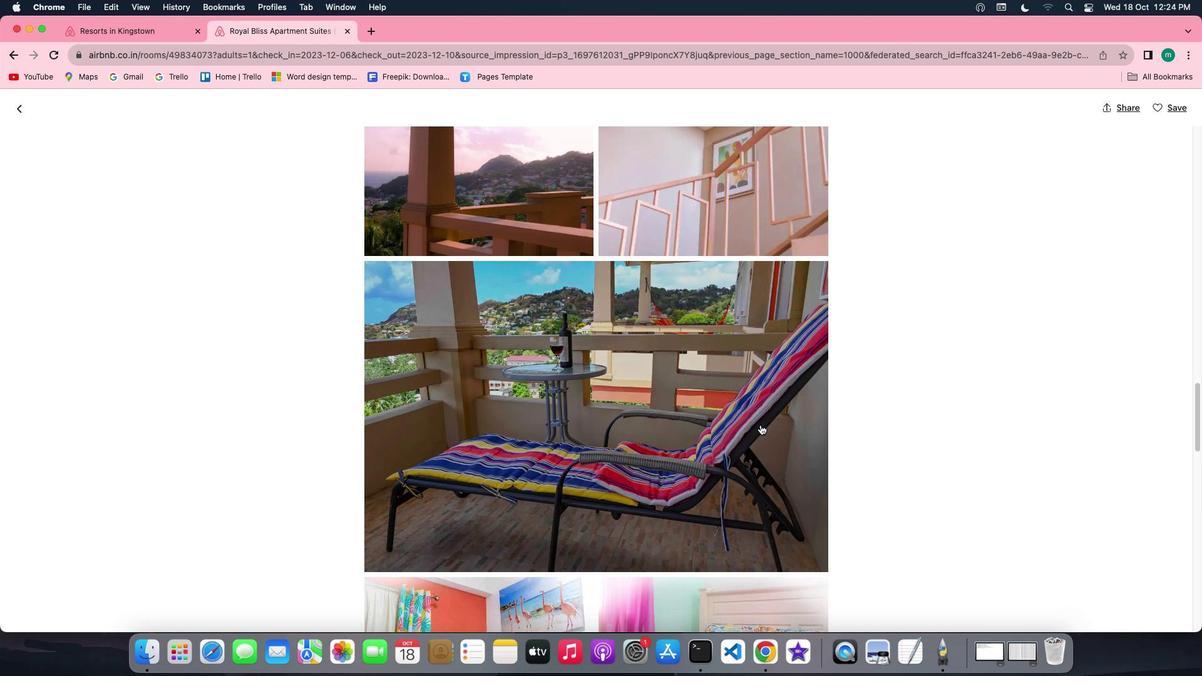 
Action: Mouse scrolled (760, 425) with delta (0, 0)
Screenshot: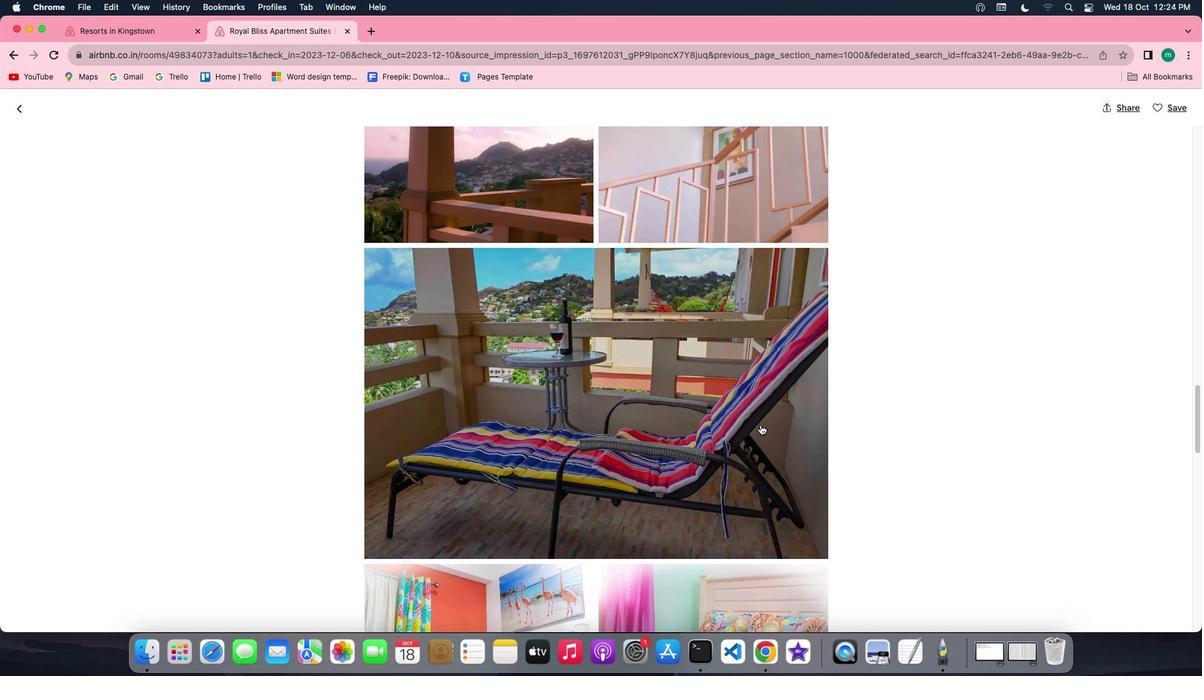 
Action: Mouse scrolled (760, 425) with delta (0, 0)
Screenshot: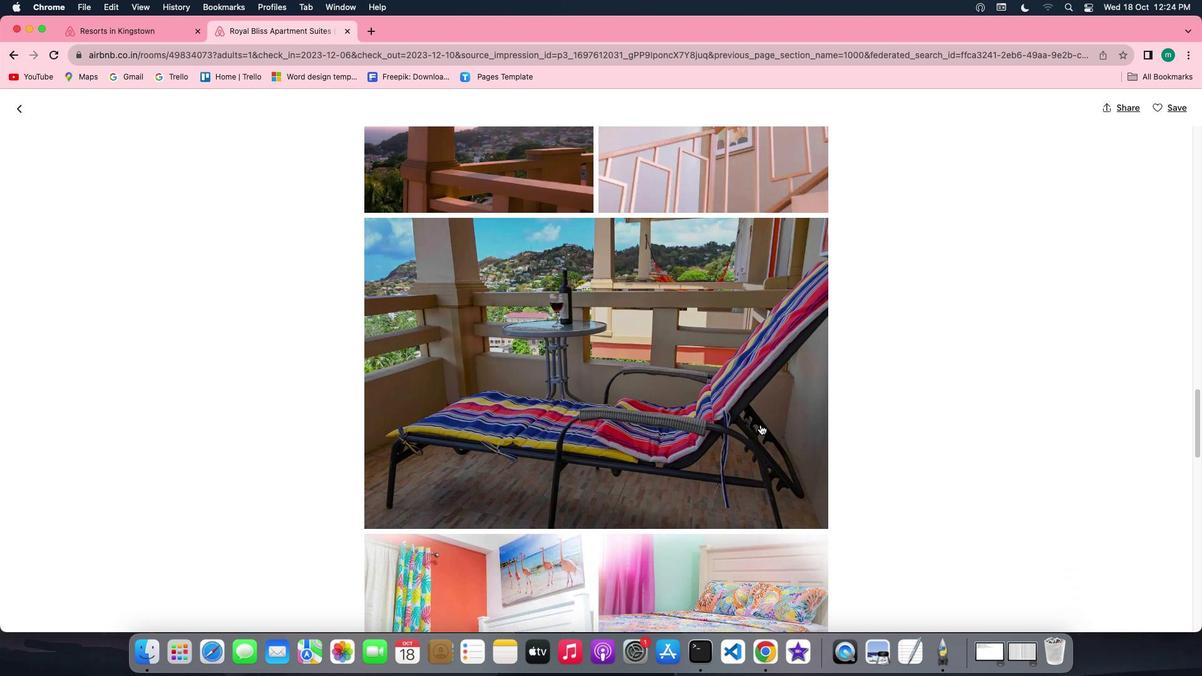 
Action: Mouse scrolled (760, 425) with delta (0, 0)
Screenshot: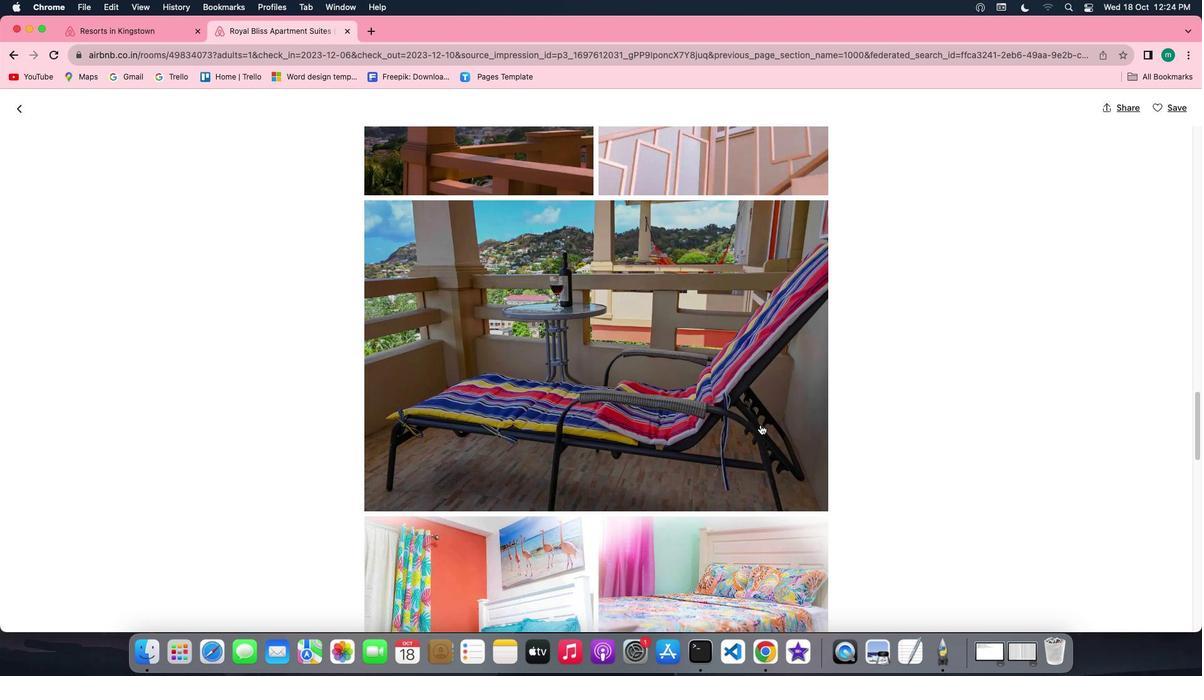 
Action: Mouse scrolled (760, 425) with delta (0, 0)
Screenshot: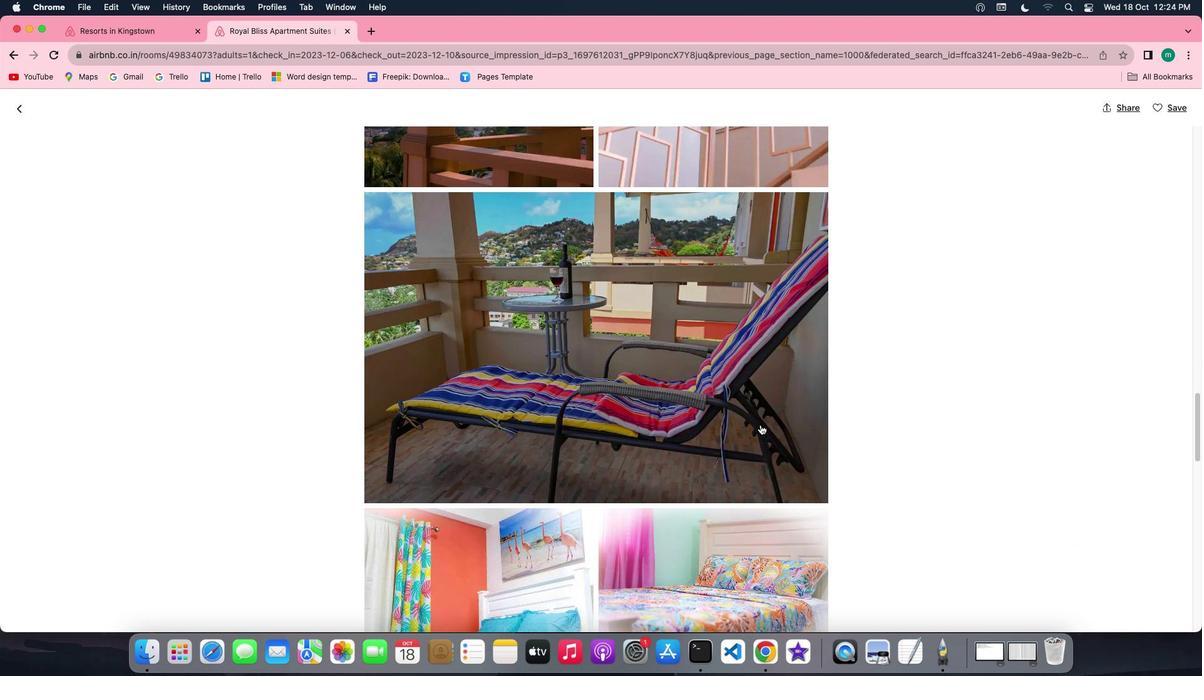 
Action: Mouse scrolled (760, 425) with delta (0, 0)
Screenshot: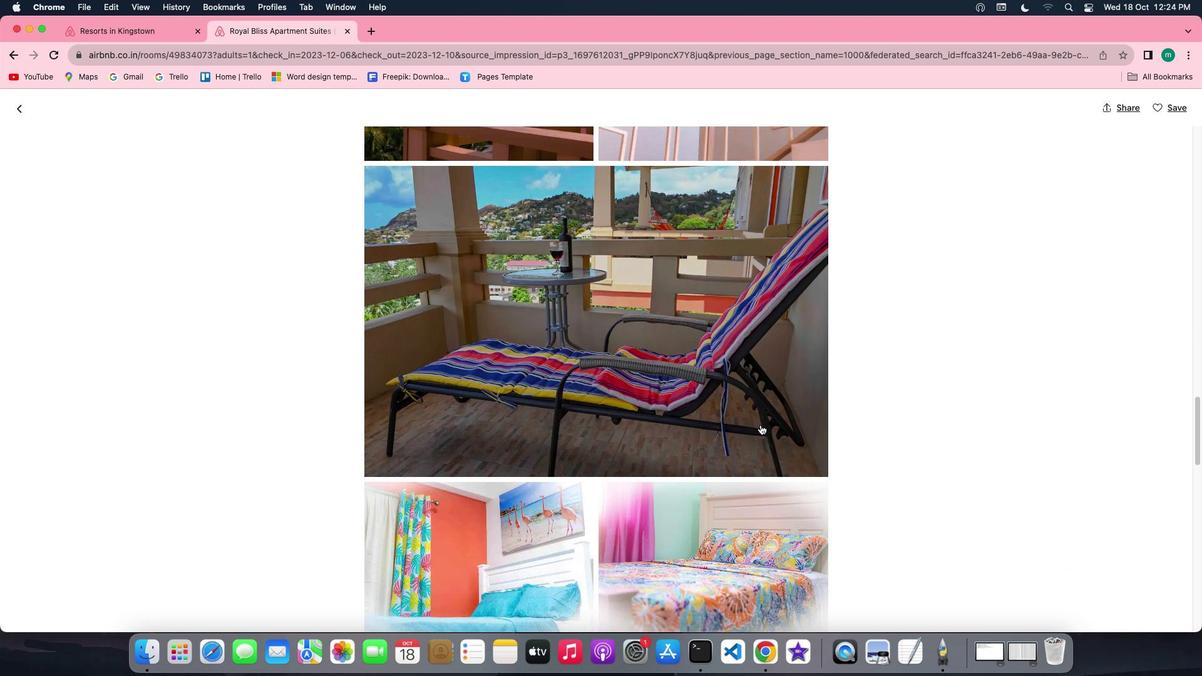 
Action: Mouse scrolled (760, 425) with delta (0, 0)
Screenshot: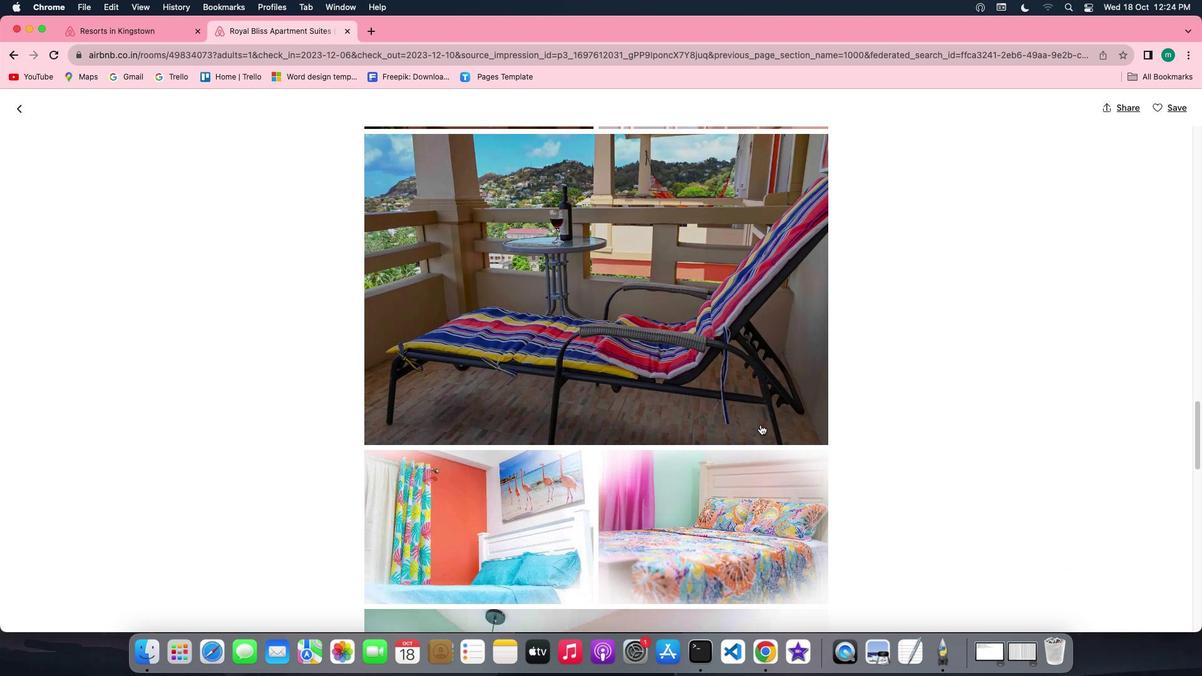 
Action: Mouse scrolled (760, 425) with delta (0, 0)
Screenshot: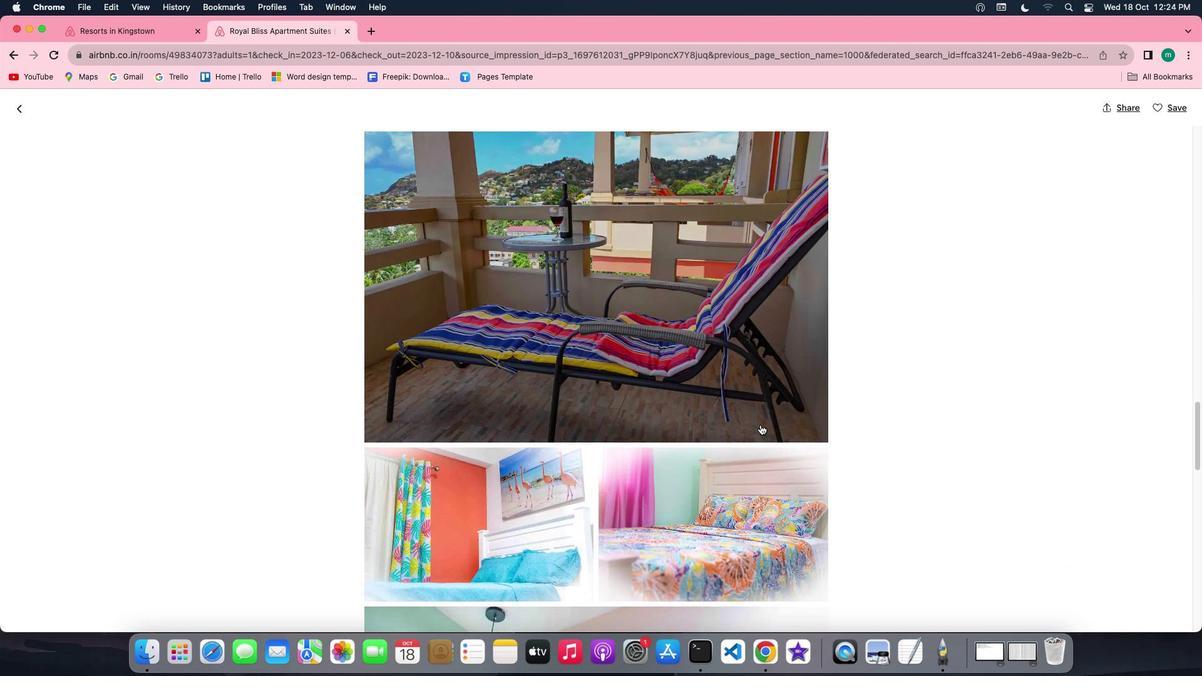 
Action: Mouse scrolled (760, 425) with delta (0, 0)
Screenshot: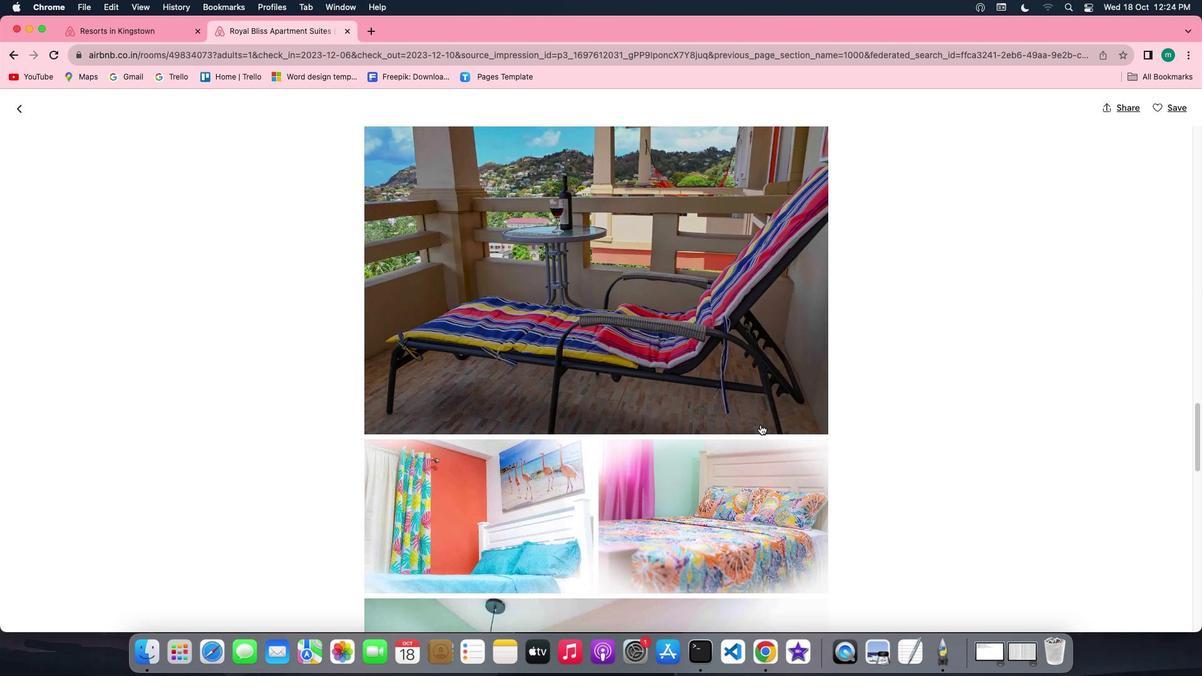 
Action: Mouse scrolled (760, 425) with delta (0, 0)
Screenshot: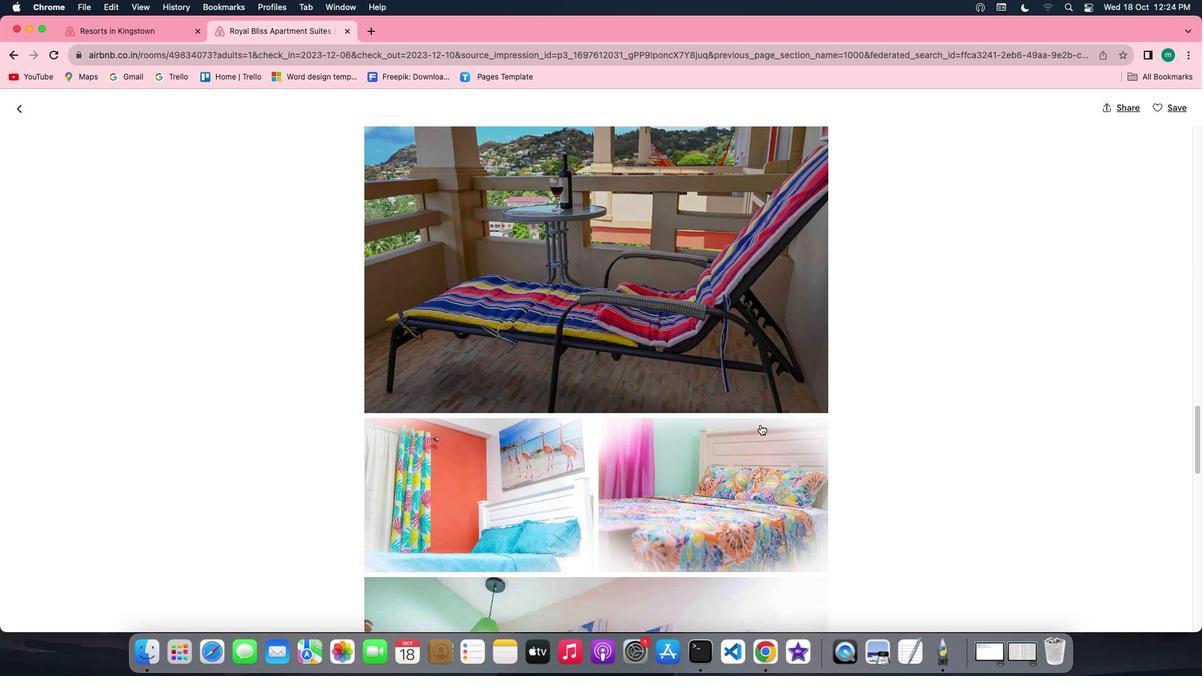 
Action: Mouse scrolled (760, 425) with delta (0, 0)
Screenshot: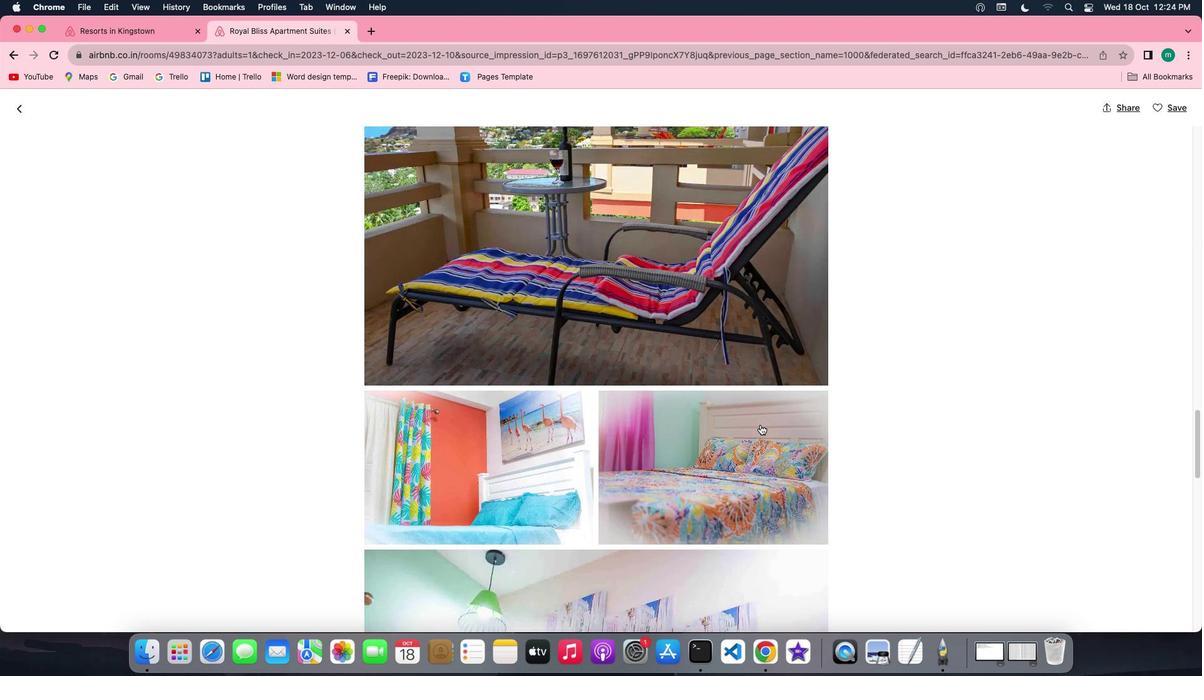 
Action: Mouse scrolled (760, 425) with delta (0, 0)
Screenshot: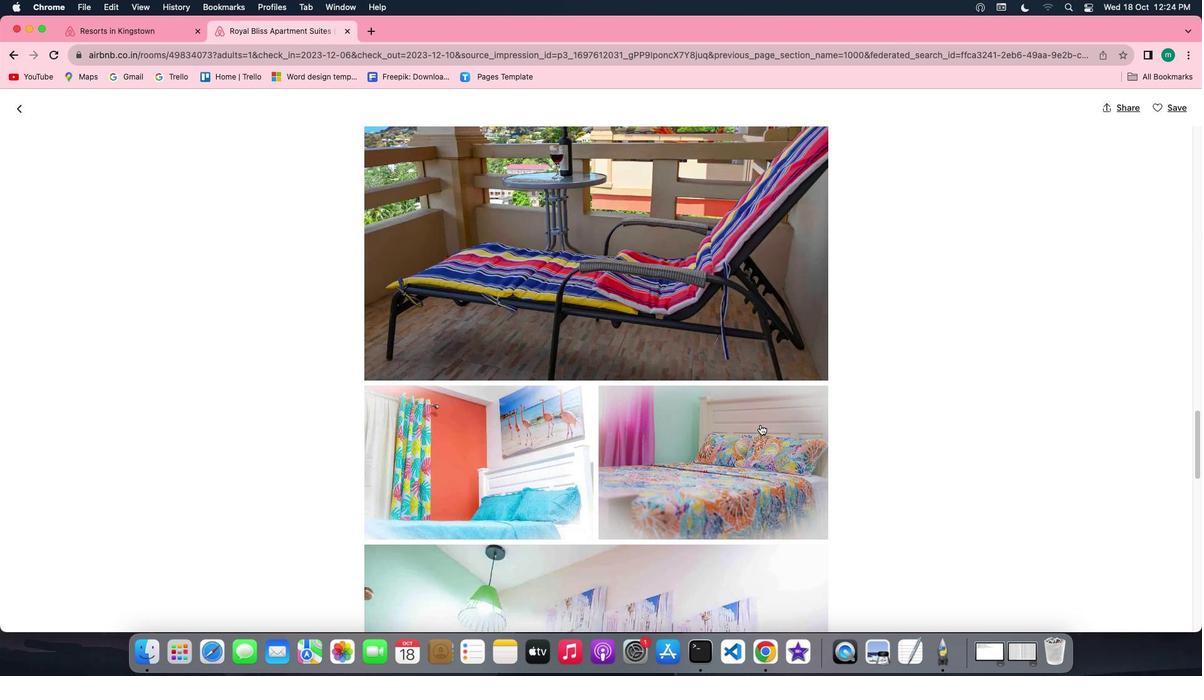 
Action: Mouse scrolled (760, 425) with delta (0, -1)
Screenshot: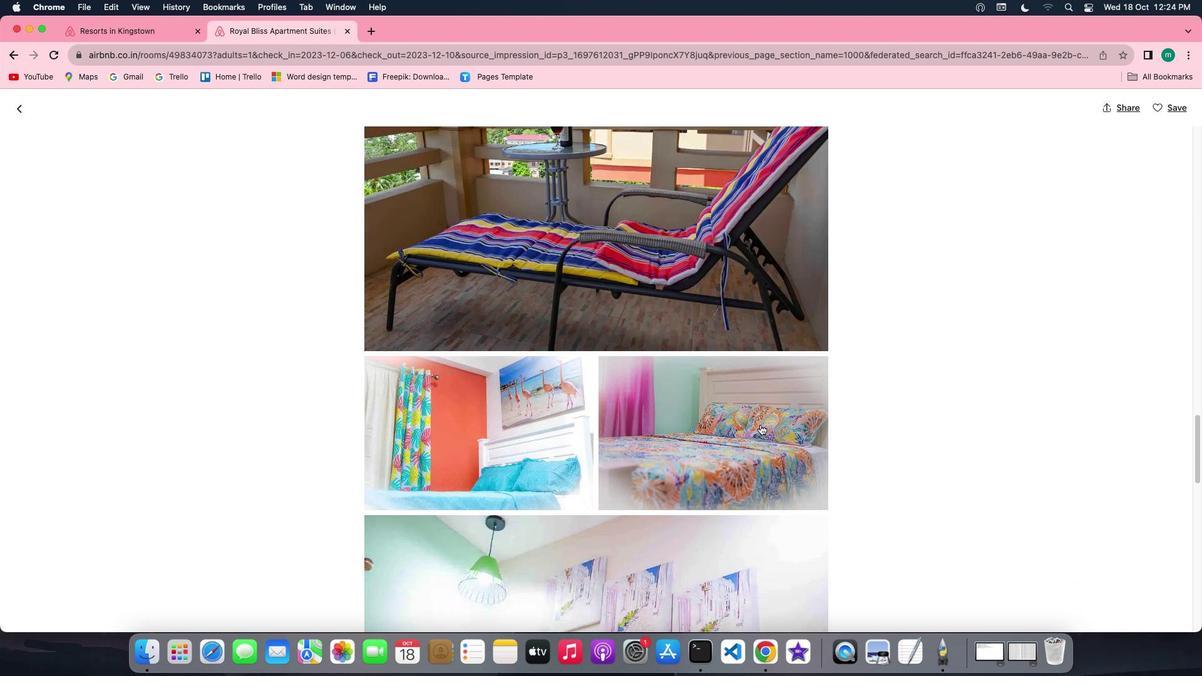 
Action: Mouse scrolled (760, 425) with delta (0, 0)
Screenshot: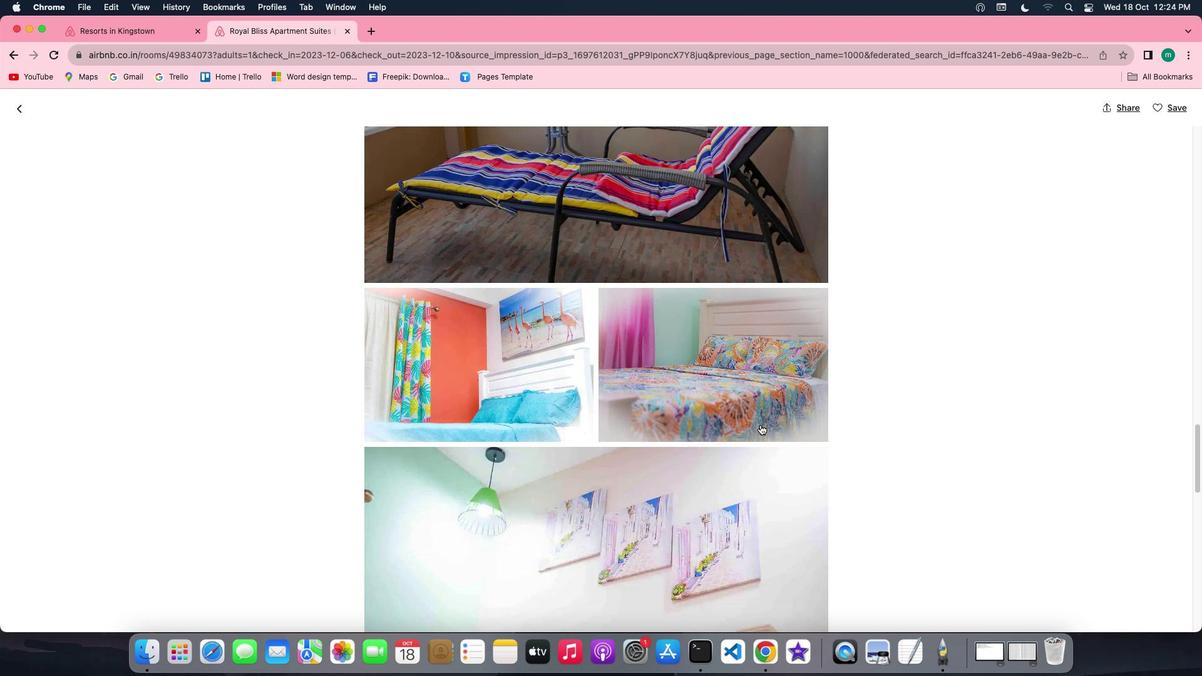 
Action: Mouse scrolled (760, 425) with delta (0, 0)
Screenshot: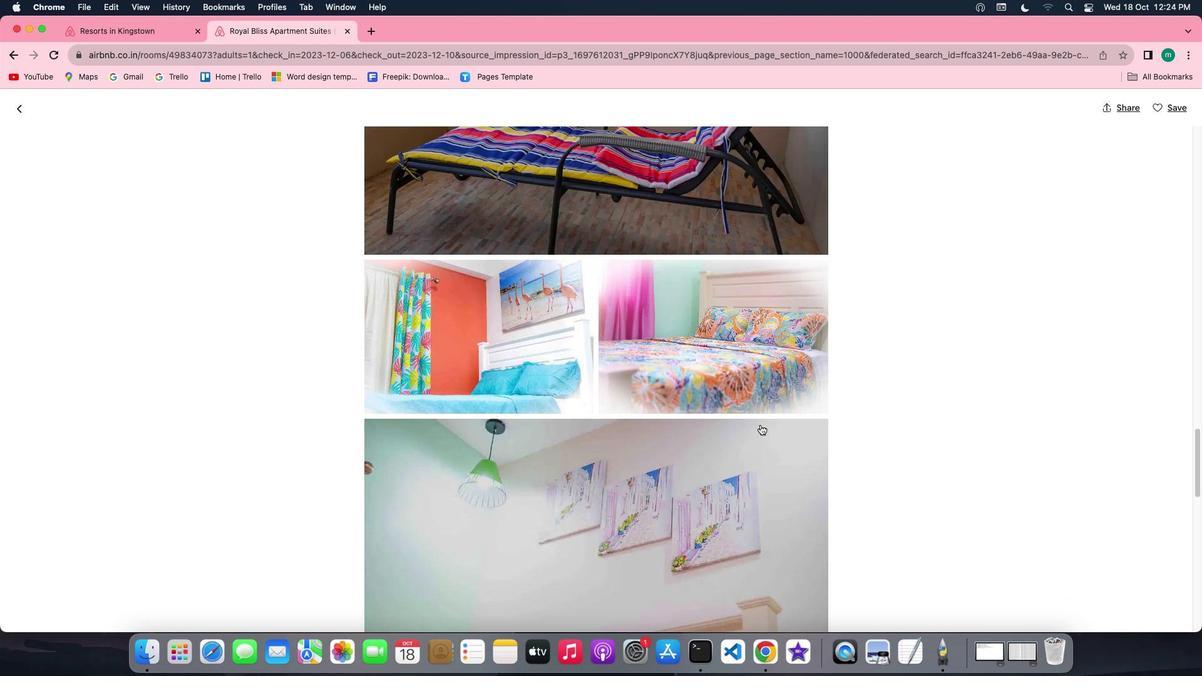 
Action: Mouse scrolled (760, 425) with delta (0, 0)
Screenshot: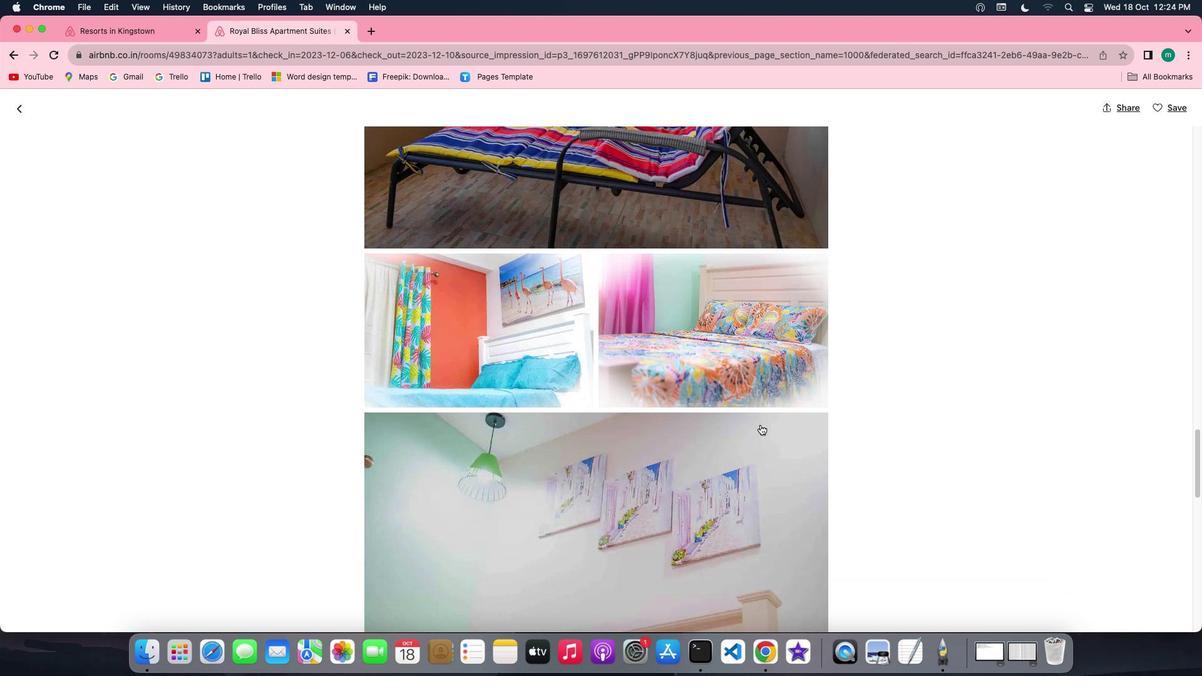 
Action: Mouse scrolled (760, 425) with delta (0, -1)
Screenshot: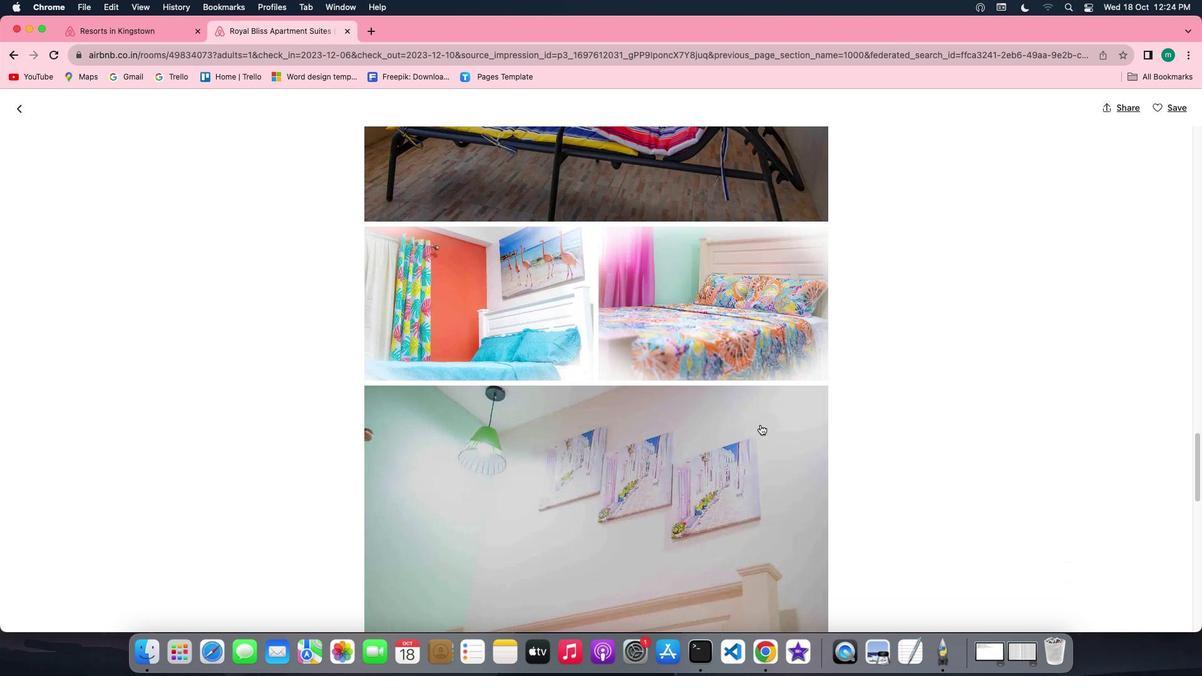 
Action: Mouse scrolled (760, 425) with delta (0, 0)
Screenshot: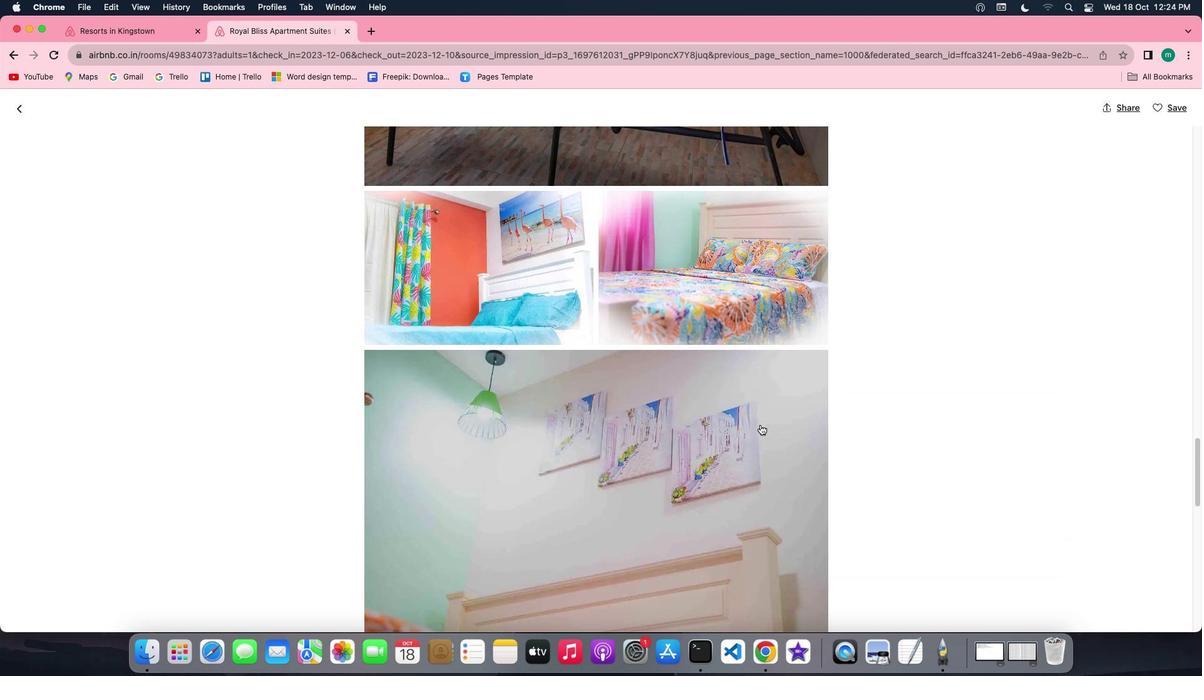 
Action: Mouse scrolled (760, 425) with delta (0, 0)
Screenshot: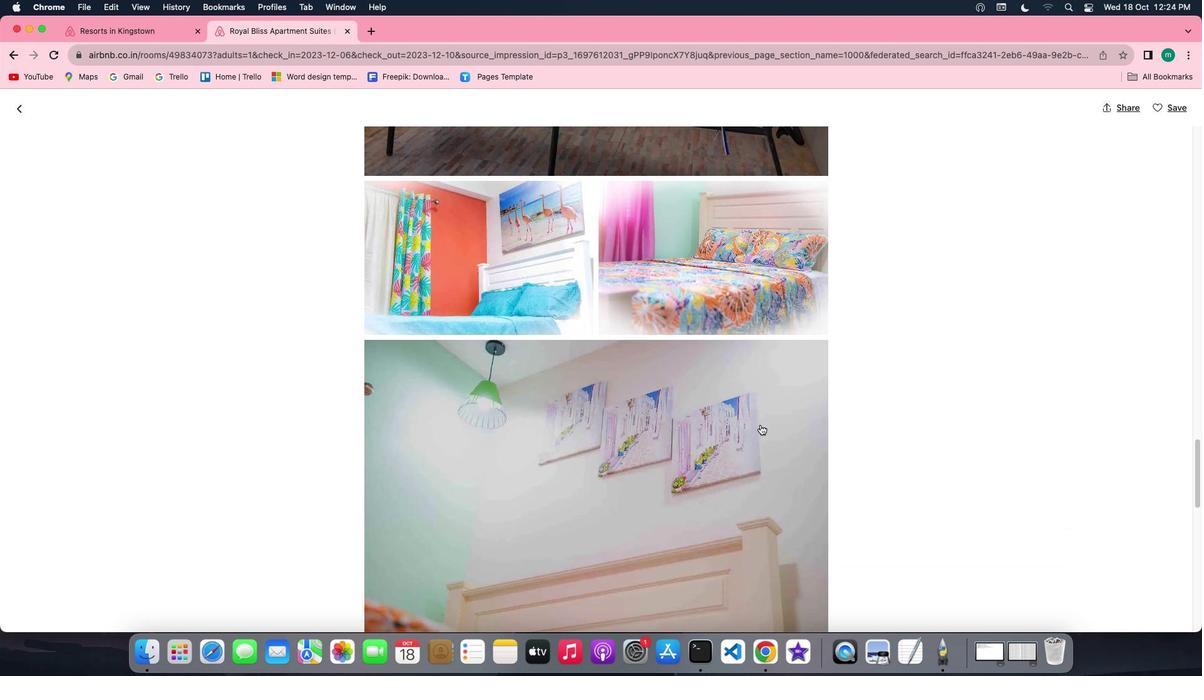 
Action: Mouse scrolled (760, 425) with delta (0, 0)
Screenshot: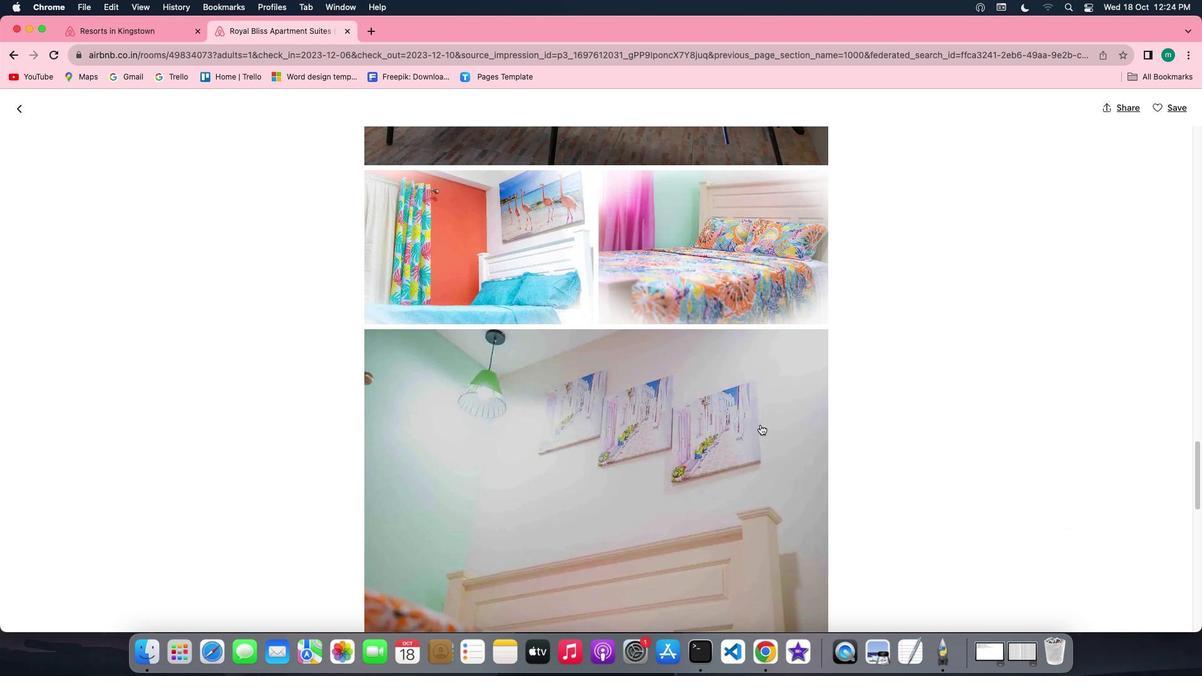 
Action: Mouse scrolled (760, 425) with delta (0, -1)
Screenshot: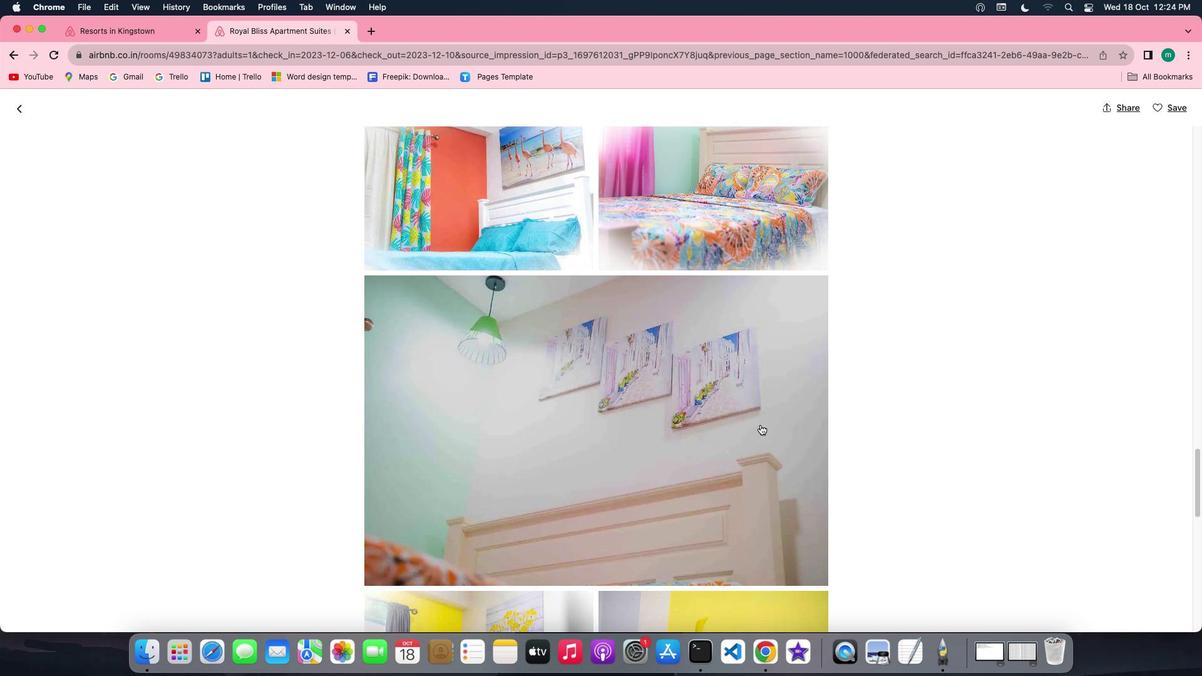 
Action: Mouse scrolled (760, 425) with delta (0, 0)
Screenshot: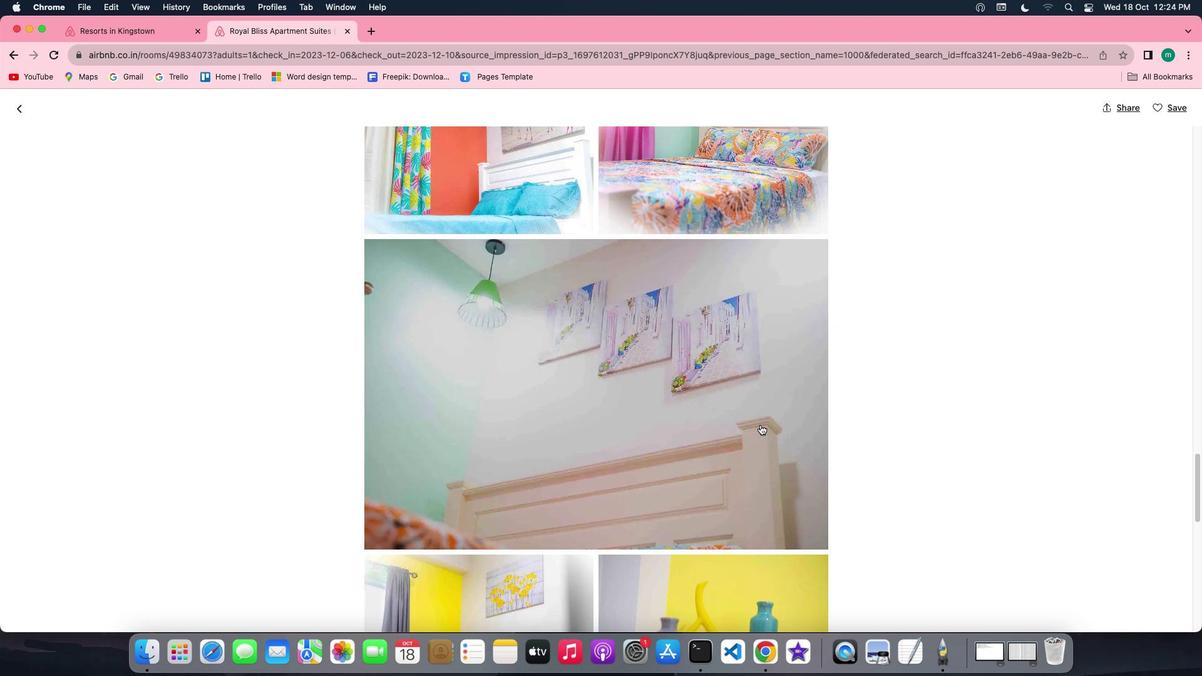 
Action: Mouse scrolled (760, 425) with delta (0, 0)
Screenshot: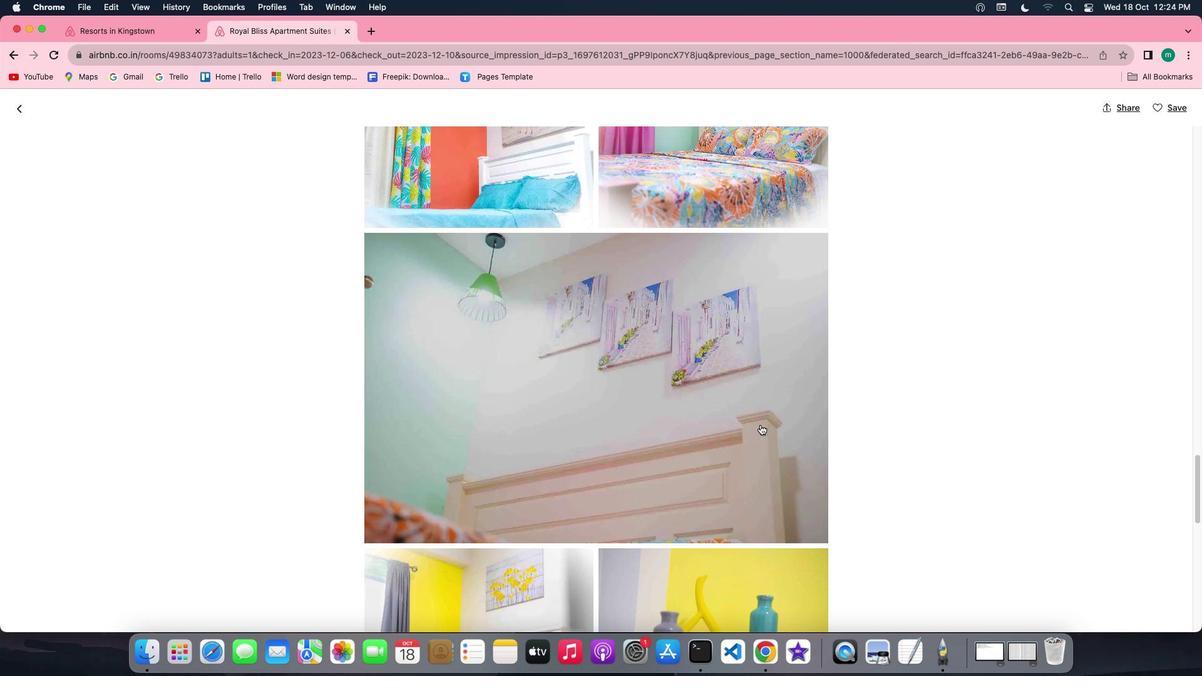 
Action: Mouse scrolled (760, 425) with delta (0, -1)
Screenshot: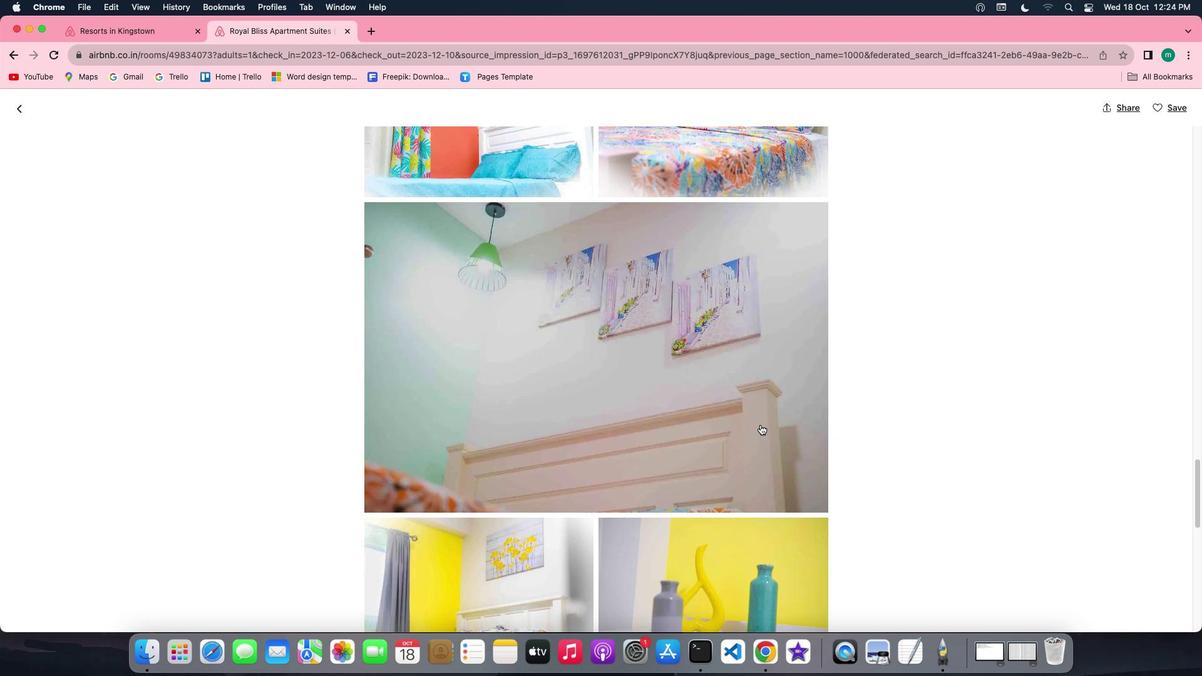 
Action: Mouse scrolled (760, 425) with delta (0, -1)
Screenshot: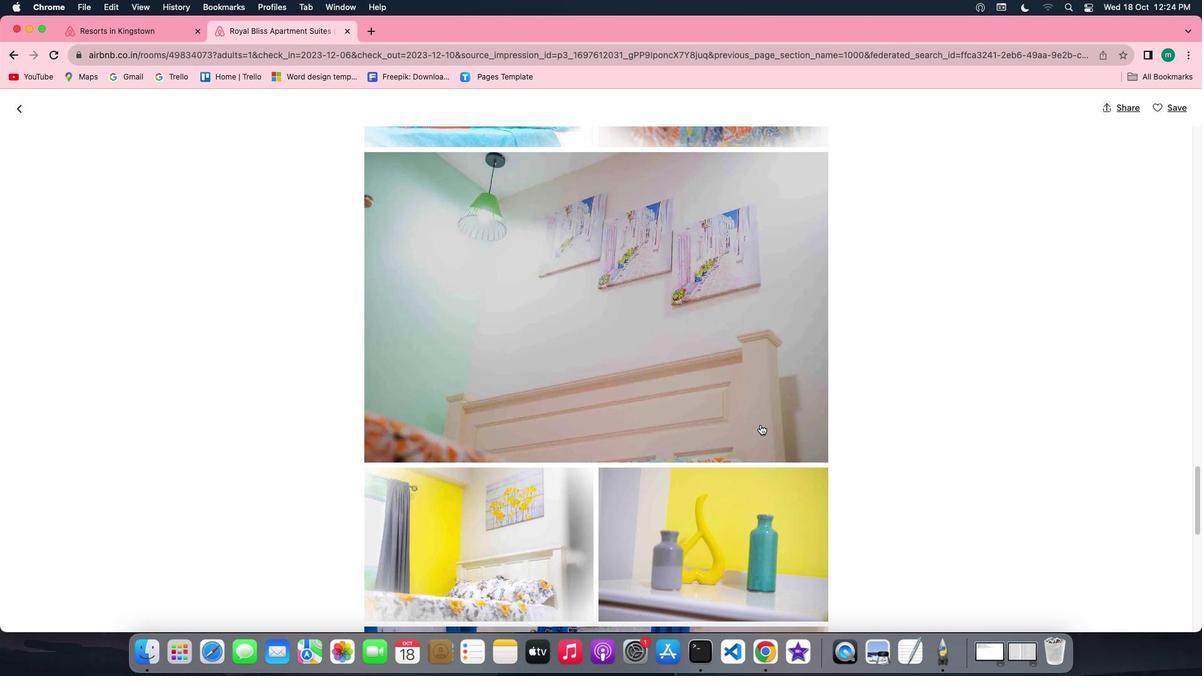 
Action: Mouse scrolled (760, 425) with delta (0, 0)
Screenshot: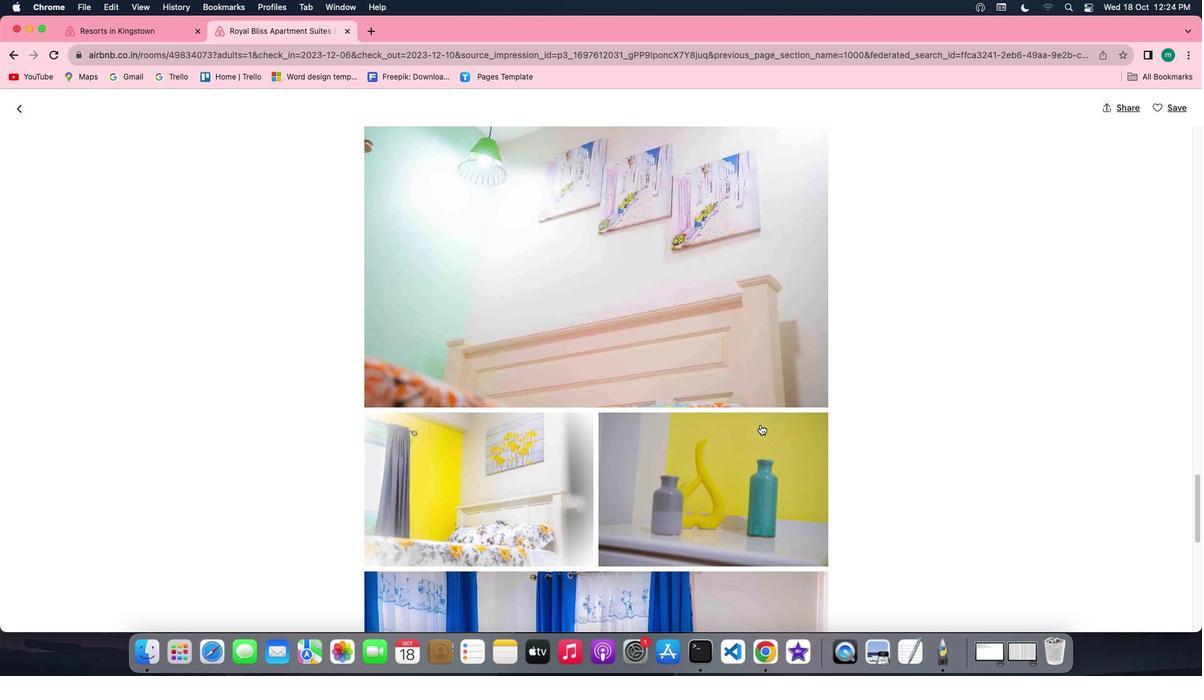 
Action: Mouse scrolled (760, 425) with delta (0, 0)
Screenshot: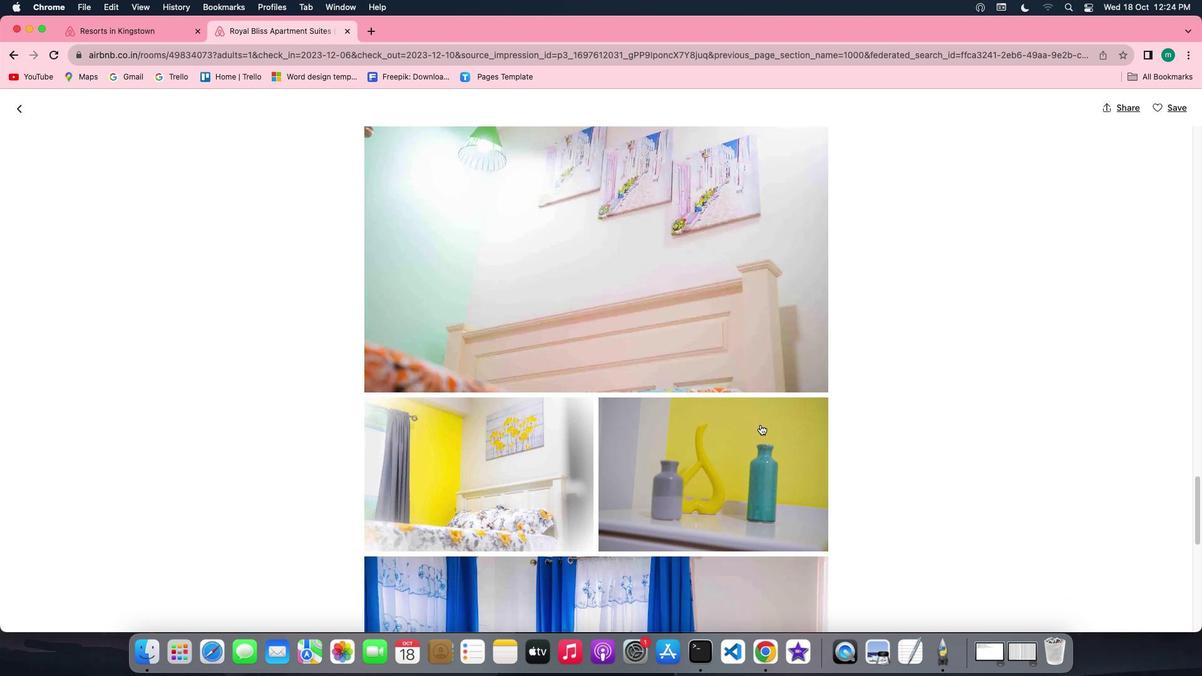 
Action: Mouse scrolled (760, 425) with delta (0, -1)
Screenshot: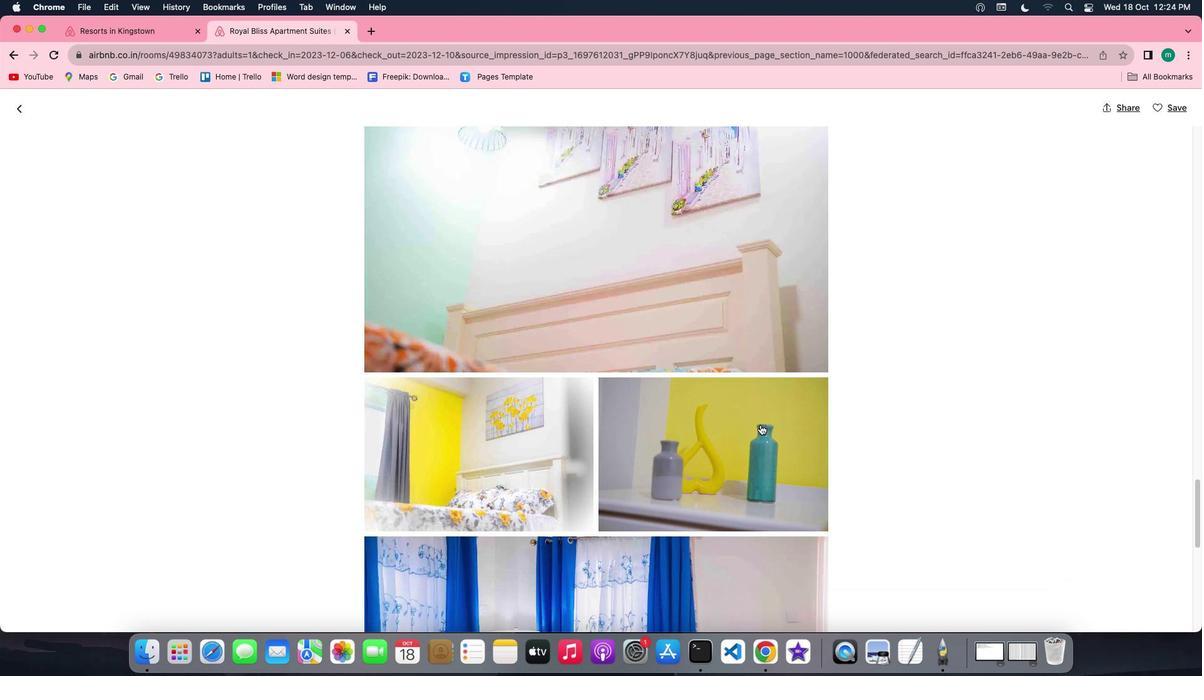 
Action: Mouse scrolled (760, 425) with delta (0, -1)
Screenshot: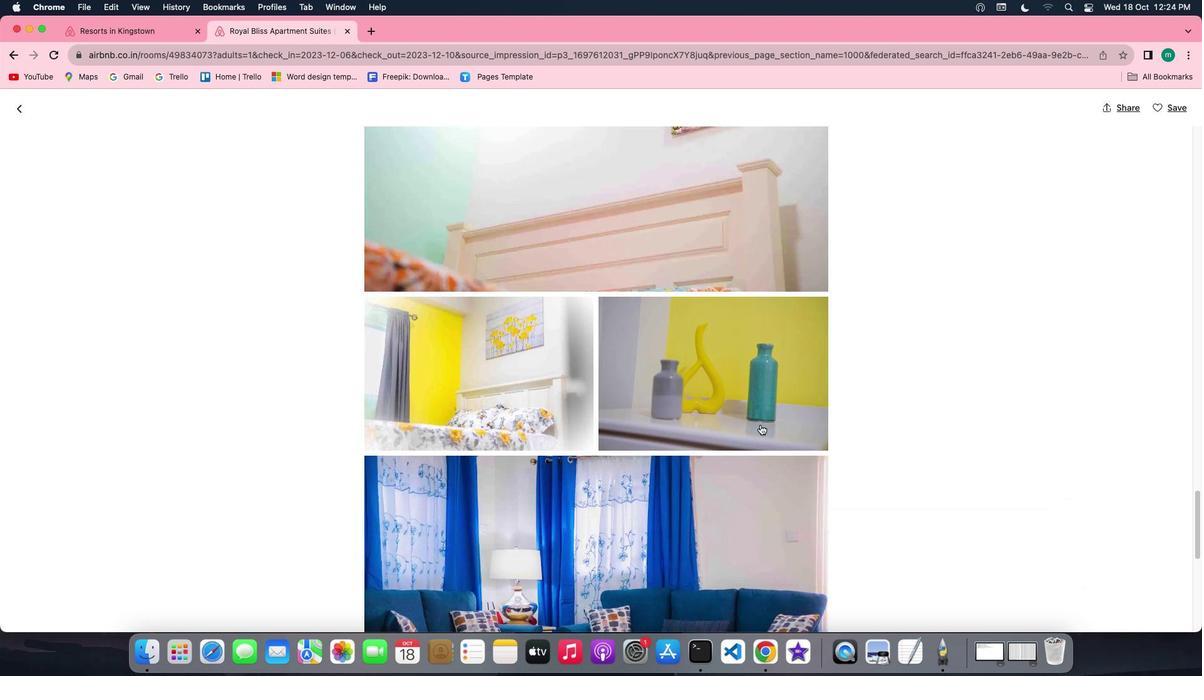 
Action: Mouse scrolled (760, 425) with delta (0, 0)
Screenshot: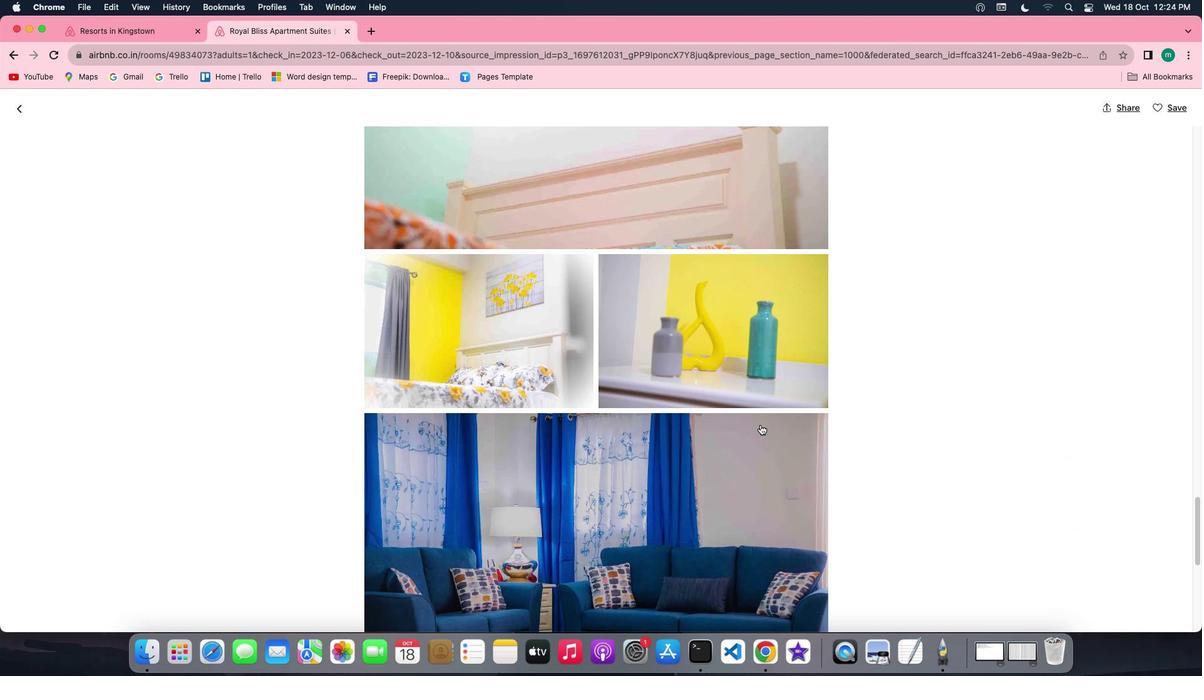 
Action: Mouse scrolled (760, 425) with delta (0, 0)
Screenshot: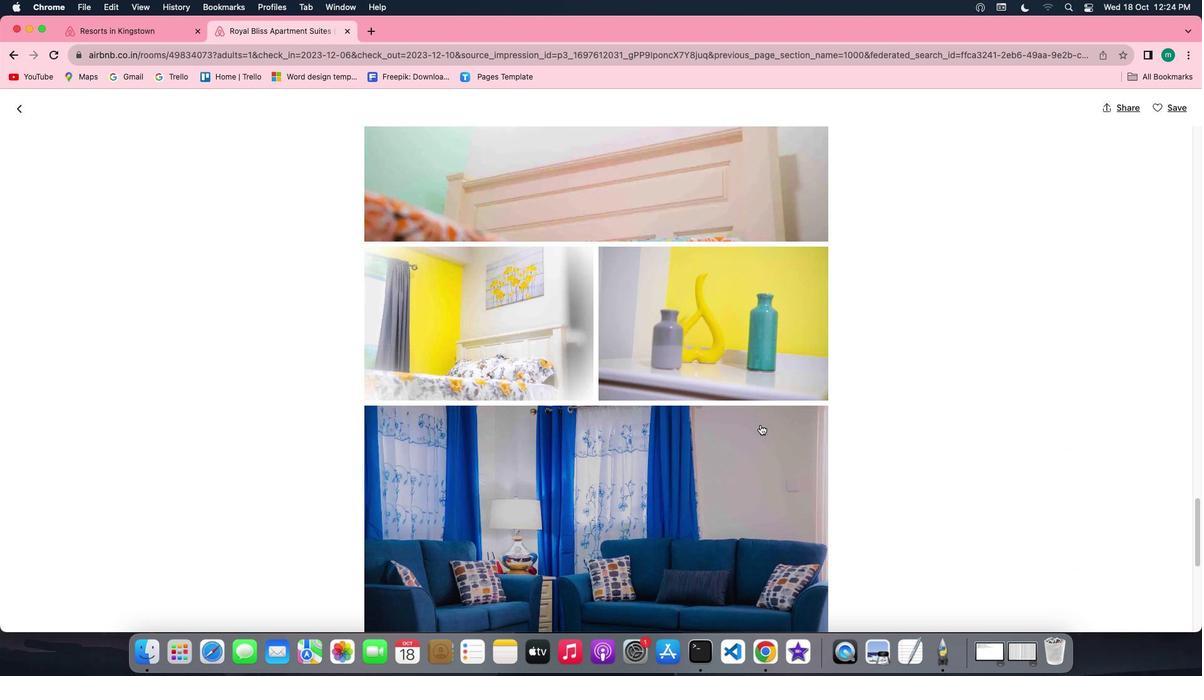 
Action: Mouse scrolled (760, 425) with delta (0, 0)
Screenshot: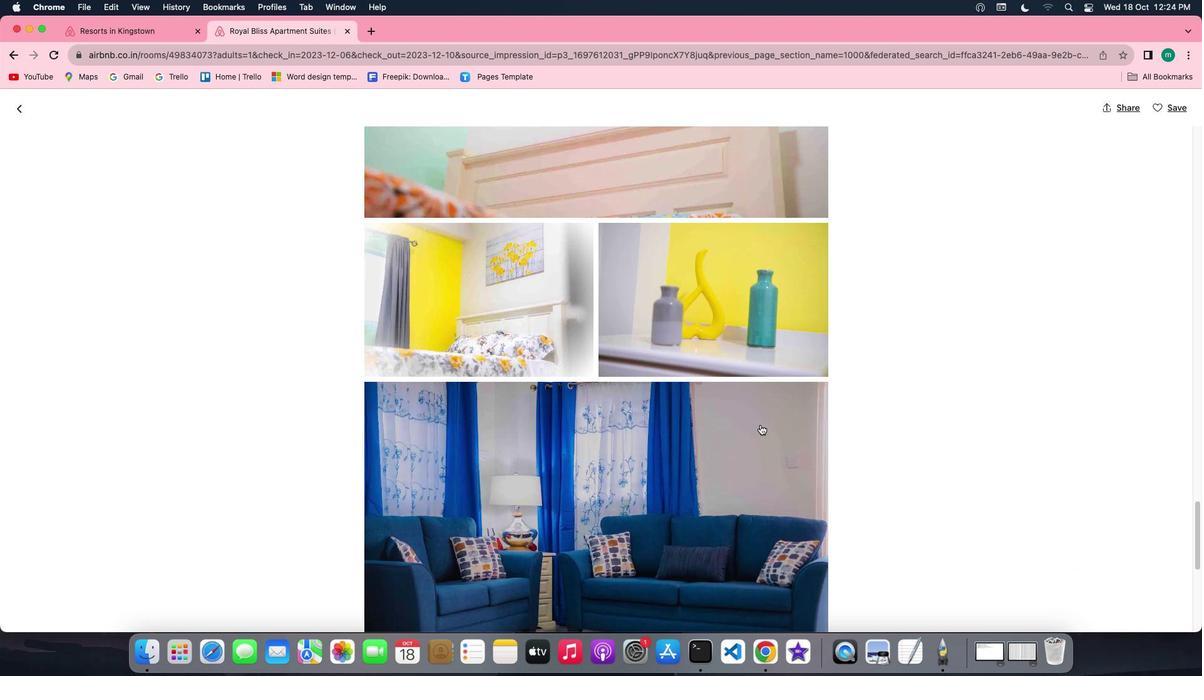 
Action: Mouse scrolled (760, 425) with delta (0, 0)
Screenshot: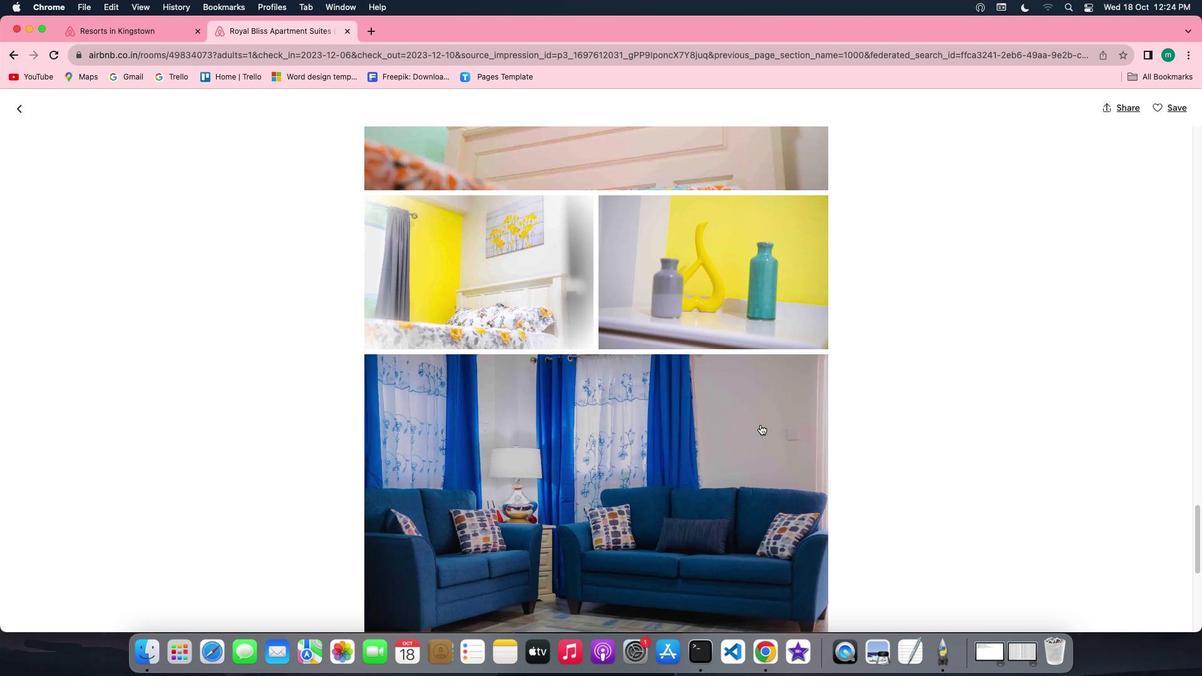 
Action: Mouse scrolled (760, 425) with delta (0, 0)
Screenshot: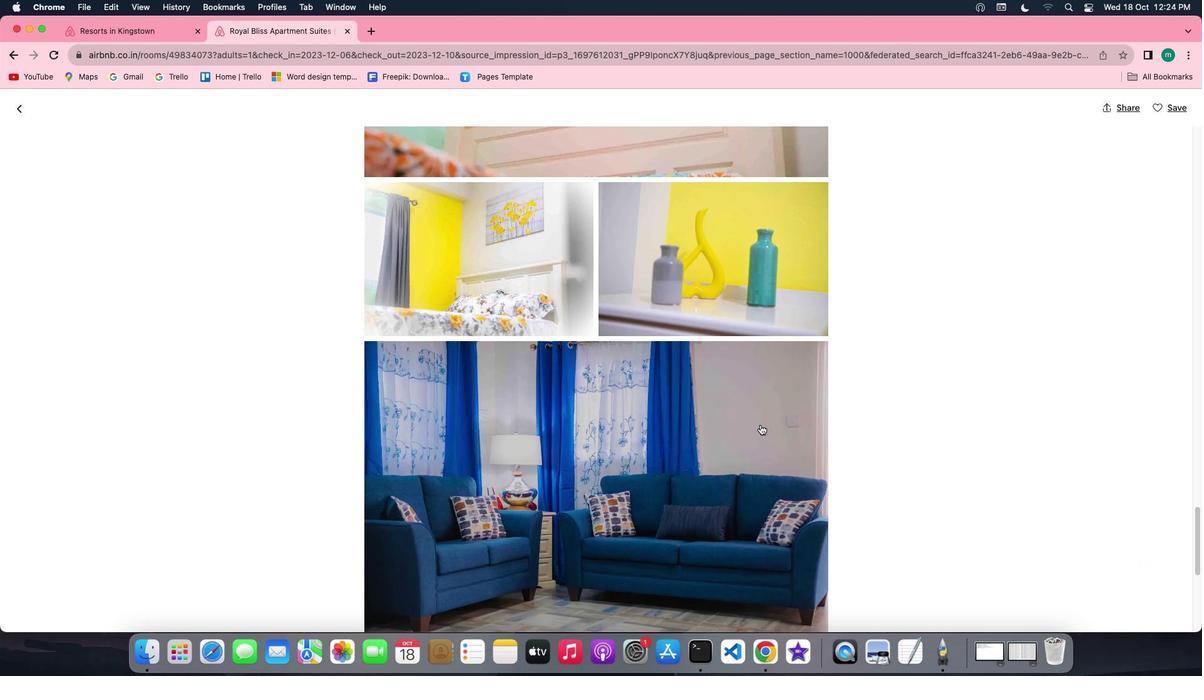 
Action: Mouse scrolled (760, 425) with delta (0, 0)
Screenshot: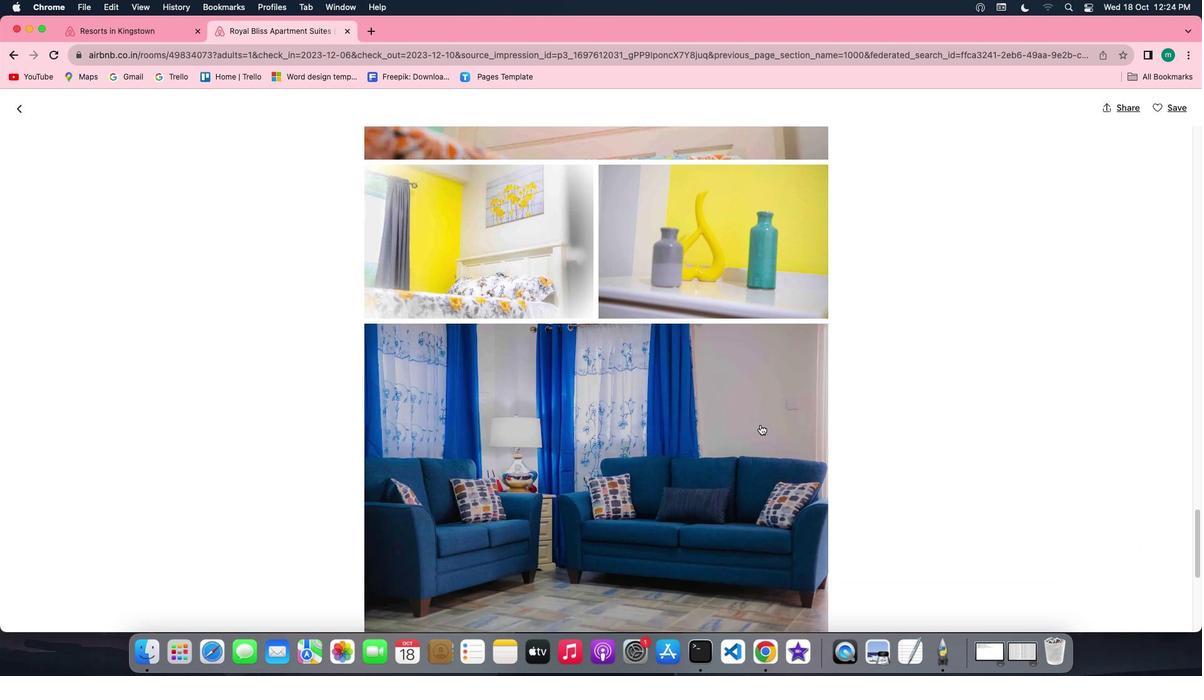 
Action: Mouse scrolled (760, 425) with delta (0, 0)
Screenshot: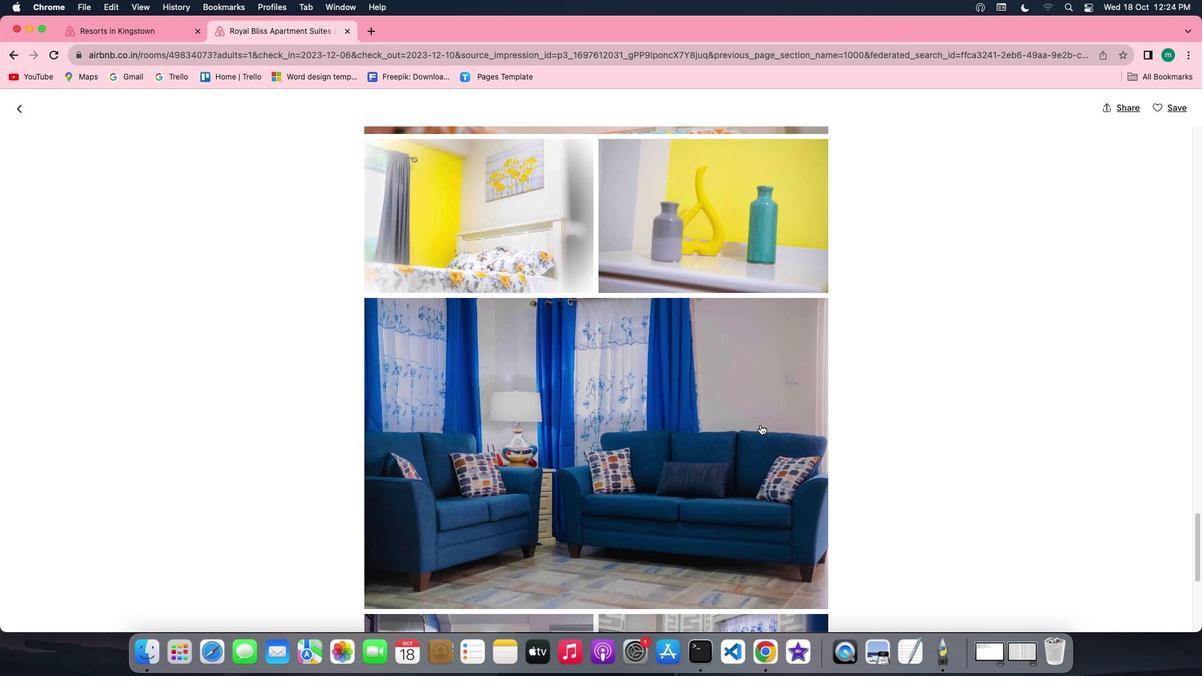 
Action: Mouse scrolled (760, 425) with delta (0, 0)
Screenshot: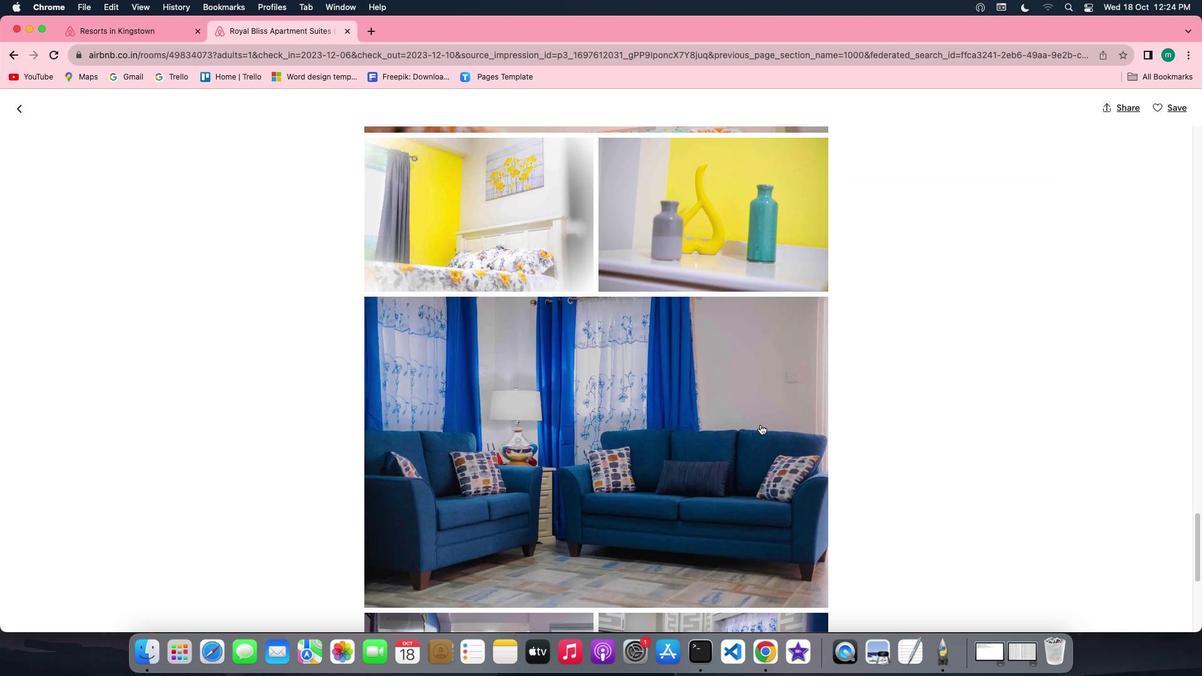 
Action: Mouse scrolled (760, 425) with delta (0, 0)
Screenshot: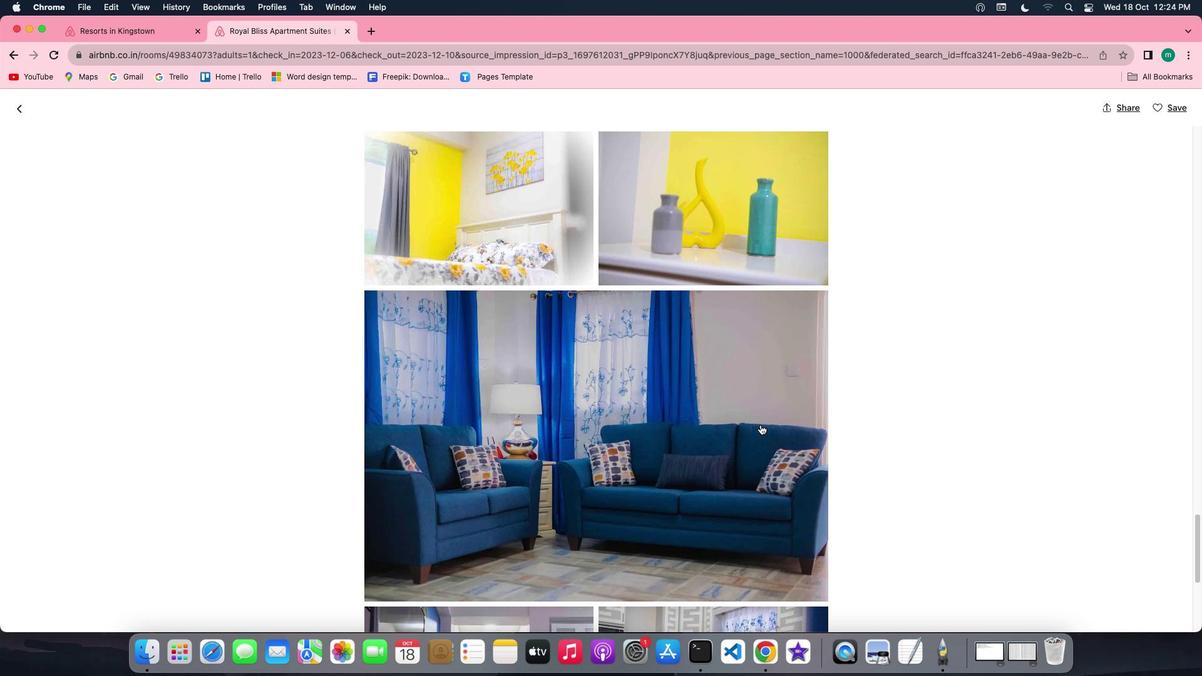 
Action: Mouse scrolled (760, 425) with delta (0, 0)
Screenshot: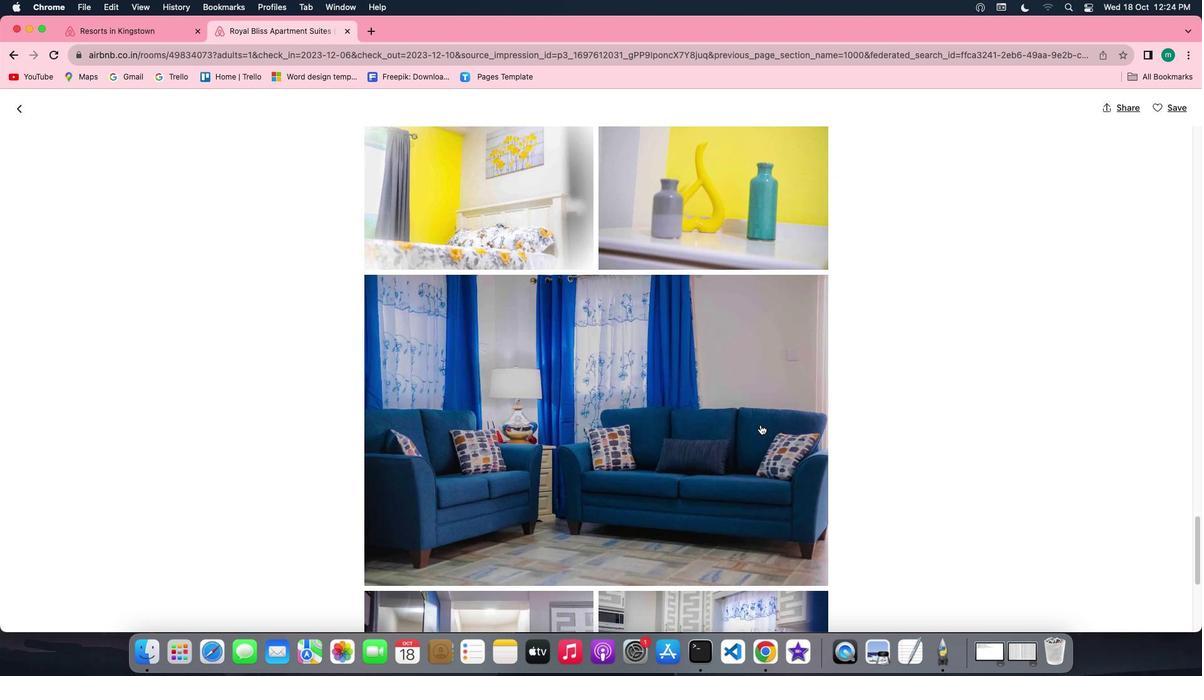 
Action: Mouse scrolled (760, 425) with delta (0, 0)
Screenshot: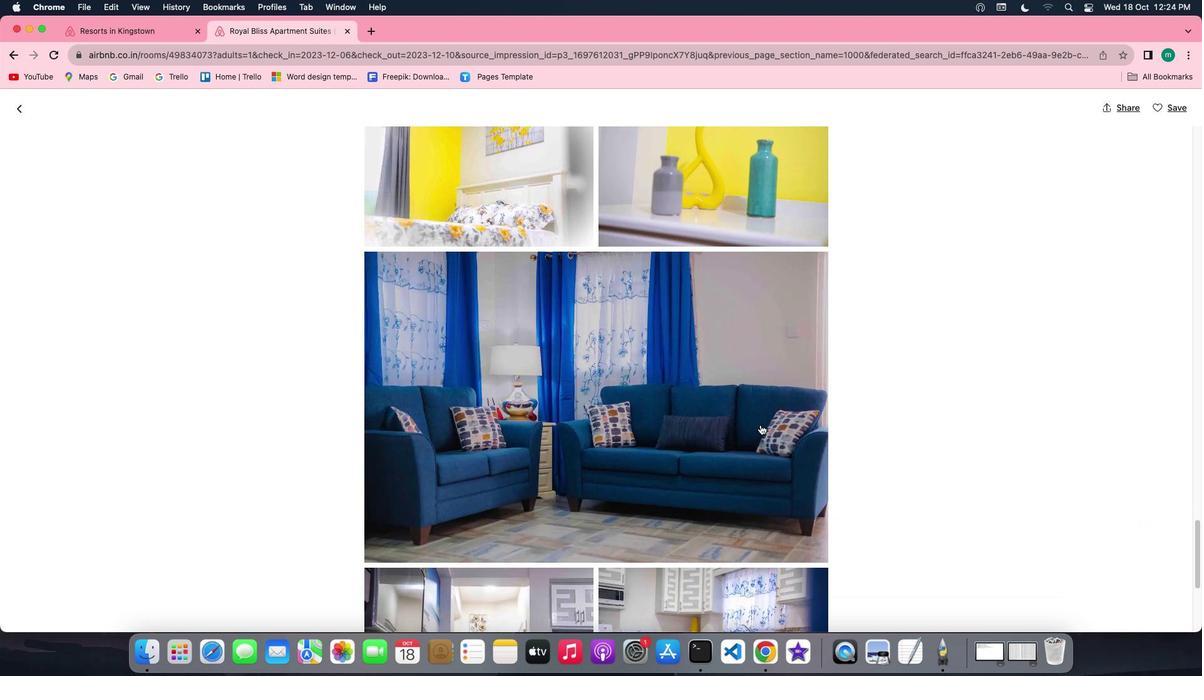 
Action: Mouse scrolled (760, 425) with delta (0, 0)
Screenshot: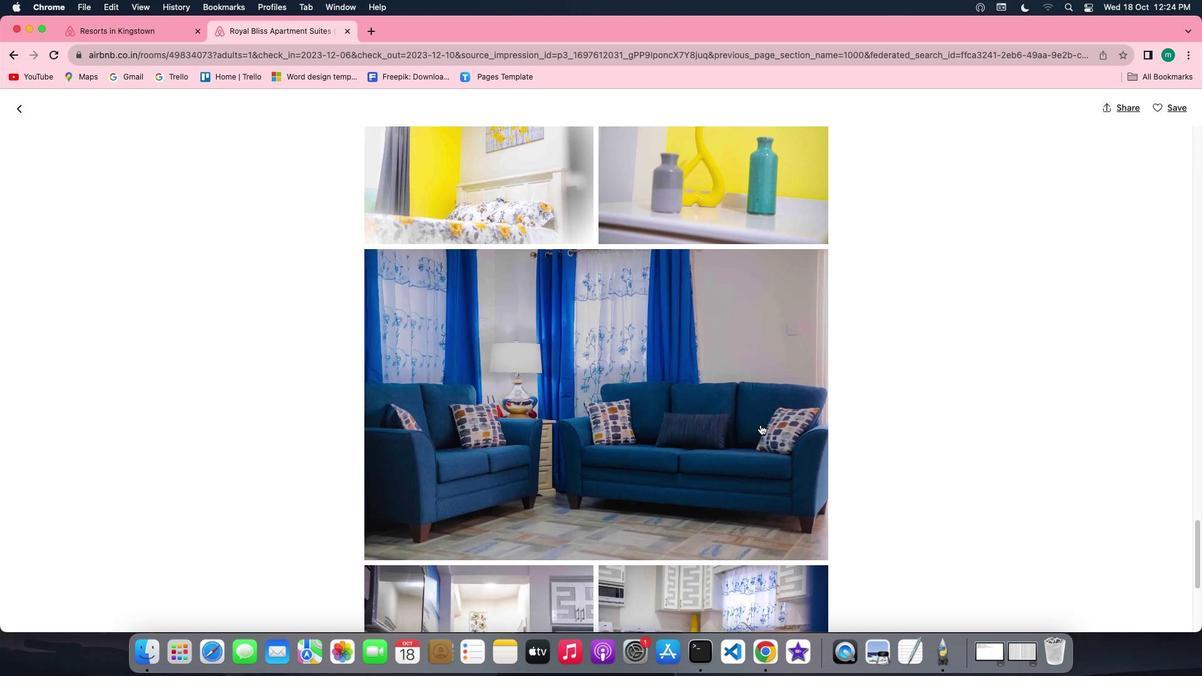 
Action: Mouse scrolled (760, 425) with delta (0, 0)
Screenshot: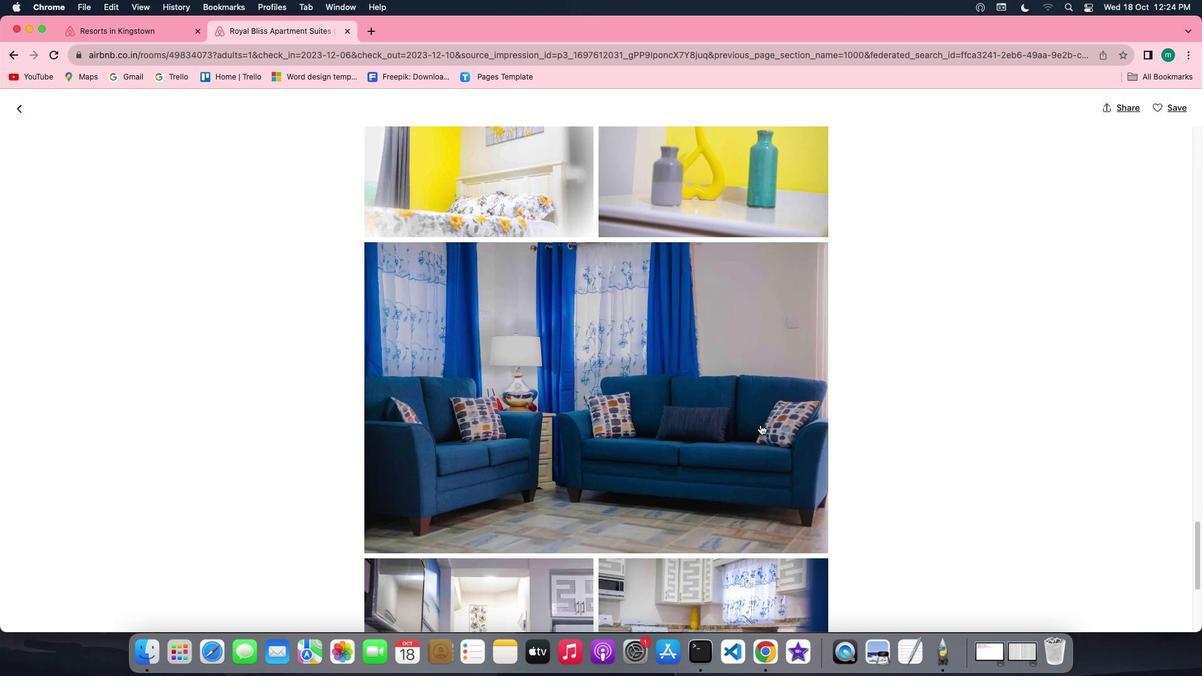 
Action: Mouse scrolled (760, 425) with delta (0, 0)
Screenshot: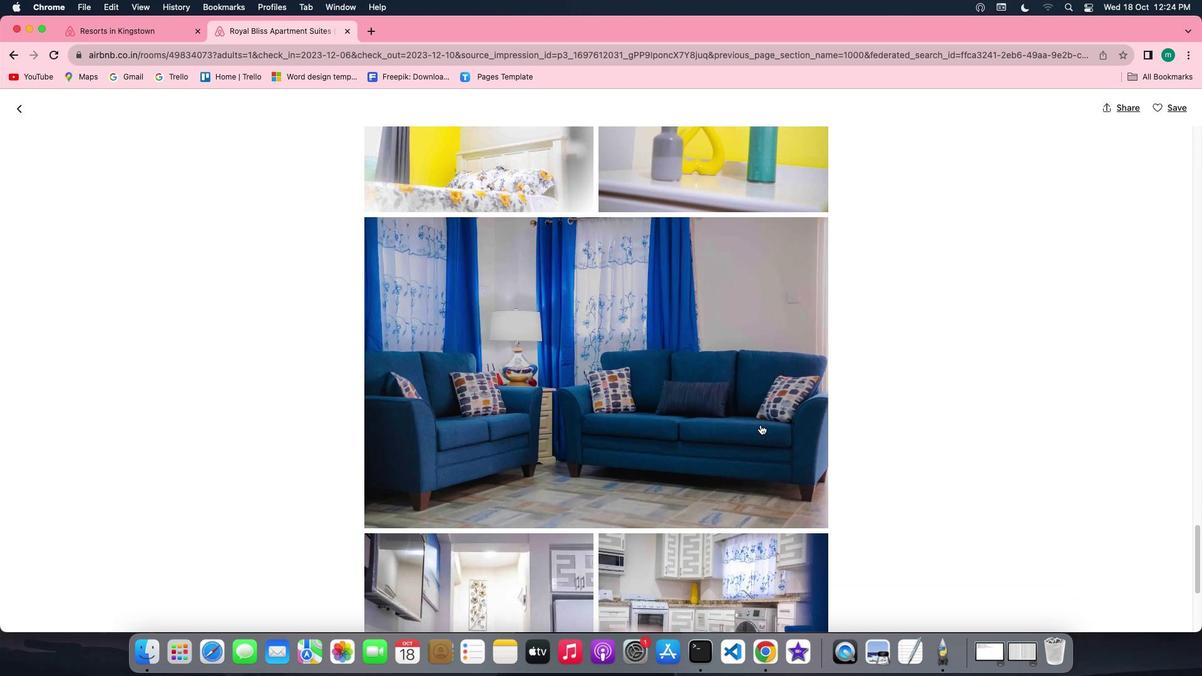 
Action: Mouse scrolled (760, 425) with delta (0, 0)
Screenshot: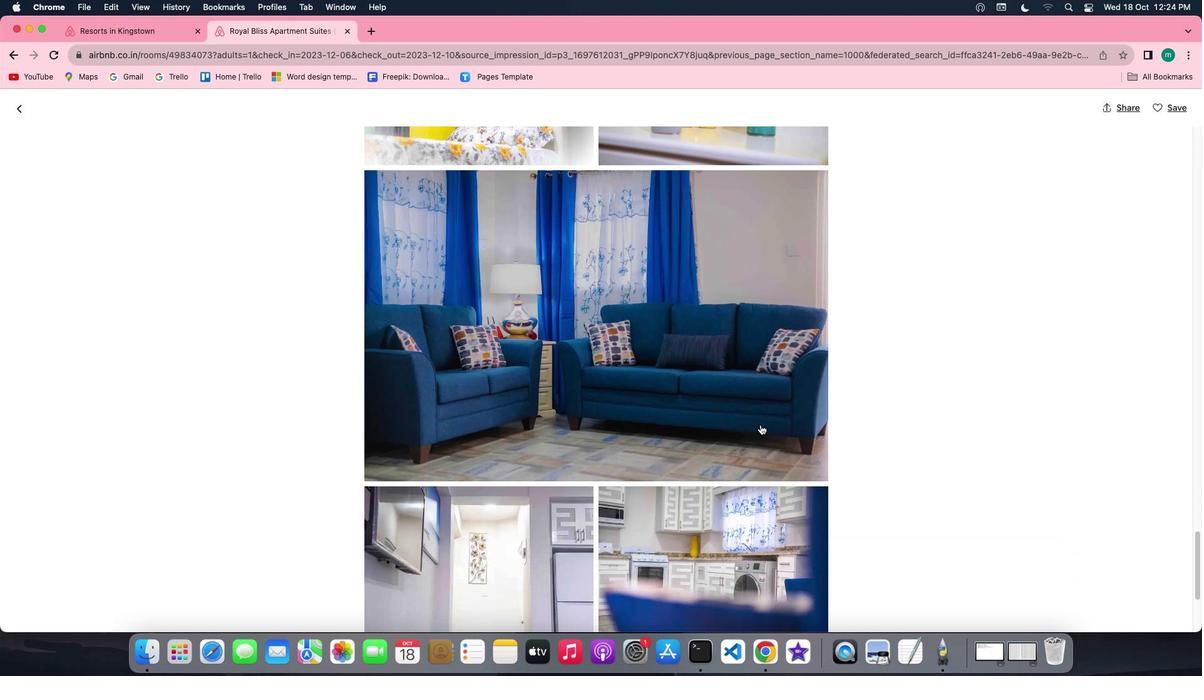 
Action: Mouse scrolled (760, 425) with delta (0, 0)
Screenshot: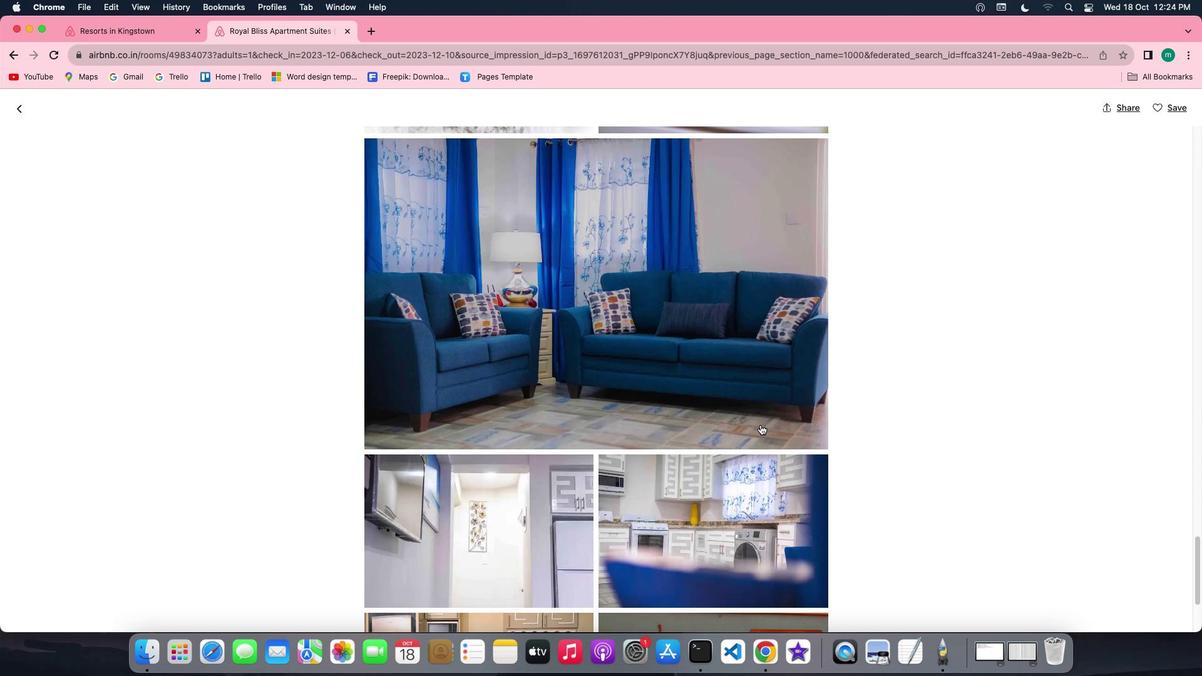
Action: Mouse scrolled (760, 425) with delta (0, 0)
Screenshot: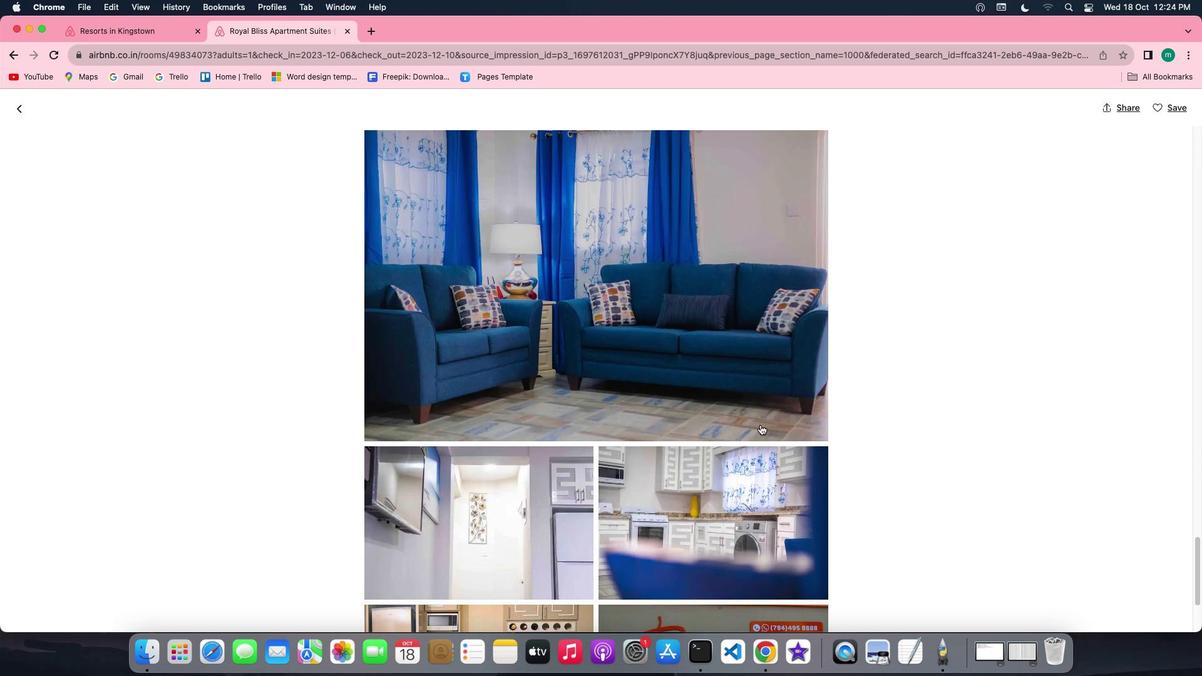 
Action: Mouse scrolled (760, 425) with delta (0, 0)
Screenshot: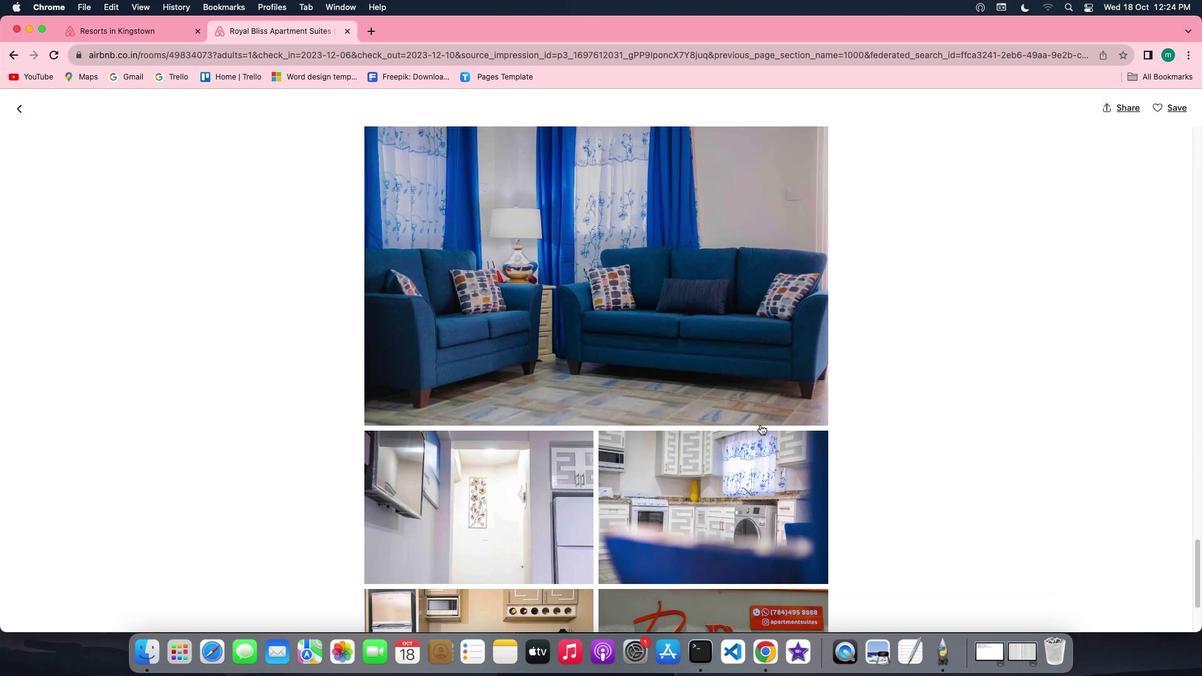 
Action: Mouse scrolled (760, 425) with delta (0, 0)
Screenshot: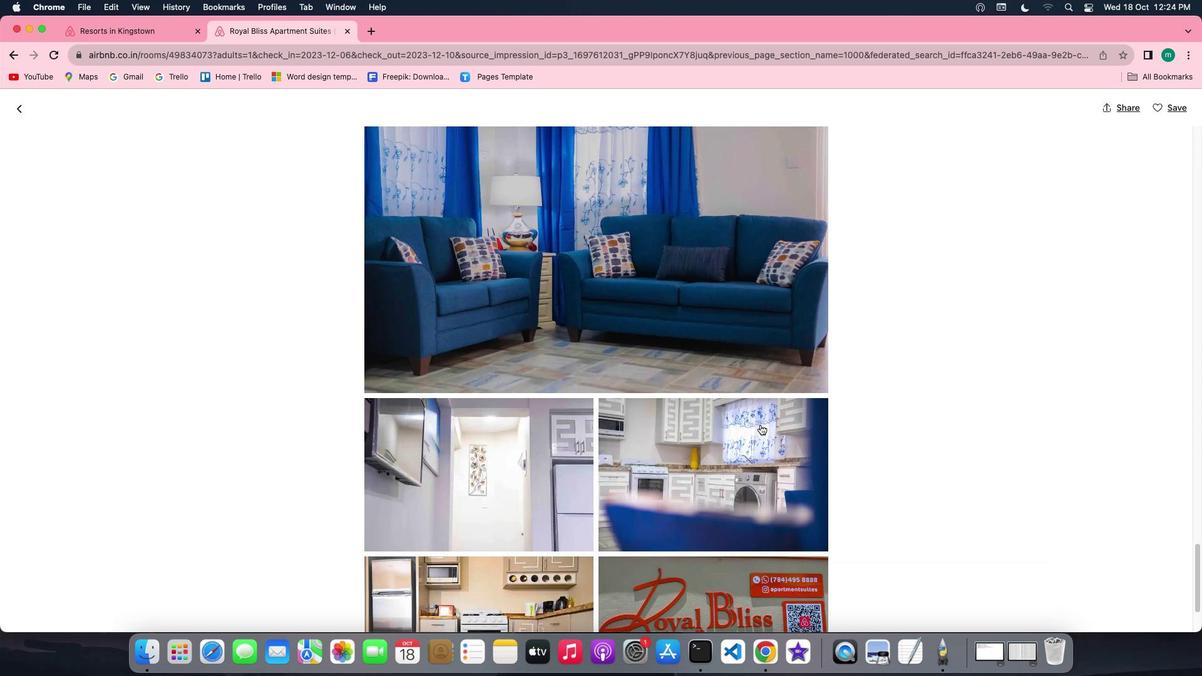
Action: Mouse scrolled (760, 425) with delta (0, 0)
Screenshot: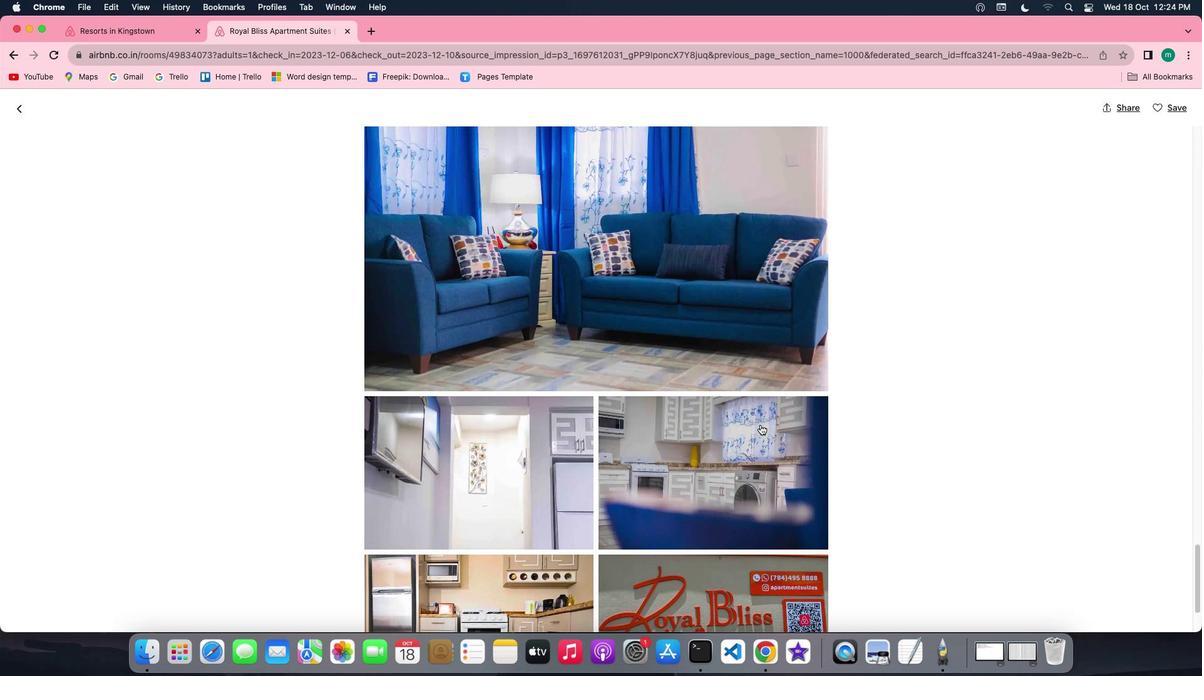 
Action: Mouse scrolled (760, 425) with delta (0, 0)
Screenshot: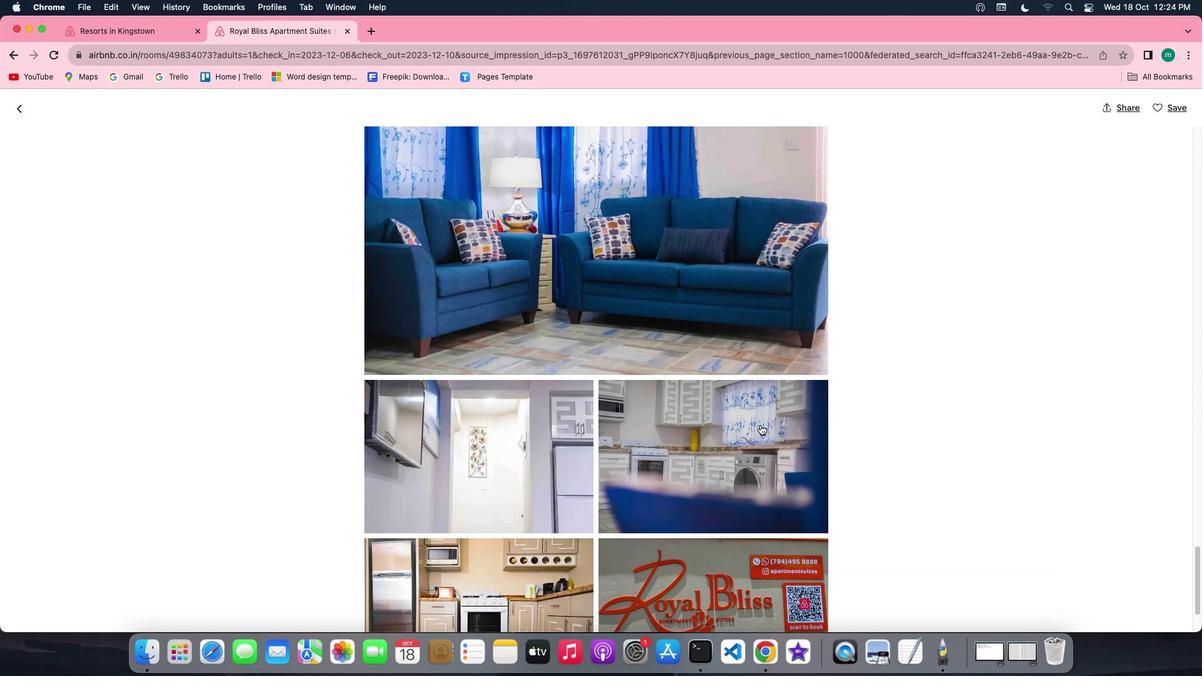 
Action: Mouse scrolled (760, 425) with delta (0, -1)
Screenshot: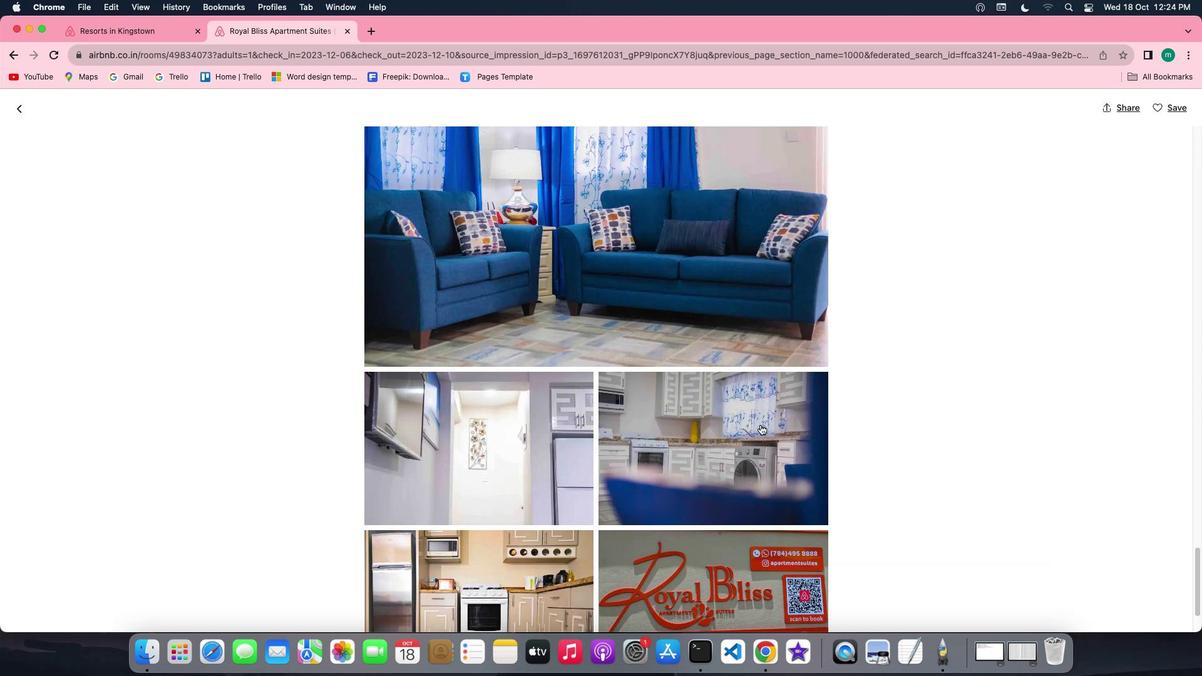 
Action: Mouse scrolled (760, 425) with delta (0, -1)
Screenshot: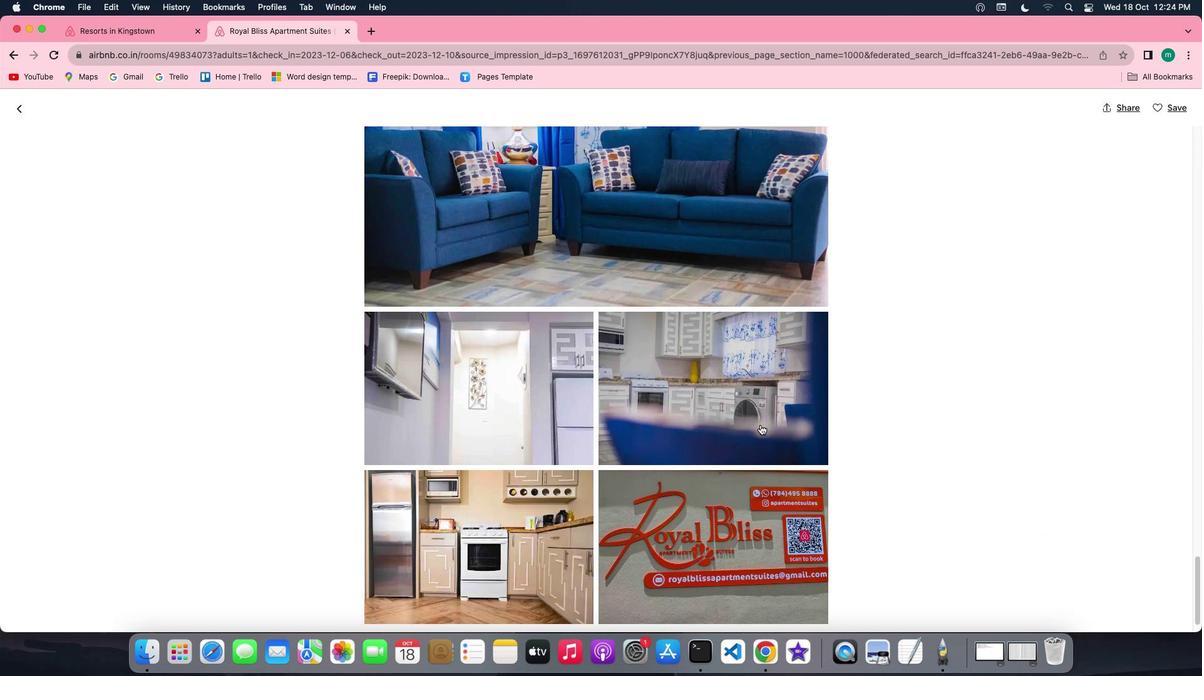 
Action: Mouse scrolled (760, 425) with delta (0, 0)
Screenshot: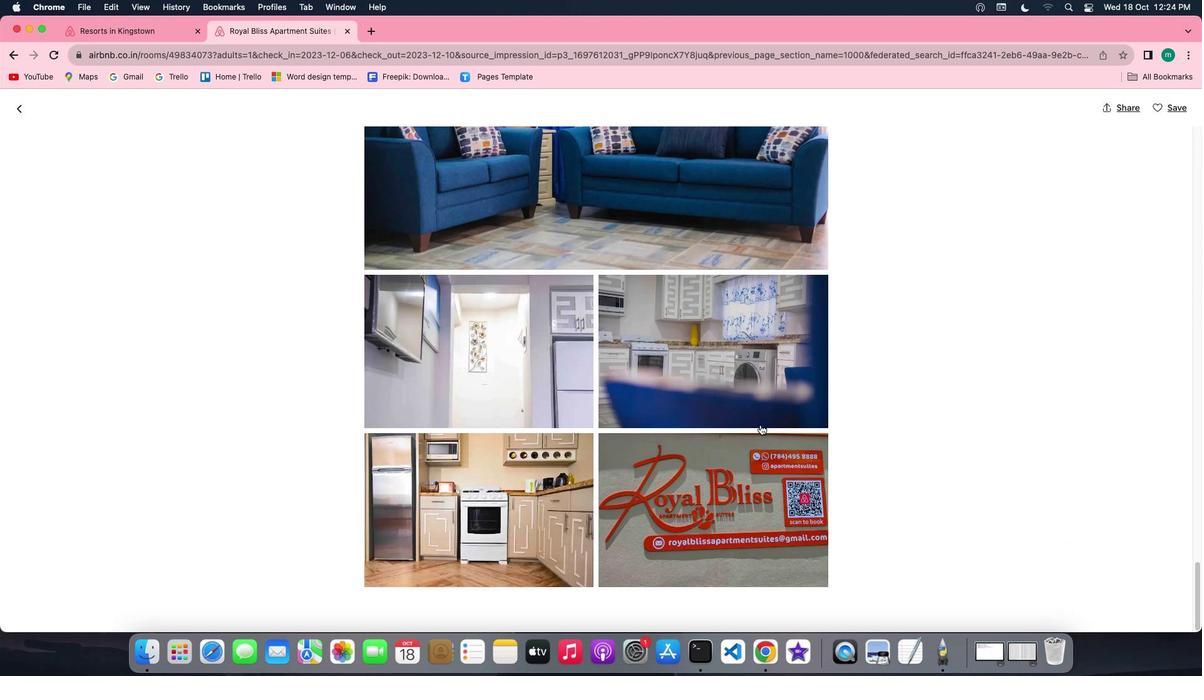 
Action: Mouse scrolled (760, 425) with delta (0, 0)
Screenshot: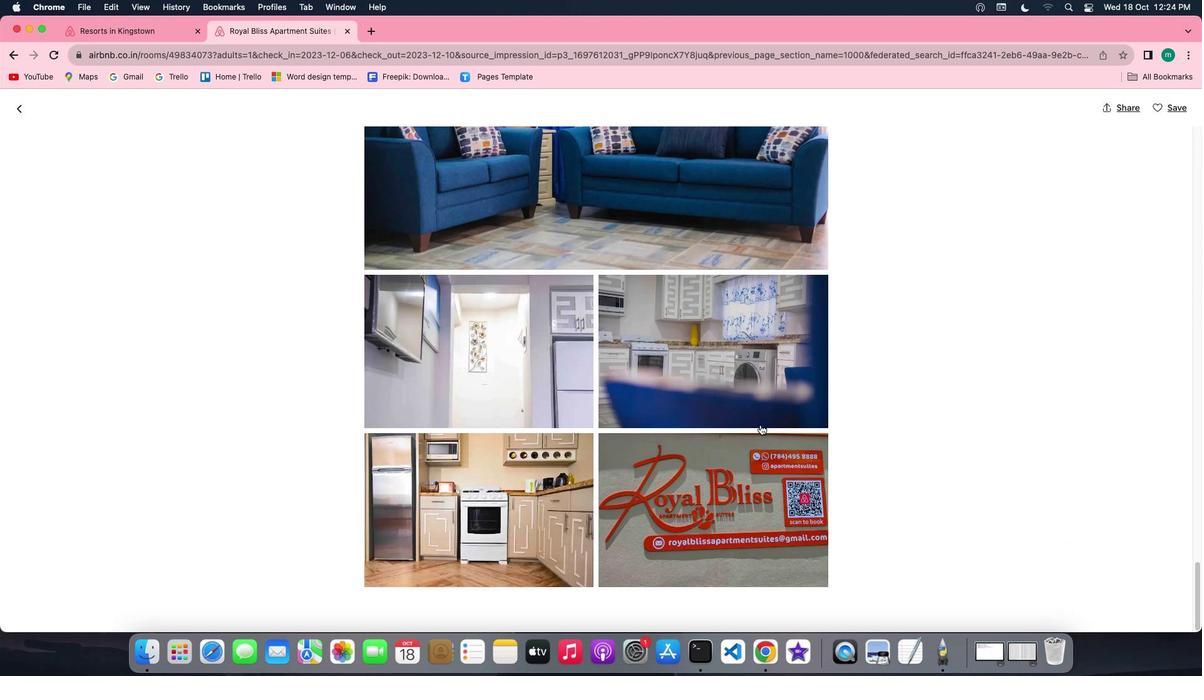 
Action: Mouse scrolled (760, 425) with delta (0, -1)
Screenshot: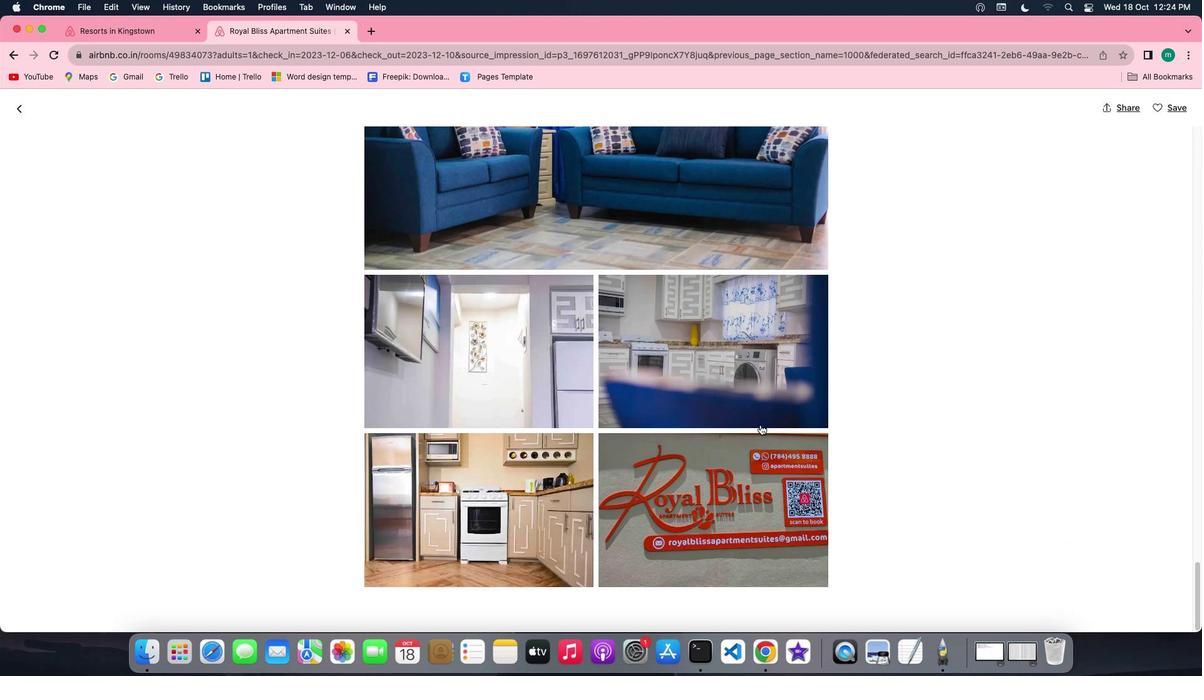 
Action: Mouse scrolled (760, 425) with delta (0, -1)
Screenshot: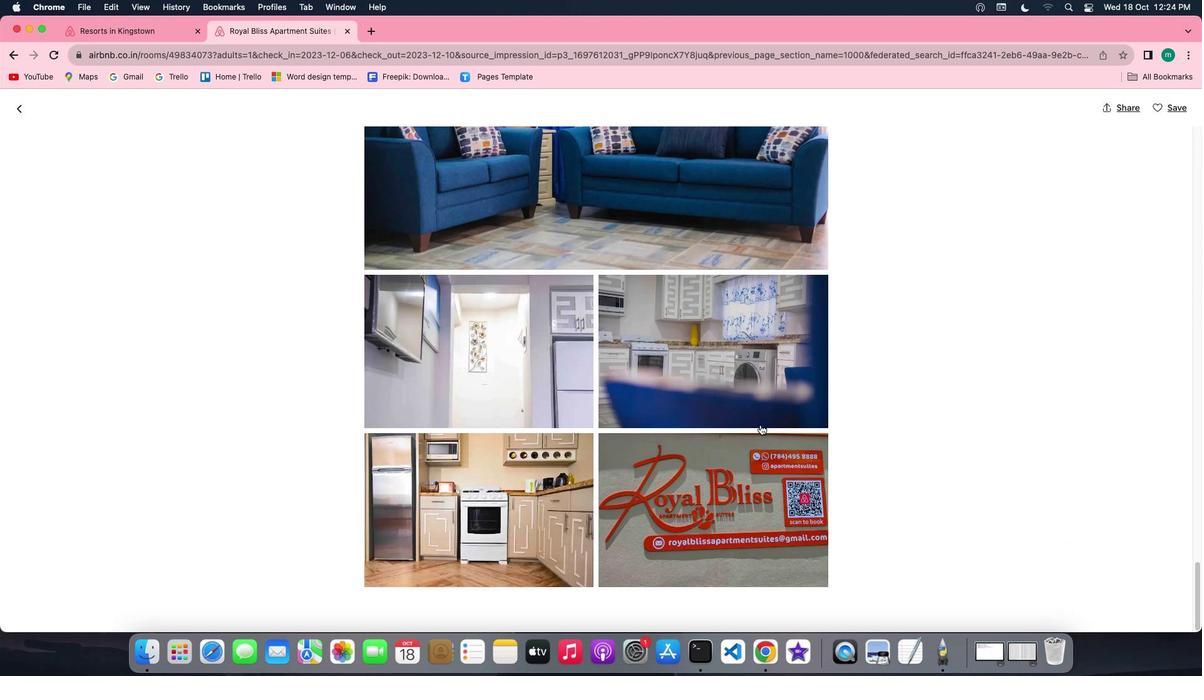 
Action: Mouse moved to (13, 110)
Screenshot: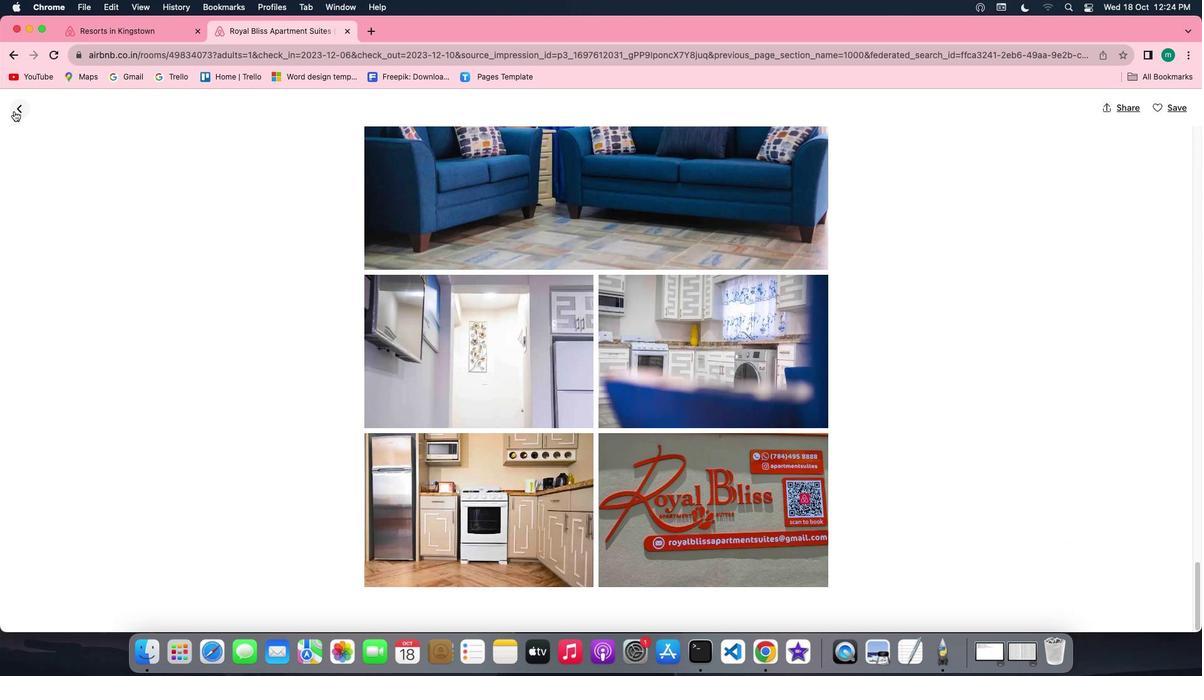 
Action: Mouse pressed left at (13, 110)
Screenshot: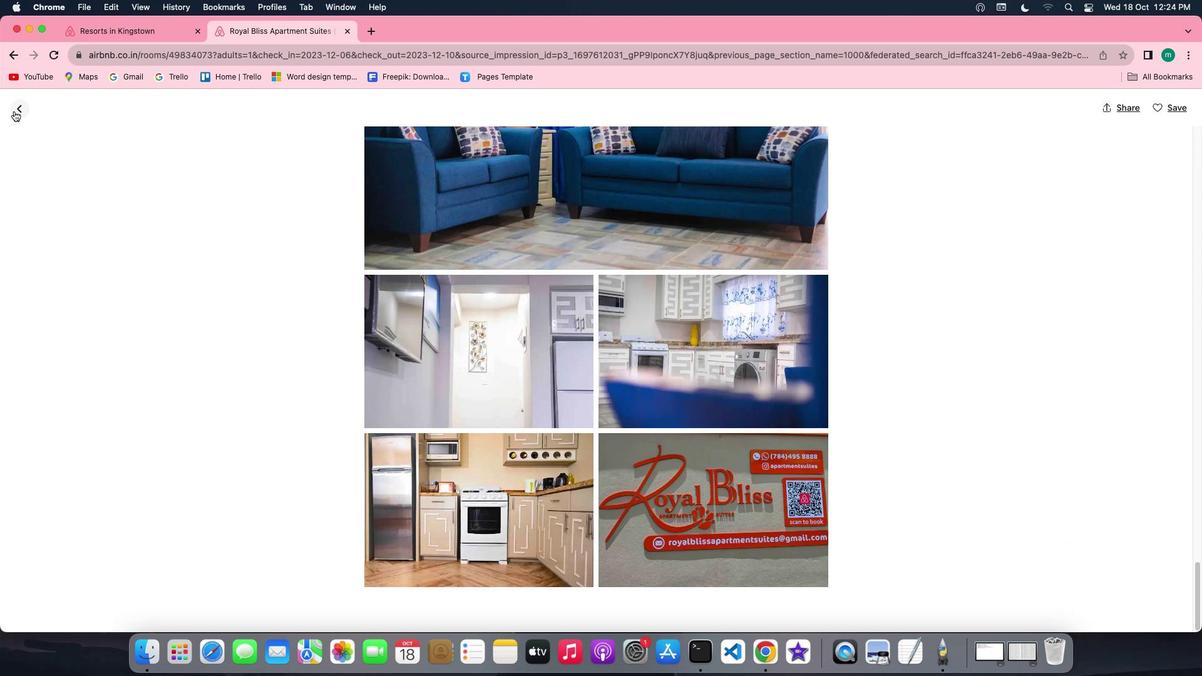 
Action: Mouse moved to (613, 321)
Screenshot: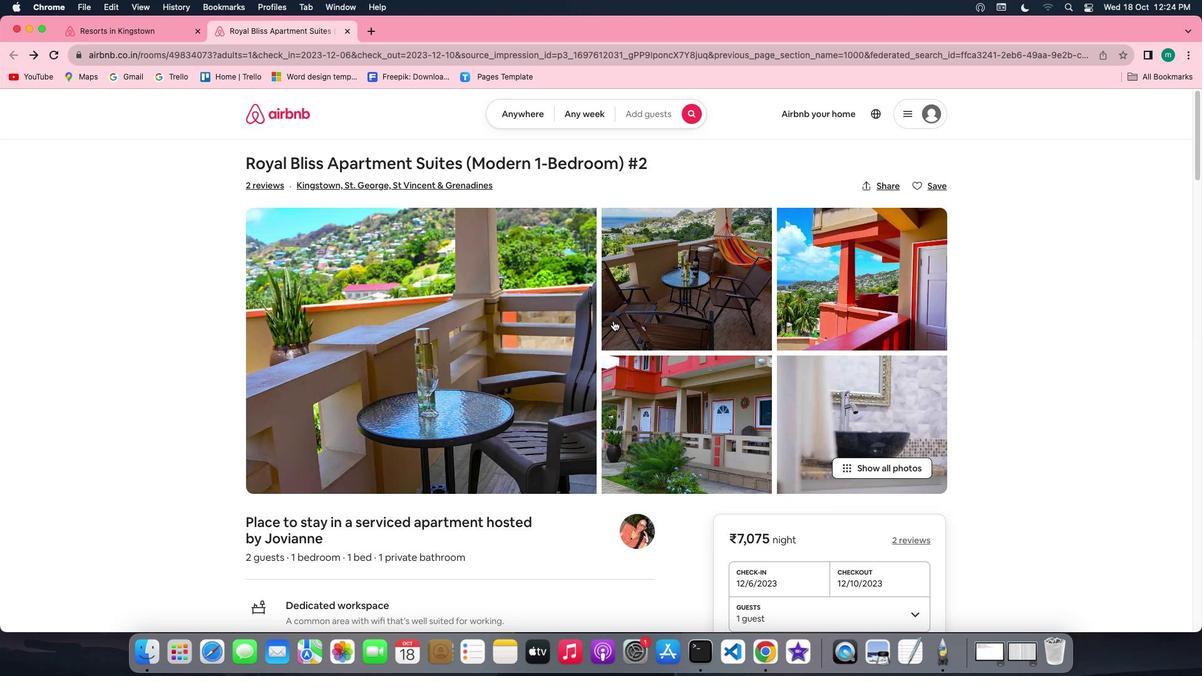 
Action: Mouse scrolled (613, 321) with delta (0, 0)
Screenshot: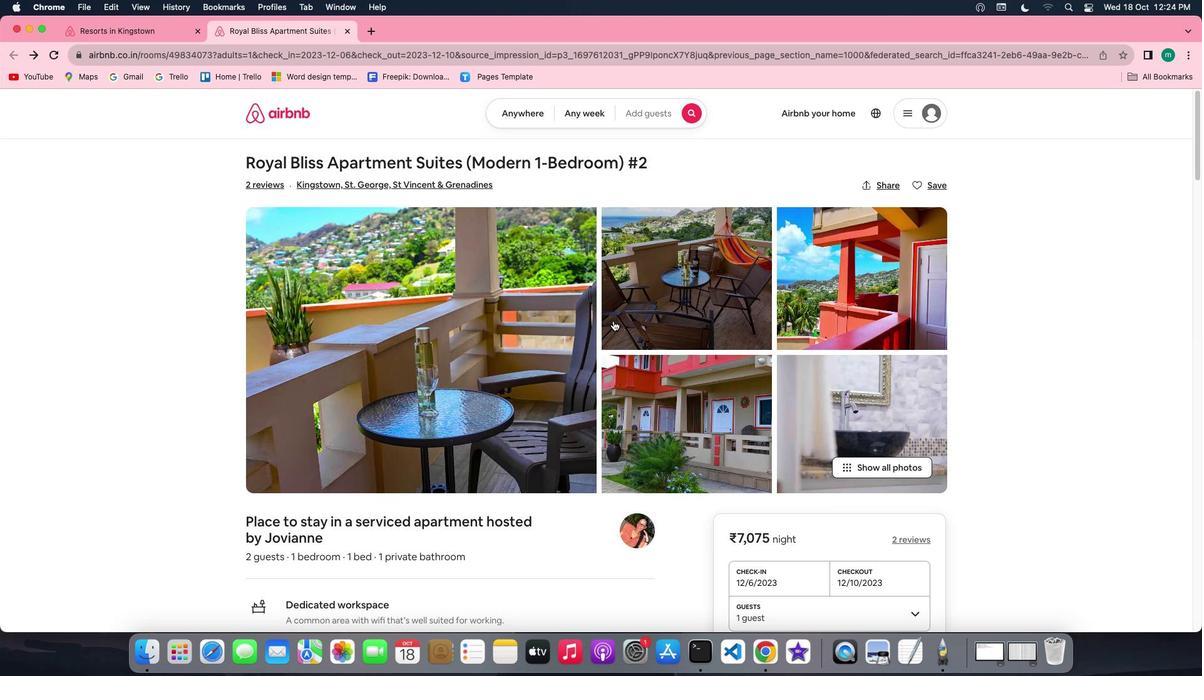 
Action: Mouse scrolled (613, 321) with delta (0, 0)
Screenshot: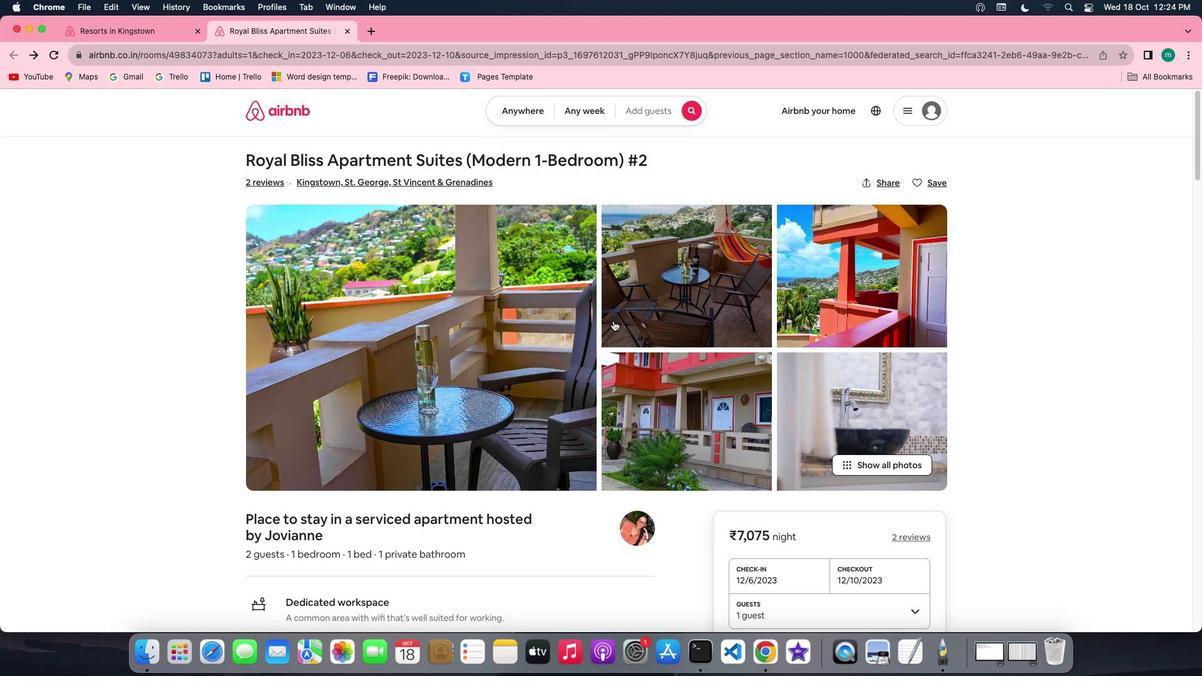 
Action: Mouse scrolled (613, 321) with delta (0, 0)
Screenshot: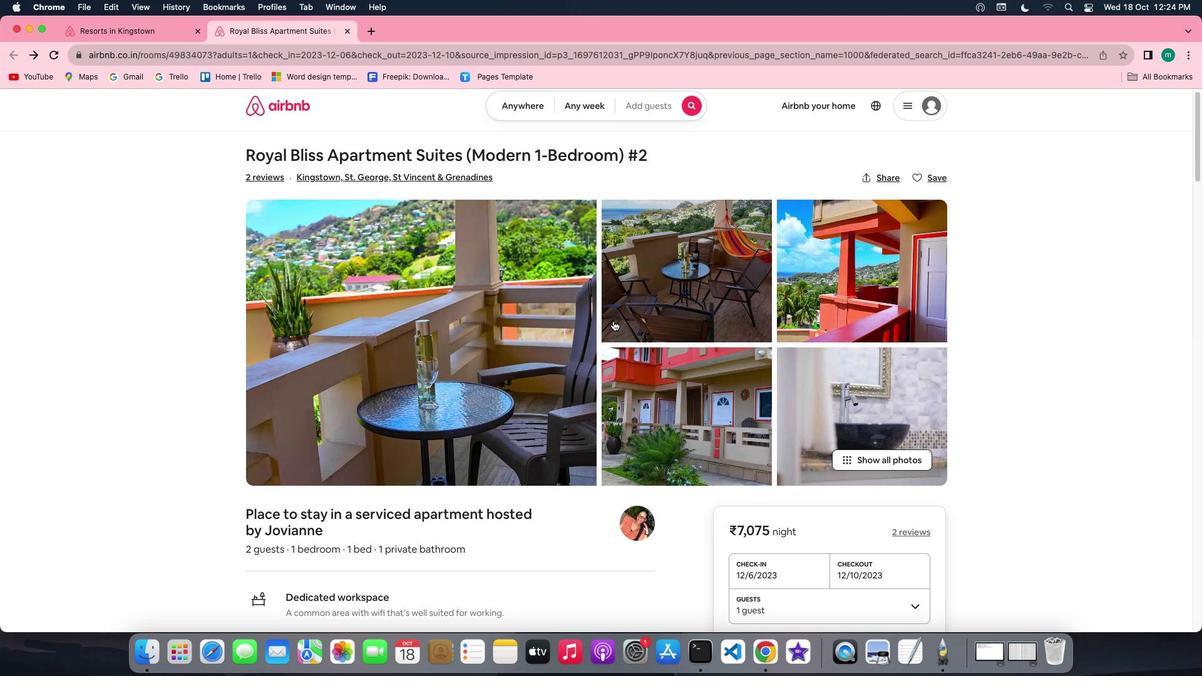 
Action: Mouse scrolled (613, 321) with delta (0, 0)
Screenshot: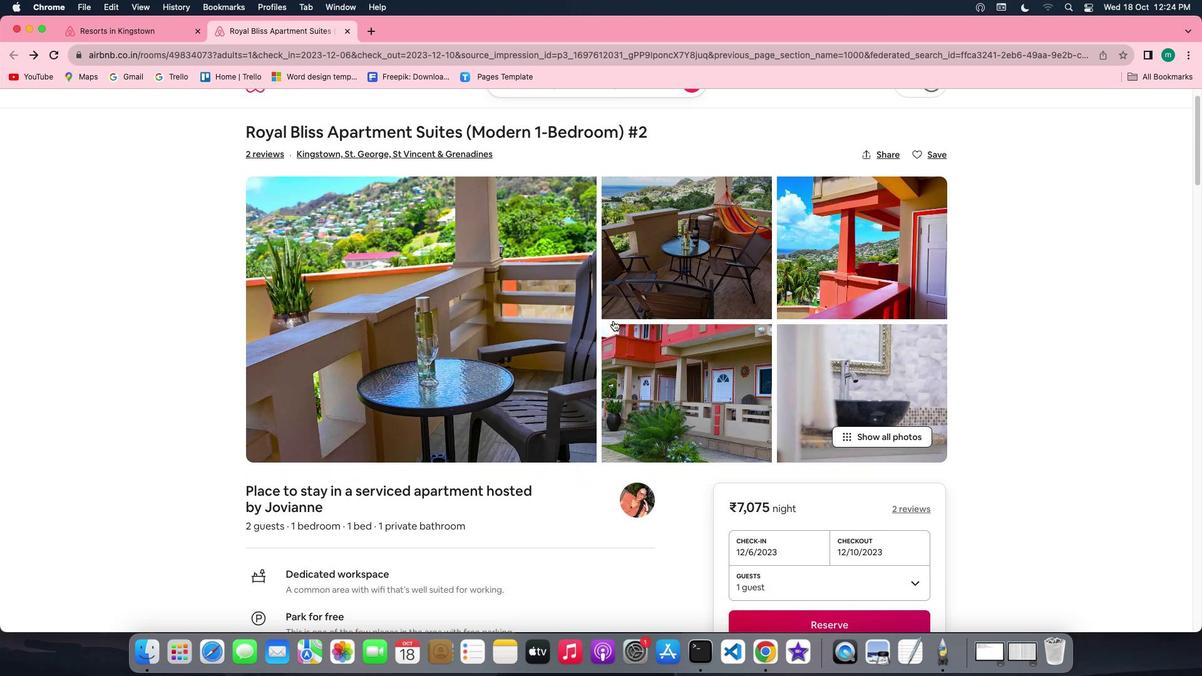
Action: Mouse scrolled (613, 321) with delta (0, 0)
Screenshot: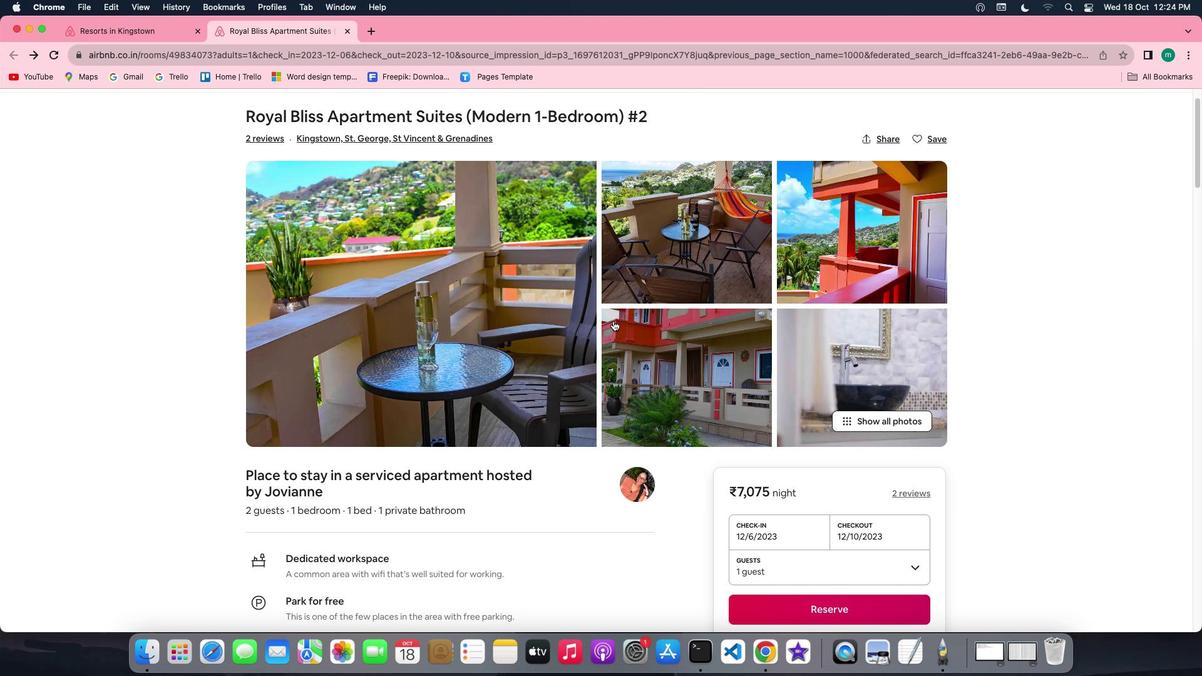 
Action: Mouse scrolled (613, 321) with delta (0, 0)
Screenshot: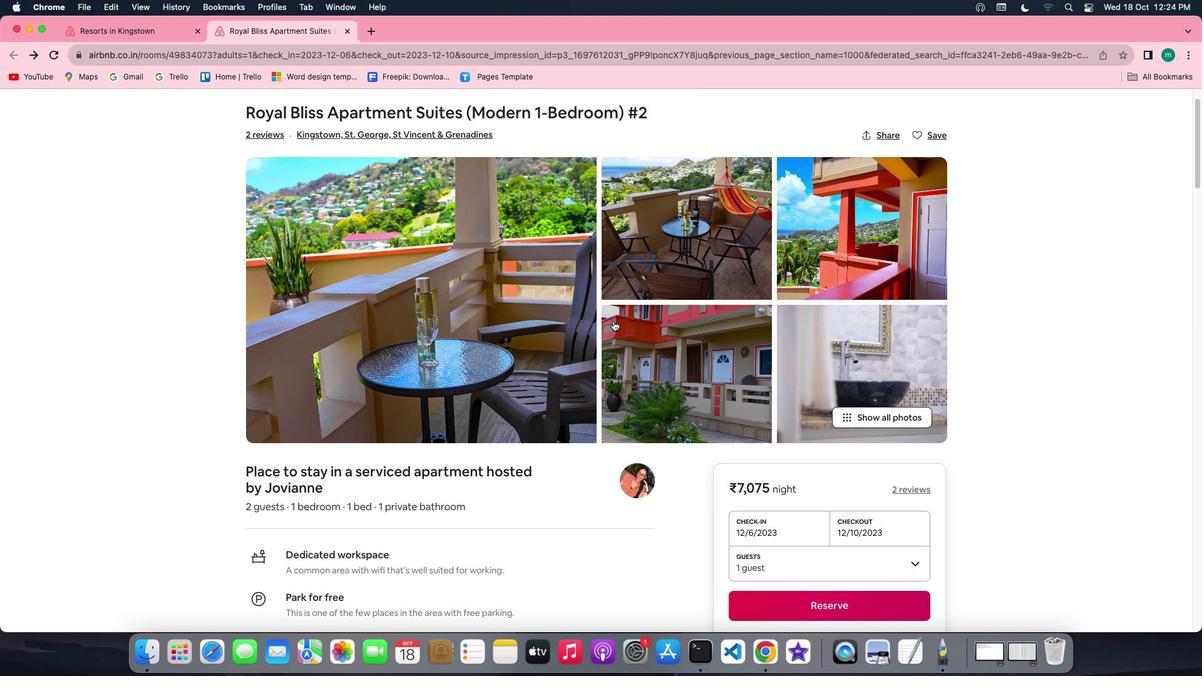 
Action: Mouse scrolled (613, 321) with delta (0, -1)
Screenshot: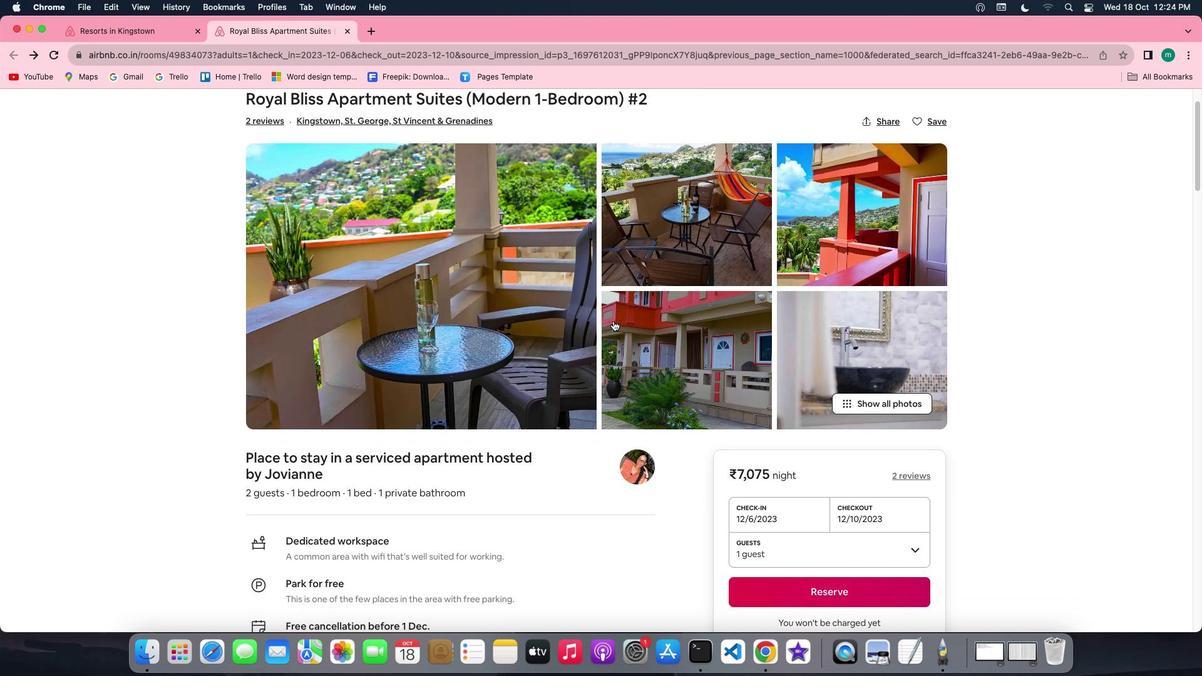 
Action: Mouse scrolled (613, 321) with delta (0, -1)
Screenshot: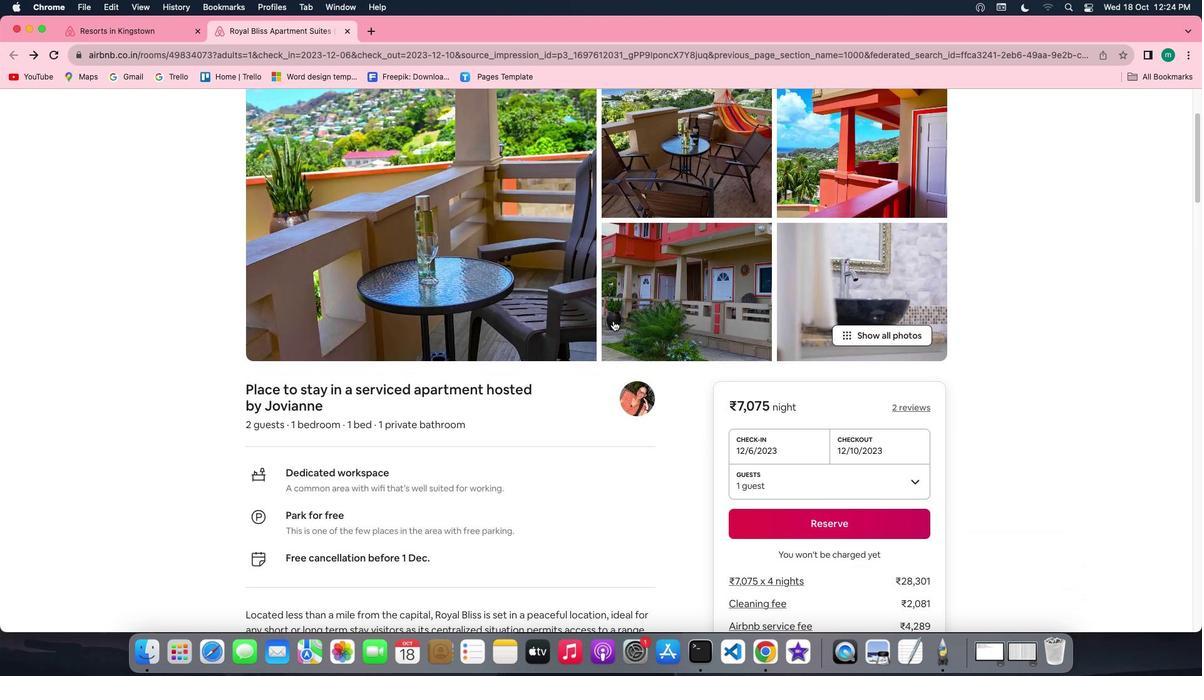 
Action: Mouse scrolled (613, 321) with delta (0, 0)
Screenshot: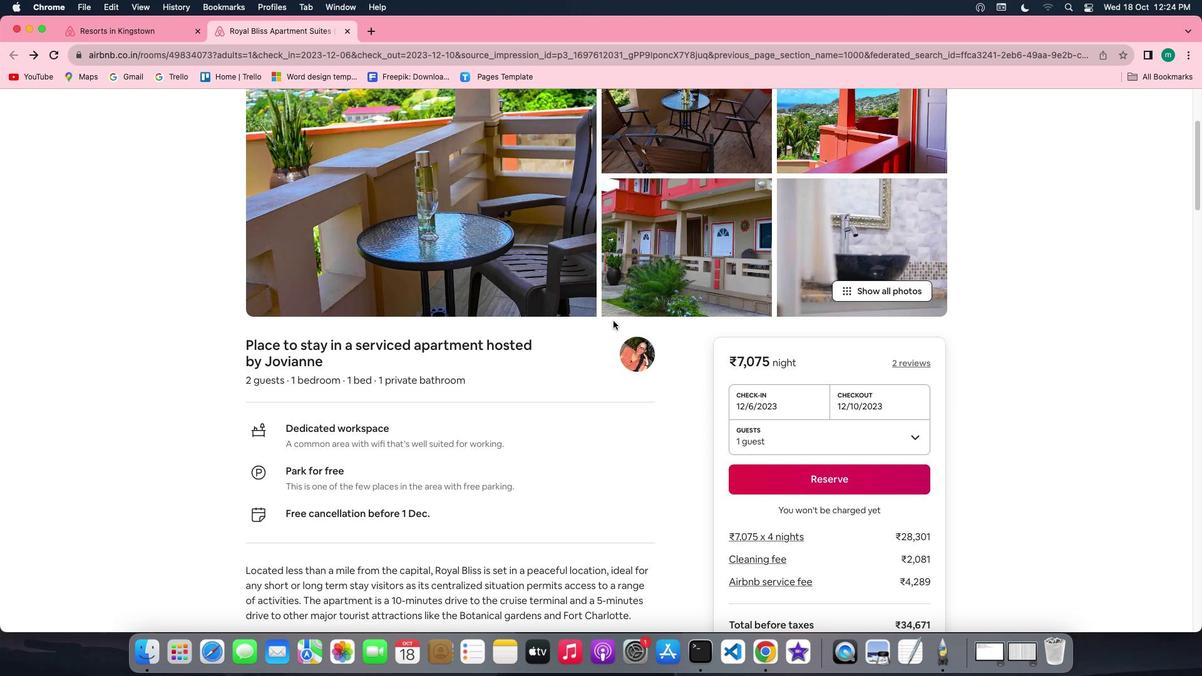 
Action: Mouse scrolled (613, 321) with delta (0, 0)
Screenshot: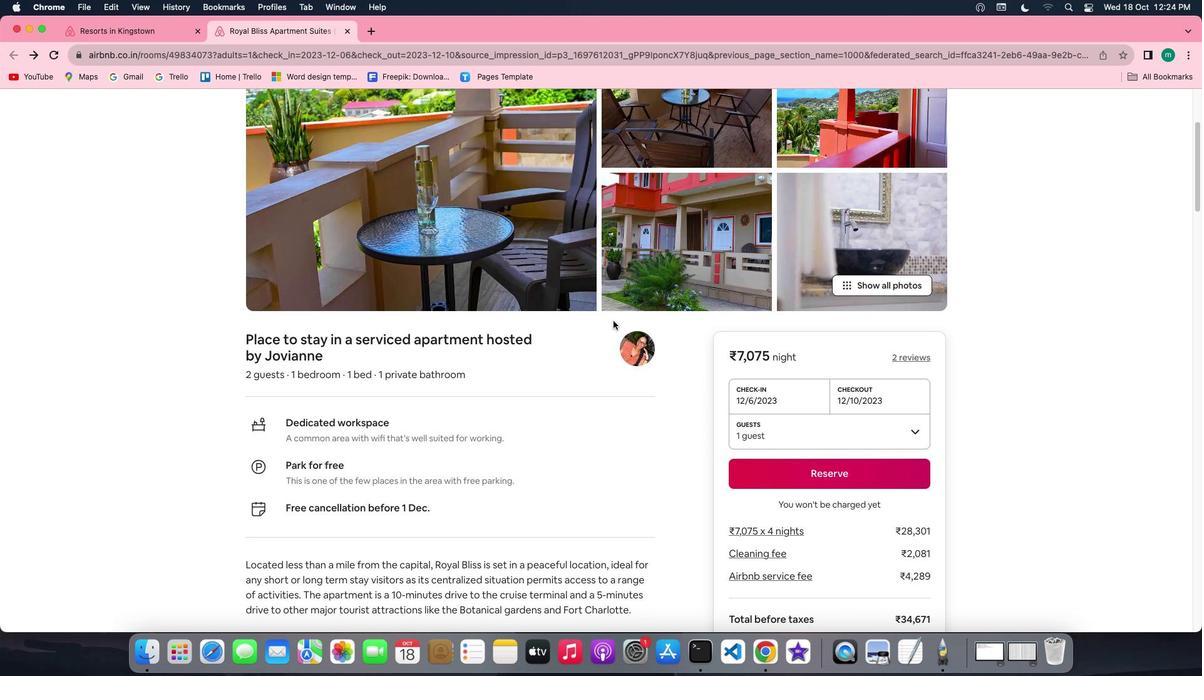 
Action: Mouse scrolled (613, 321) with delta (0, 0)
Screenshot: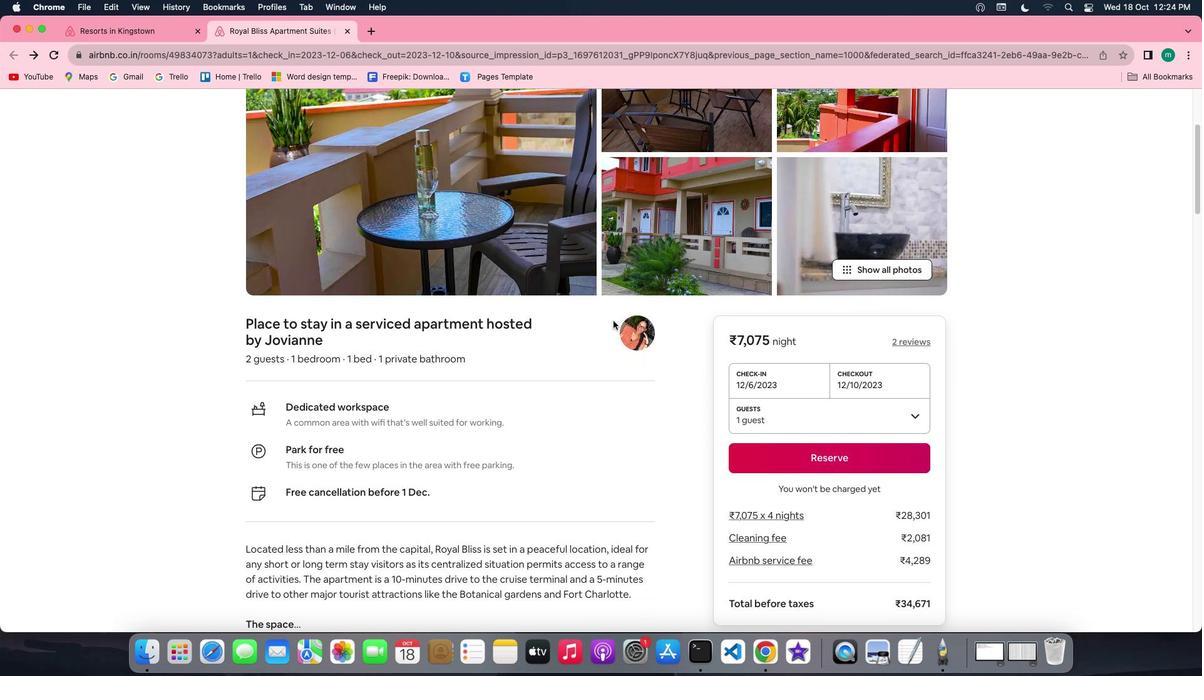 
Action: Mouse scrolled (613, 321) with delta (0, 0)
Screenshot: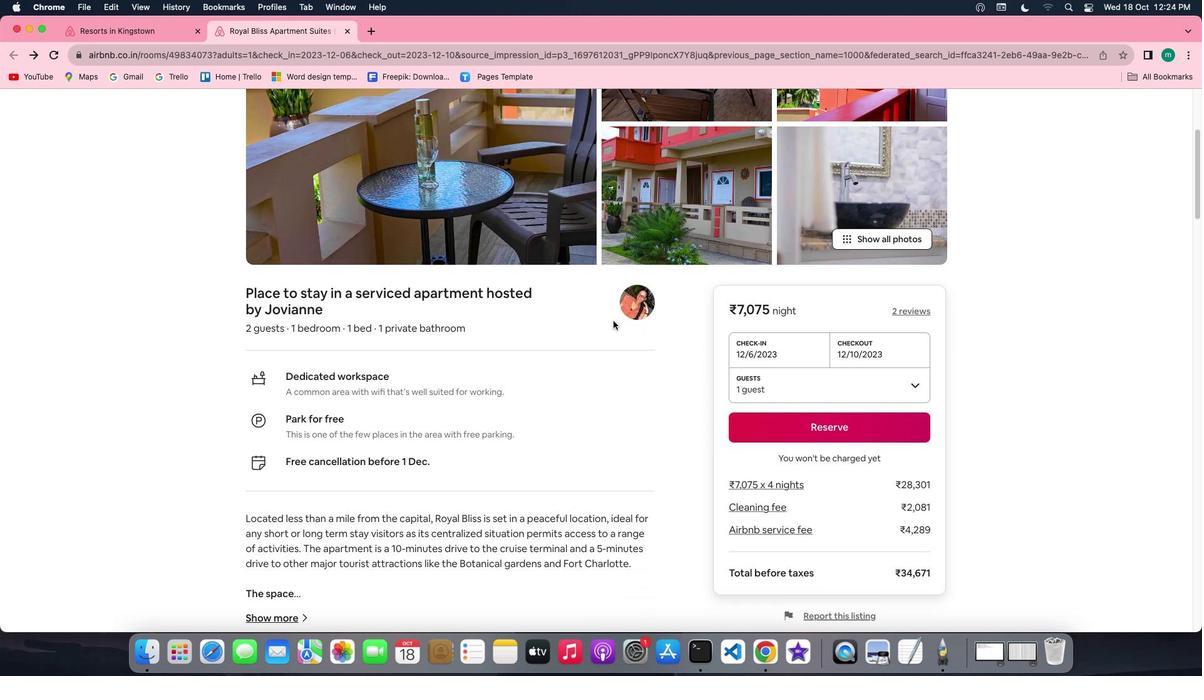 
Action: Mouse scrolled (613, 321) with delta (0, 0)
Screenshot: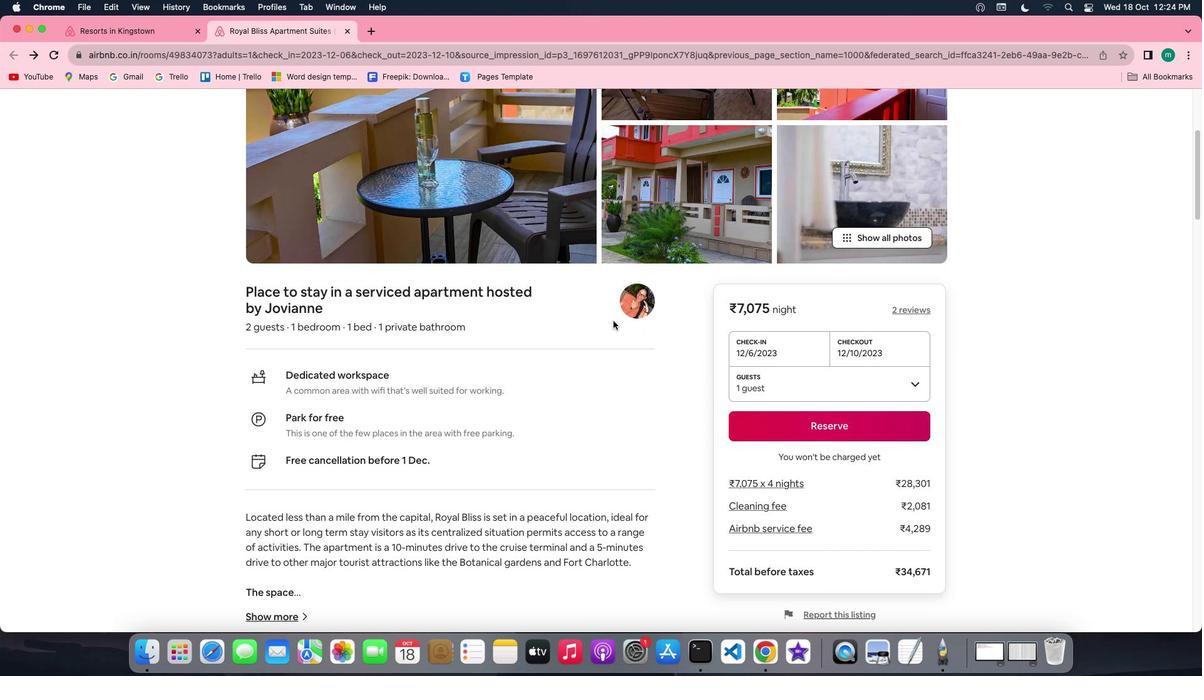 
Action: Mouse scrolled (613, 321) with delta (0, 0)
Screenshot: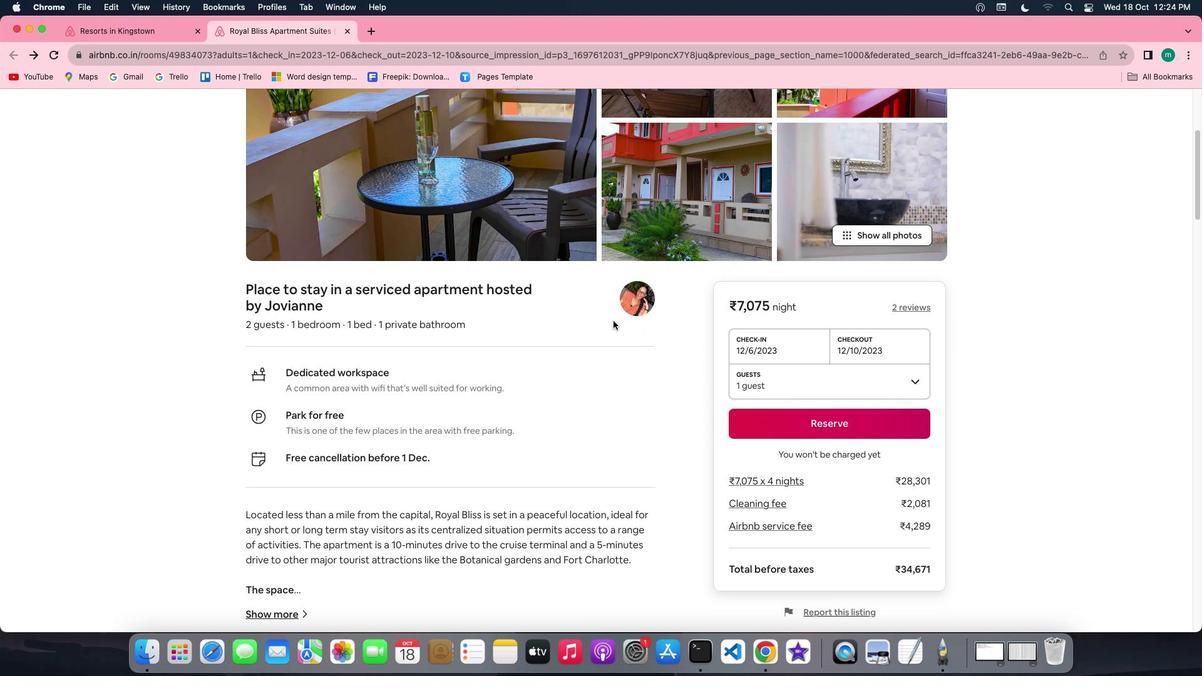 
Action: Mouse scrolled (613, 321) with delta (0, 0)
Screenshot: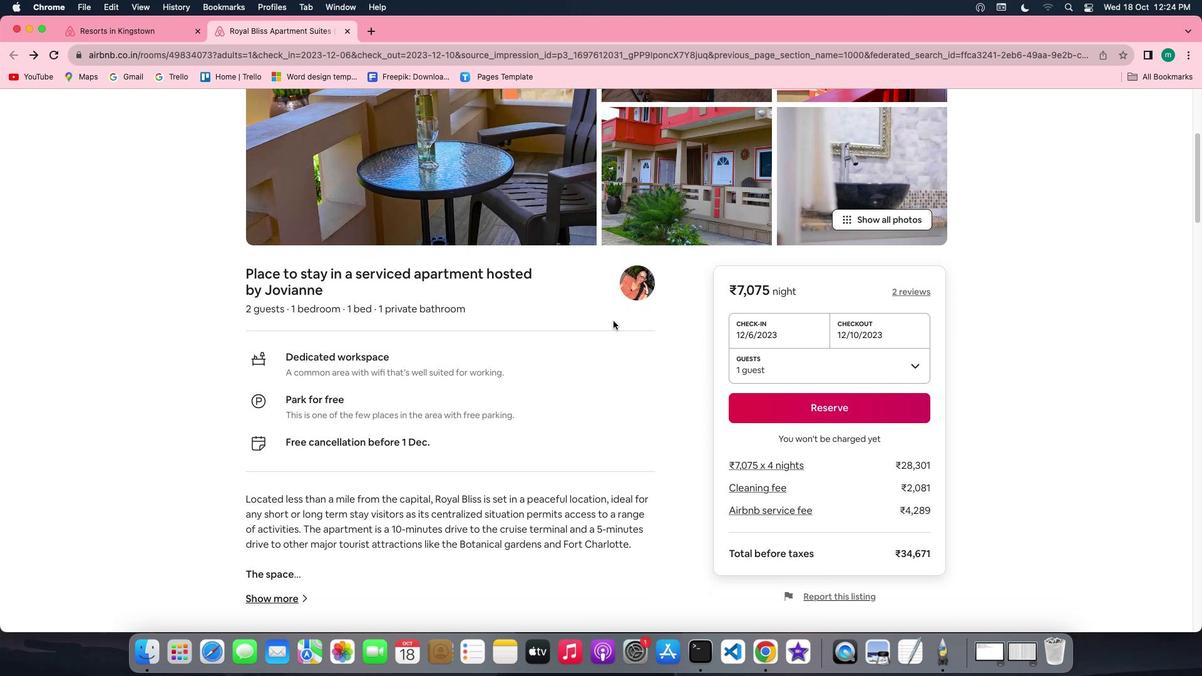 
Action: Mouse scrolled (613, 321) with delta (0, 0)
Screenshot: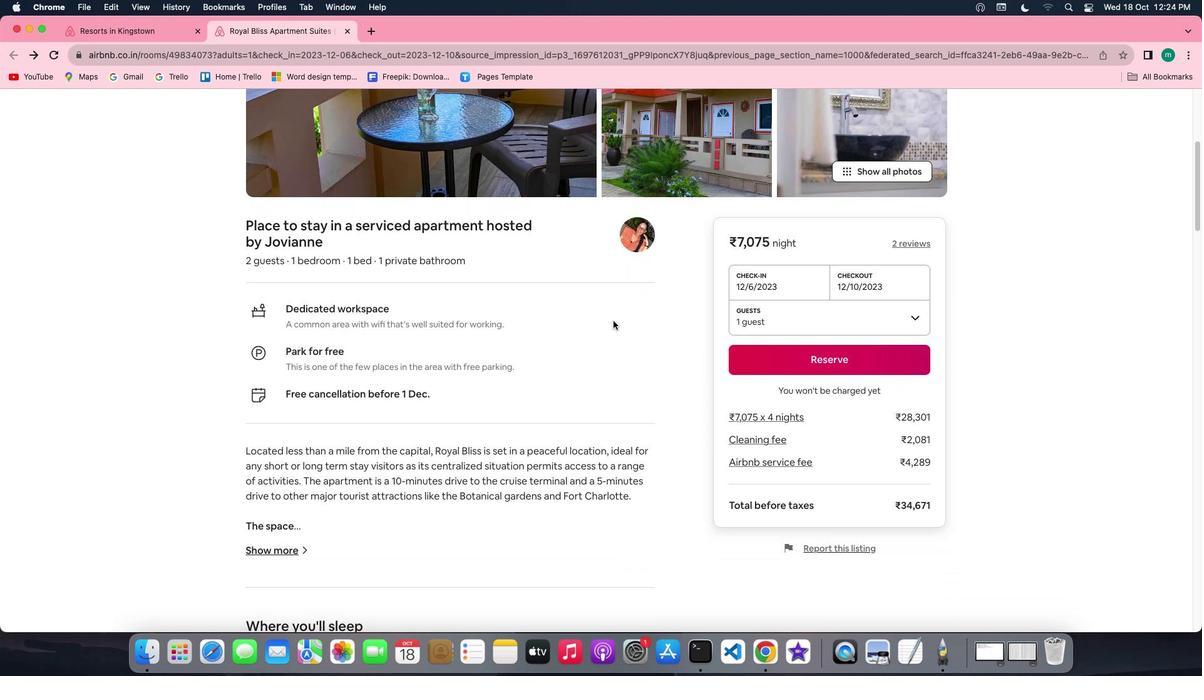 
Action: Mouse scrolled (613, 321) with delta (0, 0)
Screenshot: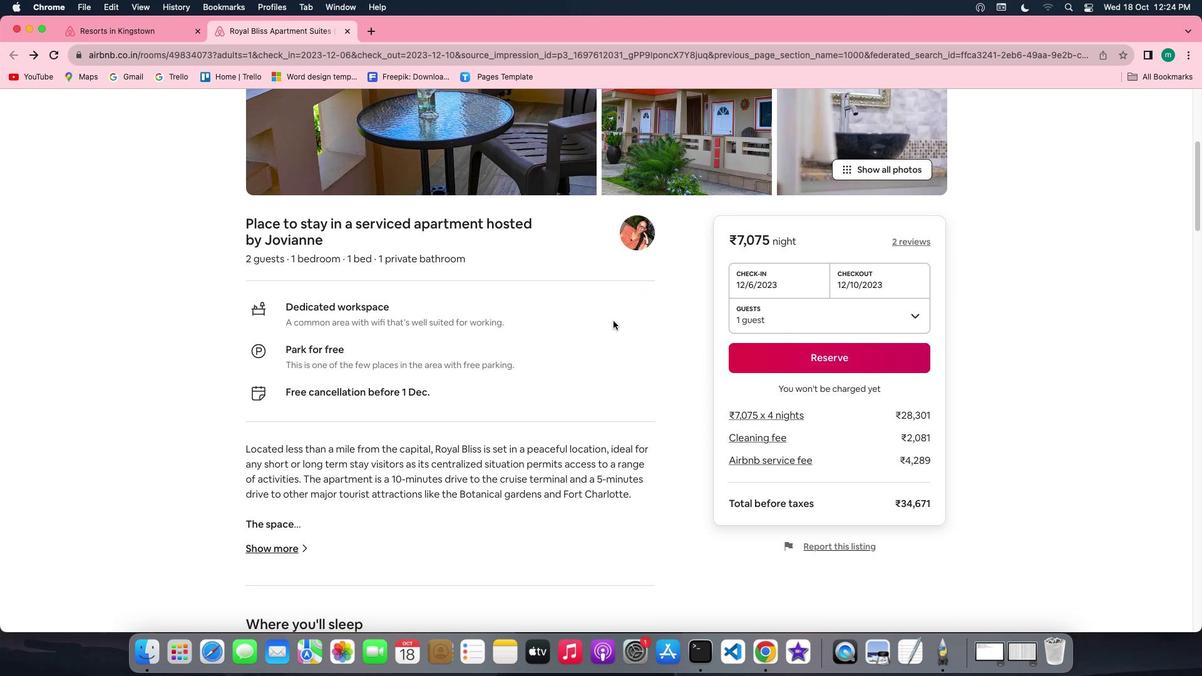 
Action: Mouse scrolled (613, 321) with delta (0, 0)
Screenshot: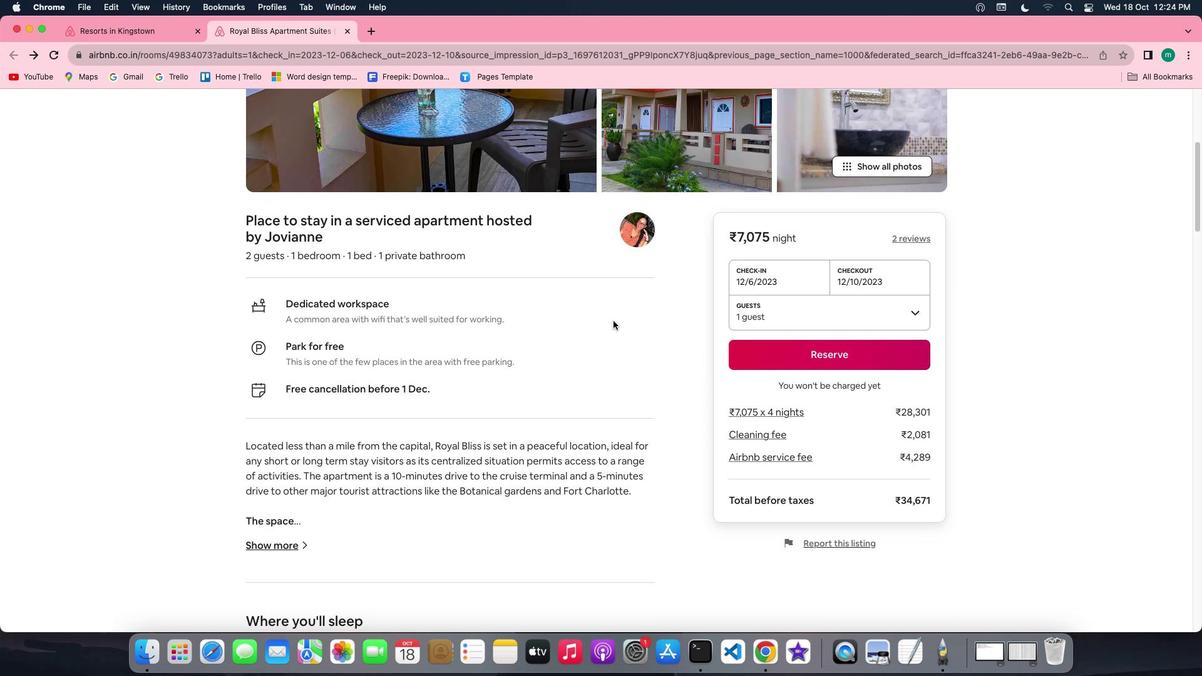 
Action: Mouse scrolled (613, 321) with delta (0, -1)
Screenshot: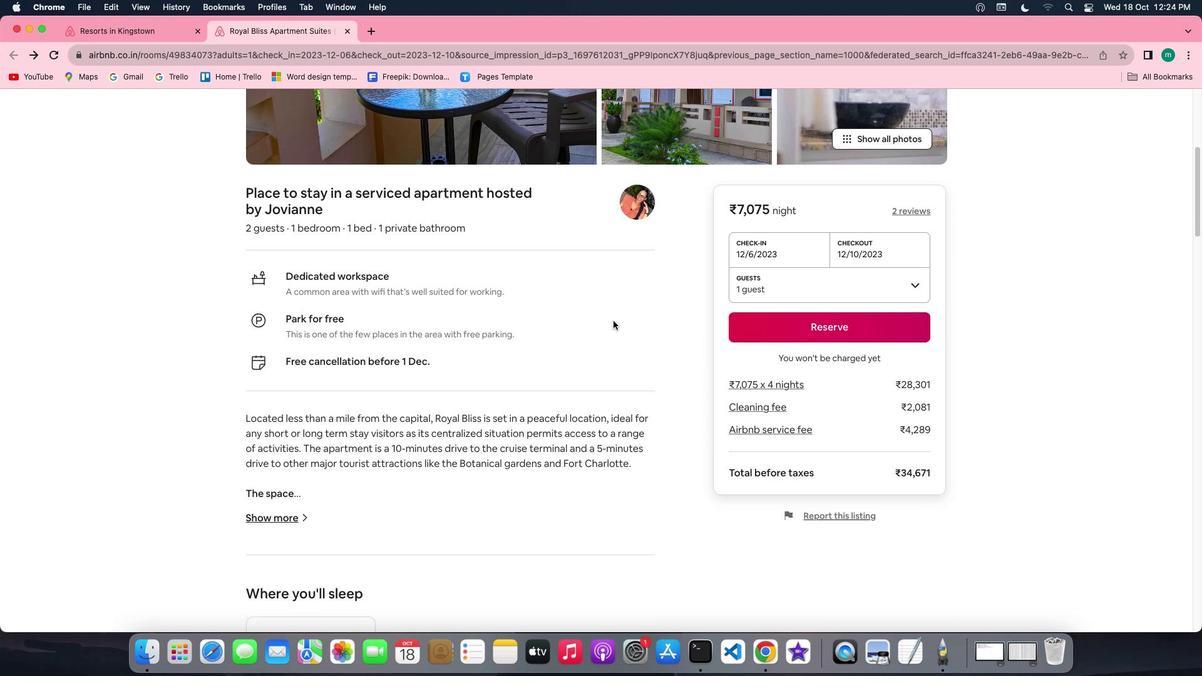 
Action: Mouse scrolled (613, 321) with delta (0, -1)
Screenshot: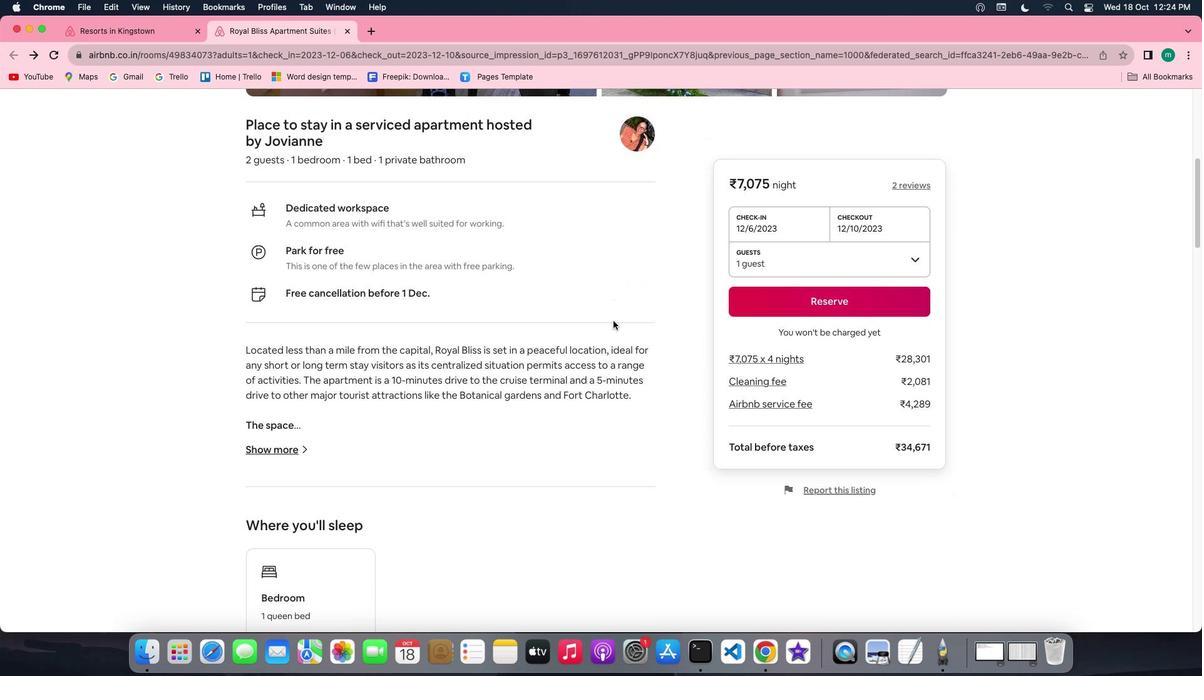 
Action: Mouse moved to (408, 330)
Screenshot: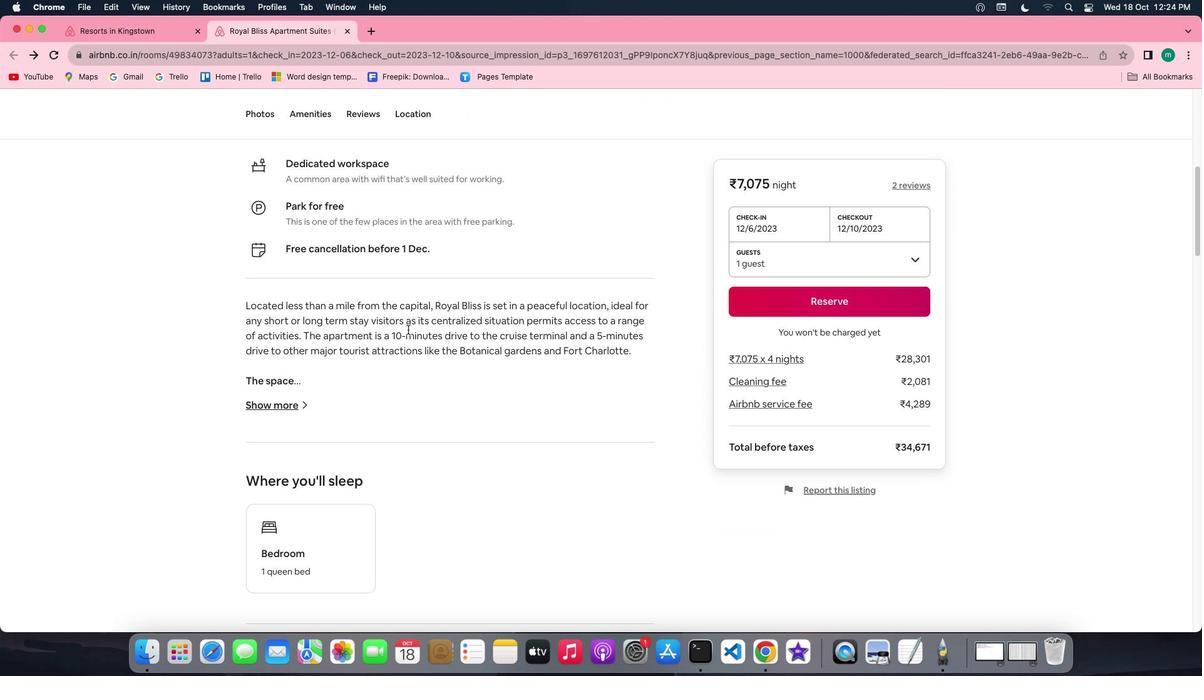 
Action: Mouse scrolled (408, 330) with delta (0, 0)
Screenshot: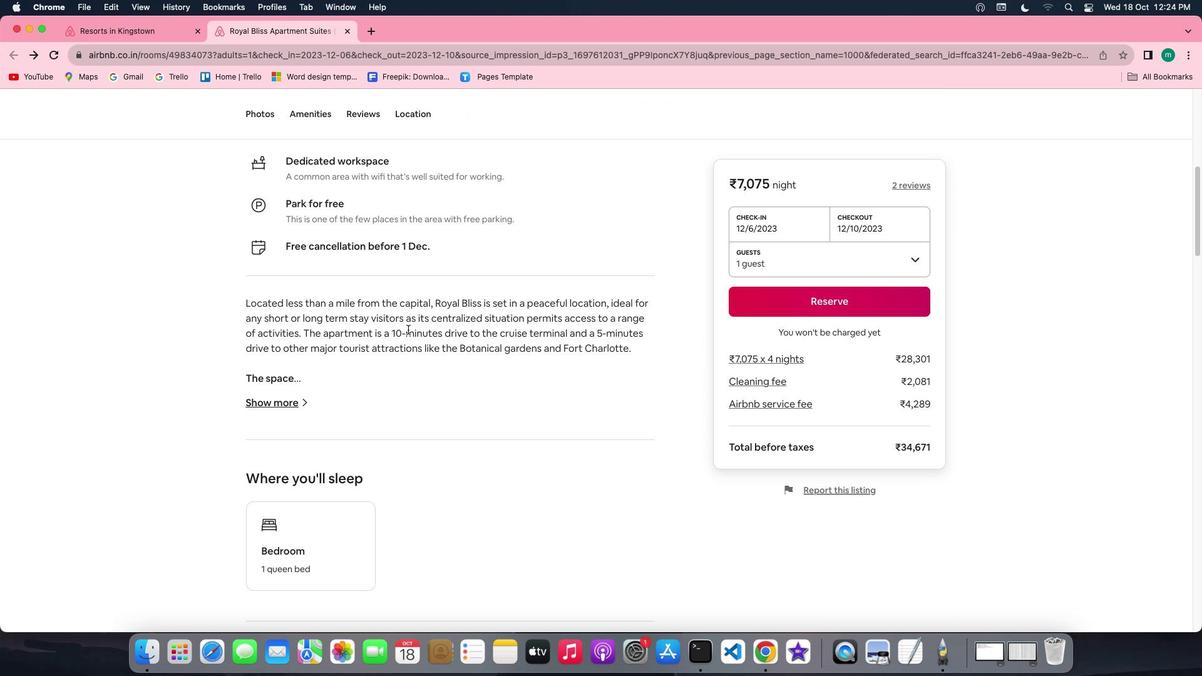 
Action: Mouse scrolled (408, 330) with delta (0, 0)
Screenshot: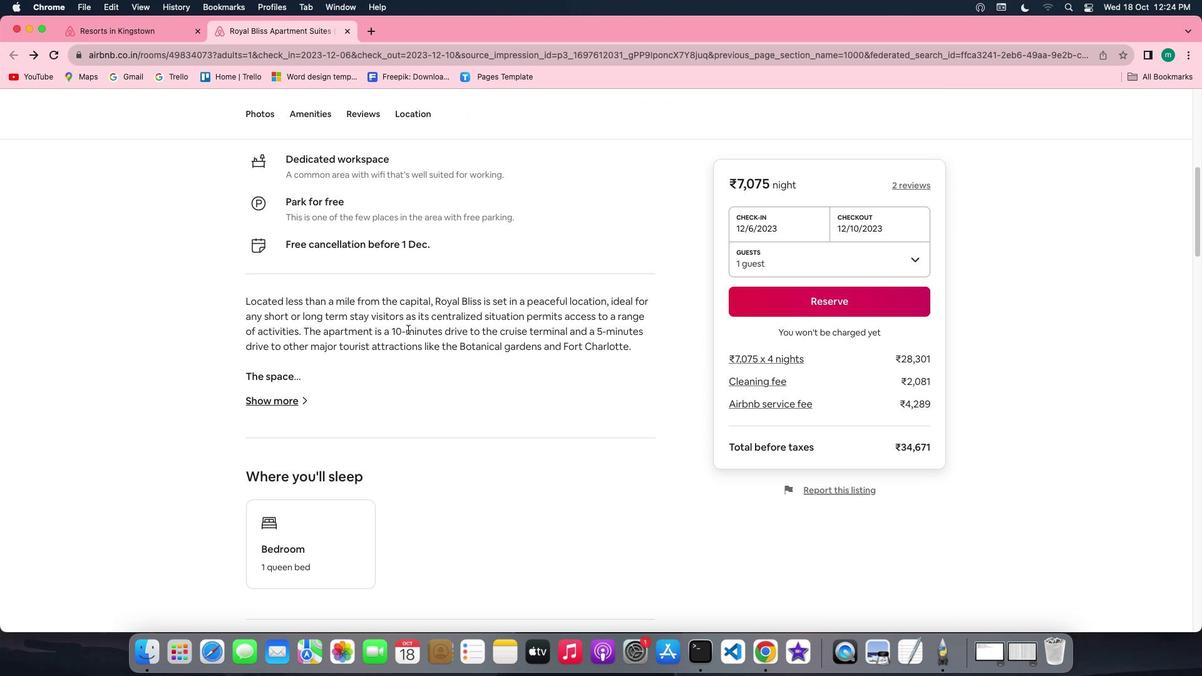 
Action: Mouse scrolled (408, 330) with delta (0, 0)
Screenshot: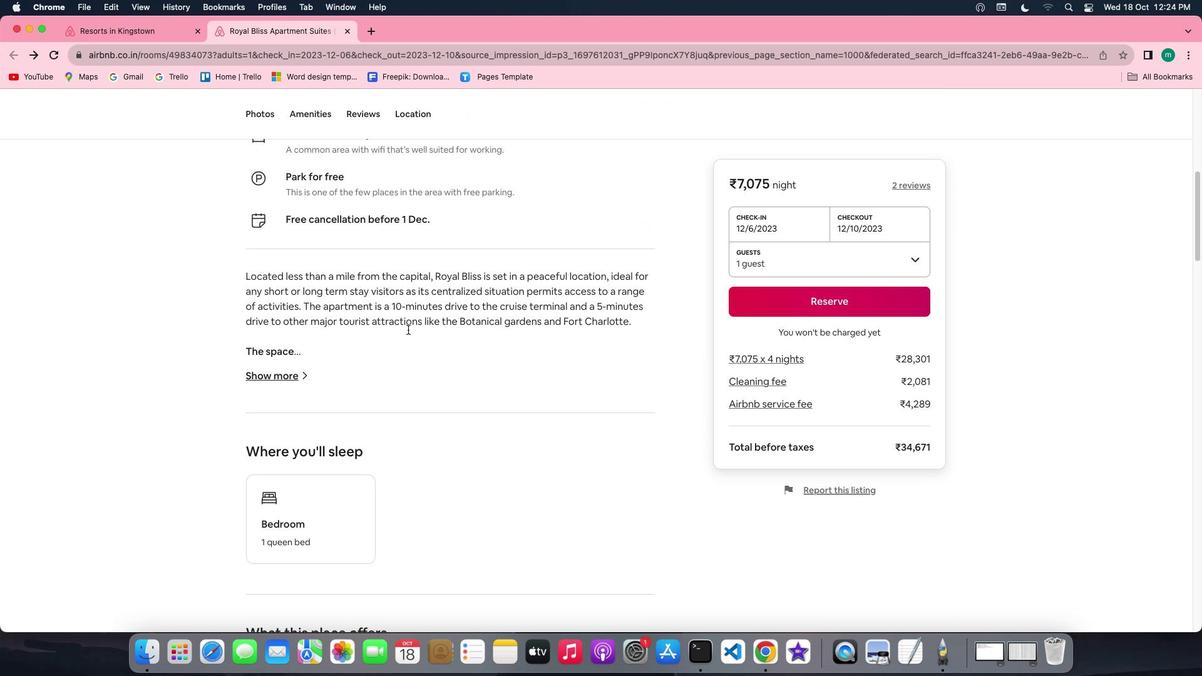 
Action: Mouse scrolled (408, 330) with delta (0, 0)
Screenshot: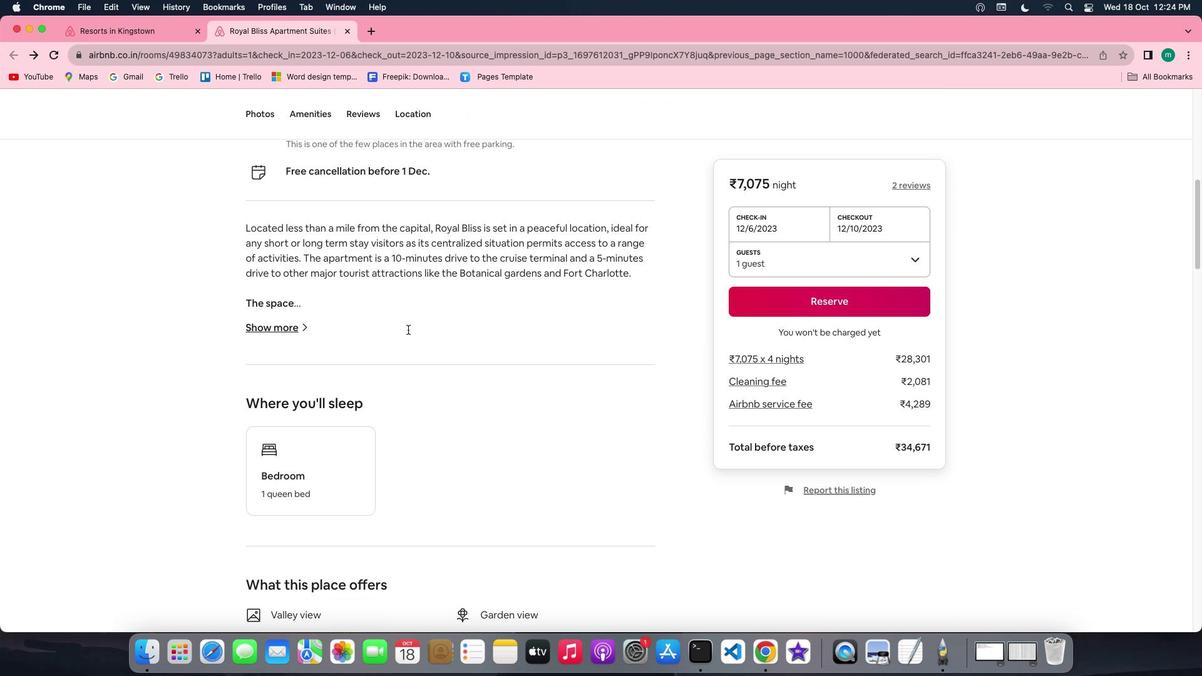 
Action: Mouse moved to (286, 305)
Screenshot: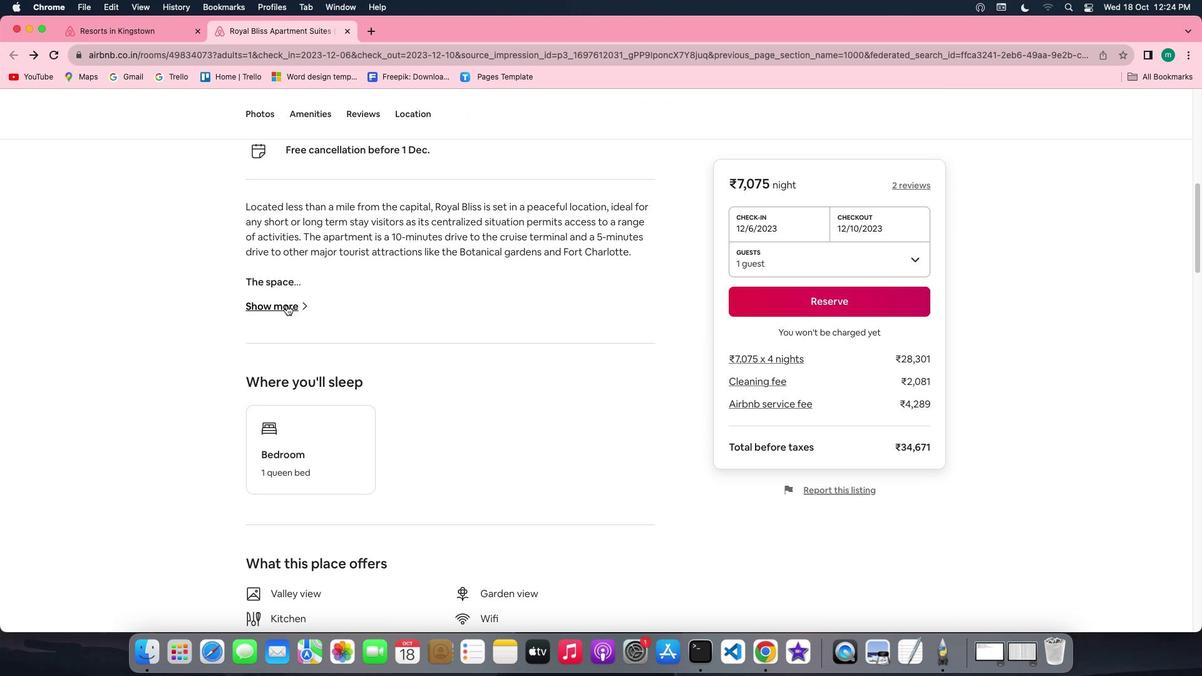 
Action: Mouse pressed left at (286, 305)
Screenshot: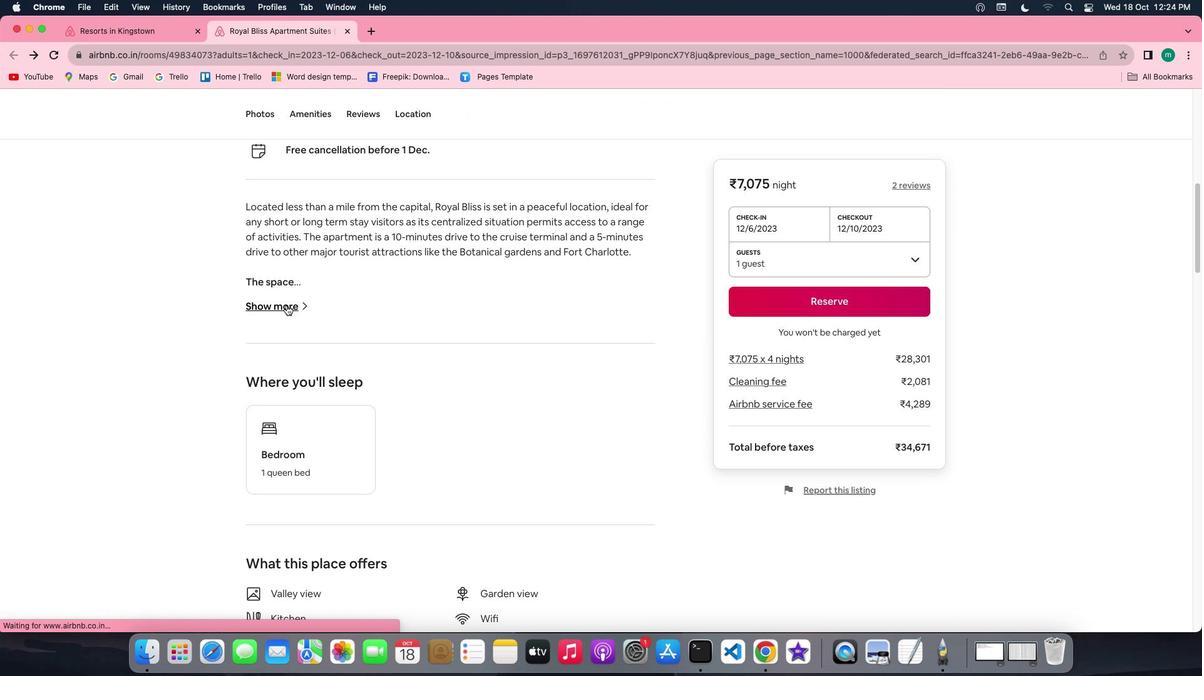 
Action: Mouse moved to (647, 273)
